 Task: Research Airbnb properties in Puente de Ixtla, Mexico from 1st December, 2023 to 3rd December, 2023 for 1 adult. Place can be private room with 1  bedroom having 1 bed and 1 bathroom. Property type can be hotel.
Action: Mouse moved to (450, 64)
Screenshot: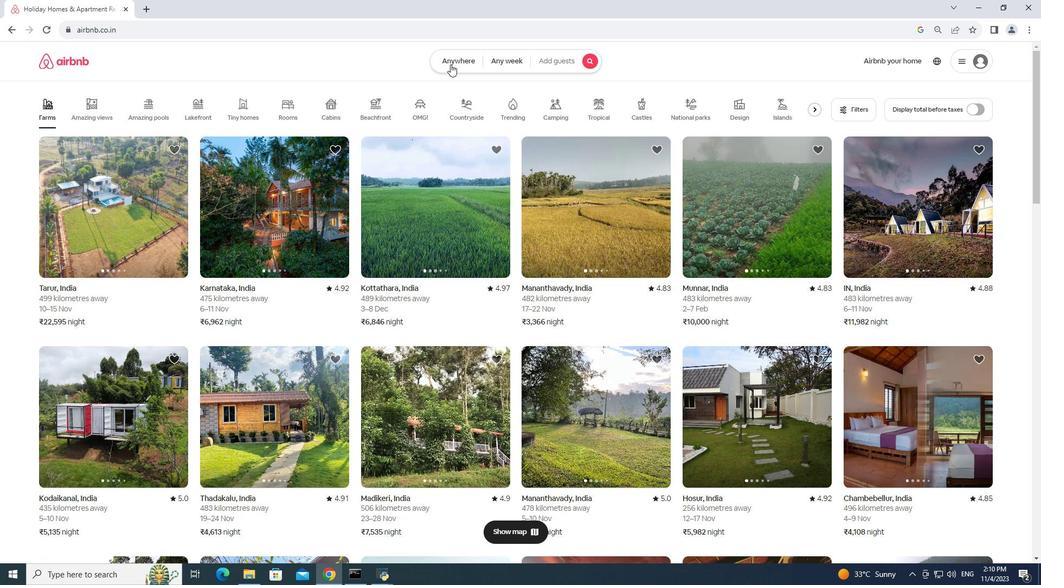 
Action: Mouse pressed left at (450, 64)
Screenshot: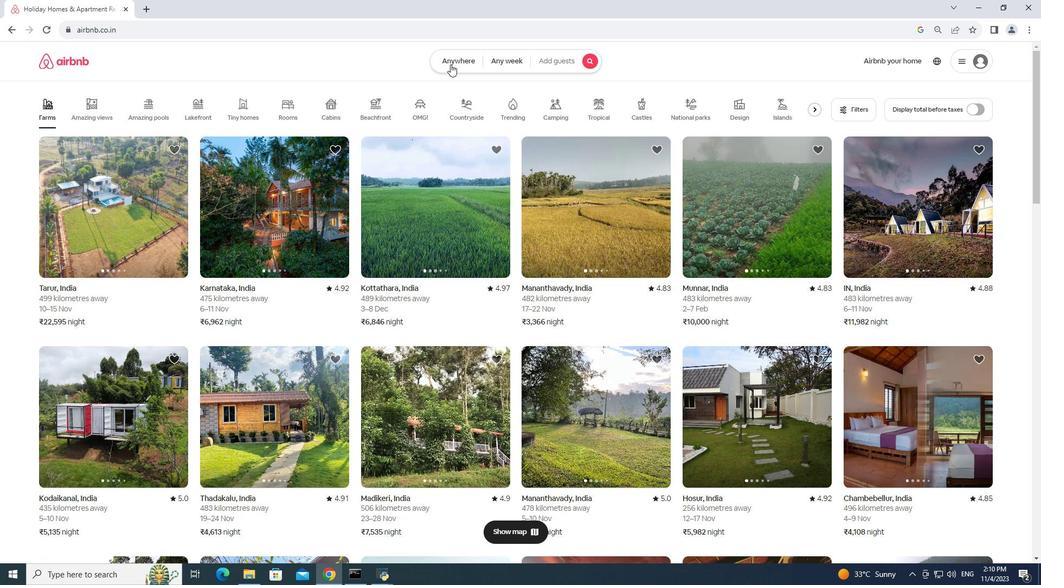 
Action: Mouse moved to (405, 94)
Screenshot: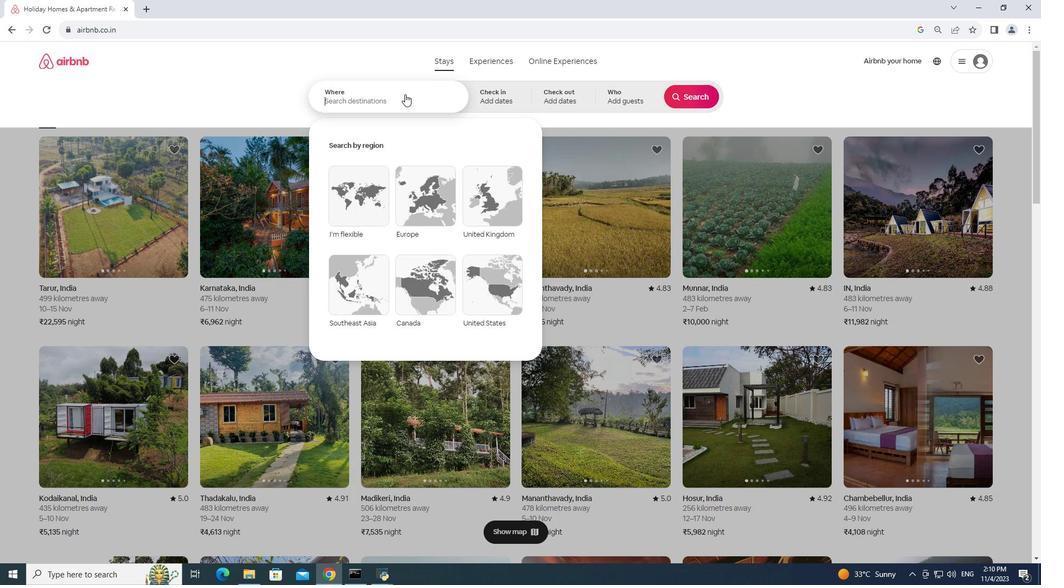 
Action: Mouse pressed left at (405, 94)
Screenshot: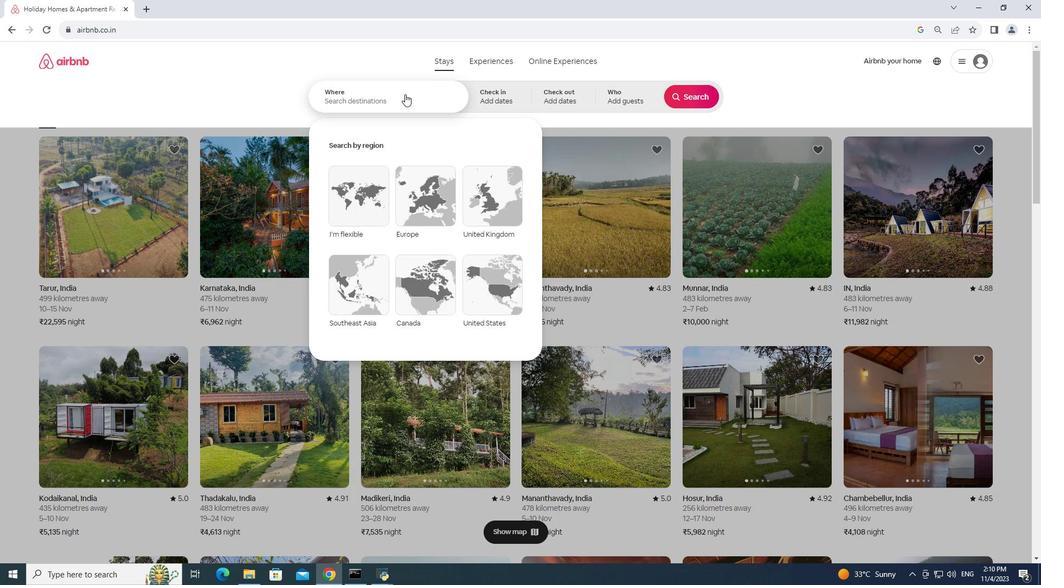 
Action: Mouse moved to (404, 94)
Screenshot: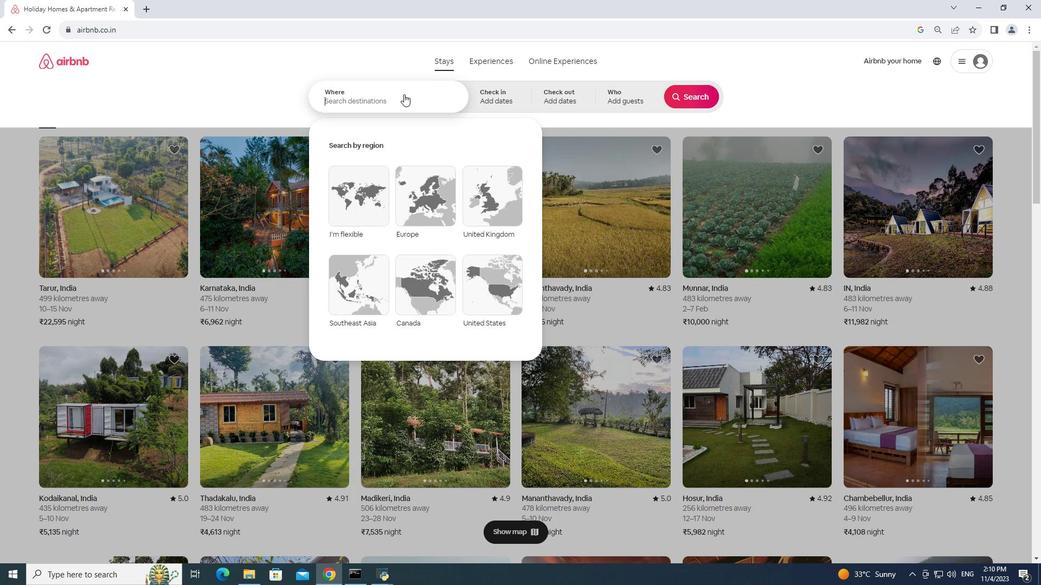 
Action: Key pressed pueny<Key.backspace>te<Key.space>de<Key.space>ixtla,mexico
Screenshot: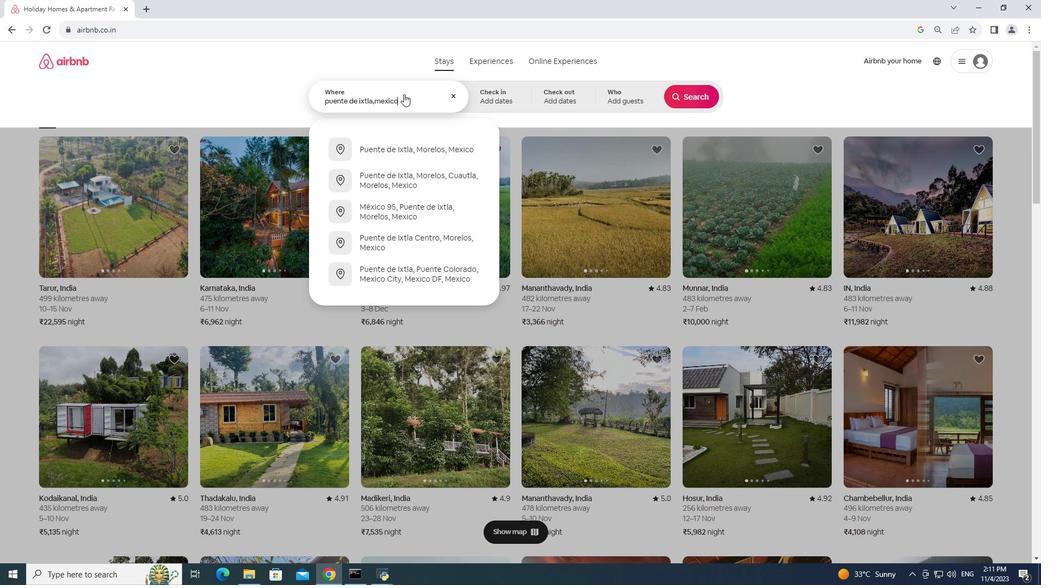 
Action: Mouse moved to (501, 99)
Screenshot: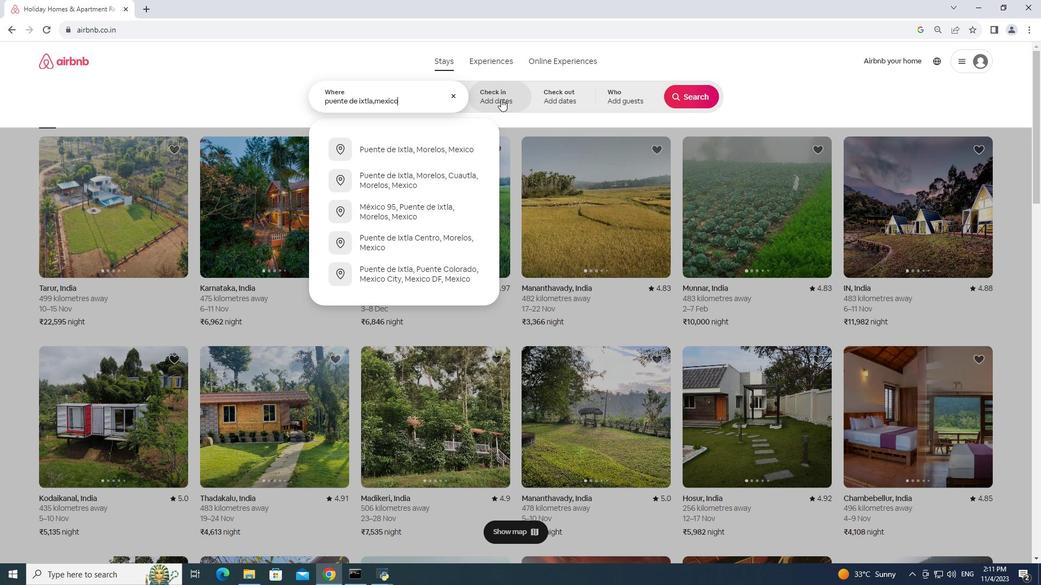 
Action: Mouse pressed left at (501, 99)
Screenshot: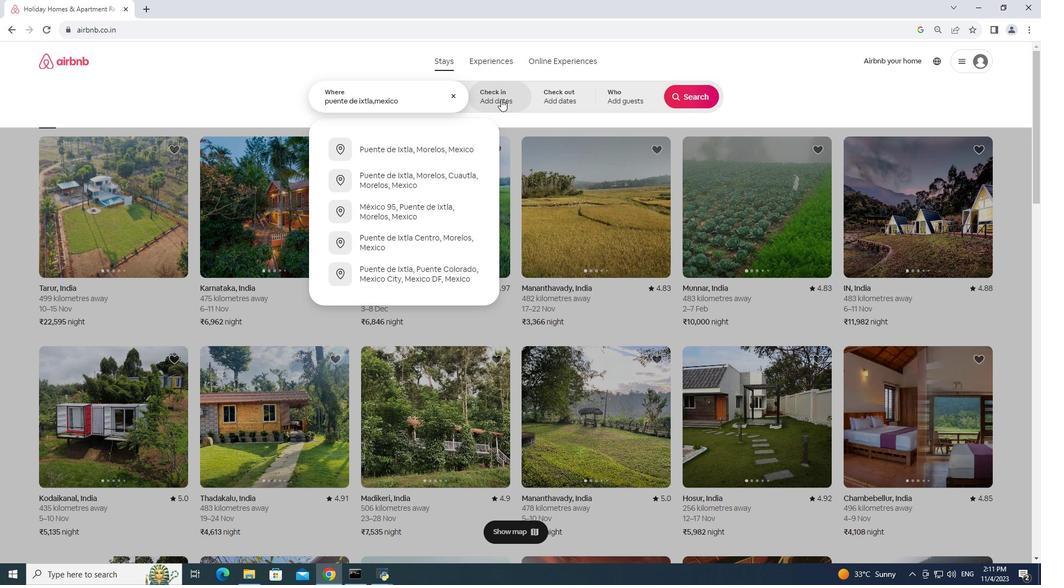 
Action: Mouse moved to (656, 222)
Screenshot: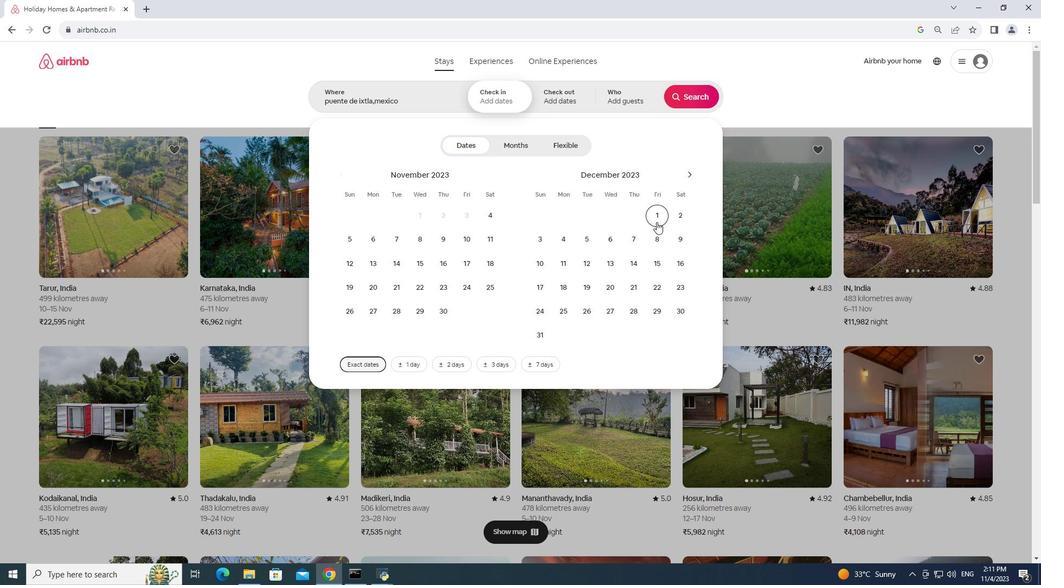 
Action: Mouse pressed left at (656, 222)
Screenshot: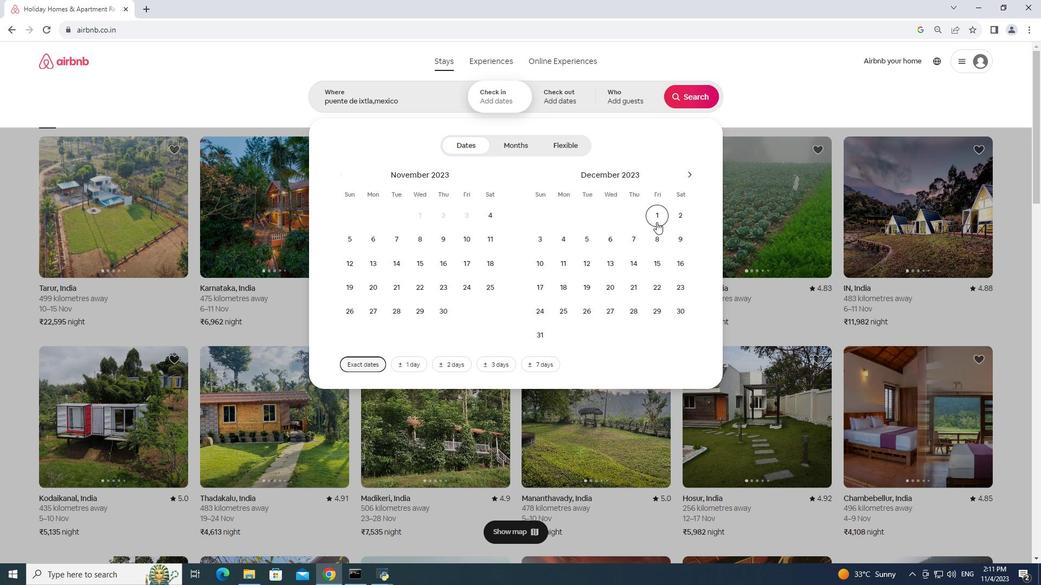 
Action: Mouse moved to (535, 235)
Screenshot: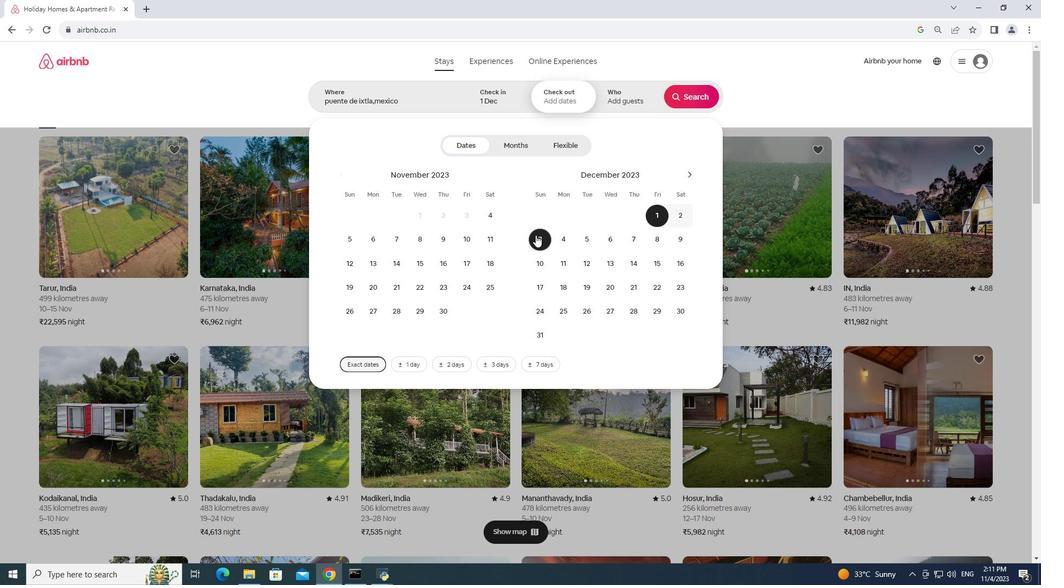 
Action: Mouse pressed left at (535, 235)
Screenshot: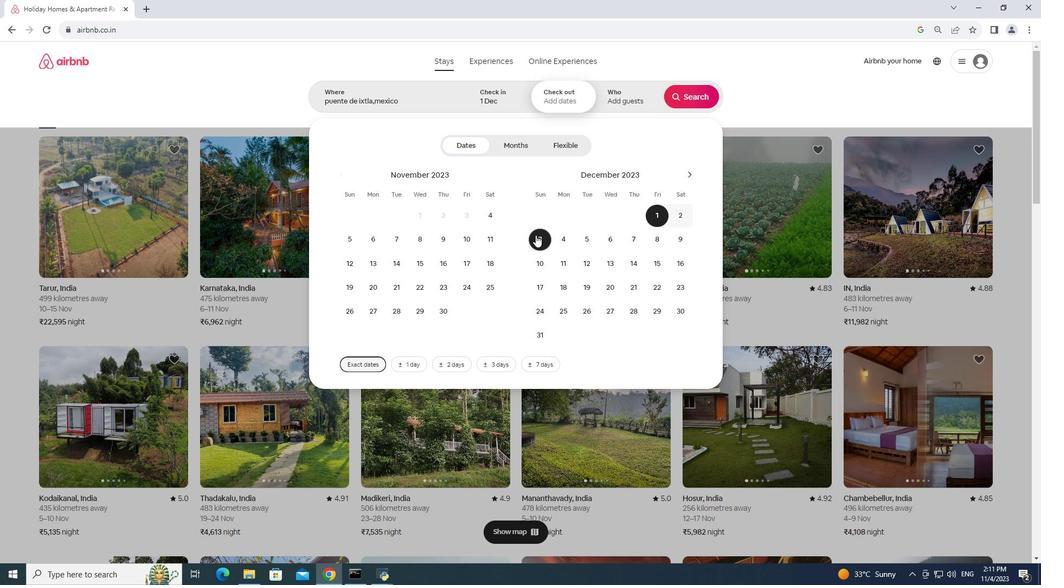 
Action: Mouse moved to (629, 92)
Screenshot: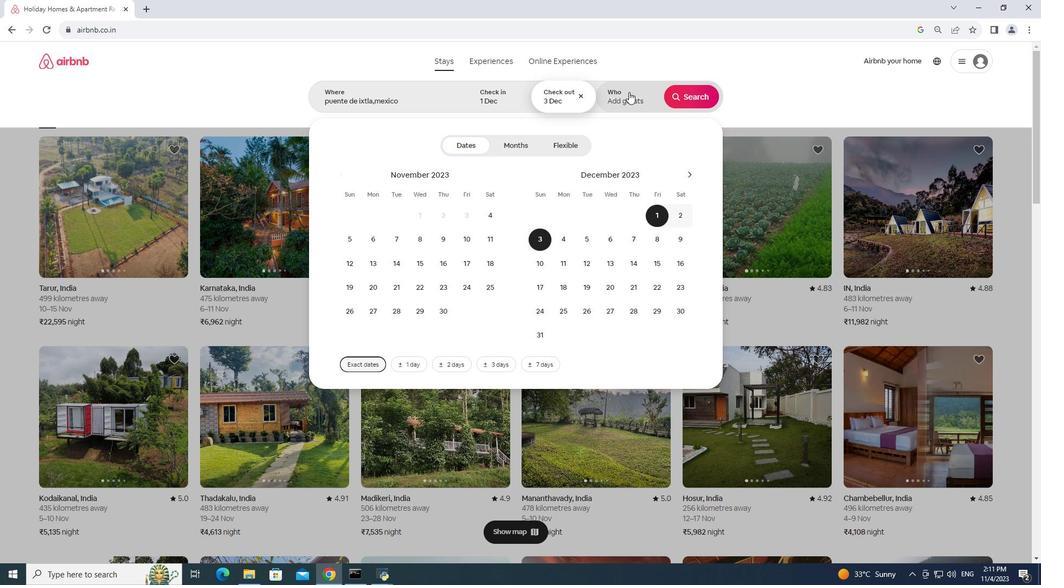 
Action: Mouse pressed left at (629, 92)
Screenshot: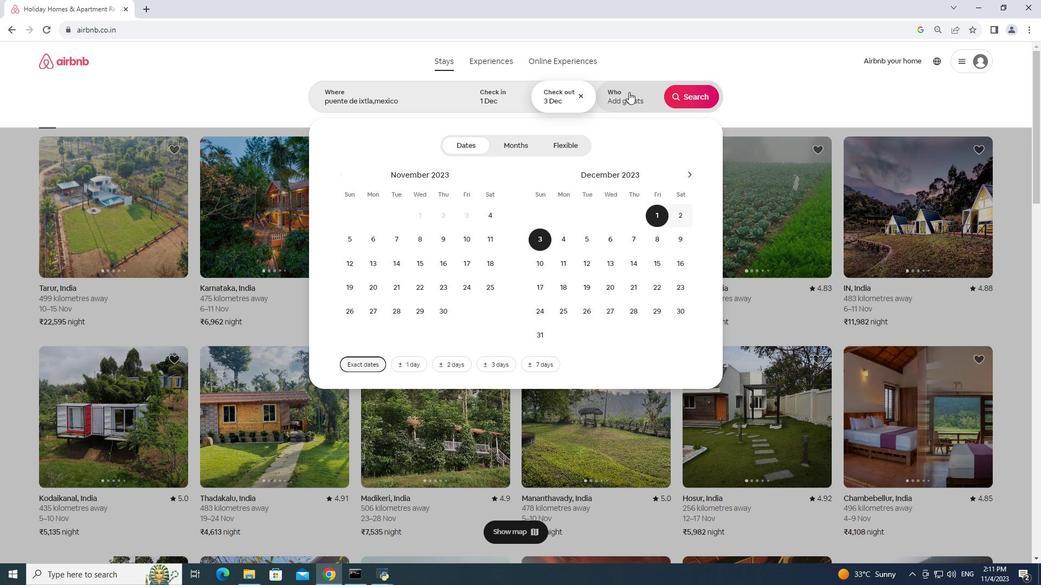 
Action: Mouse moved to (695, 147)
Screenshot: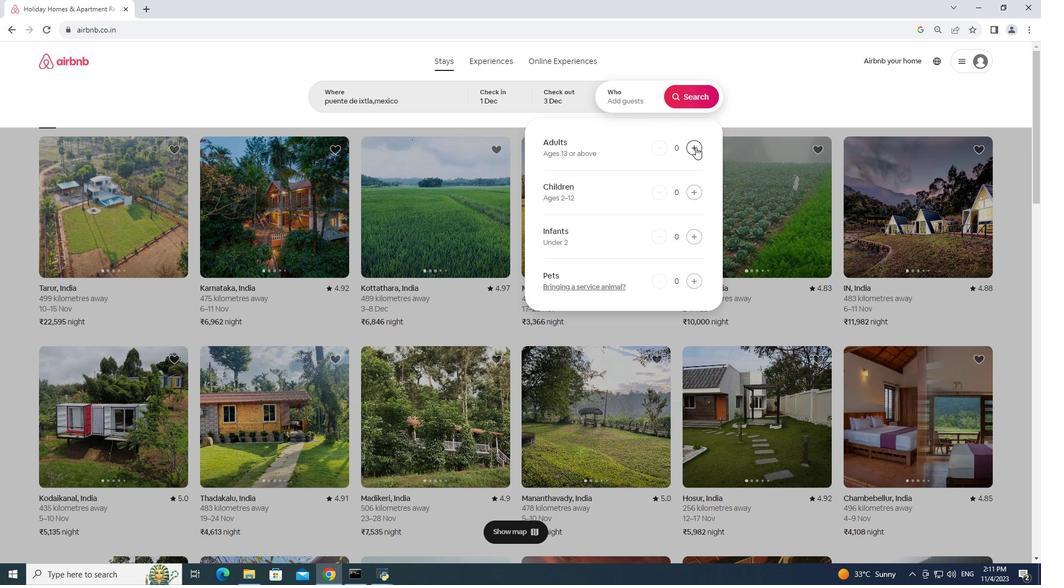 
Action: Mouse pressed left at (695, 147)
Screenshot: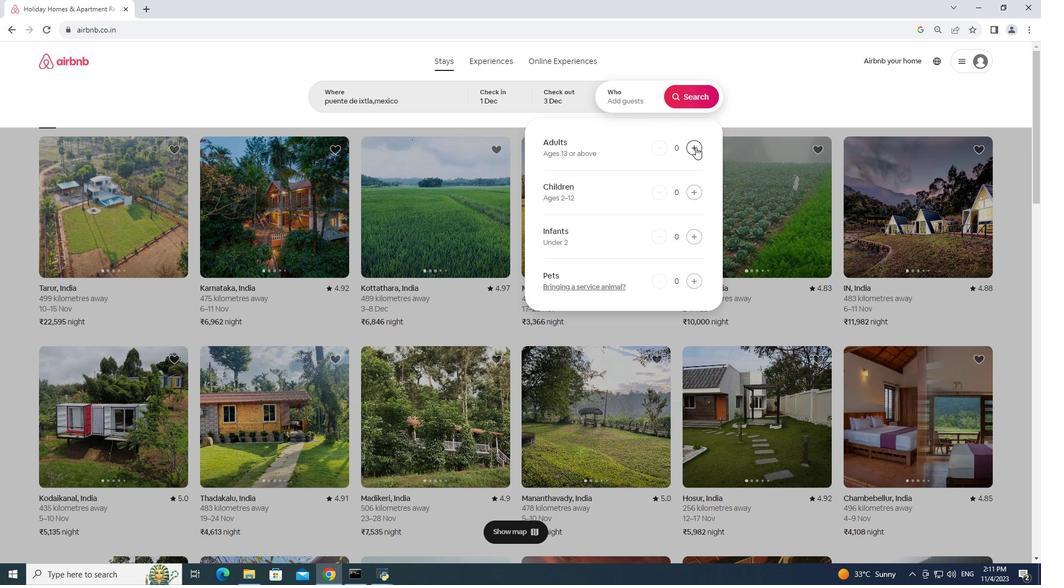 
Action: Mouse moved to (685, 95)
Screenshot: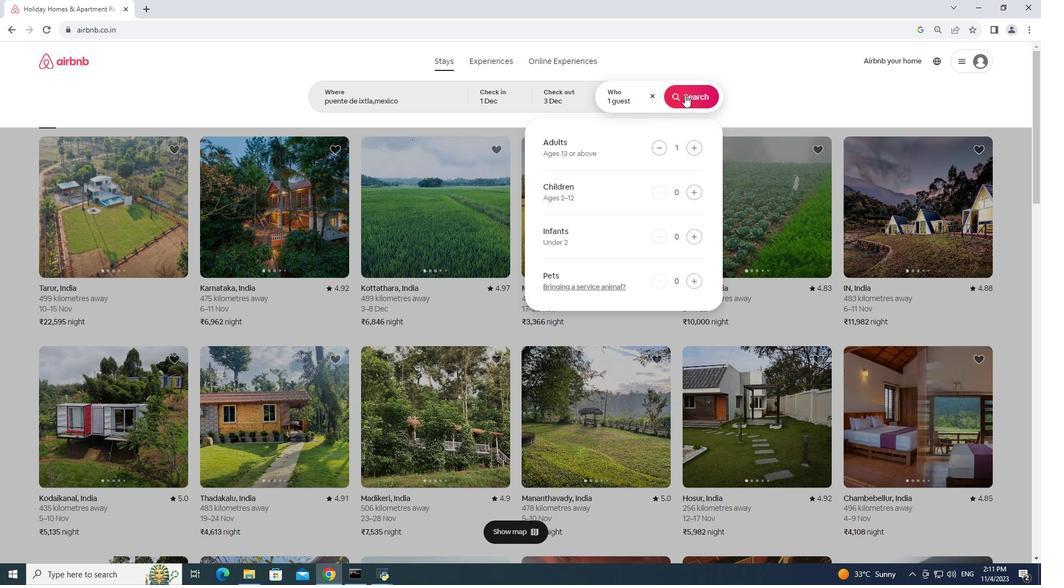 
Action: Mouse pressed left at (685, 95)
Screenshot: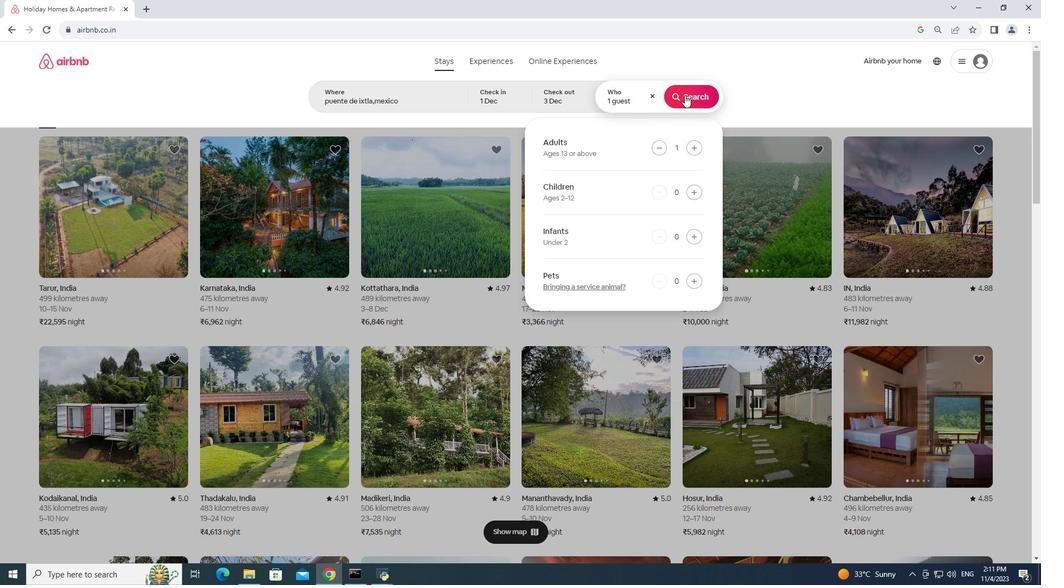 
Action: Mouse moved to (875, 104)
Screenshot: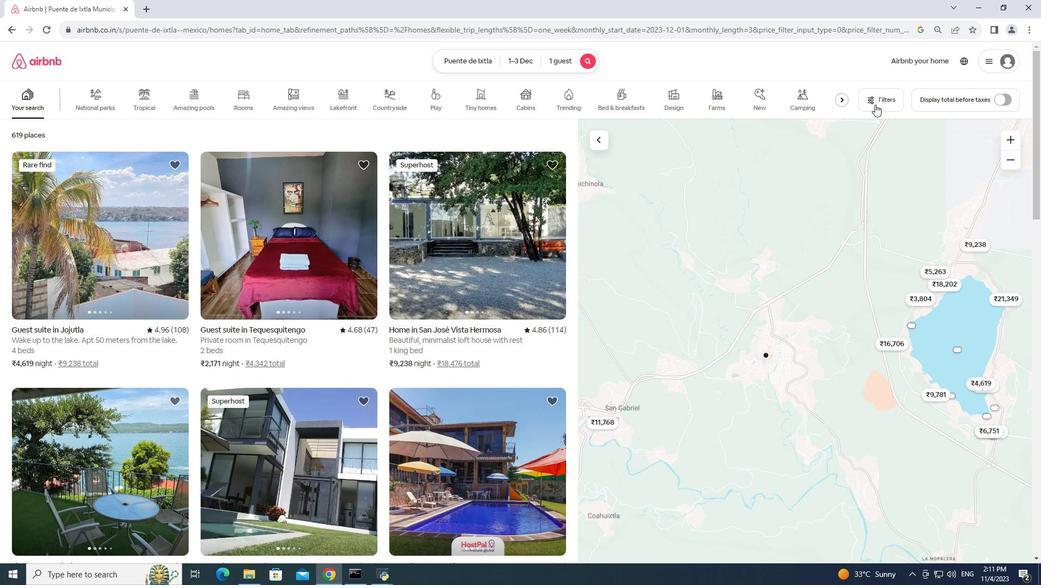 
Action: Mouse pressed left at (875, 104)
Screenshot: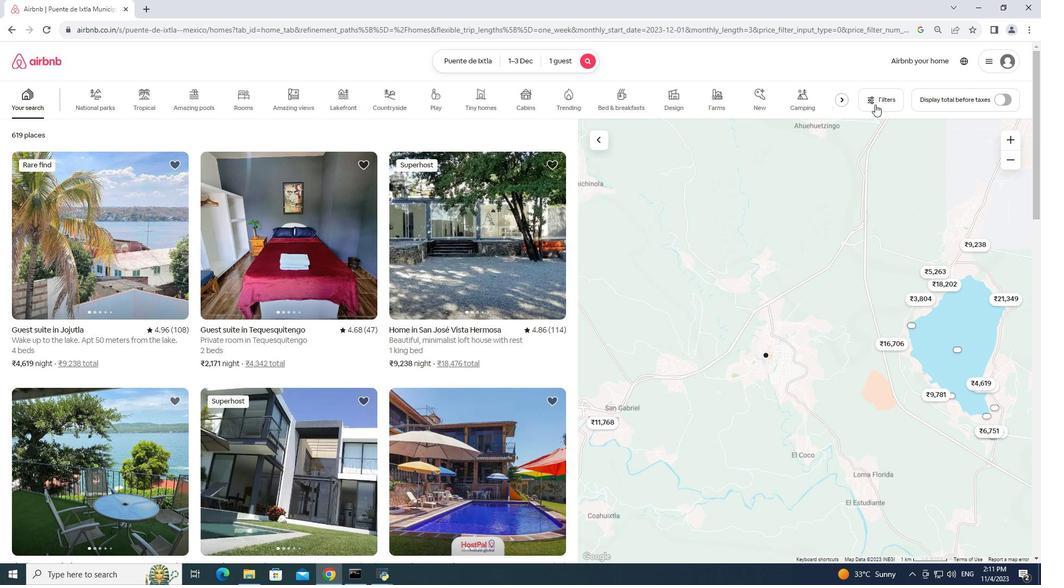 
Action: Mouse moved to (406, 406)
Screenshot: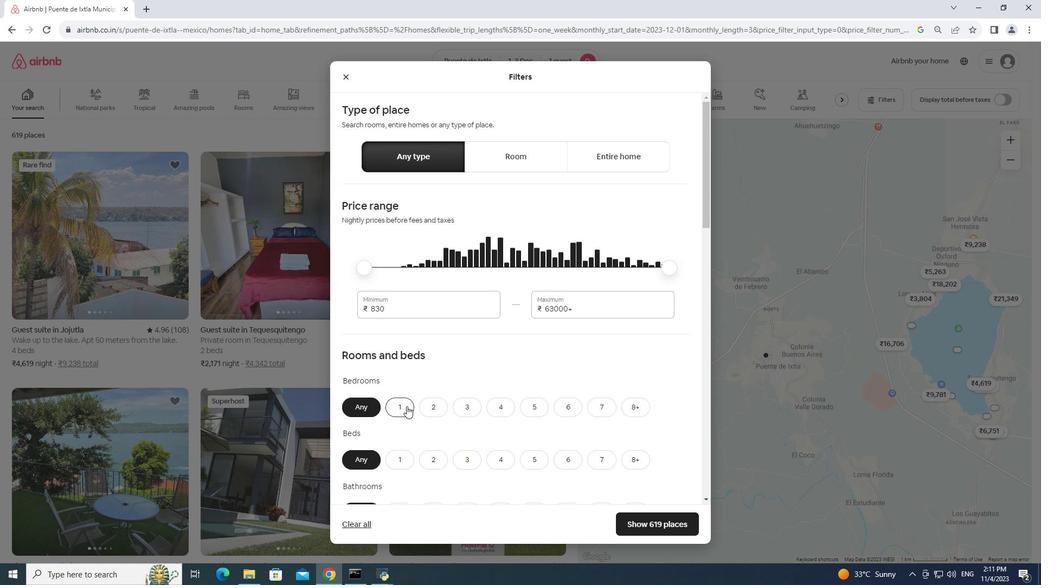 
Action: Mouse pressed left at (406, 406)
Screenshot: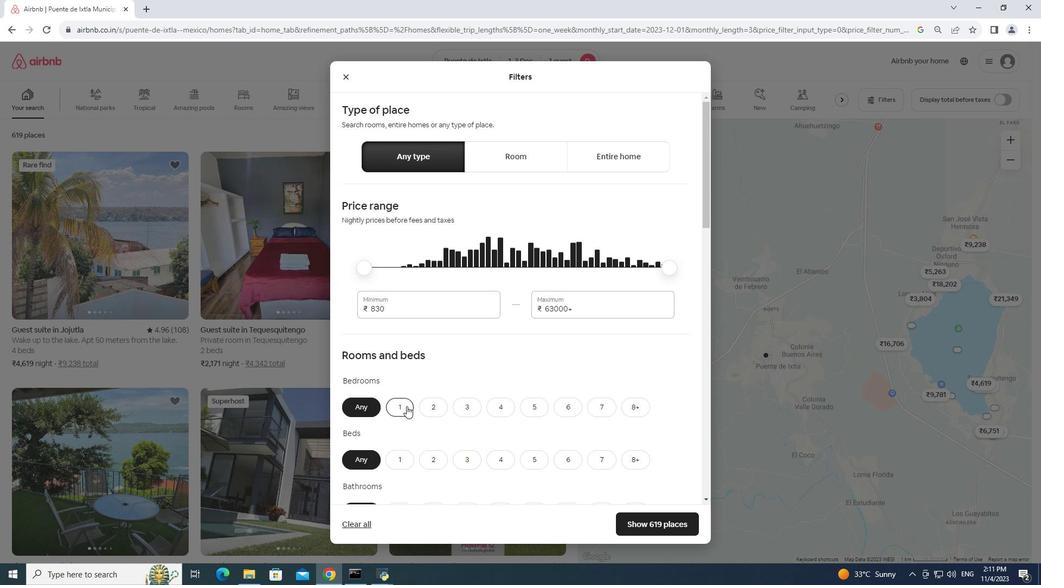 
Action: Mouse moved to (406, 406)
Screenshot: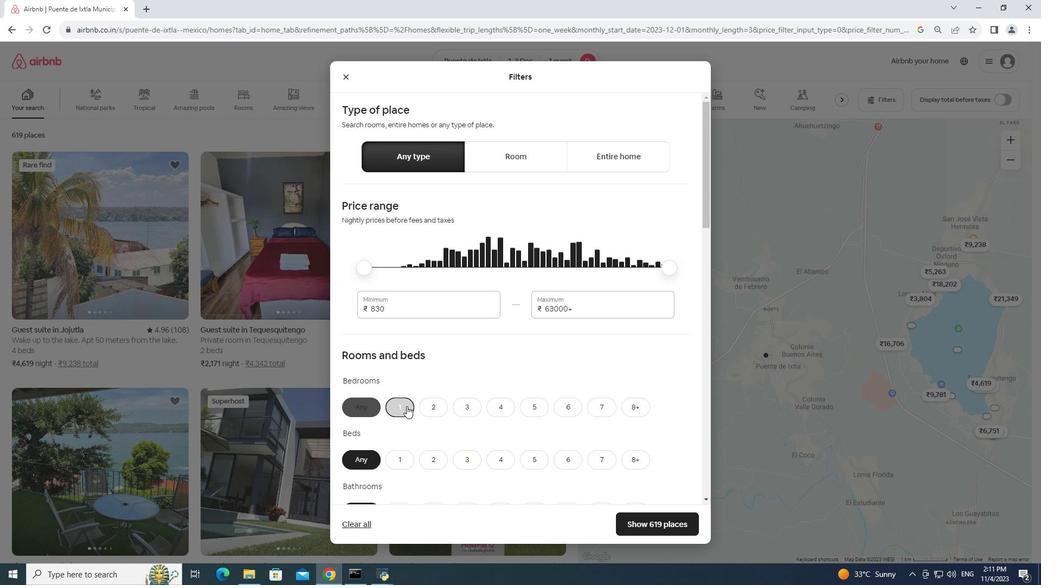 
Action: Mouse scrolled (406, 406) with delta (0, 0)
Screenshot: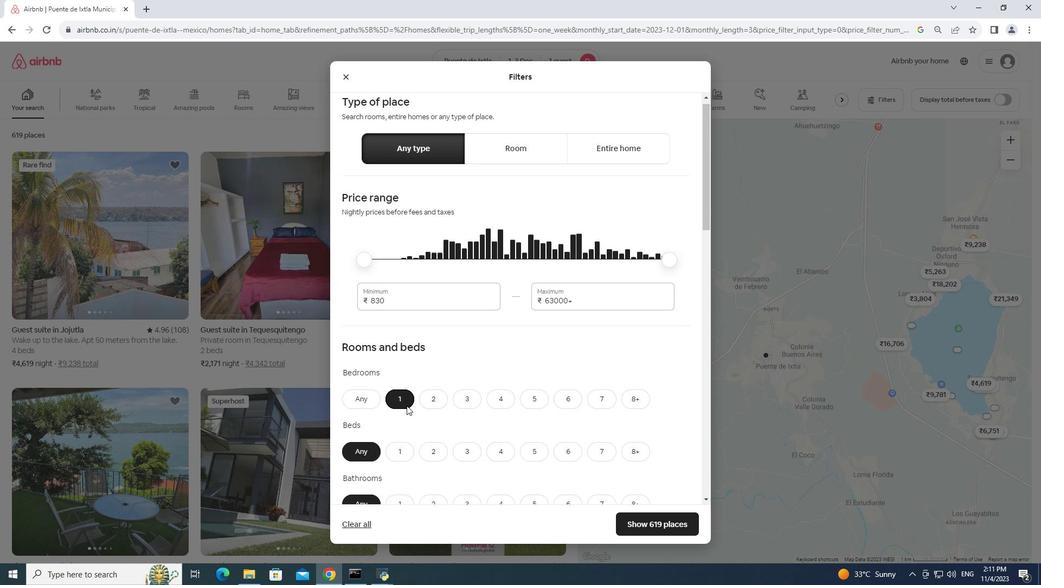 
Action: Mouse scrolled (406, 406) with delta (0, 0)
Screenshot: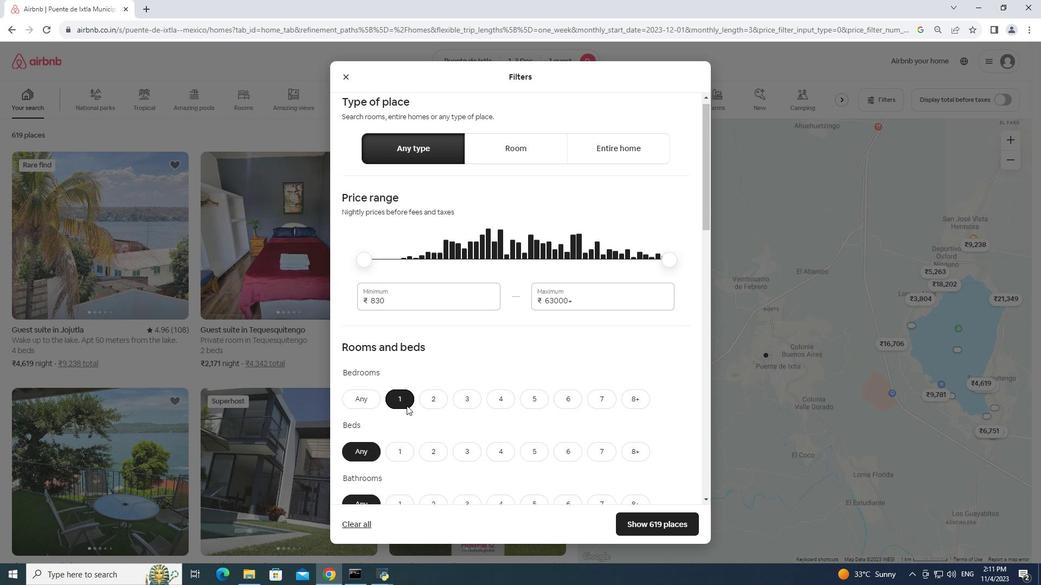 
Action: Mouse scrolled (406, 406) with delta (0, 0)
Screenshot: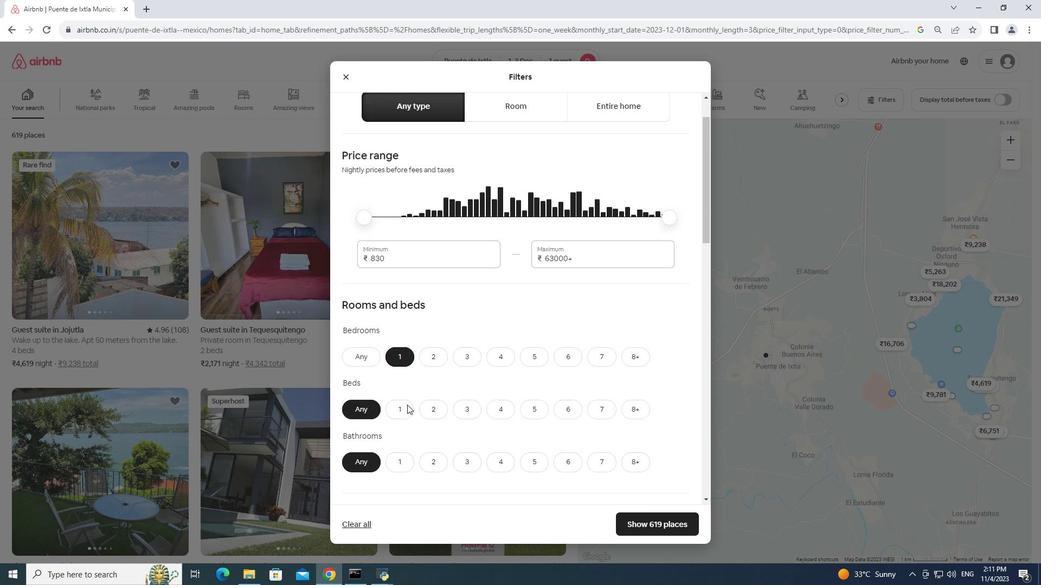 
Action: Mouse moved to (406, 406)
Screenshot: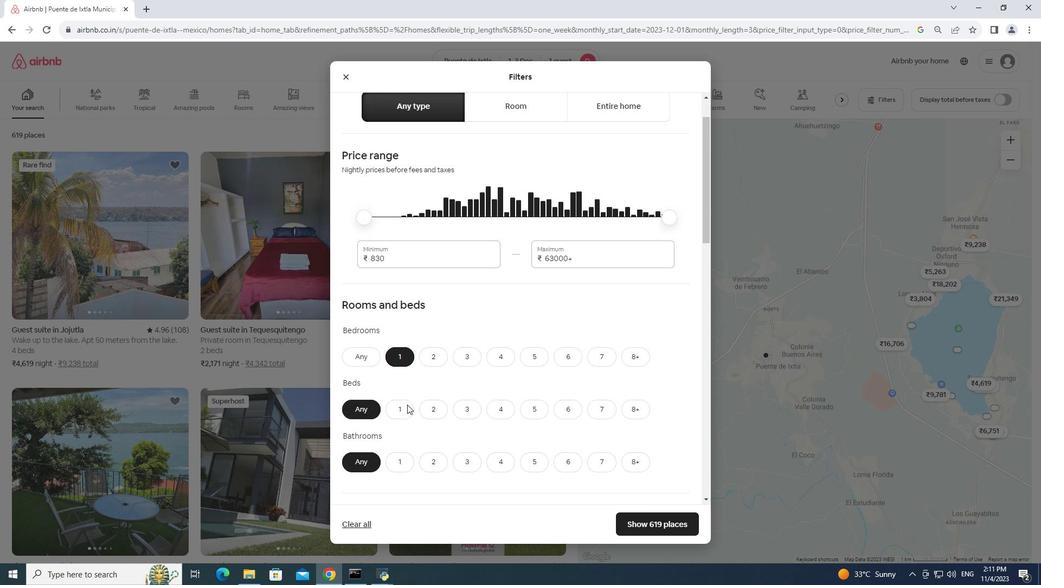 
Action: Mouse scrolled (406, 405) with delta (0, 0)
Screenshot: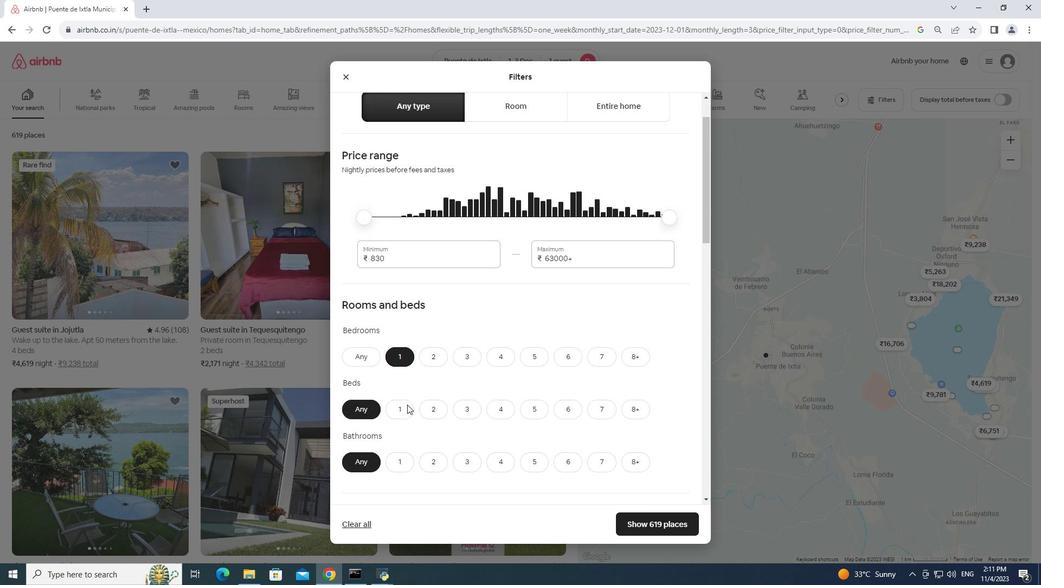 
Action: Mouse moved to (385, 245)
Screenshot: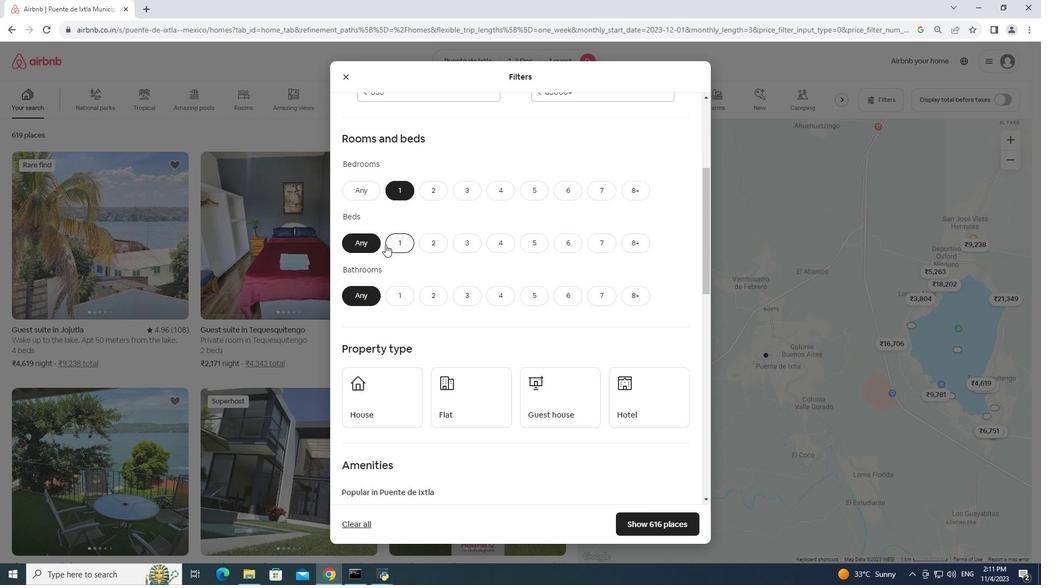 
Action: Mouse pressed left at (385, 245)
Screenshot: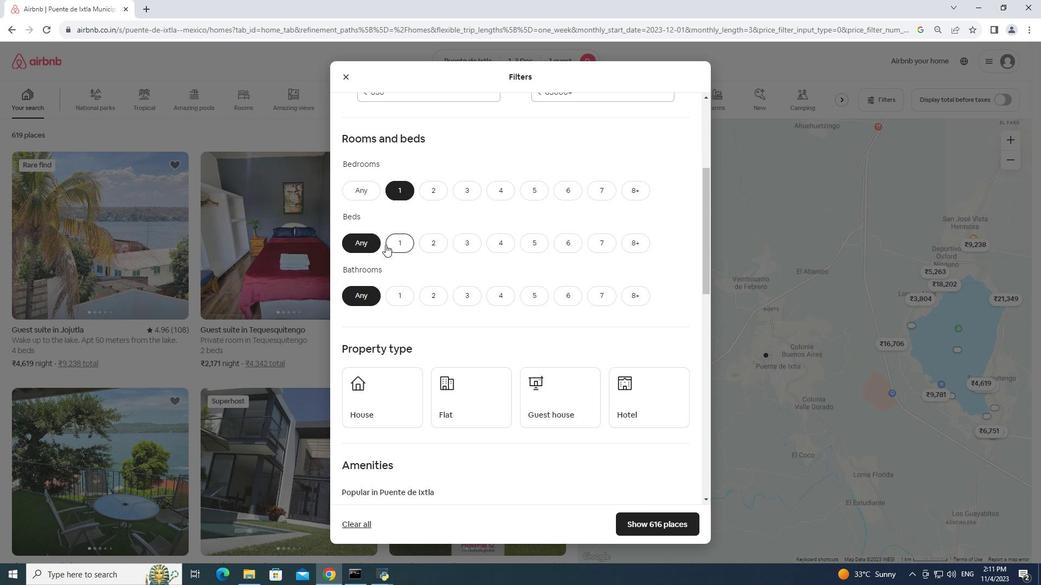 
Action: Mouse moved to (403, 298)
Screenshot: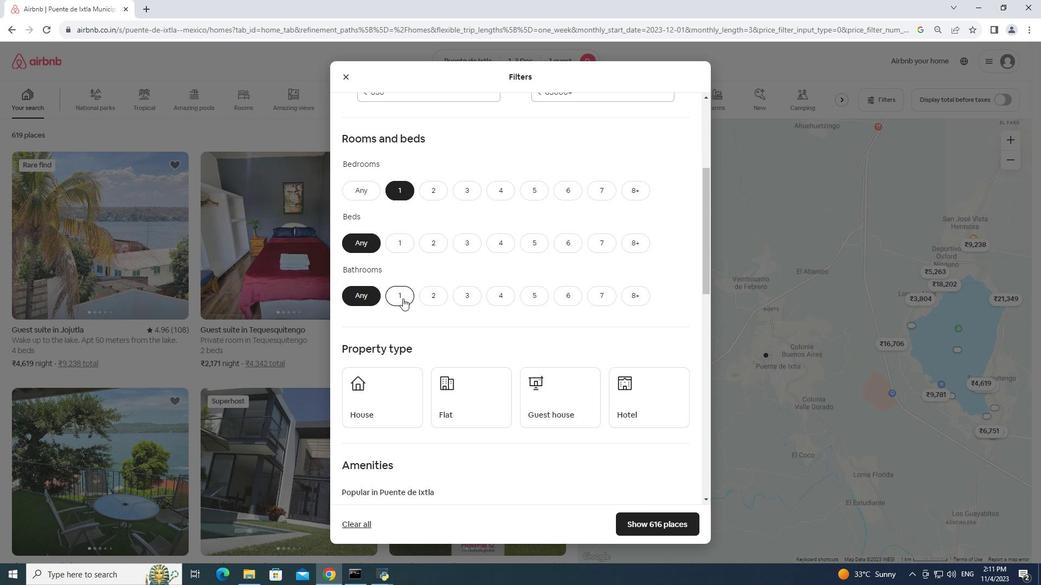 
Action: Mouse pressed left at (403, 298)
Screenshot: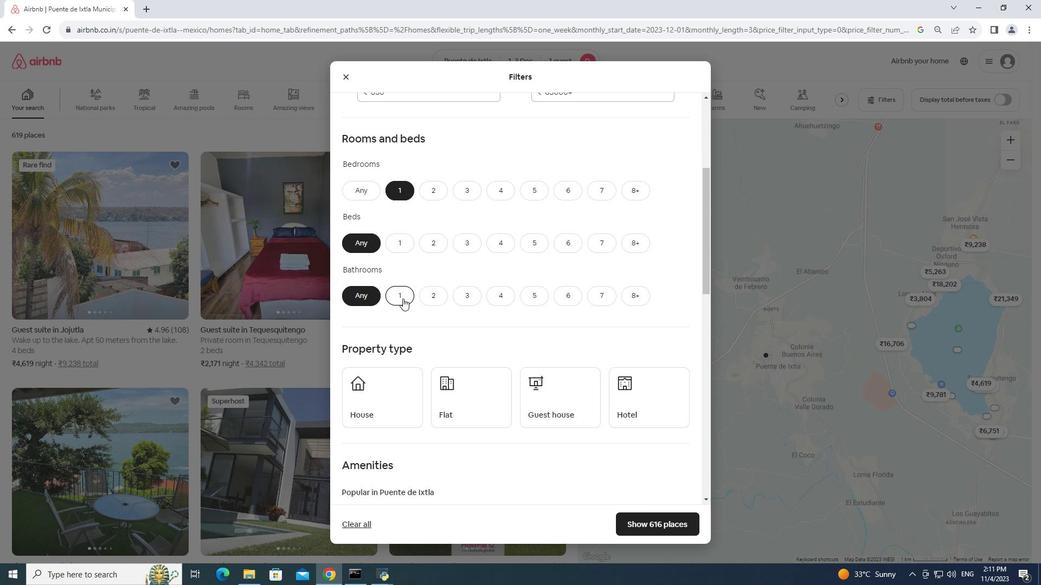 
Action: Mouse moved to (403, 240)
Screenshot: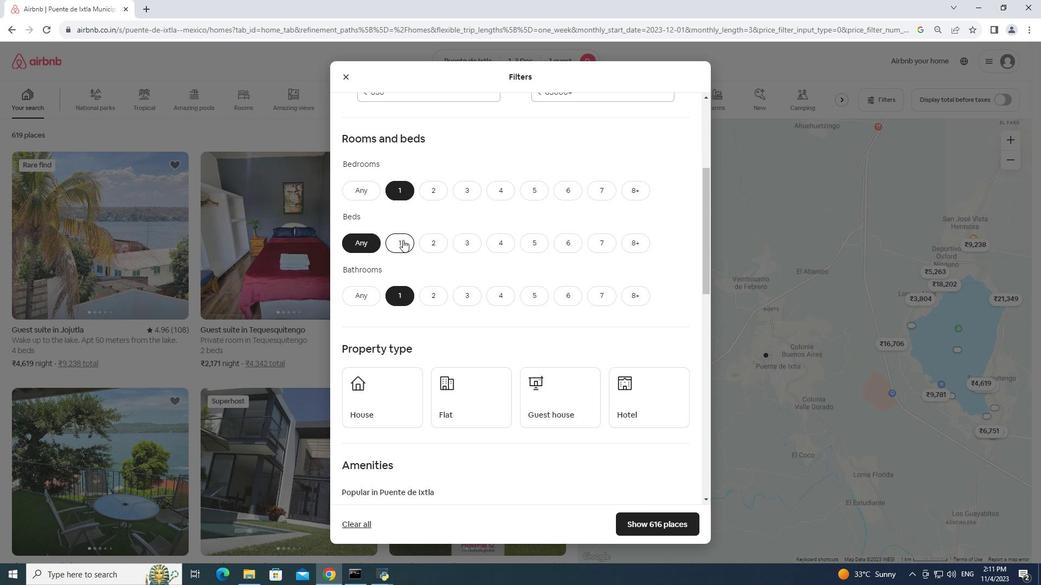 
Action: Mouse pressed left at (403, 240)
Screenshot: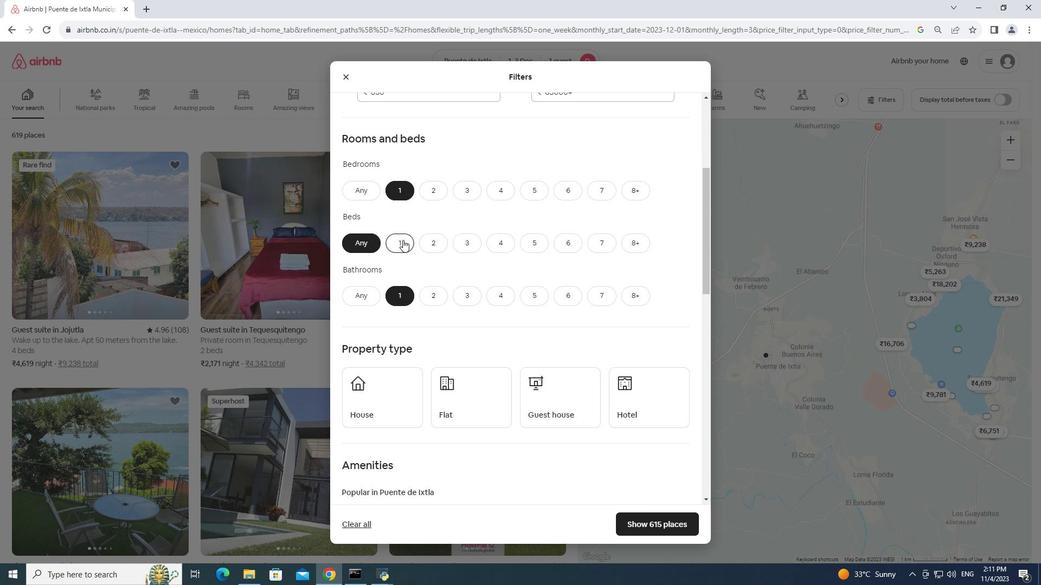 
Action: Mouse moved to (621, 400)
Screenshot: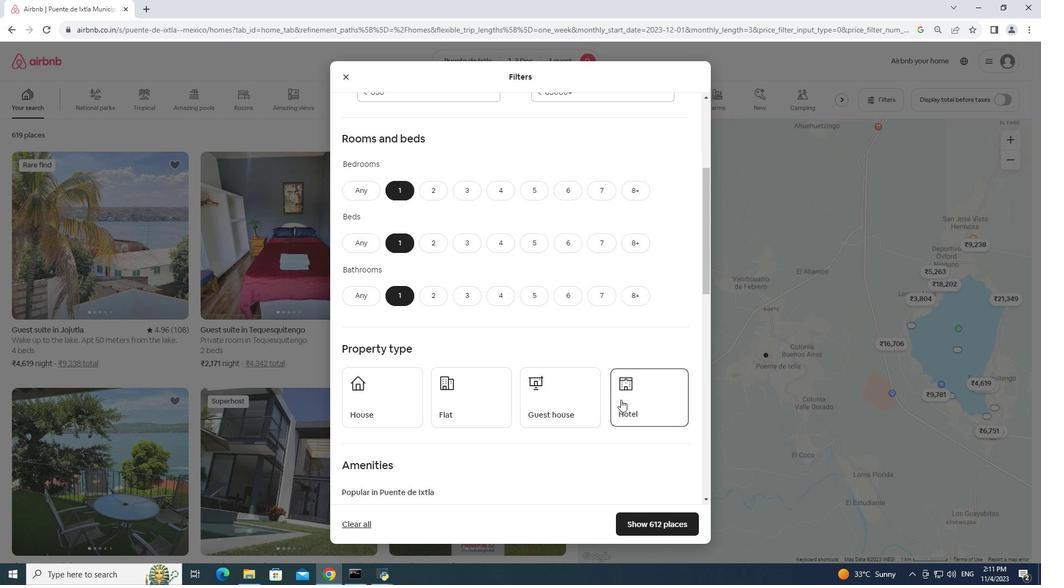 
Action: Mouse pressed left at (621, 400)
Screenshot: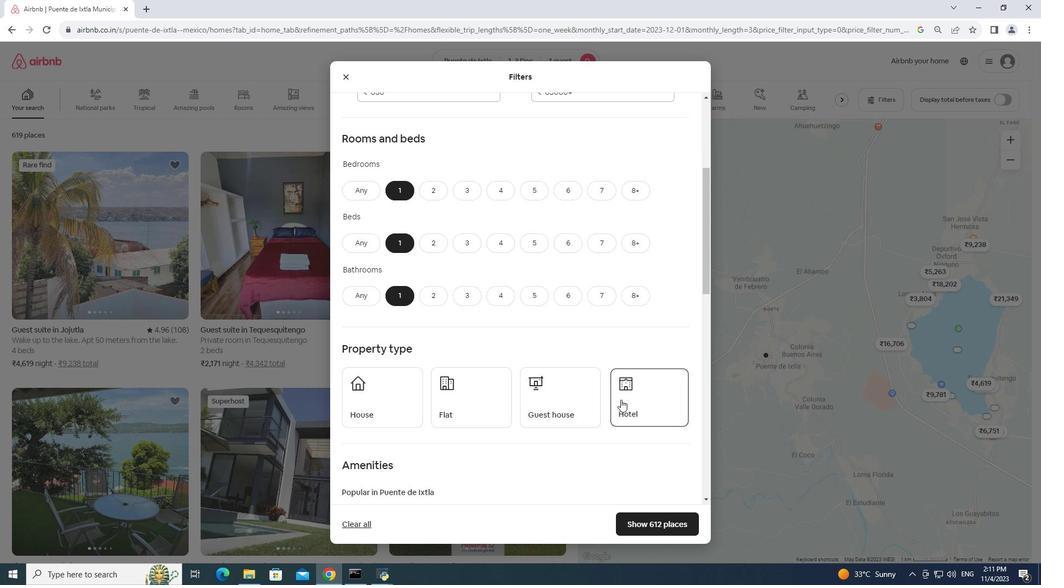 
Action: Mouse moved to (655, 527)
Screenshot: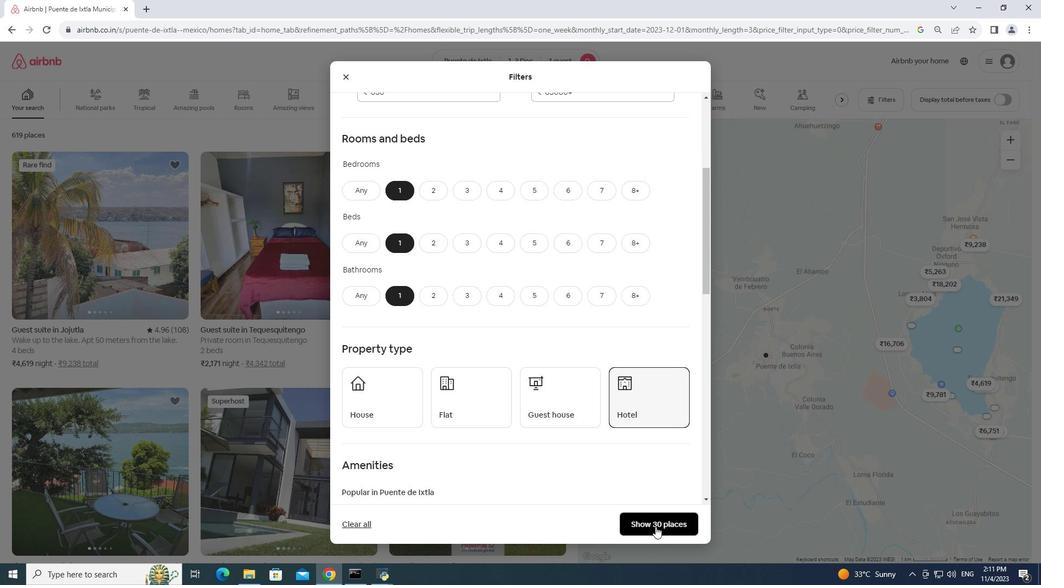 
Action: Mouse pressed left at (655, 527)
Screenshot: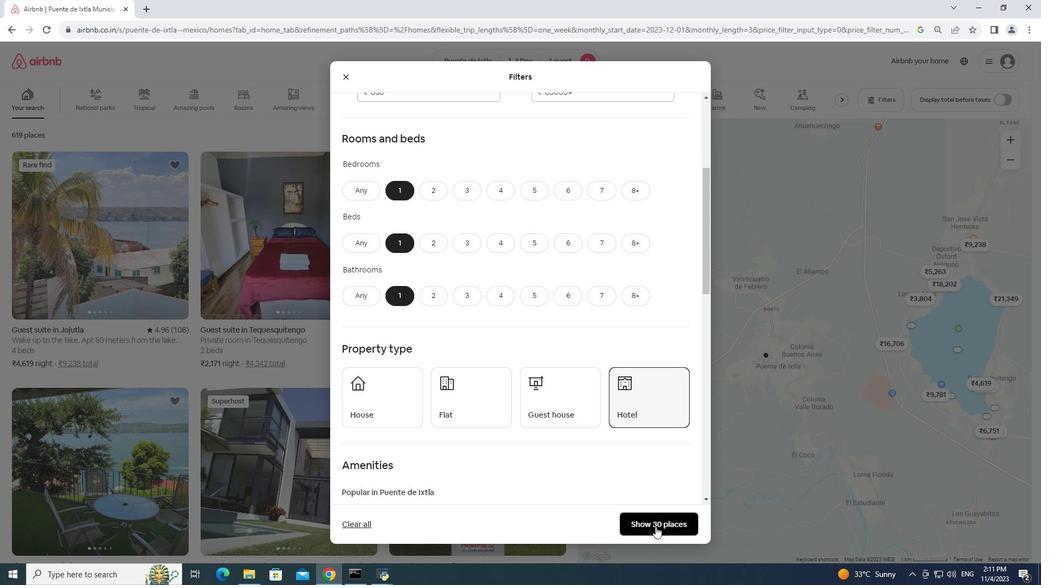 
Action: Mouse moved to (108, 281)
Screenshot: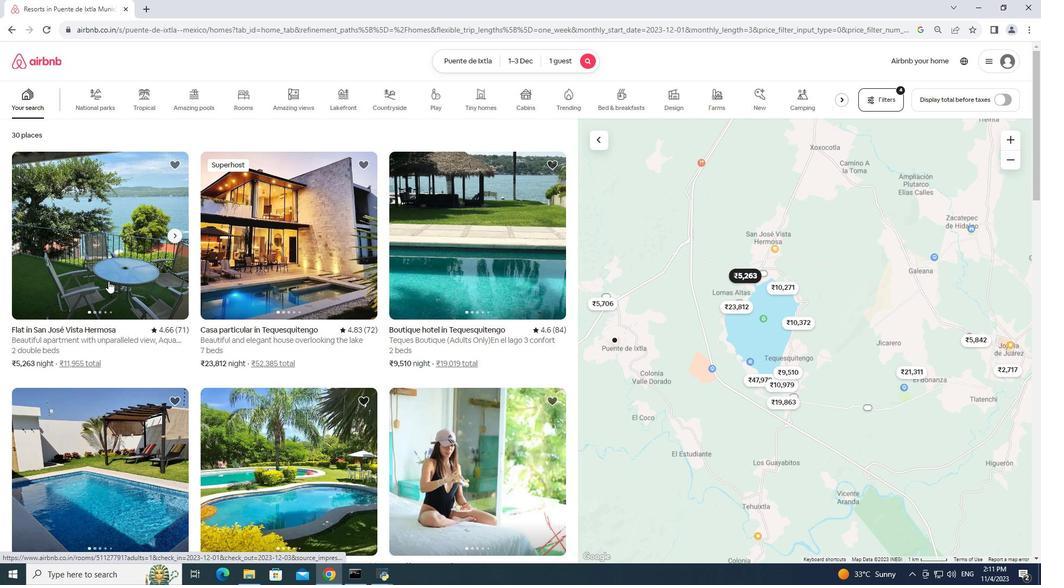 
Action: Mouse pressed left at (108, 281)
Screenshot: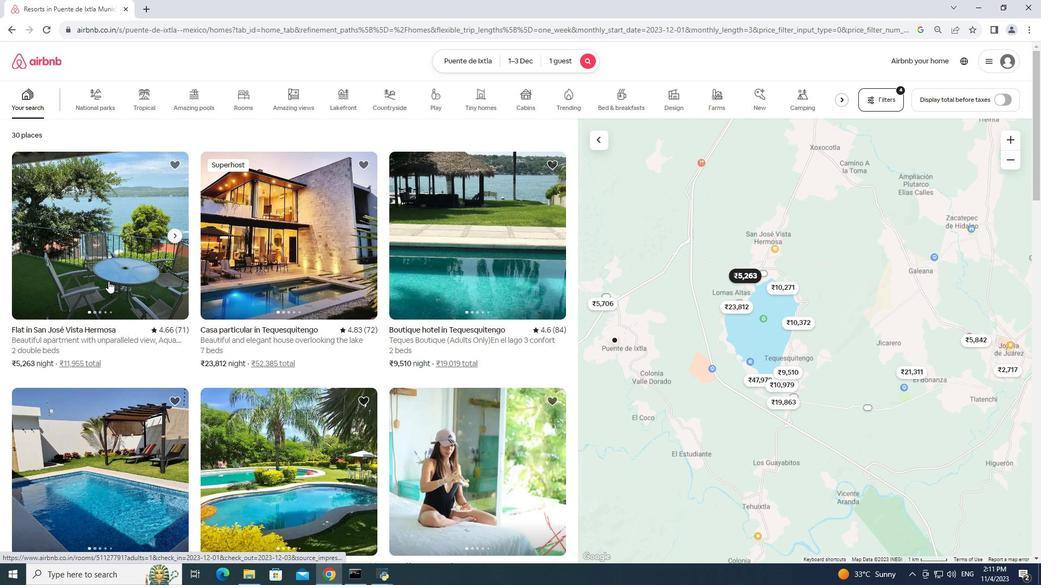 
Action: Mouse pressed left at (108, 281)
Screenshot: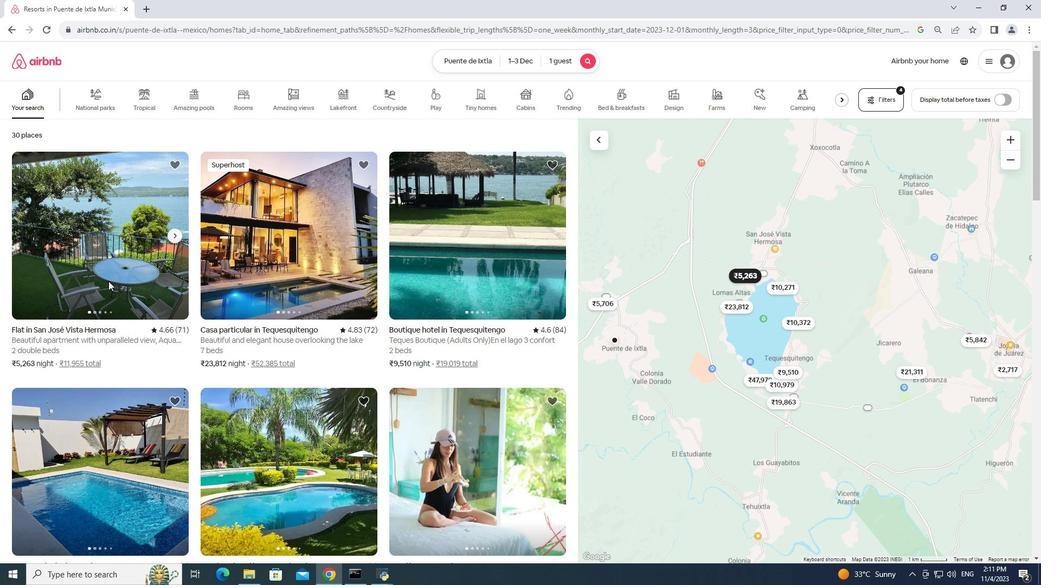 
Action: Mouse moved to (257, 10)
Screenshot: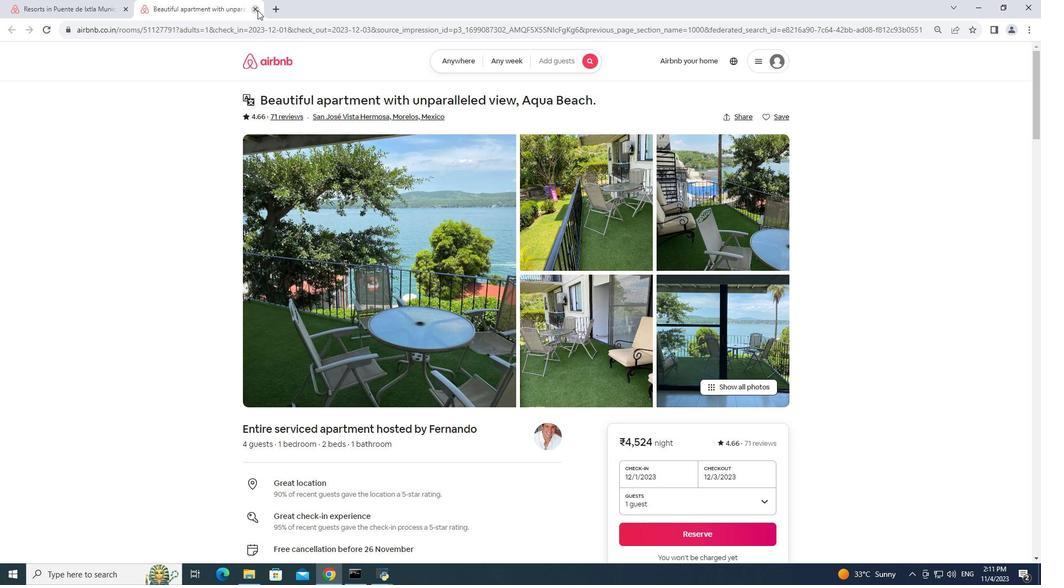 
Action: Mouse pressed left at (257, 10)
Screenshot: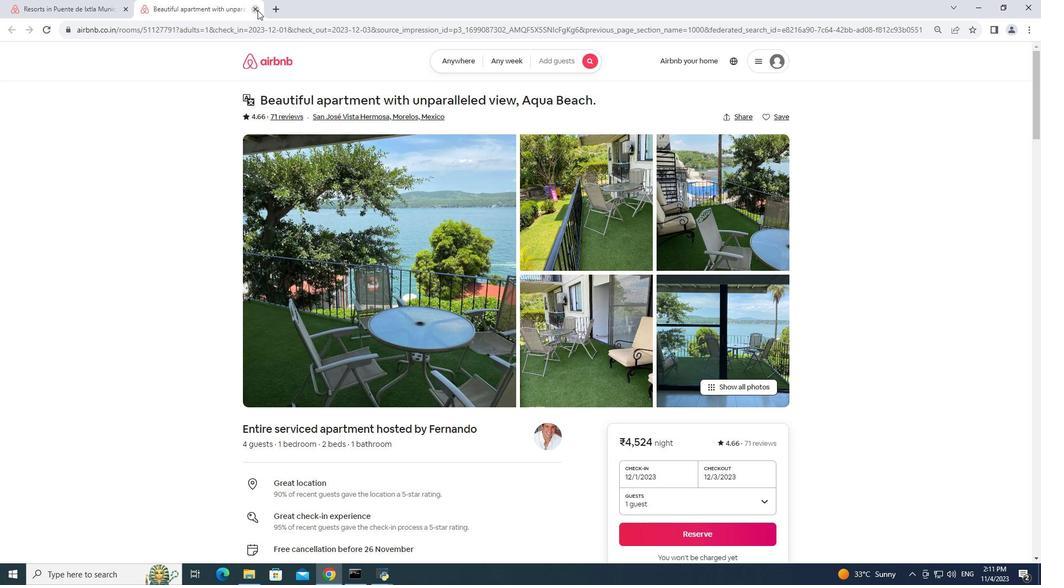 
Action: Mouse moved to (315, 295)
Screenshot: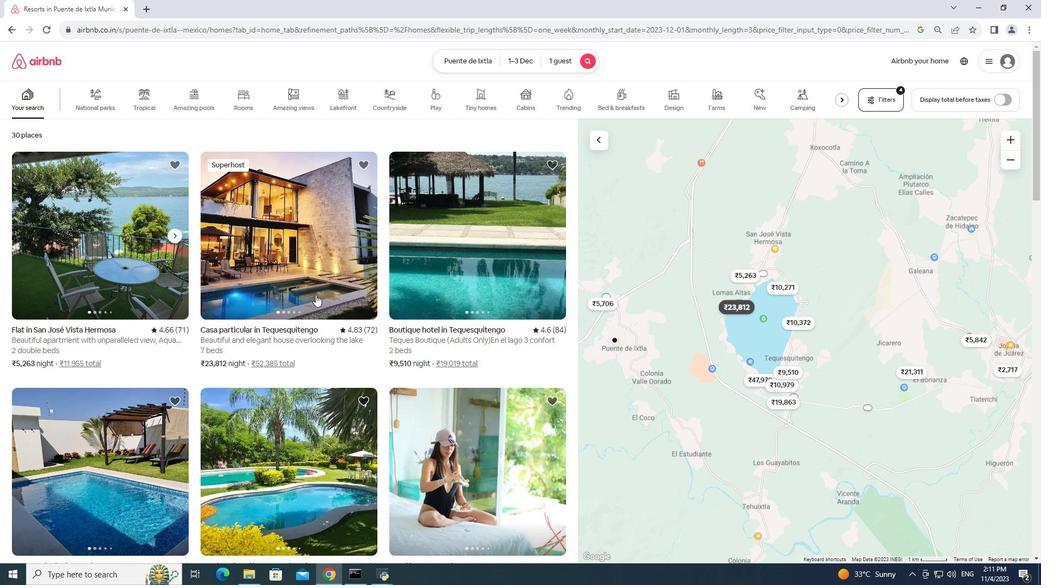 
Action: Mouse pressed left at (315, 295)
Screenshot: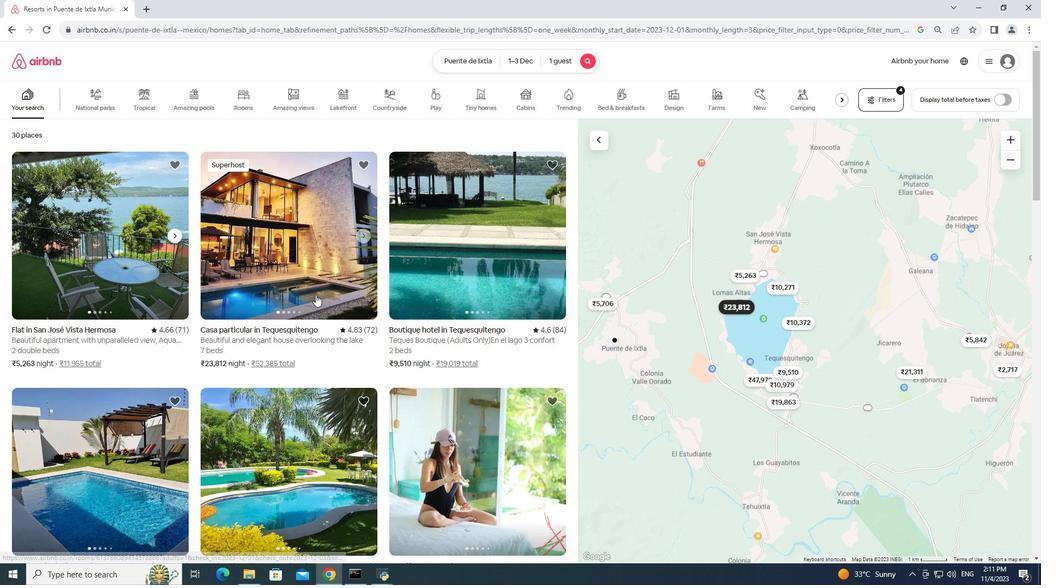 
Action: Mouse pressed left at (315, 295)
Screenshot: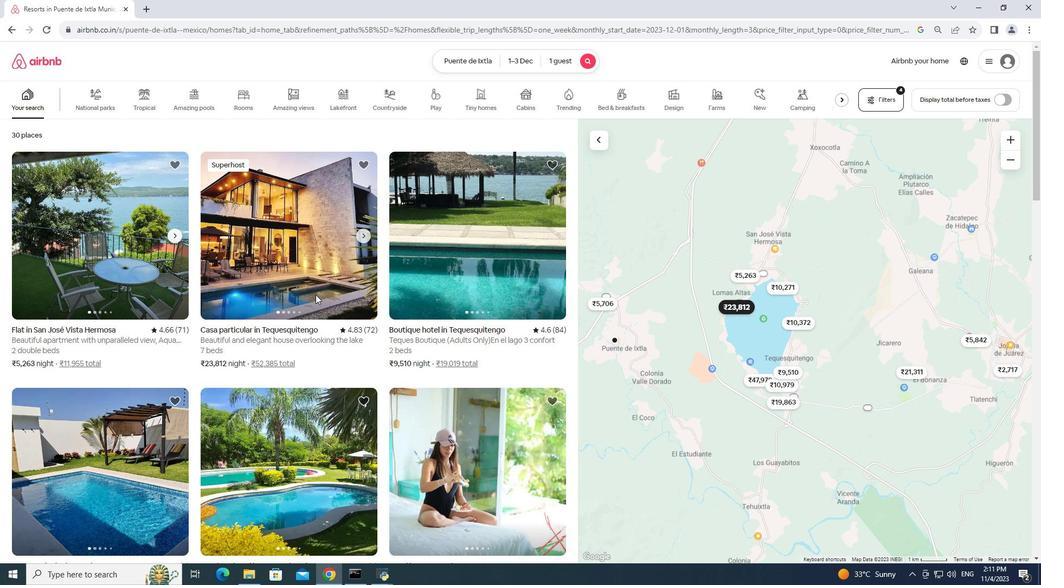
Action: Mouse moved to (256, 8)
Screenshot: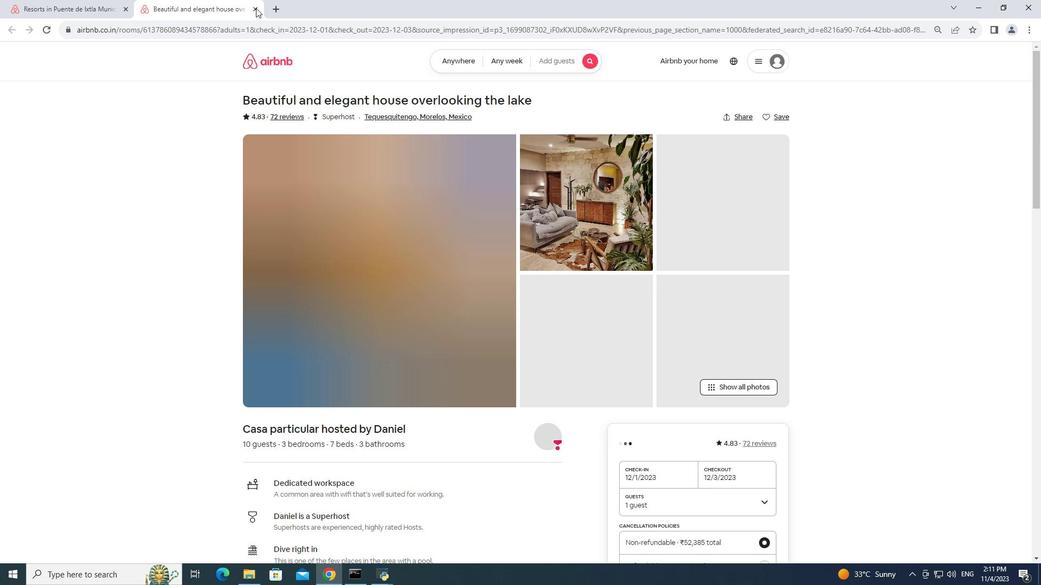 
Action: Mouse pressed left at (256, 8)
Screenshot: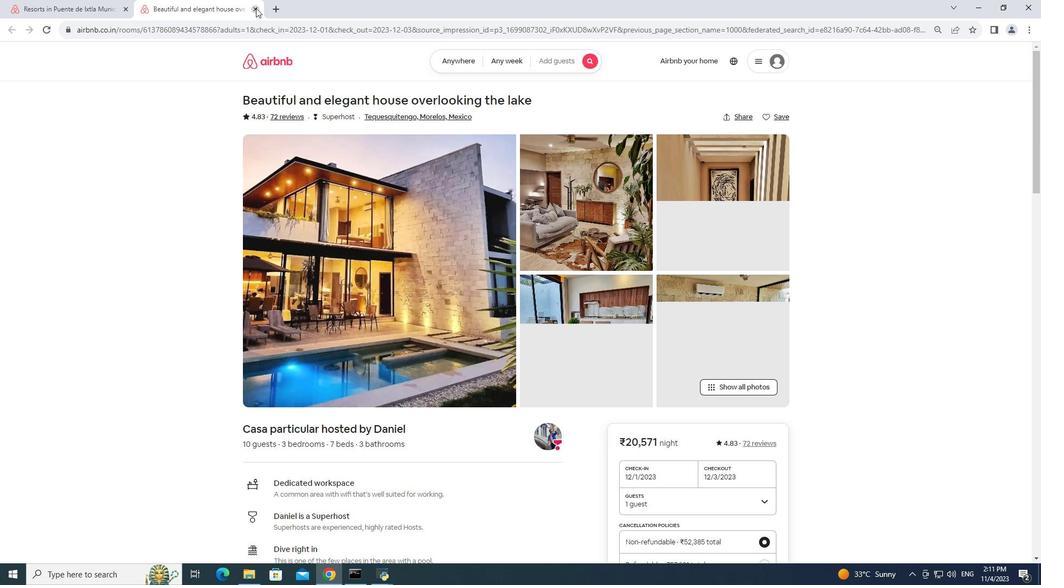 
Action: Mouse moved to (439, 263)
Screenshot: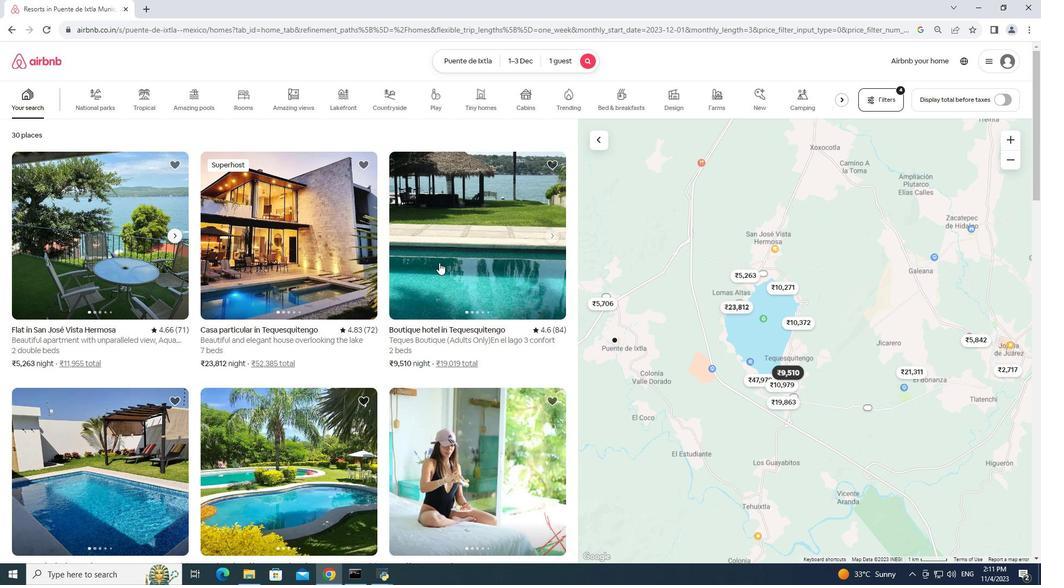 
Action: Mouse pressed left at (439, 263)
Screenshot: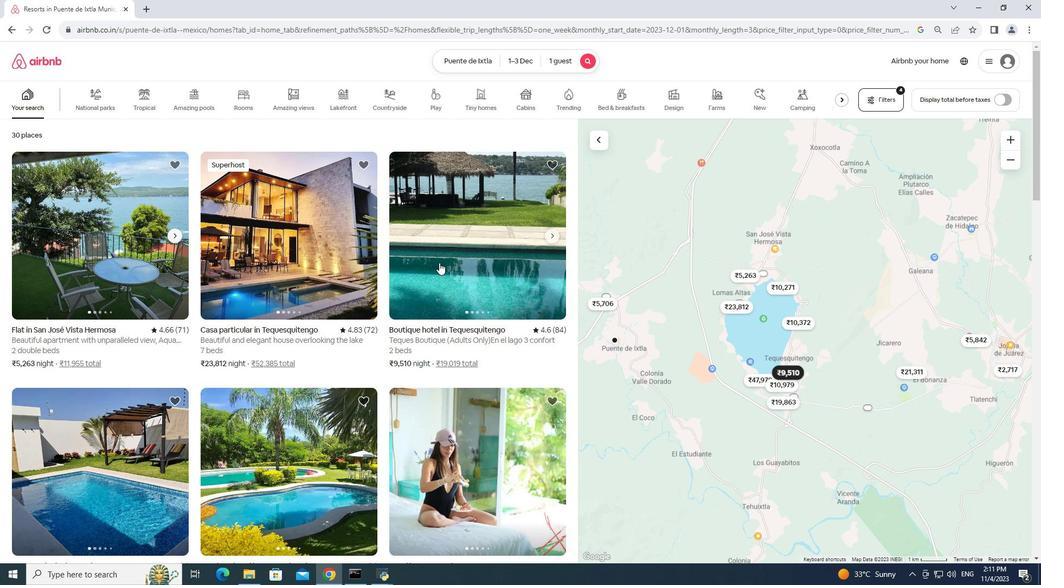 
Action: Mouse pressed left at (439, 263)
Screenshot: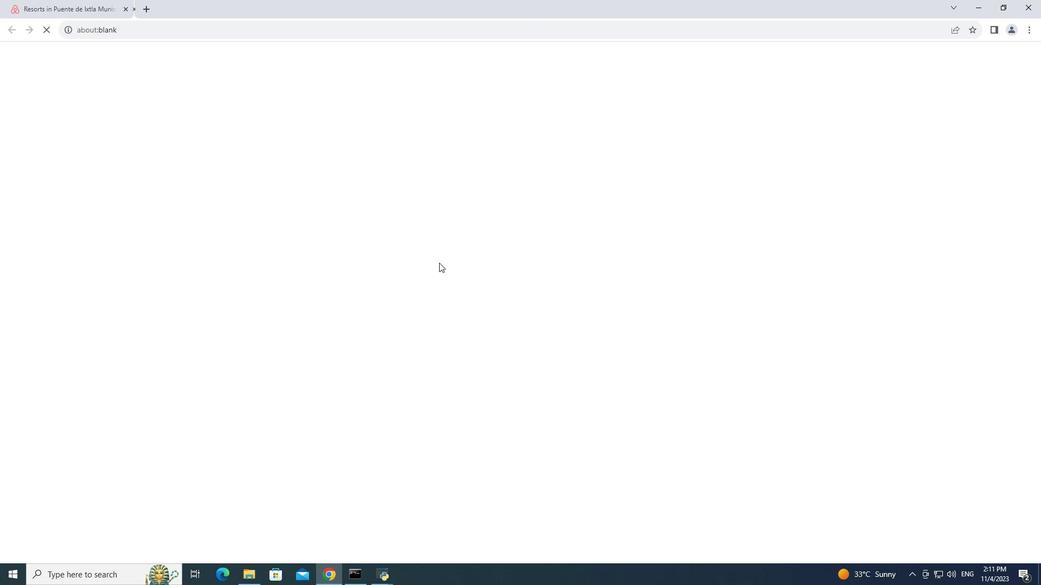 
Action: Mouse moved to (254, 9)
Screenshot: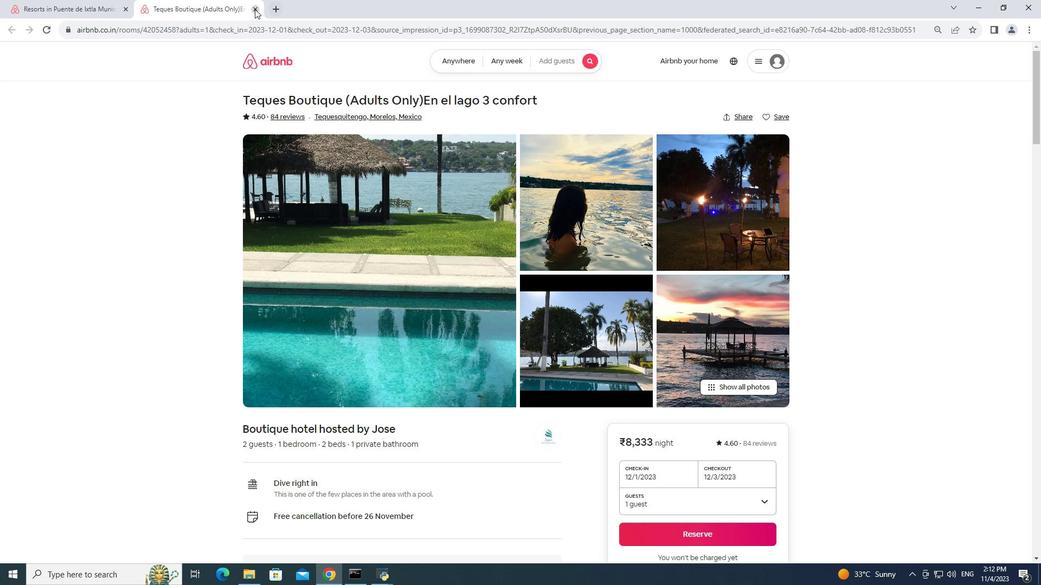 
Action: Mouse pressed left at (254, 9)
Screenshot: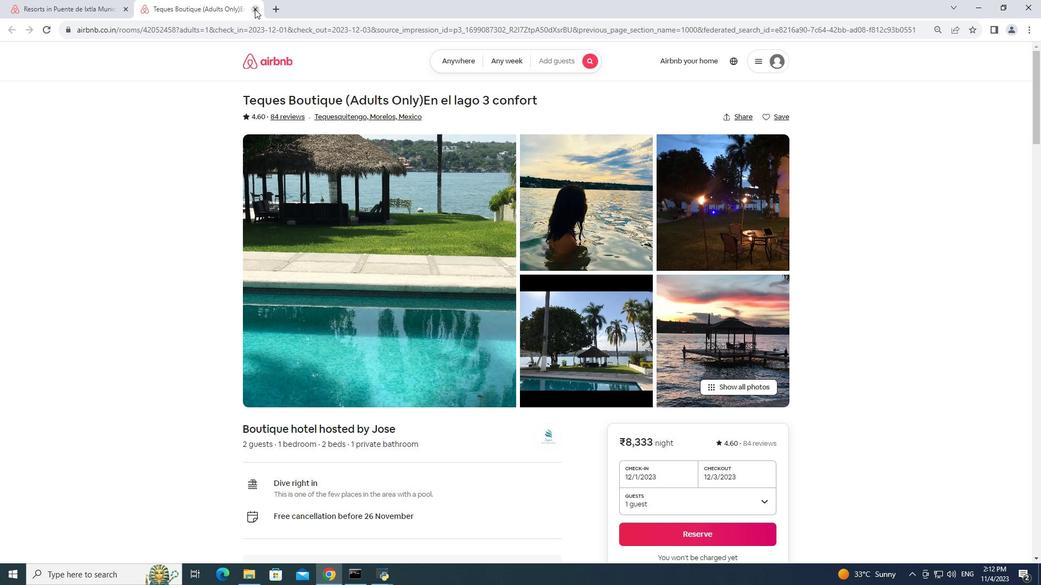 
Action: Mouse moved to (331, 288)
Screenshot: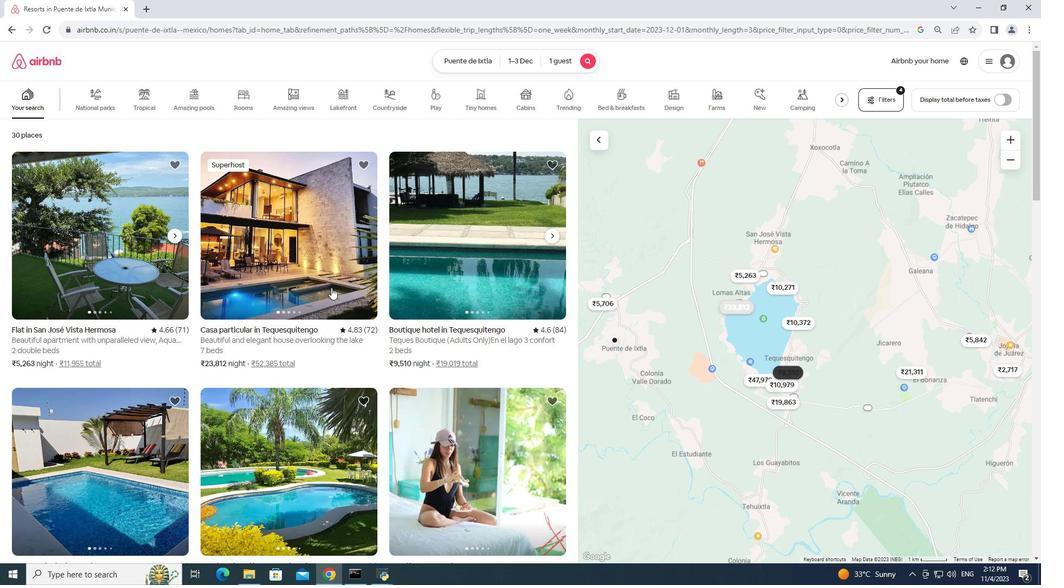 
Action: Mouse scrolled (331, 287) with delta (0, 0)
Screenshot: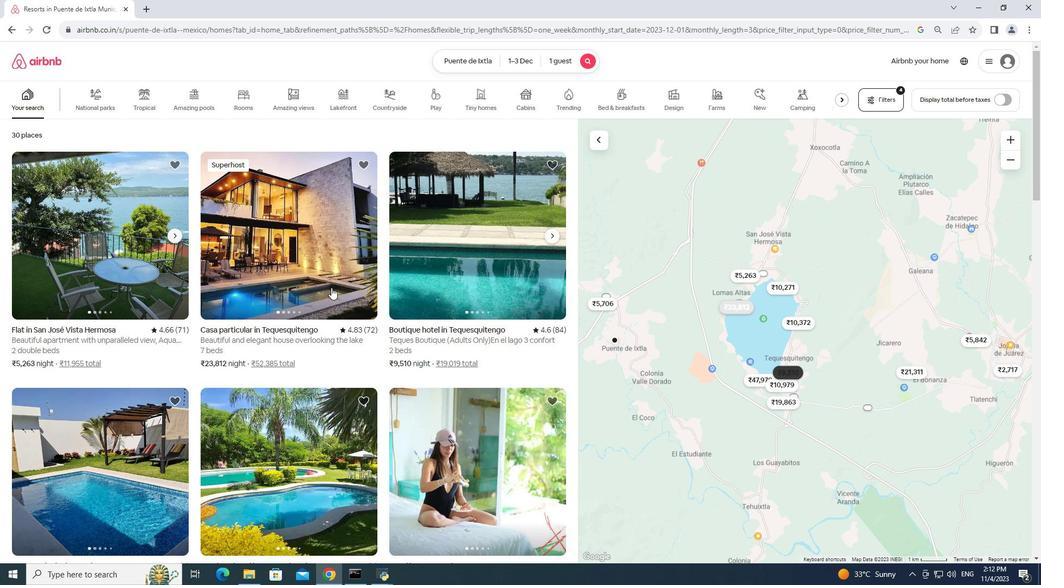 
Action: Mouse scrolled (331, 287) with delta (0, 0)
Screenshot: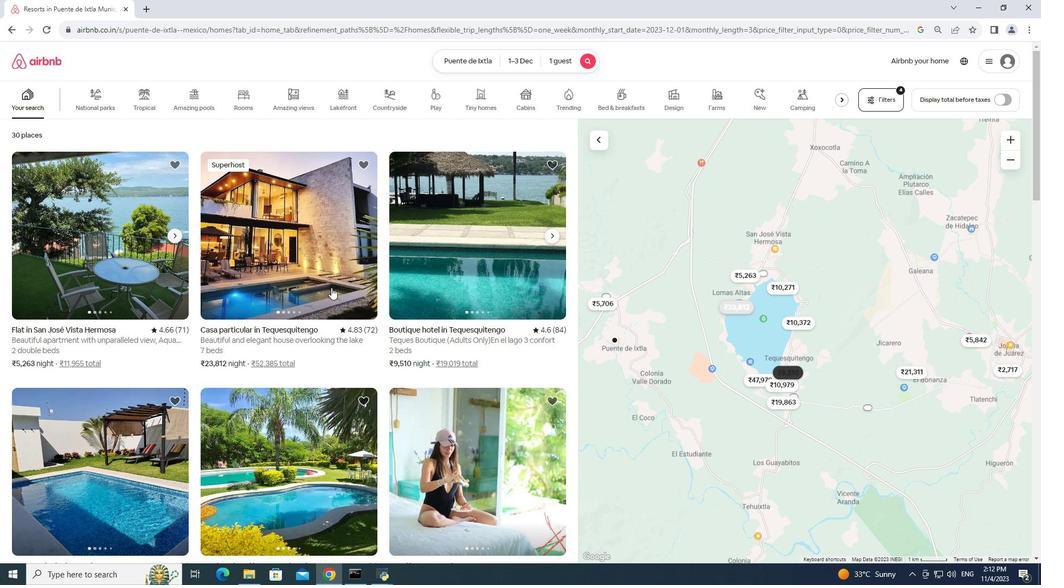 
Action: Mouse scrolled (331, 287) with delta (0, 0)
Screenshot: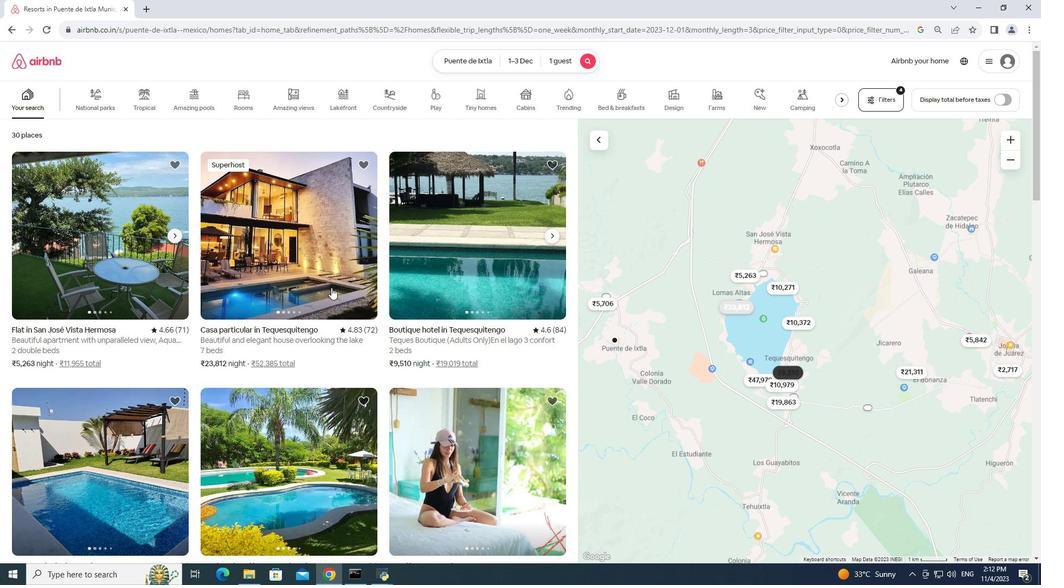 
Action: Mouse scrolled (331, 287) with delta (0, 0)
Screenshot: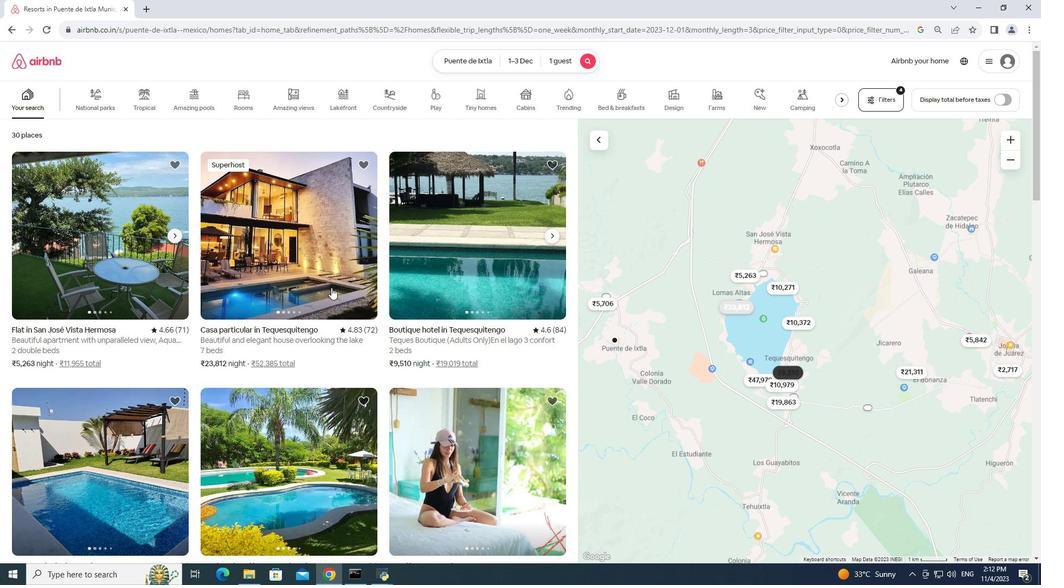 
Action: Mouse moved to (146, 273)
Screenshot: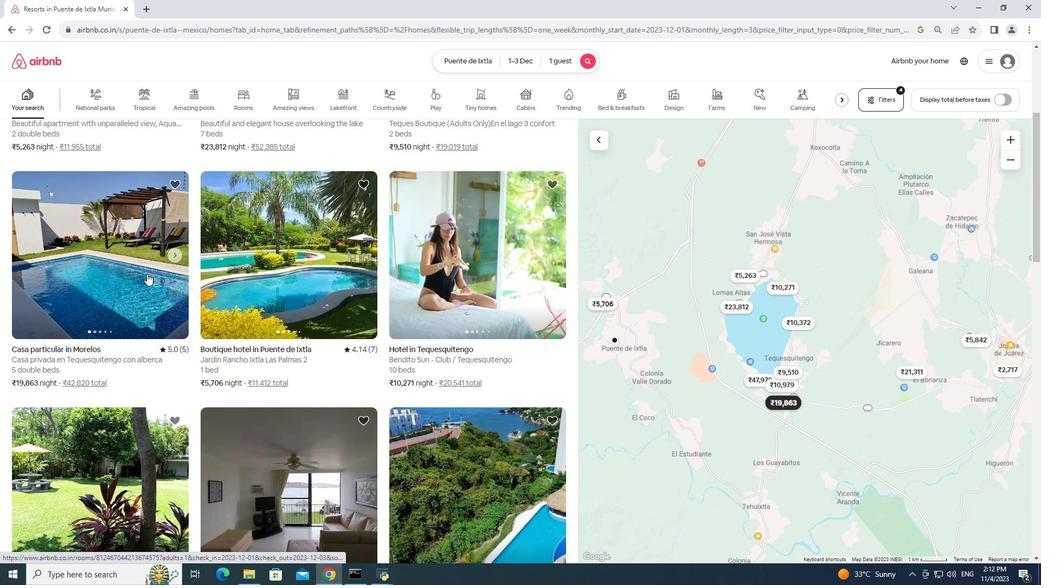 
Action: Mouse pressed left at (146, 273)
Screenshot: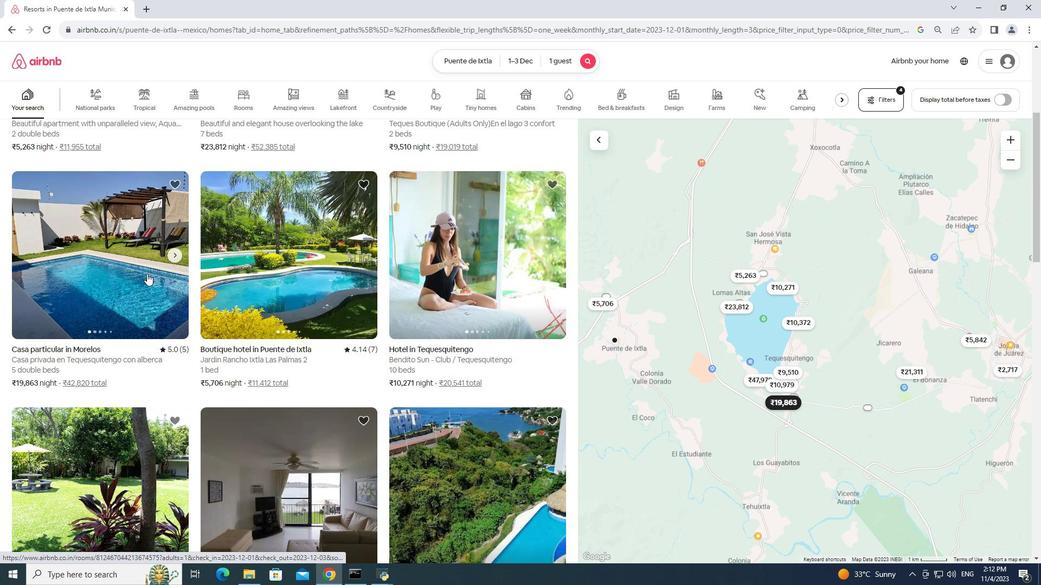 
Action: Mouse pressed left at (146, 273)
Screenshot: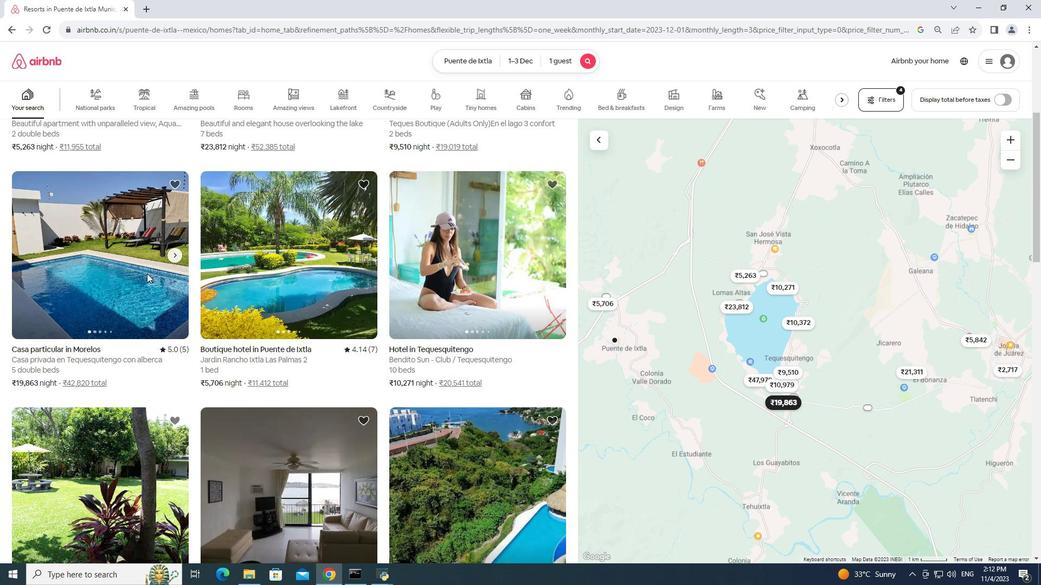 
Action: Mouse moved to (251, 8)
Screenshot: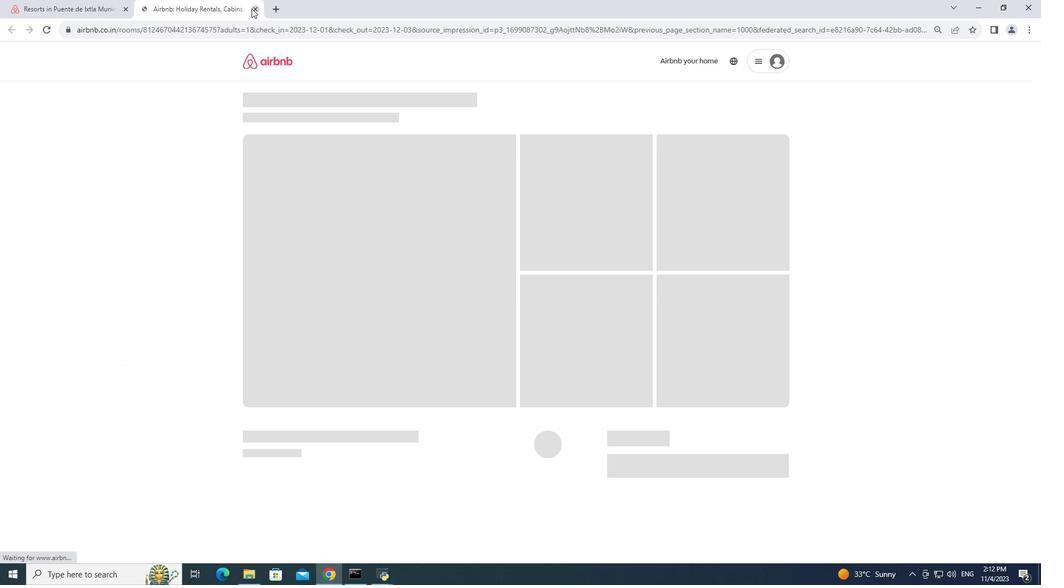 
Action: Mouse pressed left at (251, 8)
Screenshot: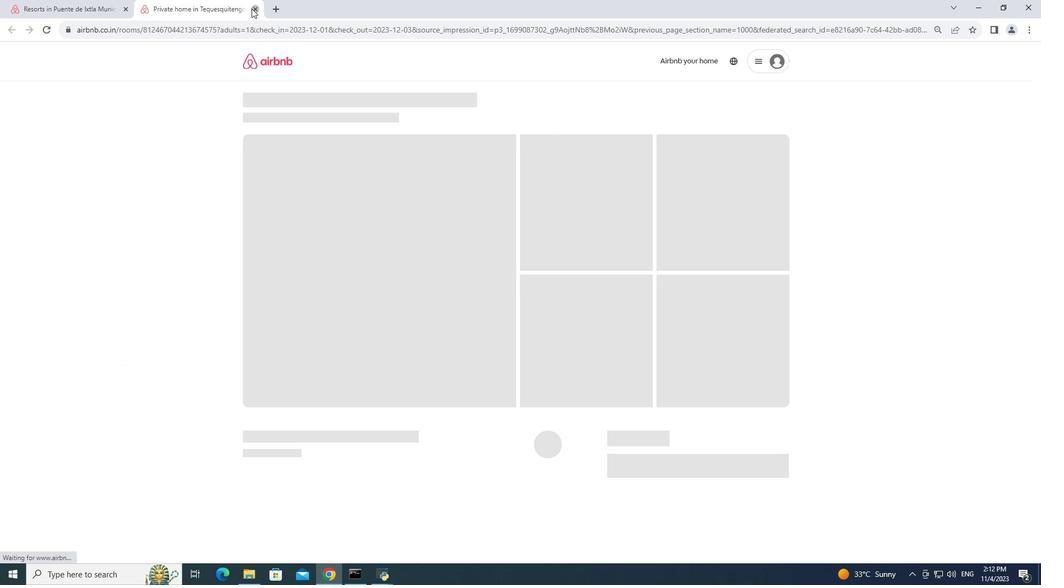 
Action: Mouse moved to (303, 340)
Screenshot: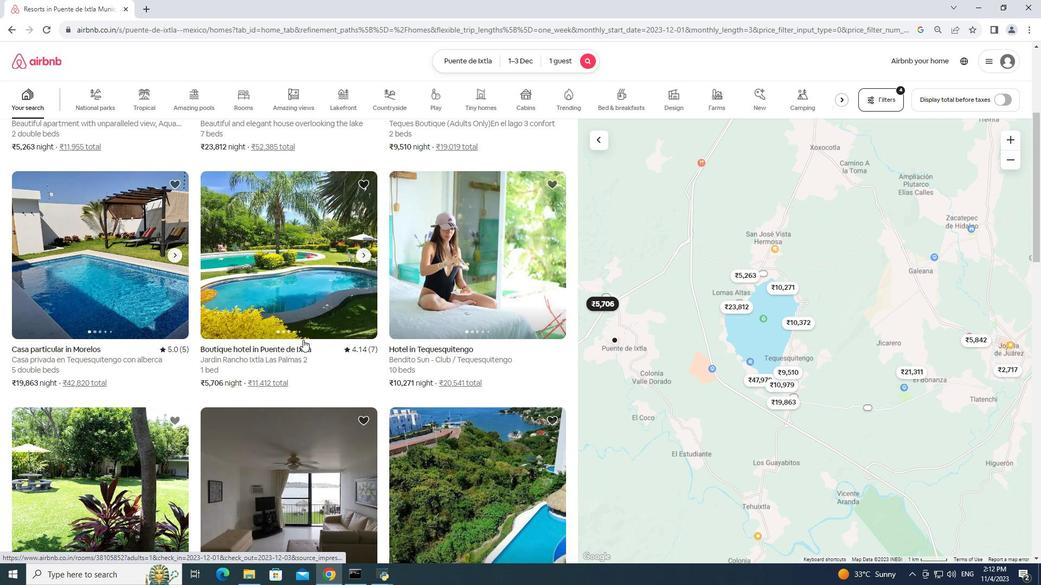 
Action: Mouse pressed left at (303, 340)
Screenshot: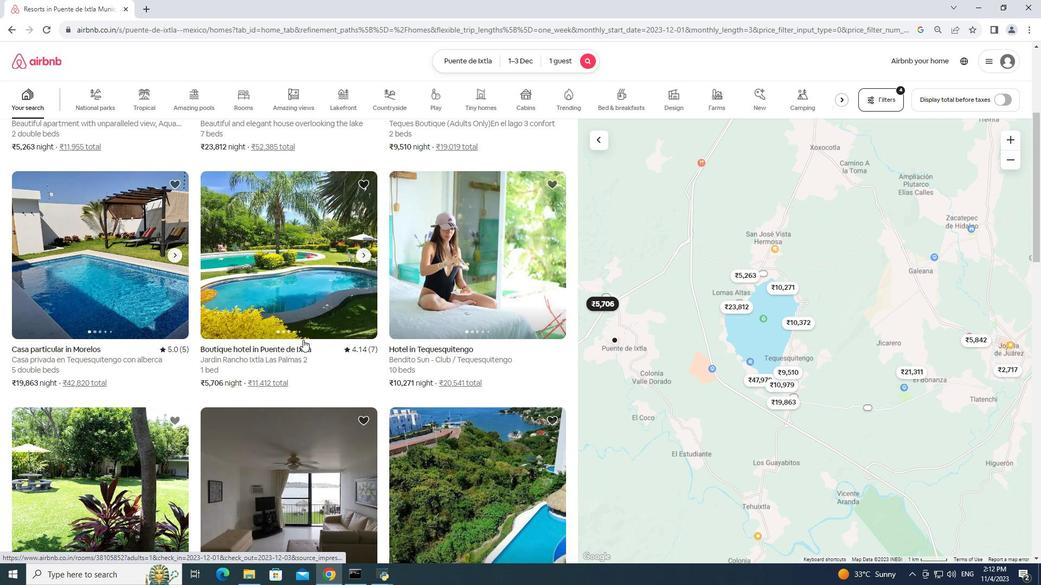 
Action: Mouse pressed left at (303, 340)
Screenshot: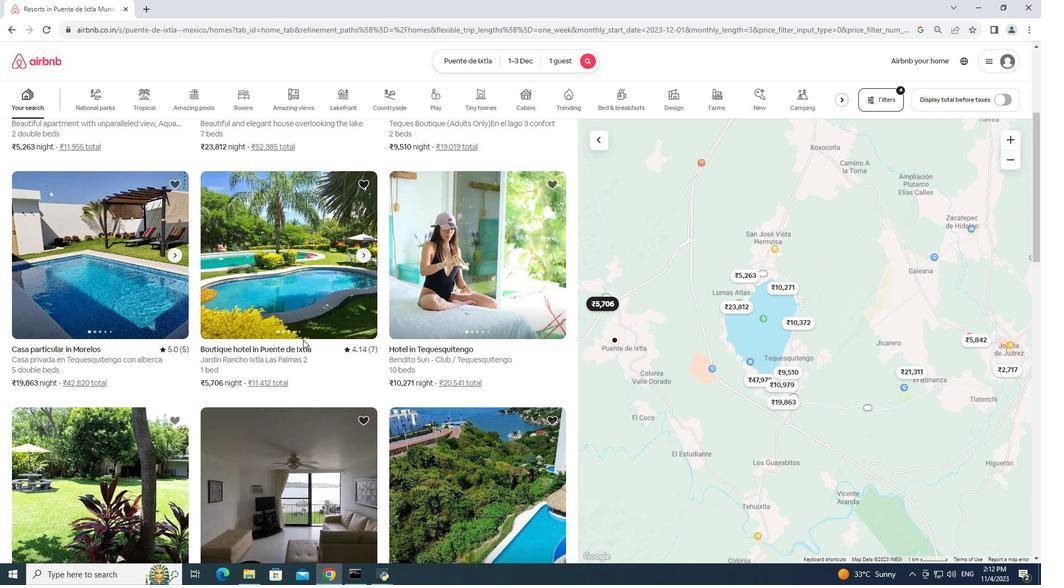 
Action: Mouse moved to (724, 387)
Screenshot: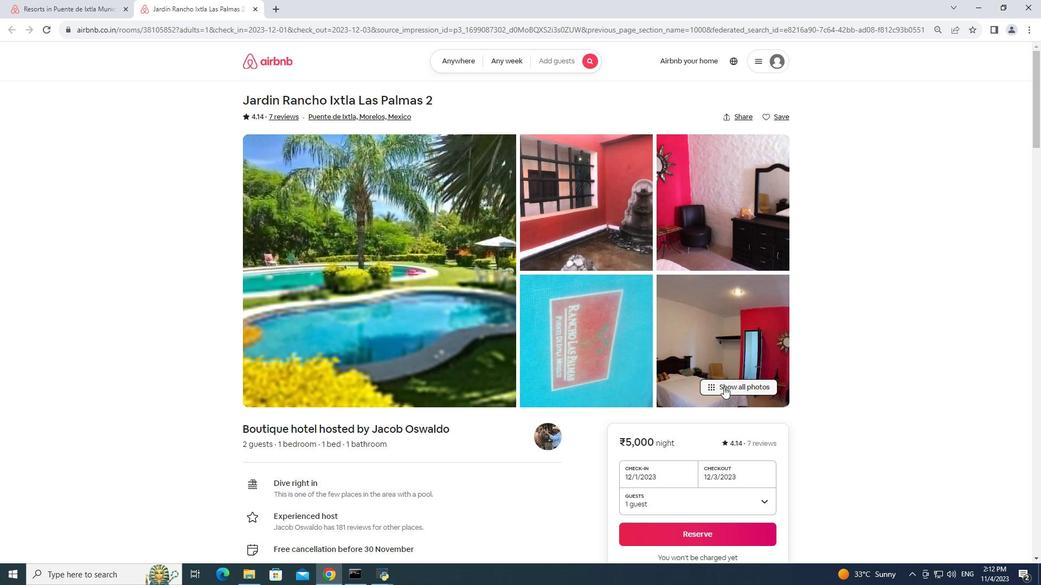 
Action: Mouse pressed left at (724, 387)
Screenshot: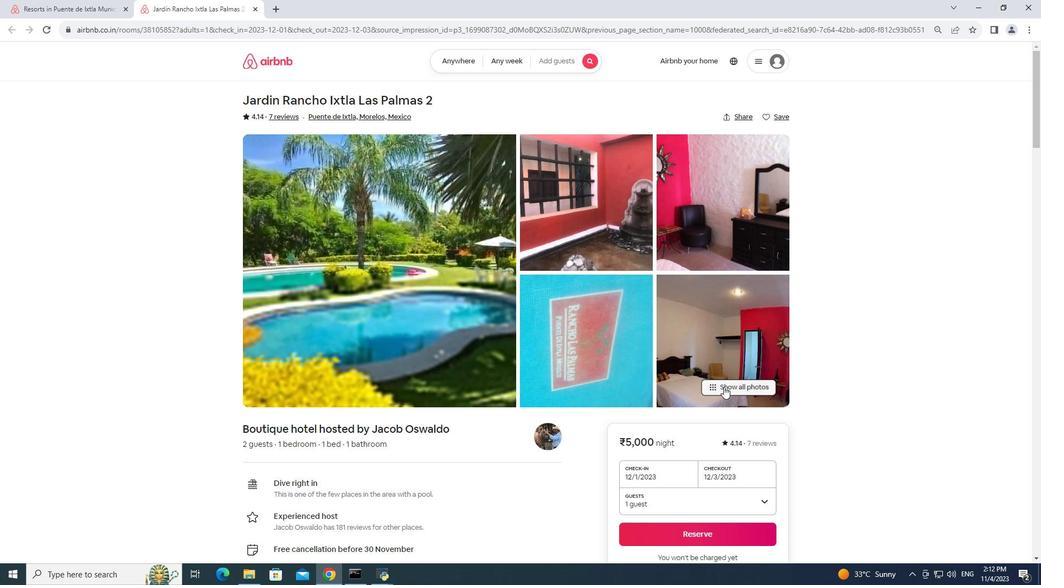 
Action: Mouse moved to (621, 368)
Screenshot: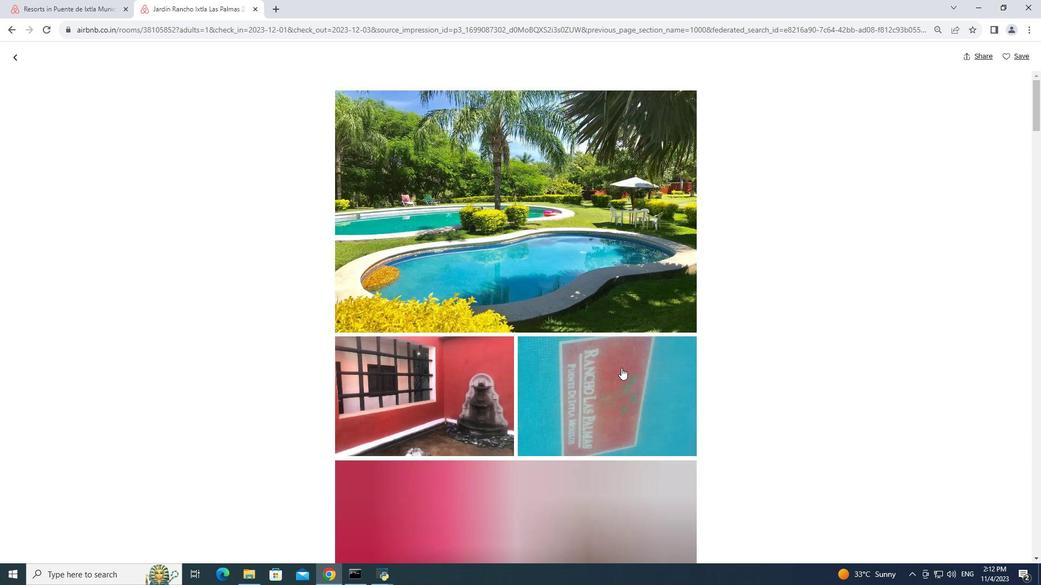 
Action: Mouse scrolled (621, 367) with delta (0, 0)
Screenshot: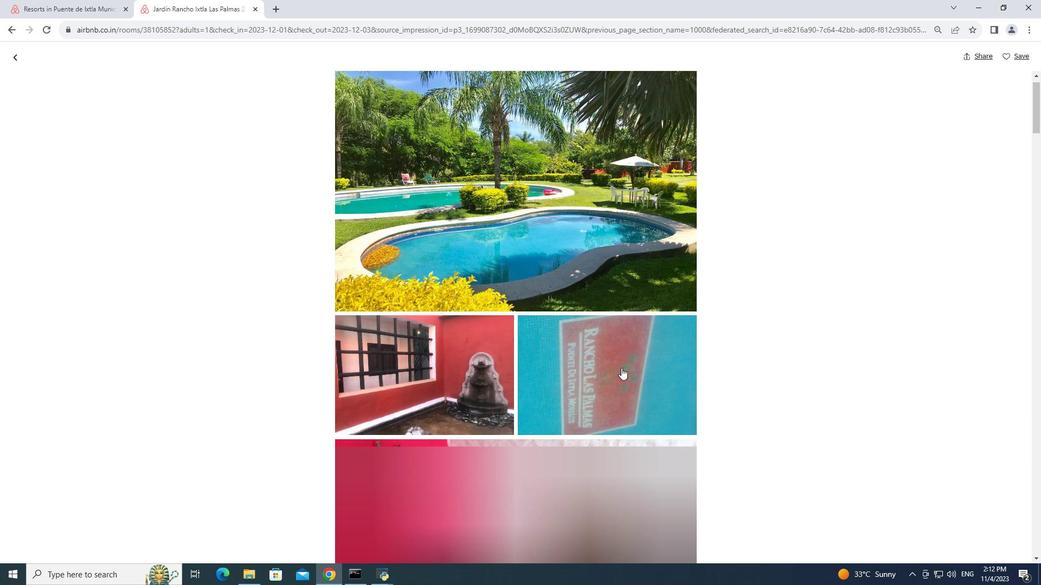 
Action: Mouse scrolled (621, 367) with delta (0, 0)
Screenshot: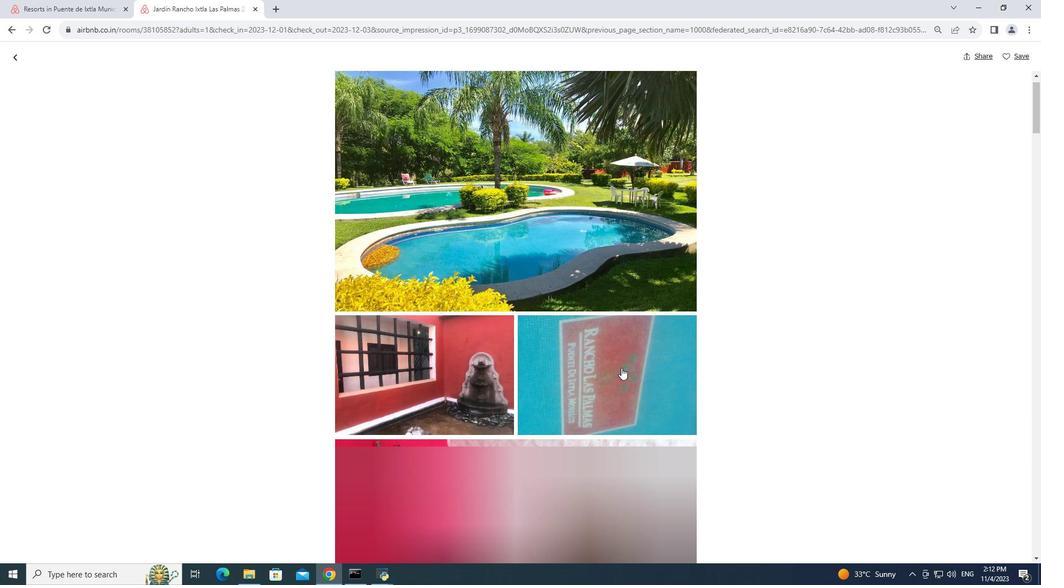 
Action: Mouse scrolled (621, 367) with delta (0, 0)
Screenshot: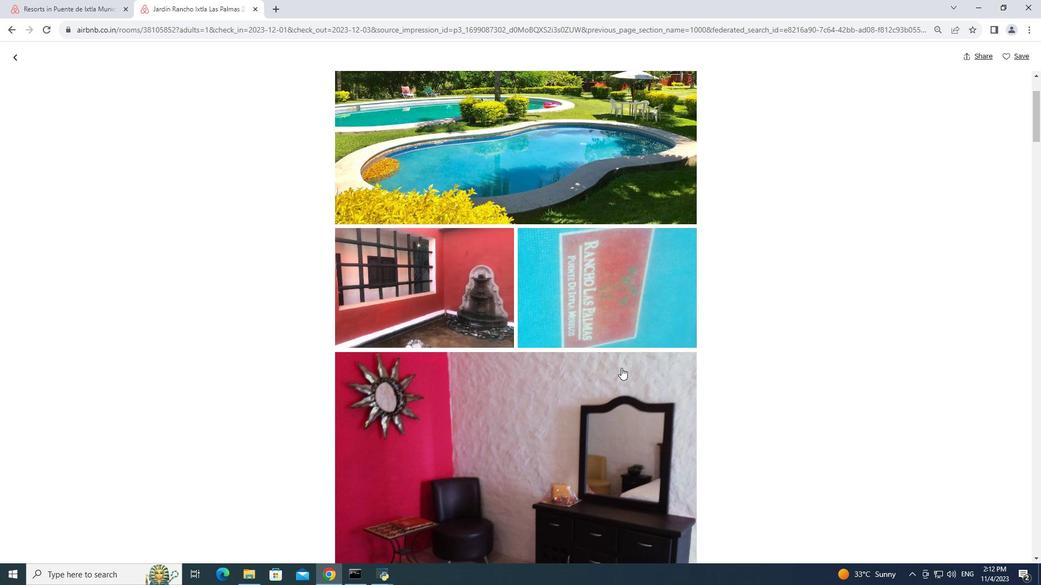 
Action: Mouse scrolled (621, 367) with delta (0, 0)
Screenshot: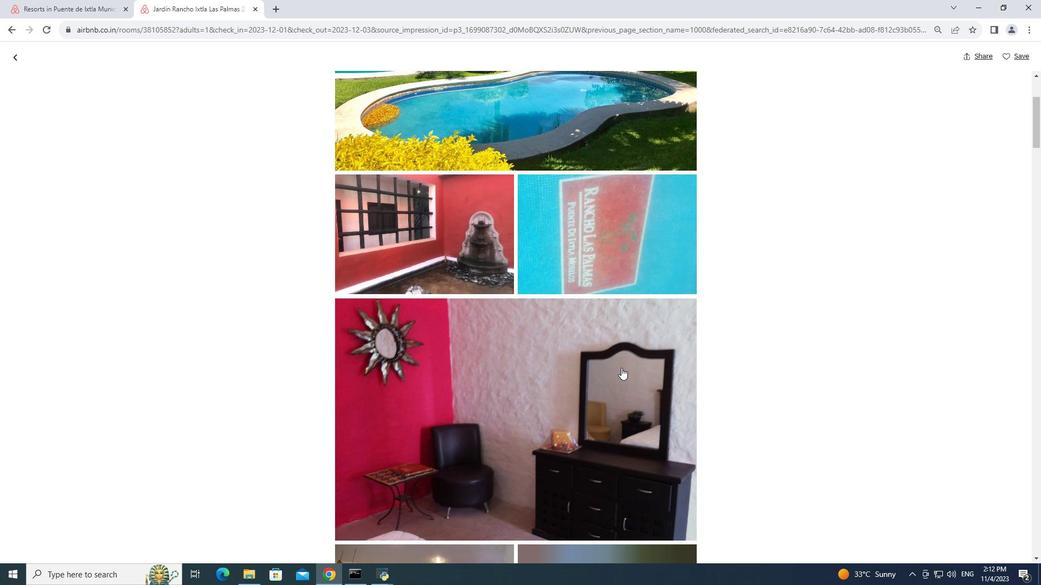 
Action: Mouse moved to (621, 368)
Screenshot: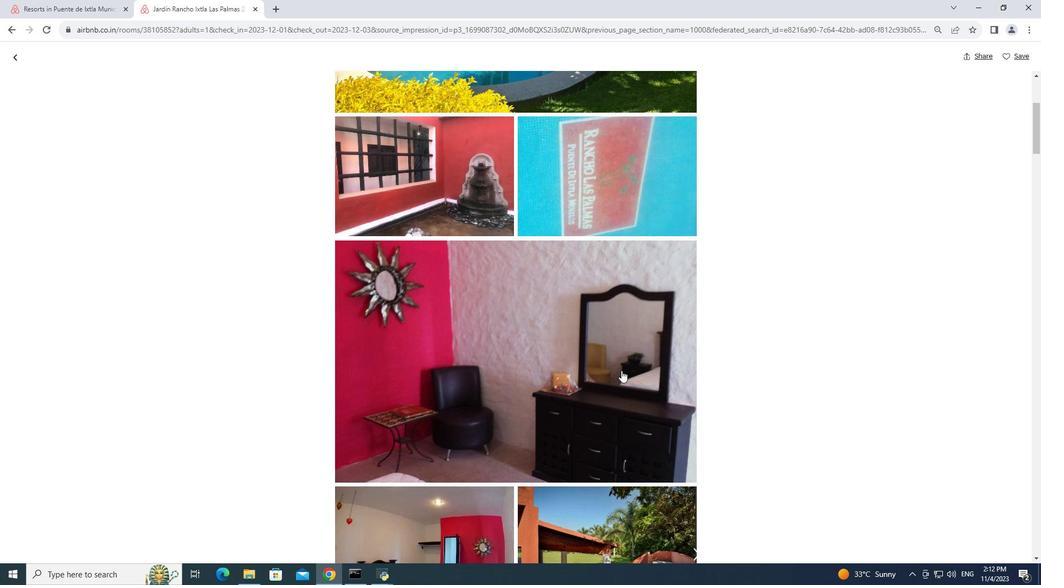 
Action: Mouse scrolled (621, 368) with delta (0, 0)
Screenshot: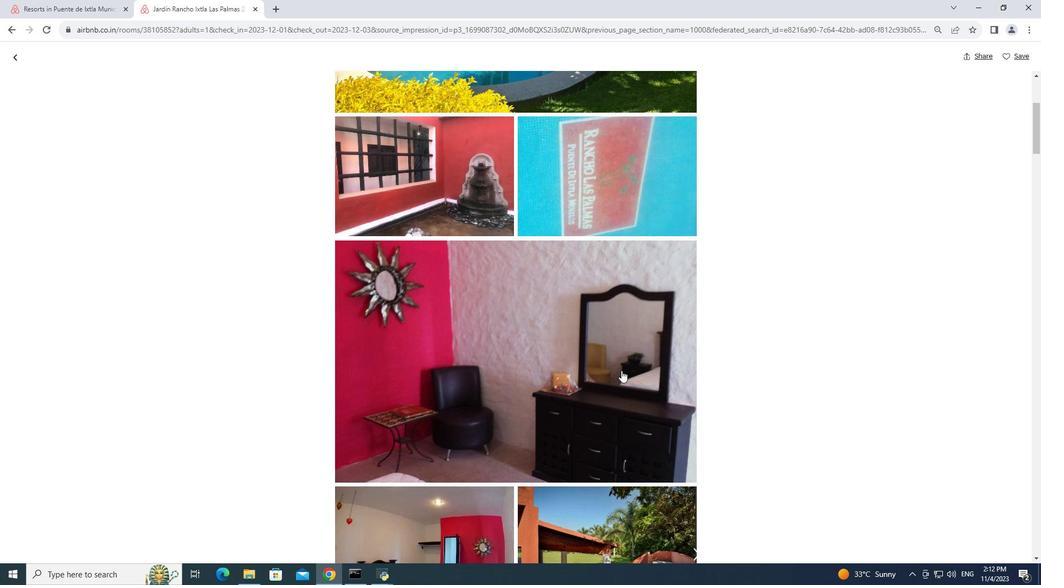 
Action: Mouse moved to (621, 371)
Screenshot: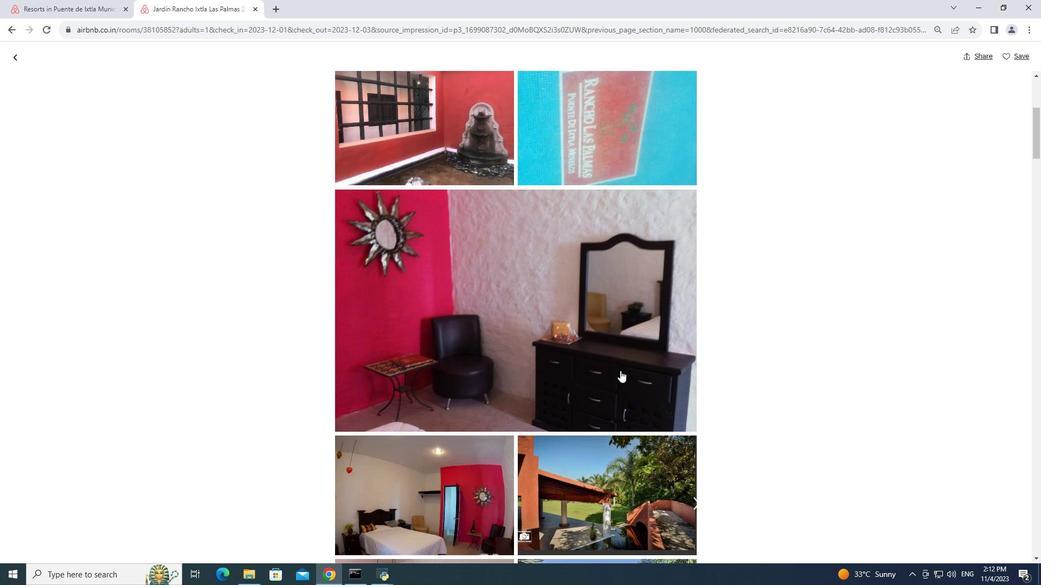 
Action: Mouse scrolled (621, 370) with delta (0, 0)
Screenshot: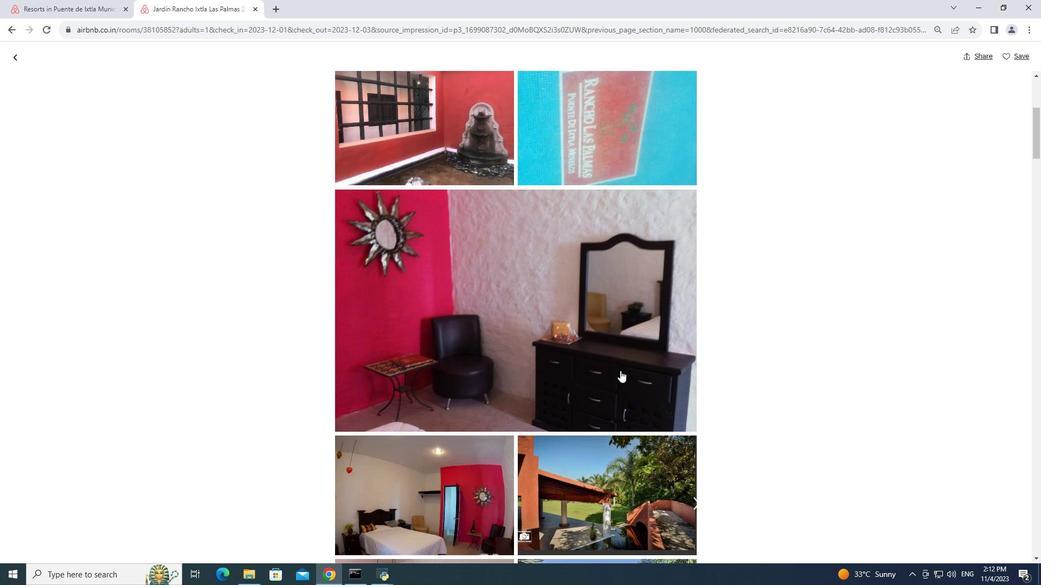 
Action: Mouse moved to (620, 371)
Screenshot: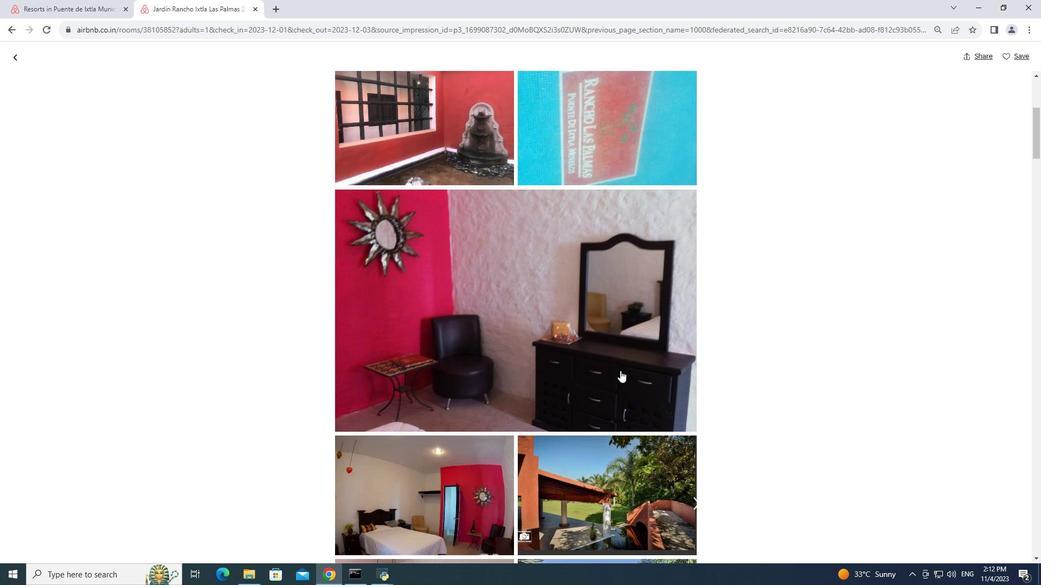 
Action: Mouse scrolled (620, 370) with delta (0, 0)
Screenshot: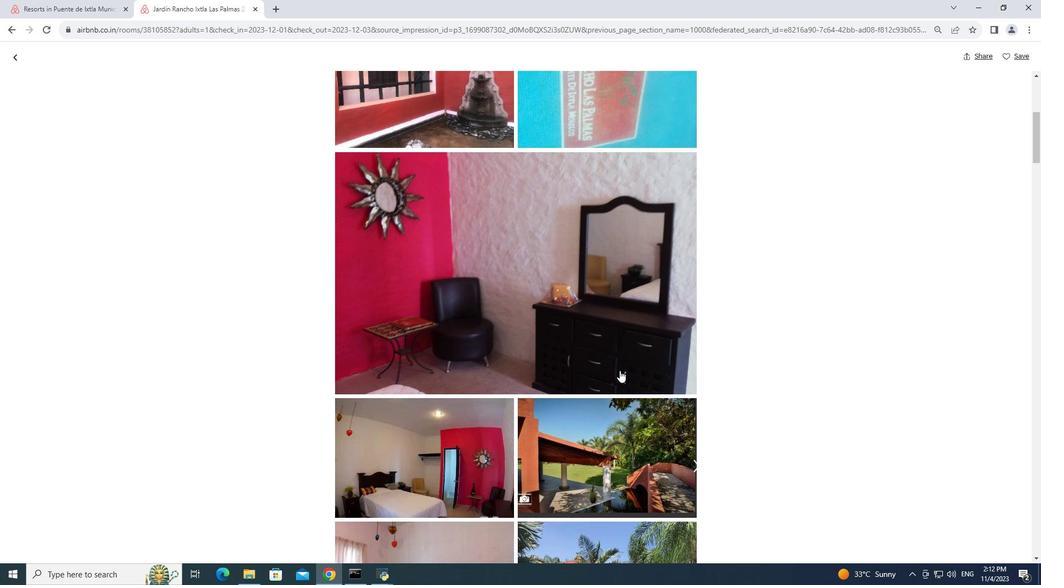 
Action: Mouse moved to (620, 371)
Screenshot: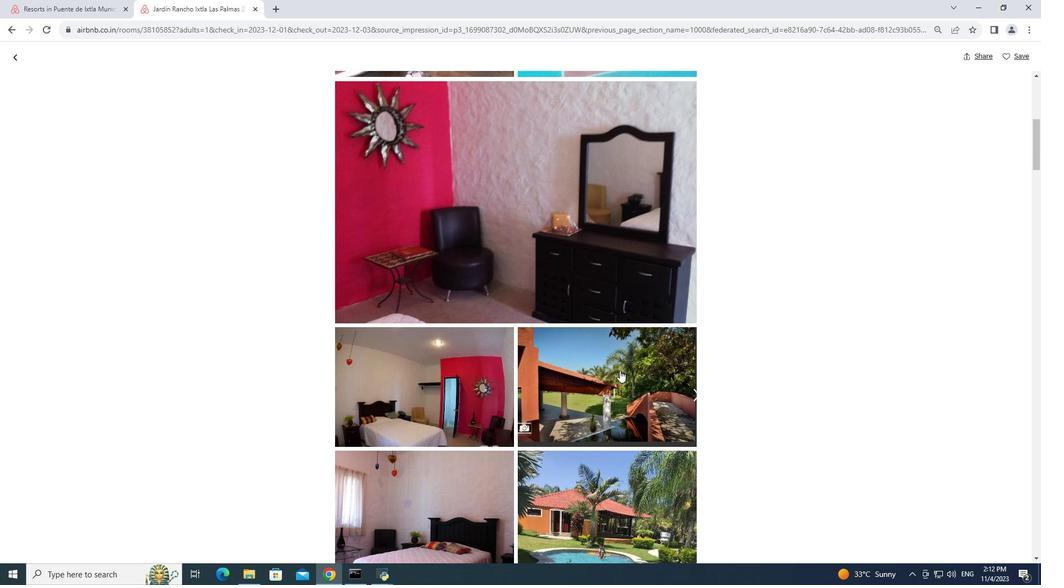 
Action: Mouse scrolled (620, 370) with delta (0, 0)
Screenshot: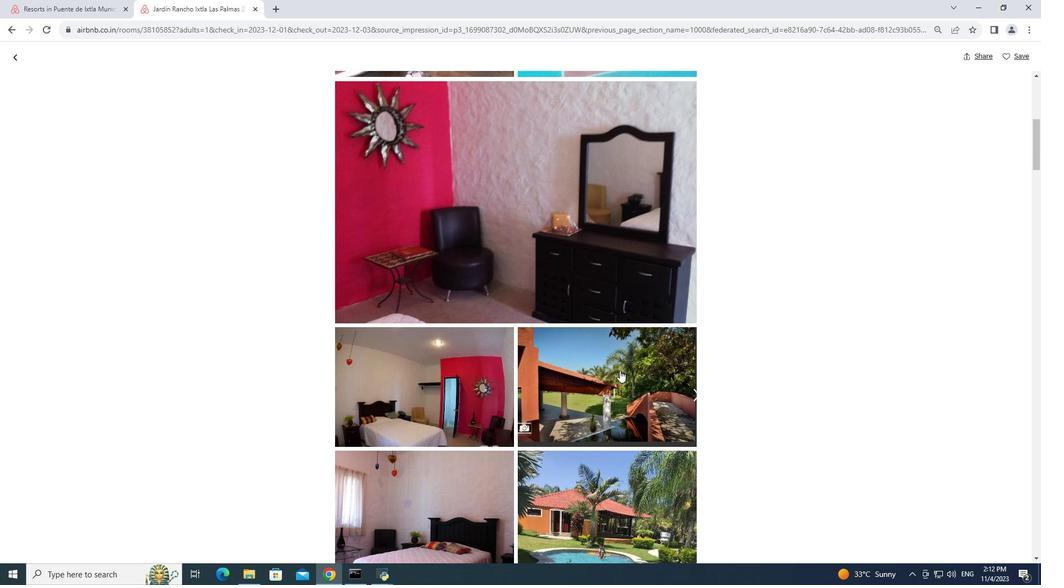 
Action: Mouse scrolled (620, 370) with delta (0, 0)
Screenshot: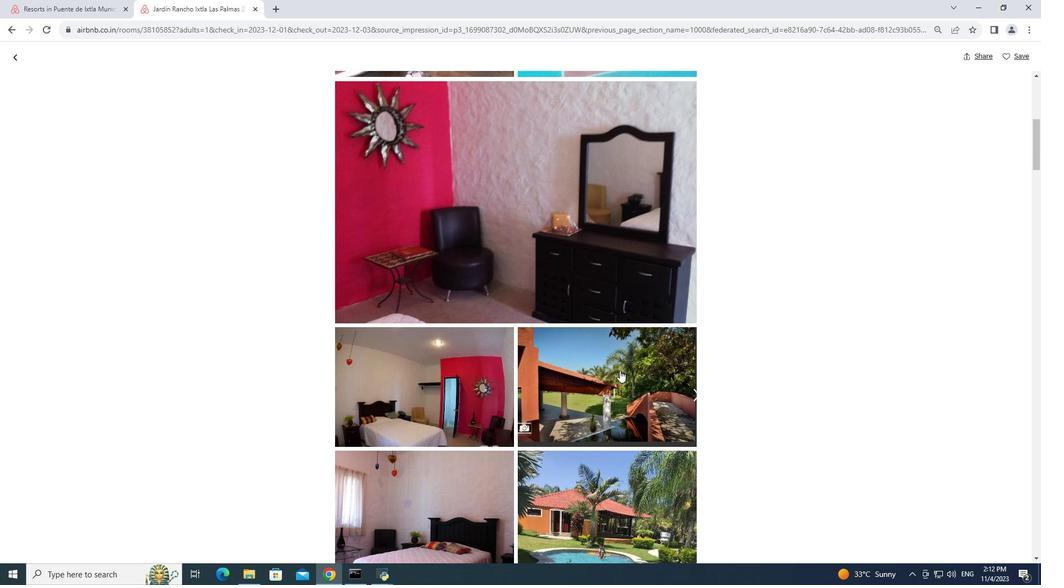
Action: Mouse moved to (618, 371)
Screenshot: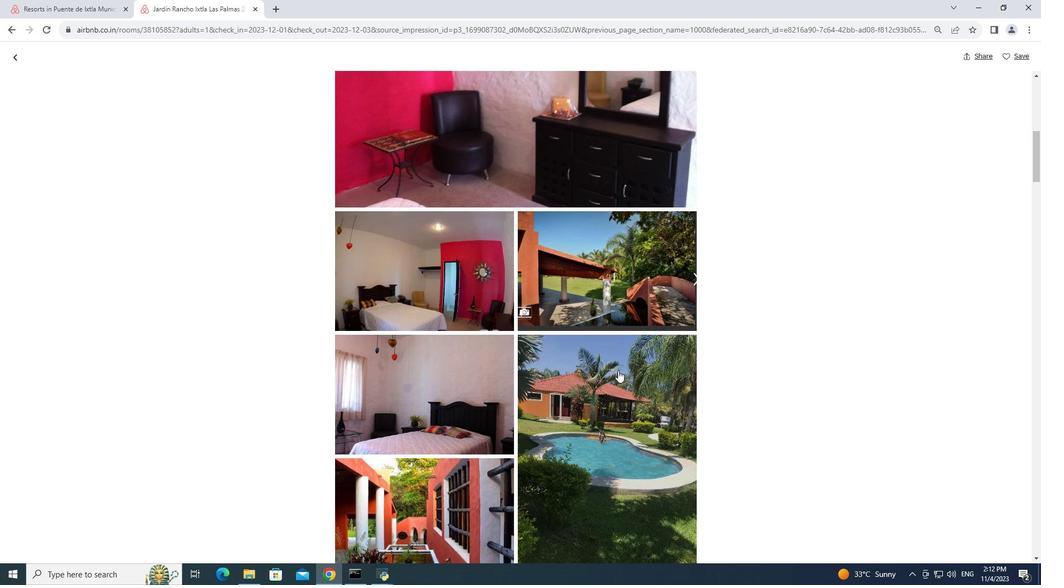 
Action: Mouse scrolled (618, 370) with delta (0, 0)
Screenshot: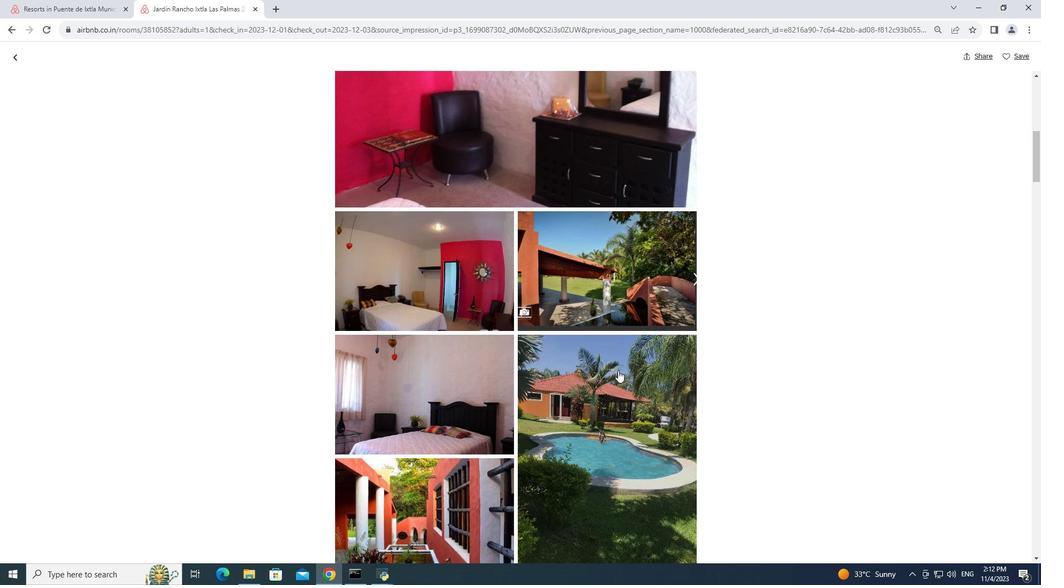 
Action: Mouse moved to (617, 371)
Screenshot: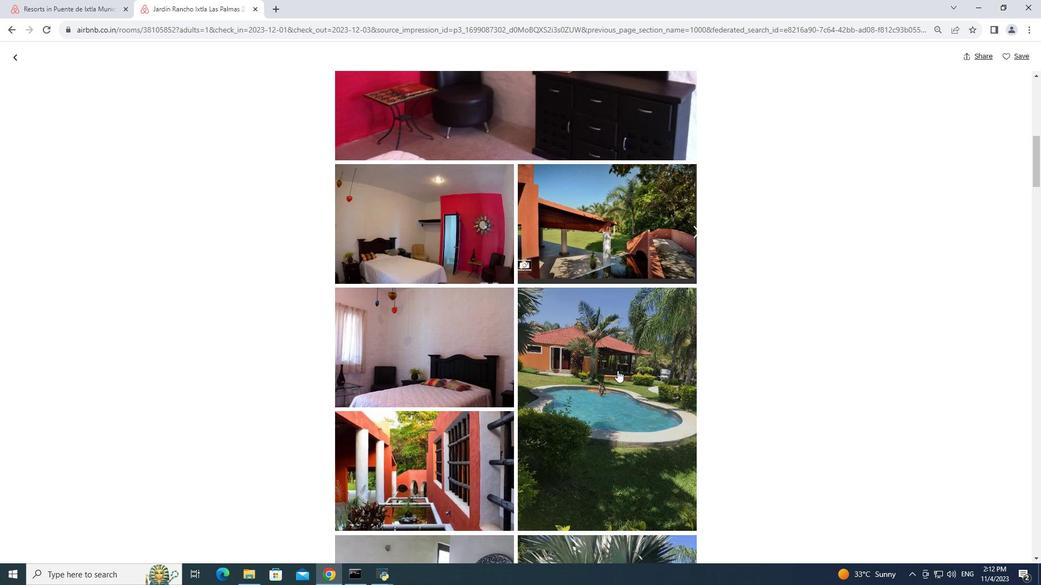 
Action: Mouse scrolled (617, 370) with delta (0, 0)
Screenshot: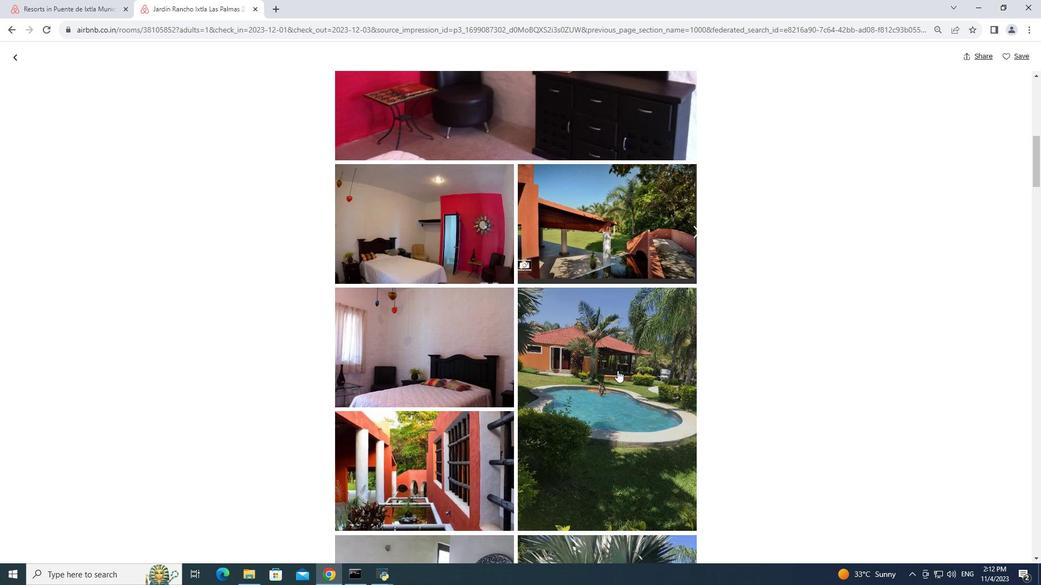 
Action: Mouse moved to (617, 371)
Screenshot: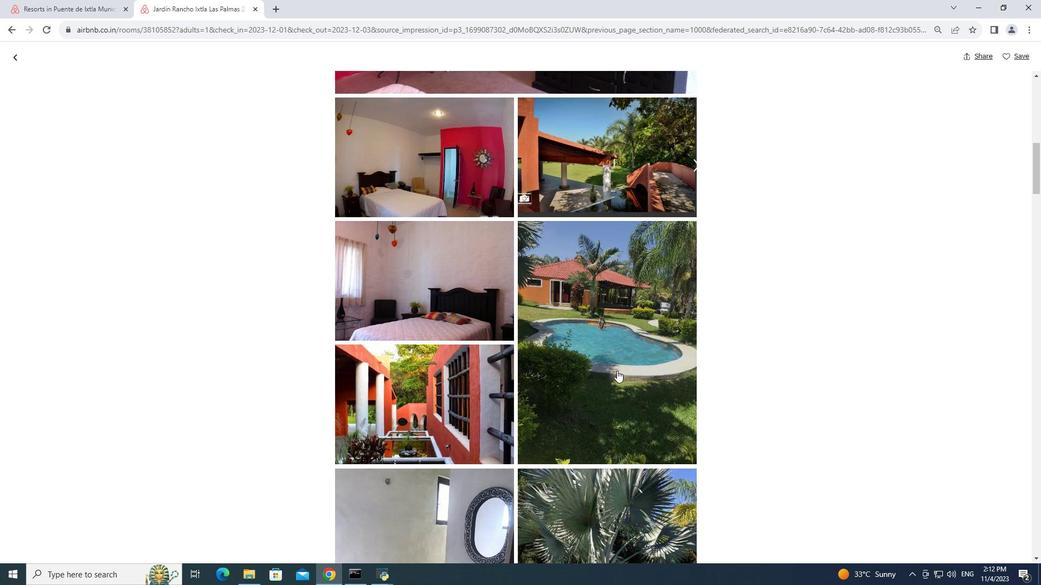 
Action: Mouse scrolled (617, 370) with delta (0, 0)
Screenshot: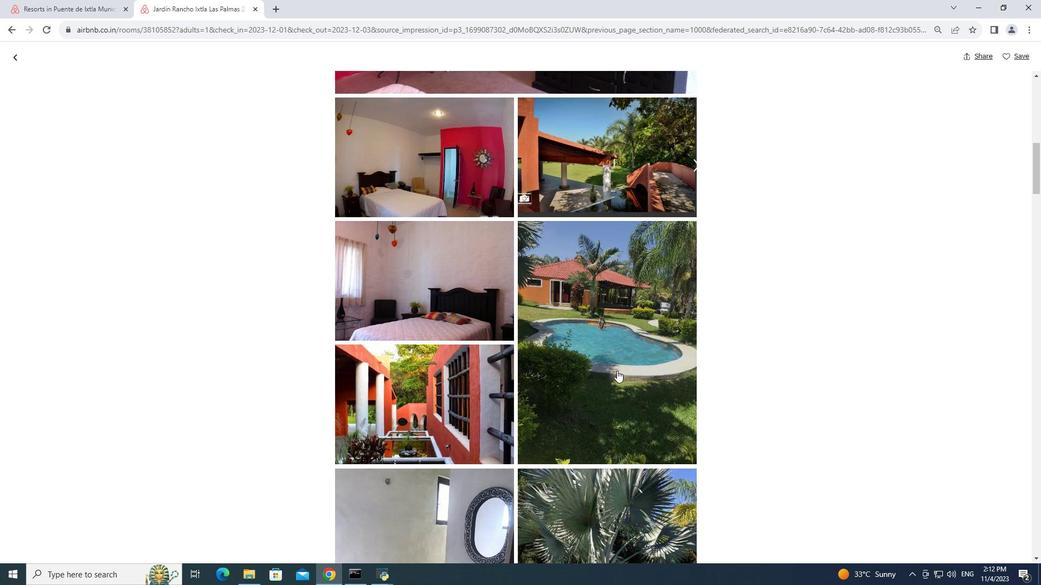 
Action: Mouse moved to (615, 370)
Screenshot: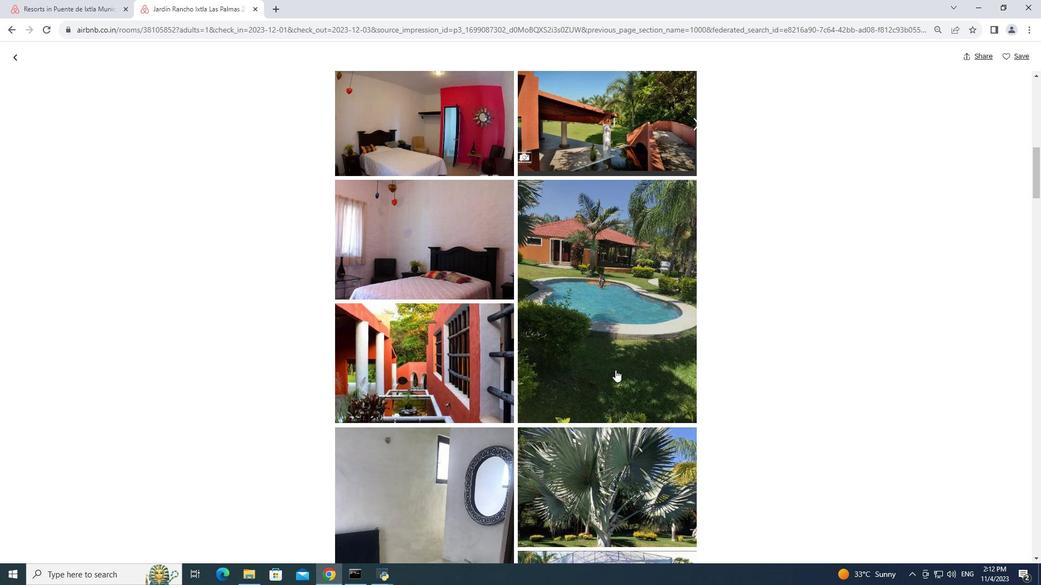 
Action: Mouse scrolled (615, 369) with delta (0, 0)
Screenshot: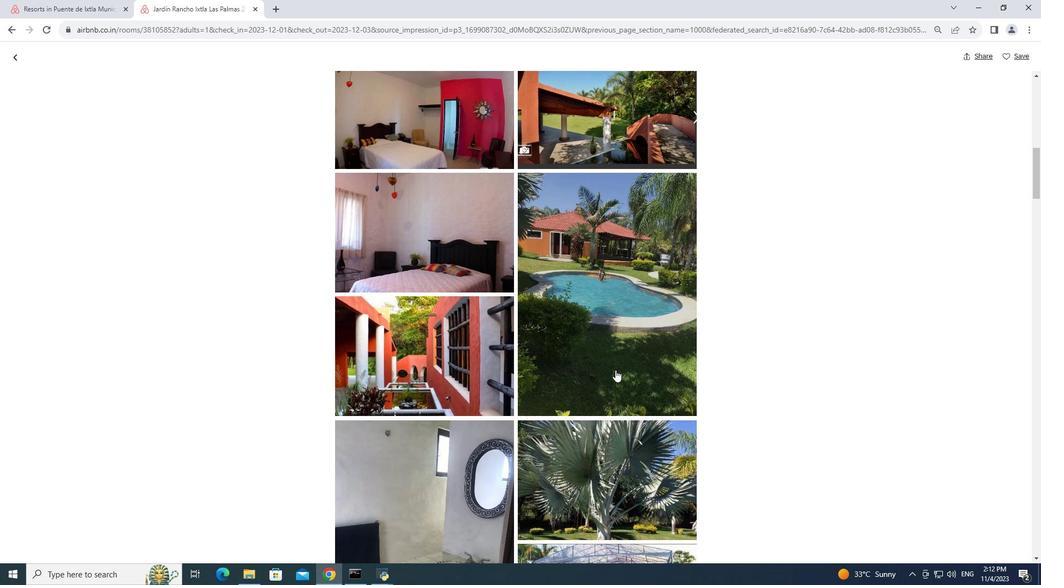 
Action: Mouse moved to (615, 370)
Screenshot: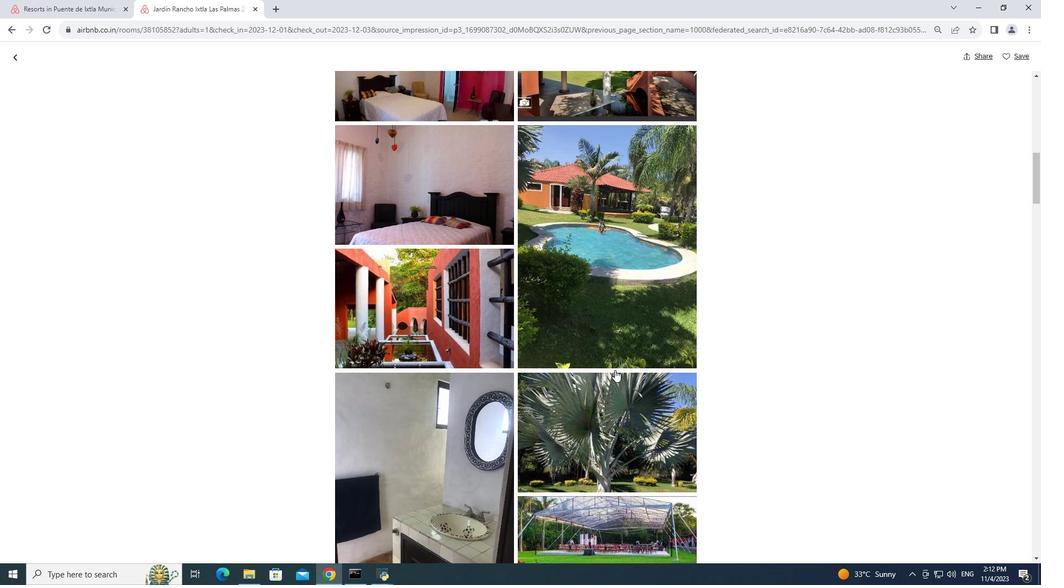 
Action: Mouse scrolled (615, 369) with delta (0, 0)
Screenshot: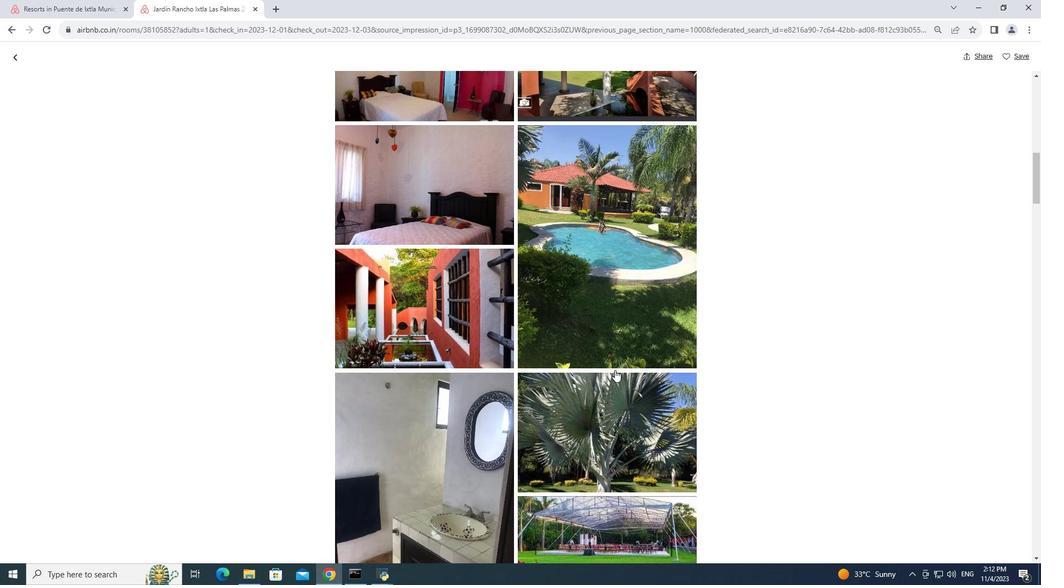 
Action: Mouse scrolled (615, 369) with delta (0, 0)
Screenshot: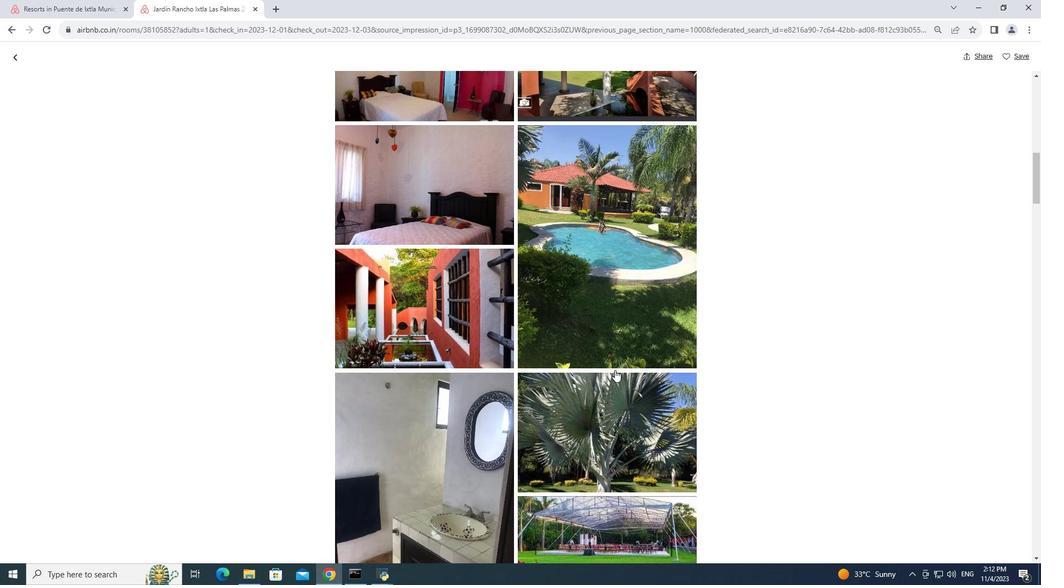 
Action: Mouse moved to (615, 369)
Screenshot: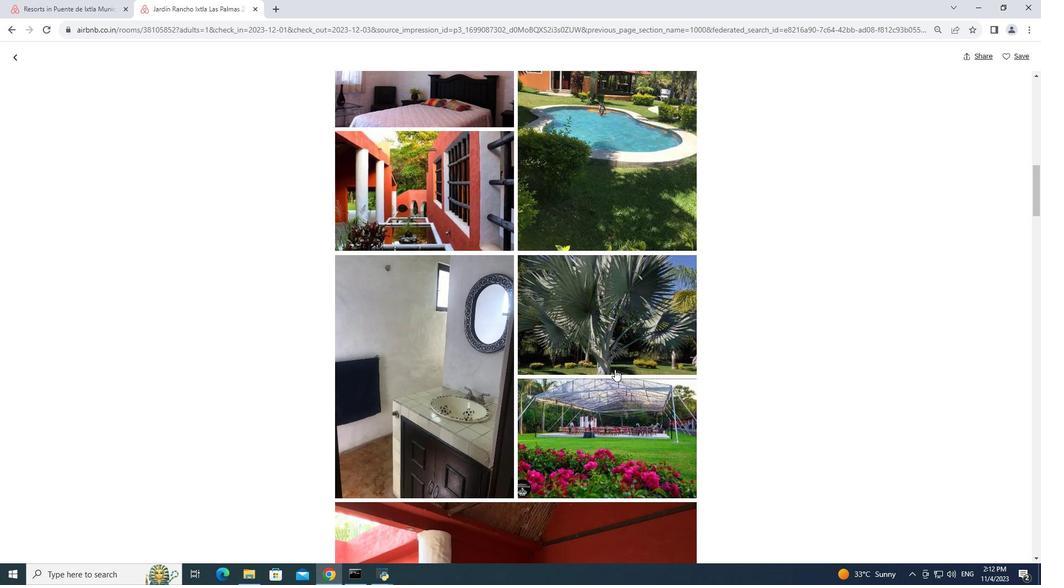 
Action: Mouse scrolled (615, 369) with delta (0, 0)
Screenshot: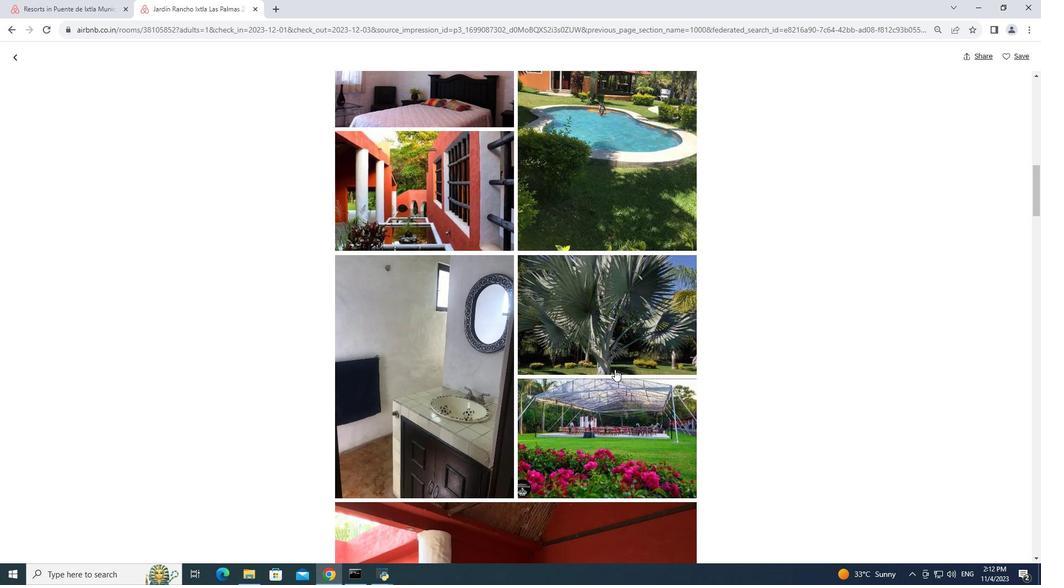 
Action: Mouse scrolled (615, 369) with delta (0, 0)
Screenshot: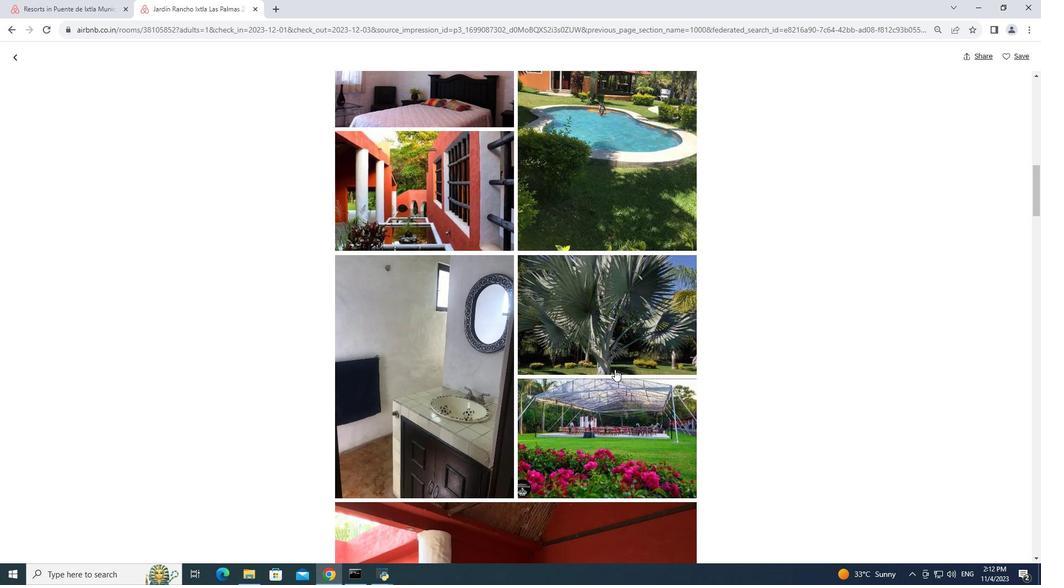 
Action: Mouse scrolled (615, 369) with delta (0, 0)
Screenshot: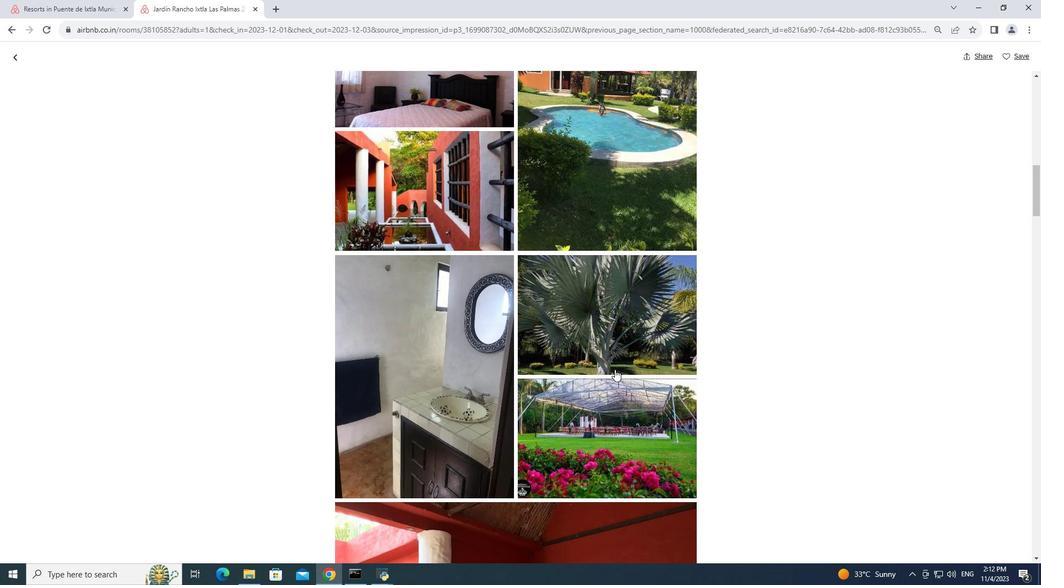 
Action: Mouse scrolled (615, 369) with delta (0, 0)
Screenshot: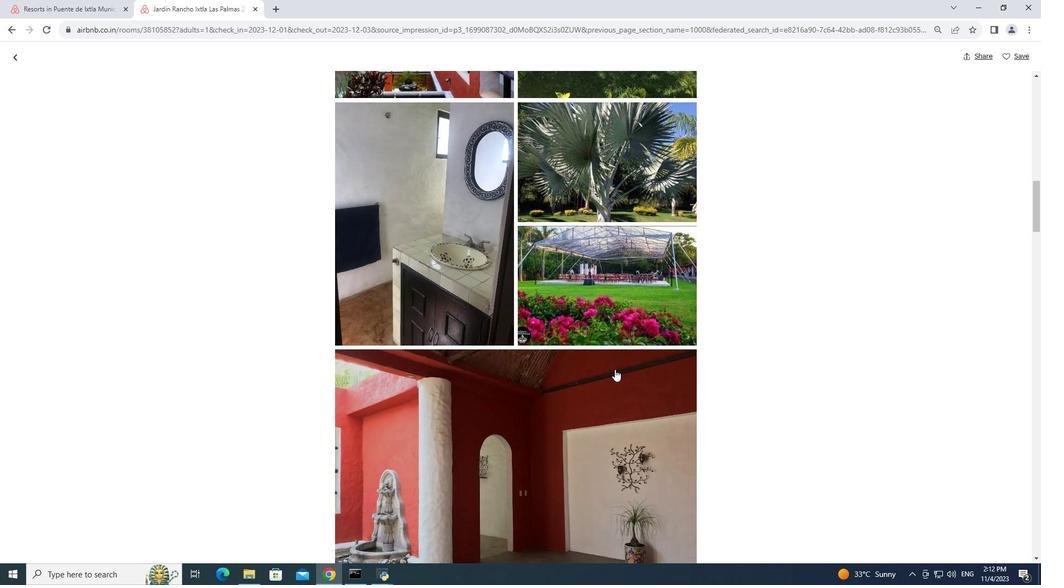 
Action: Mouse moved to (615, 369)
Screenshot: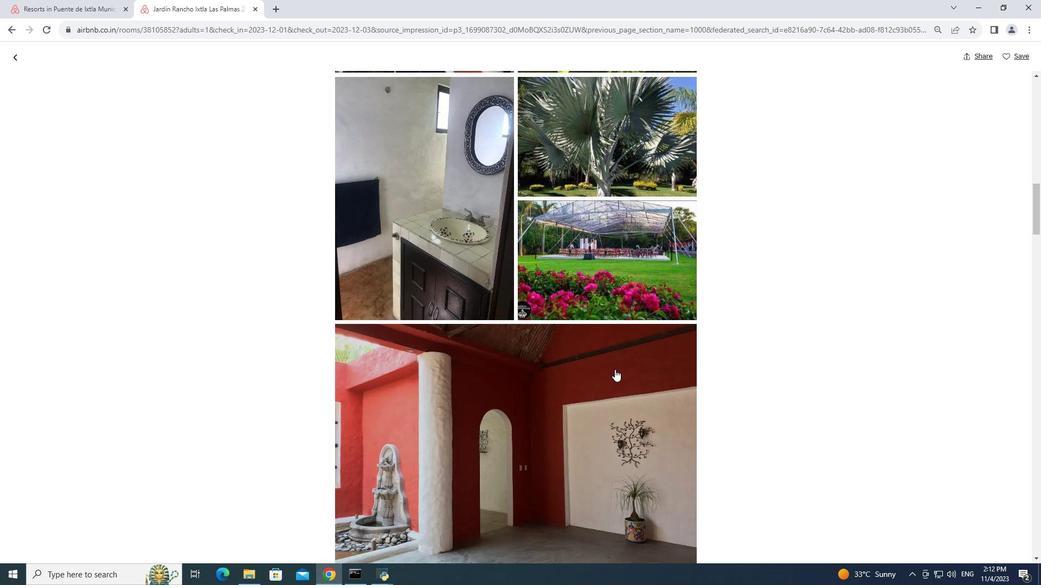 
Action: Mouse scrolled (615, 369) with delta (0, 0)
Screenshot: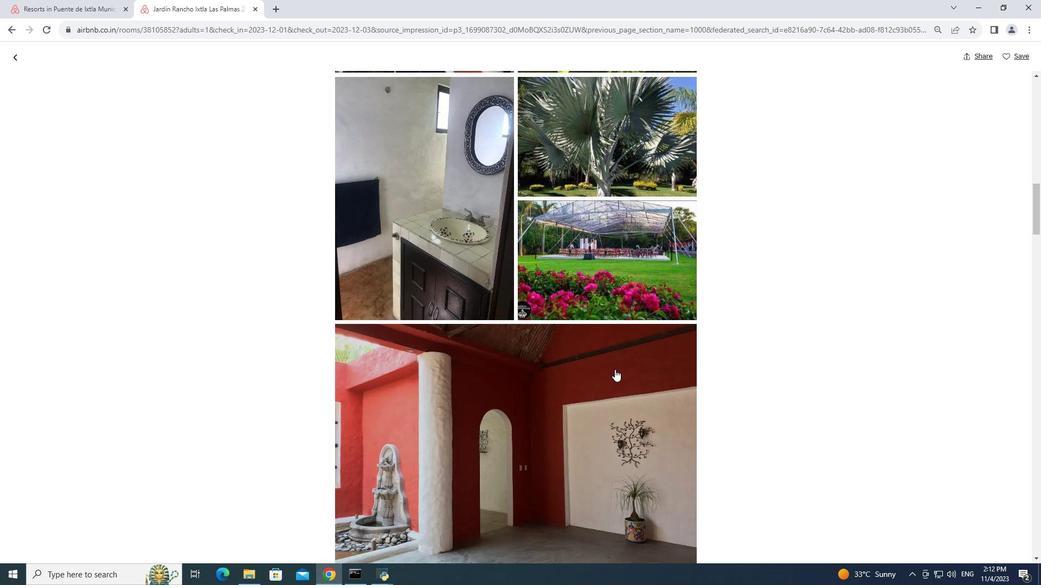
Action: Mouse scrolled (615, 369) with delta (0, 0)
Screenshot: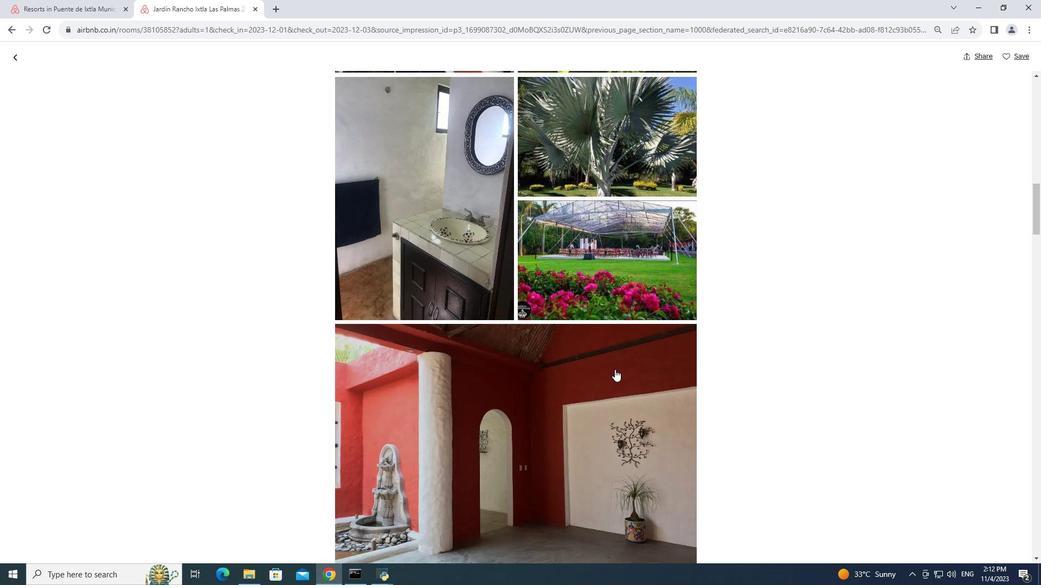 
Action: Mouse scrolled (615, 369) with delta (0, 0)
Screenshot: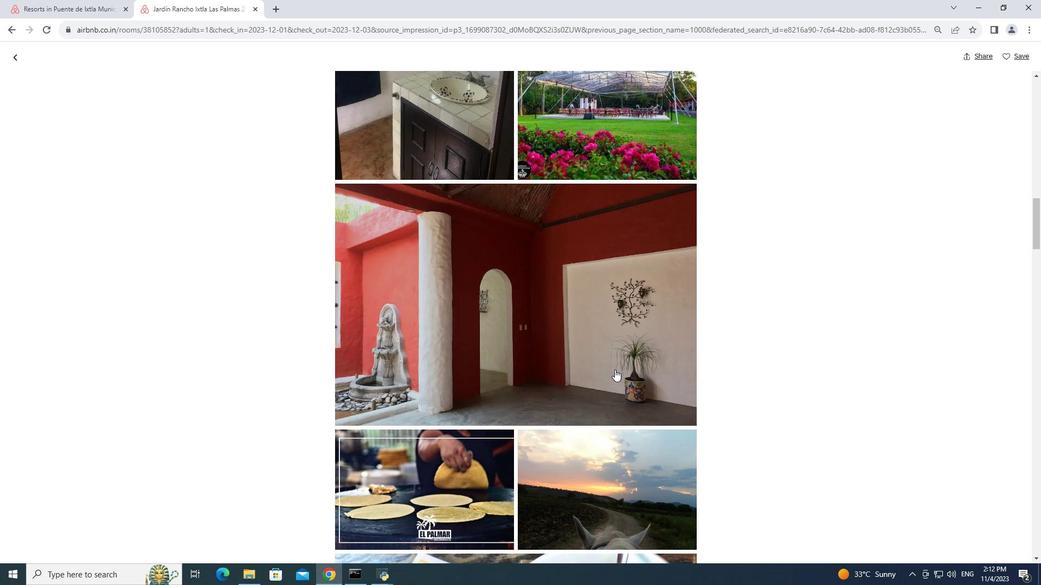 
Action: Mouse scrolled (615, 369) with delta (0, 0)
Screenshot: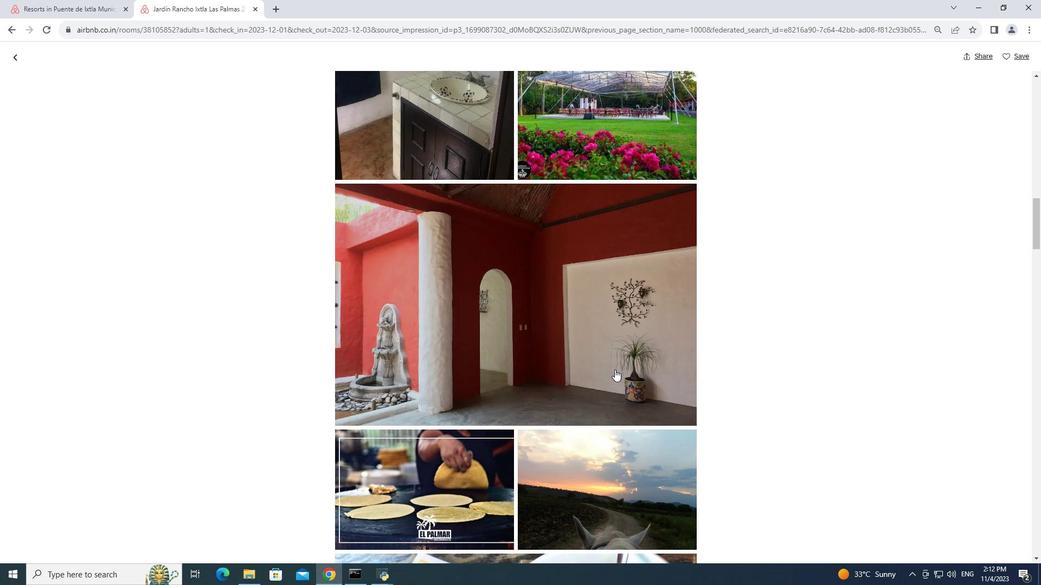 
Action: Mouse scrolled (615, 369) with delta (0, 0)
Screenshot: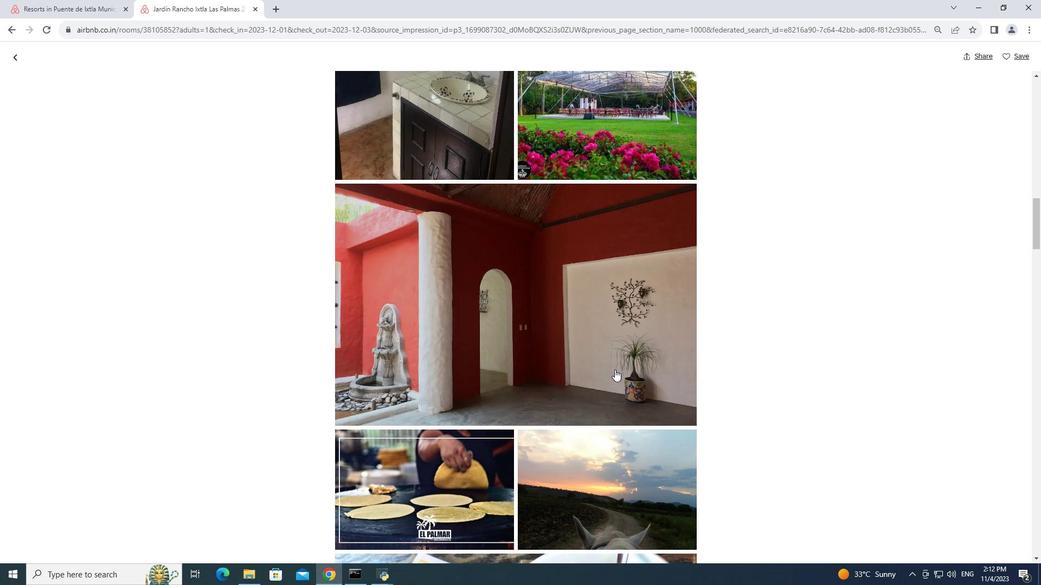 
Action: Mouse scrolled (615, 369) with delta (0, 0)
Screenshot: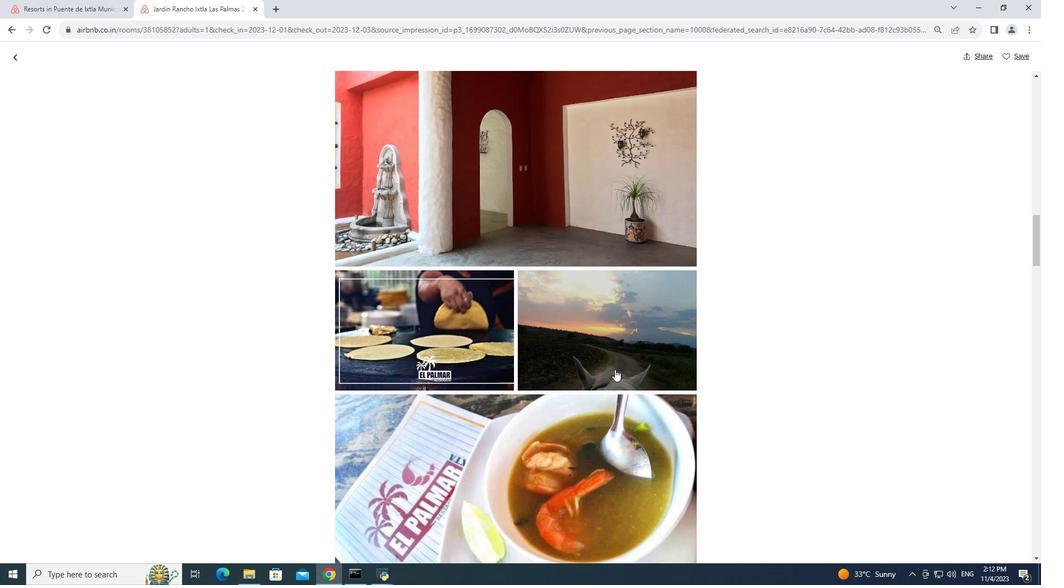 
Action: Mouse scrolled (615, 369) with delta (0, 0)
Screenshot: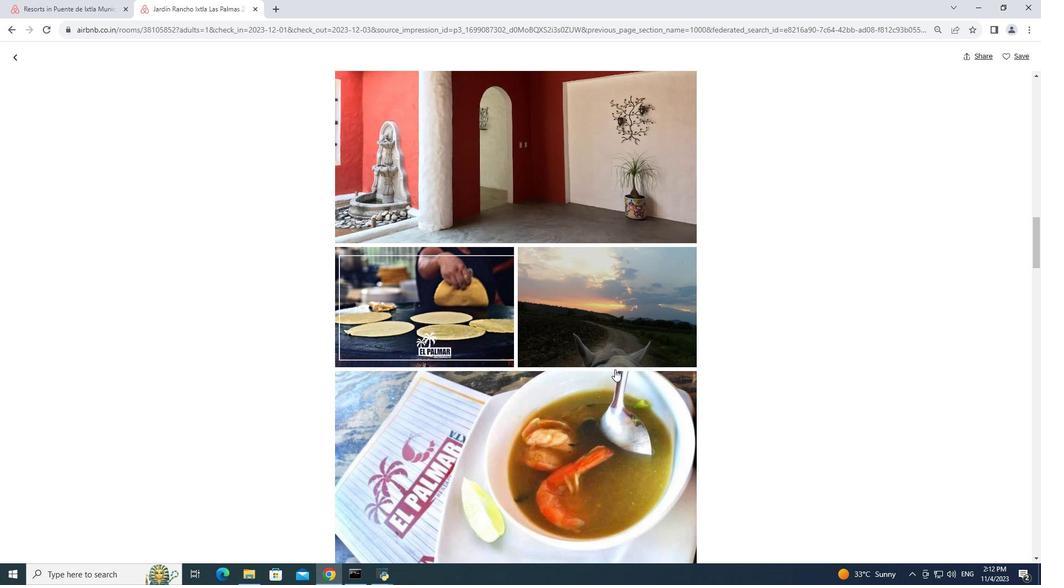 
Action: Mouse scrolled (615, 369) with delta (0, 0)
Screenshot: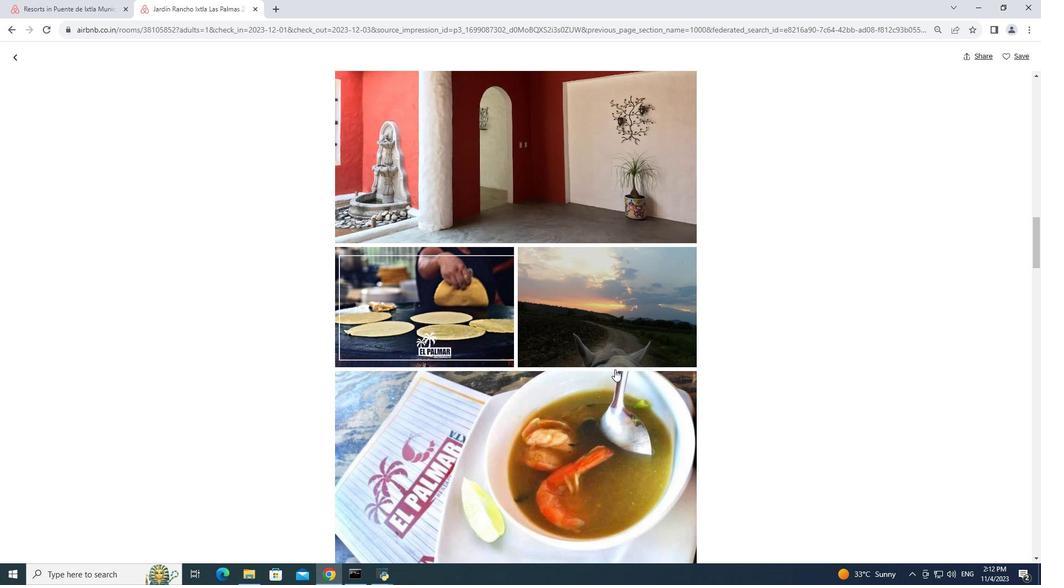 
Action: Mouse scrolled (615, 369) with delta (0, 0)
Screenshot: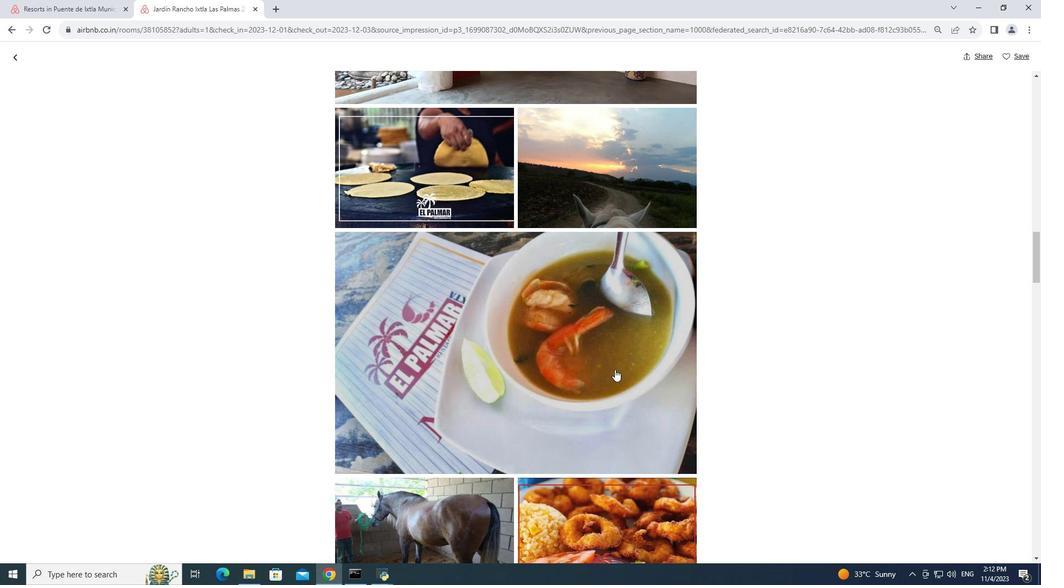 
Action: Mouse scrolled (615, 369) with delta (0, 0)
Screenshot: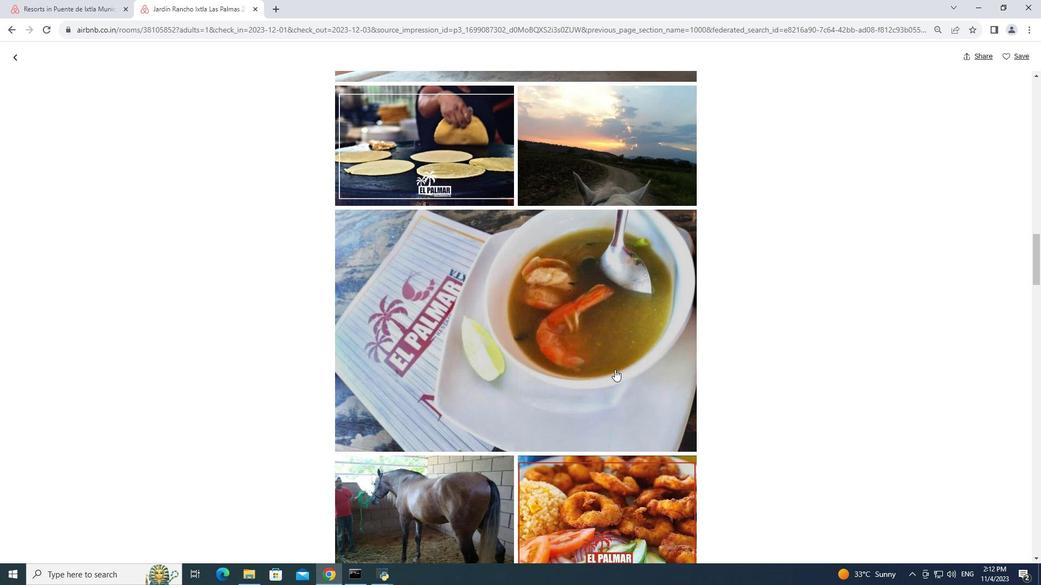 
Action: Mouse scrolled (615, 369) with delta (0, 0)
Screenshot: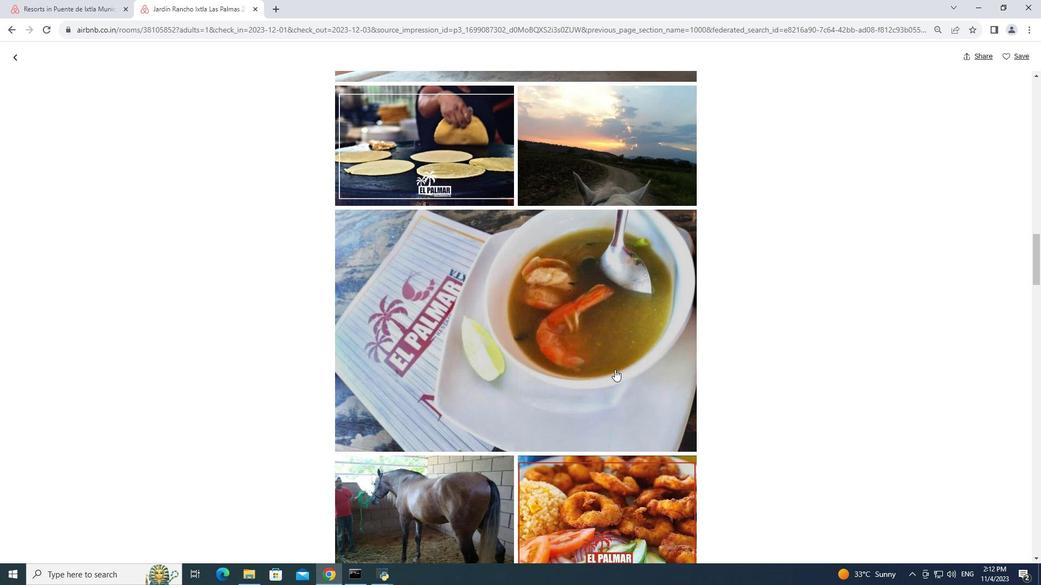 
Action: Mouse scrolled (615, 369) with delta (0, 0)
Screenshot: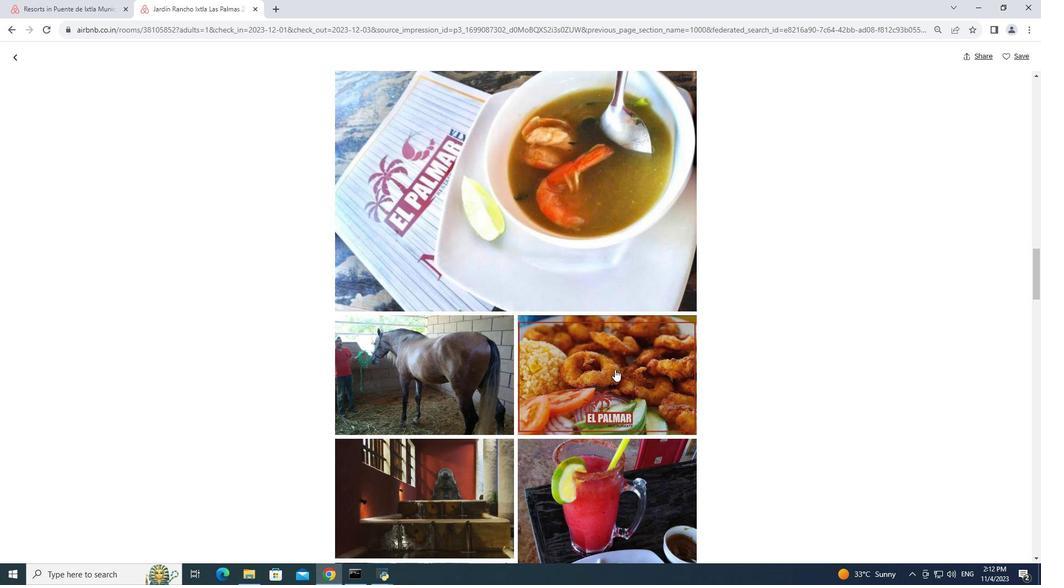 
Action: Mouse scrolled (615, 369) with delta (0, 0)
Screenshot: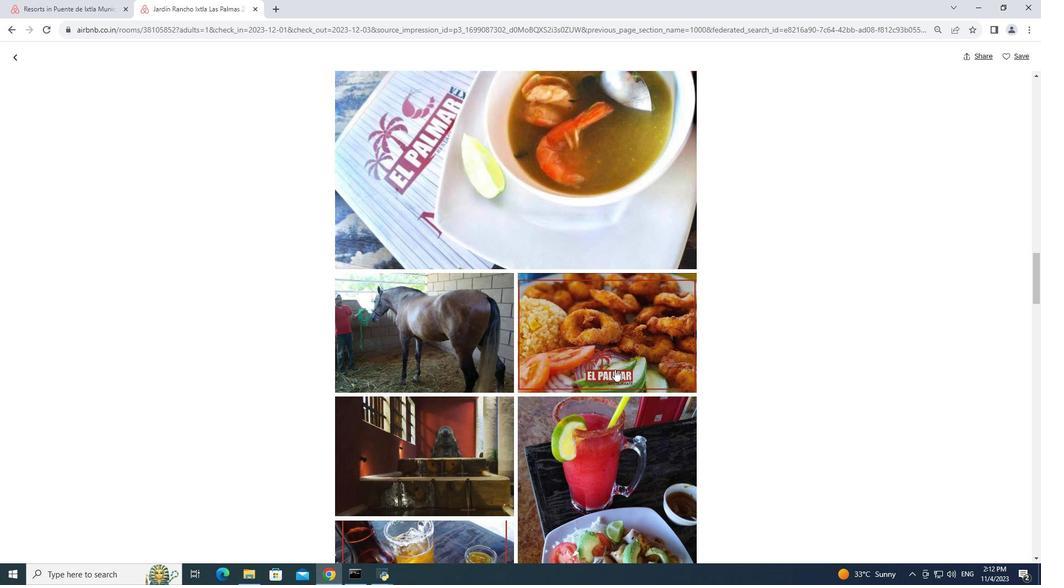 
Action: Mouse scrolled (615, 369) with delta (0, 0)
Screenshot: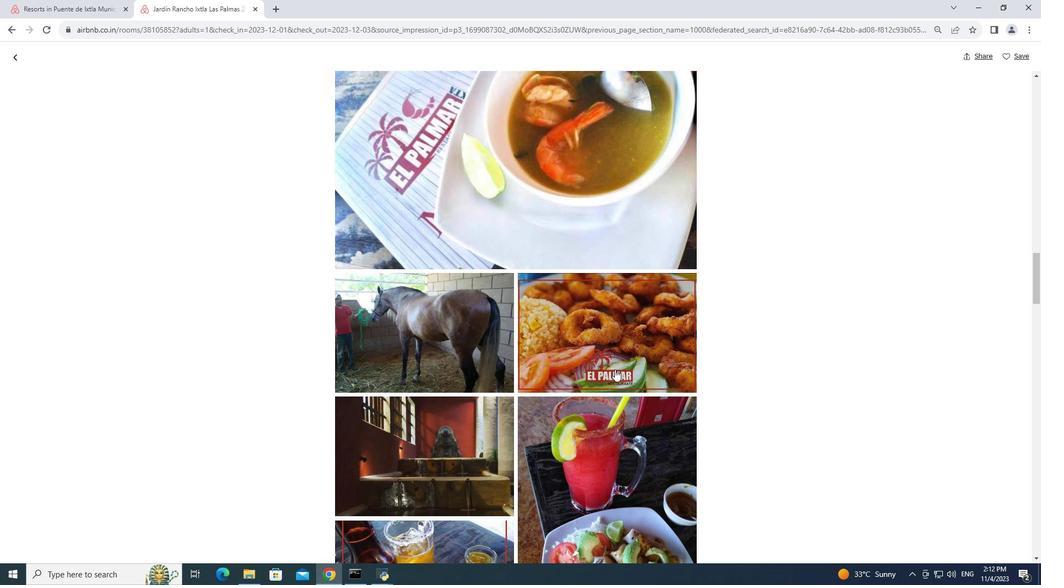 
Action: Mouse scrolled (615, 369) with delta (0, 0)
Screenshot: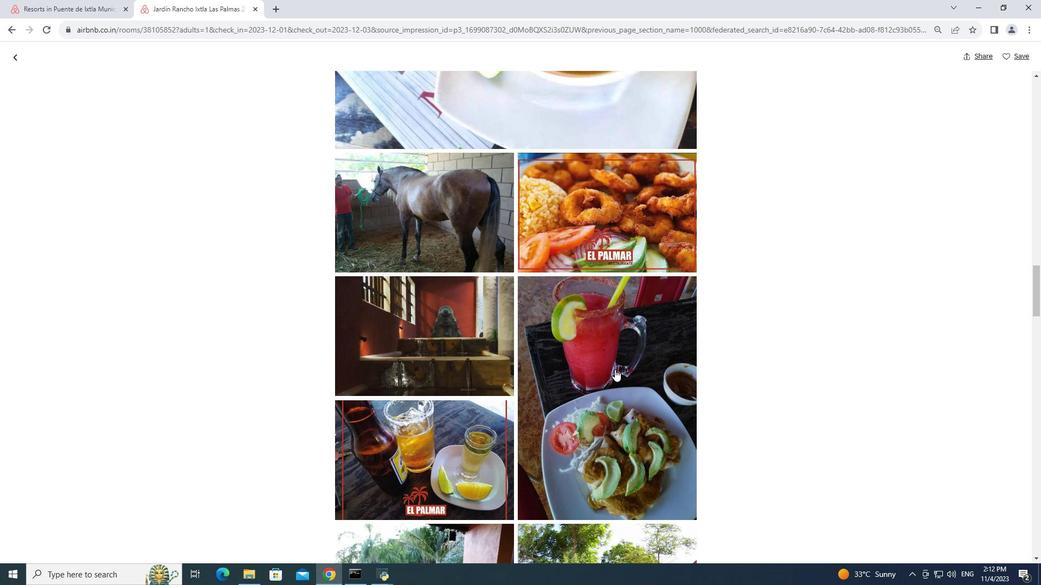 
Action: Mouse scrolled (615, 369) with delta (0, 0)
Screenshot: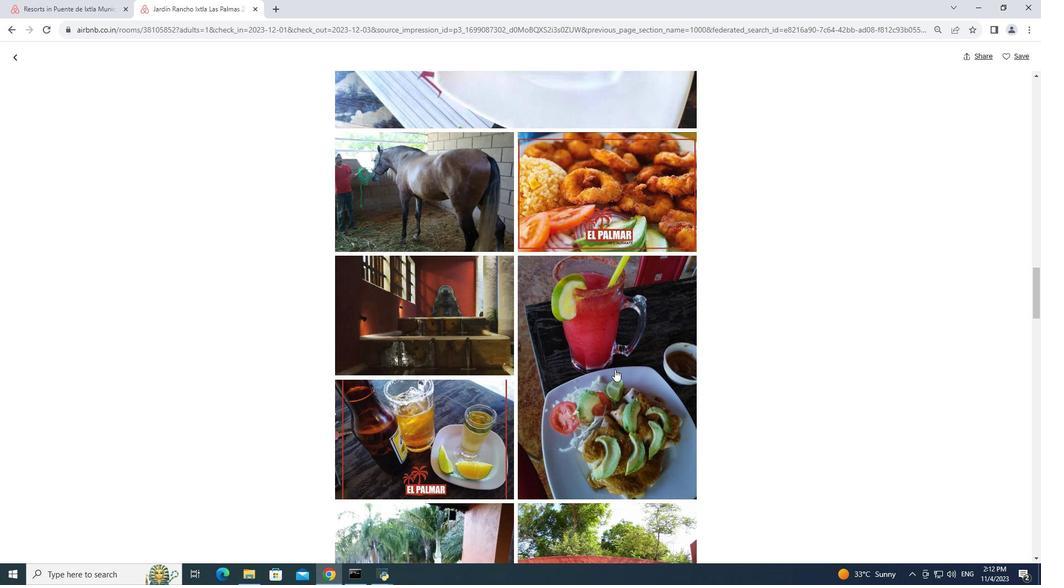 
Action: Mouse scrolled (615, 369) with delta (0, 0)
Screenshot: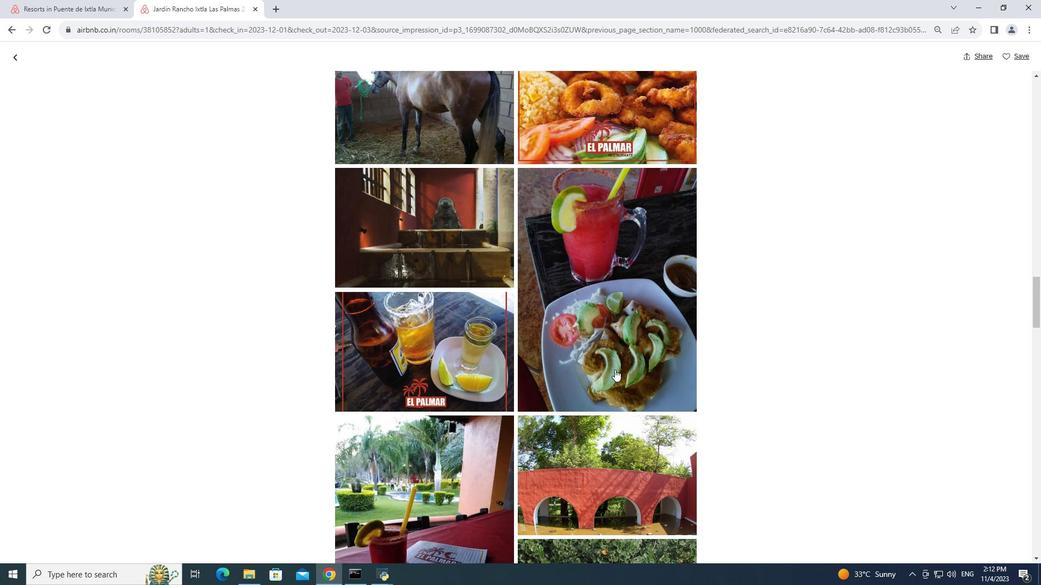 
Action: Mouse scrolled (615, 369) with delta (0, 0)
Screenshot: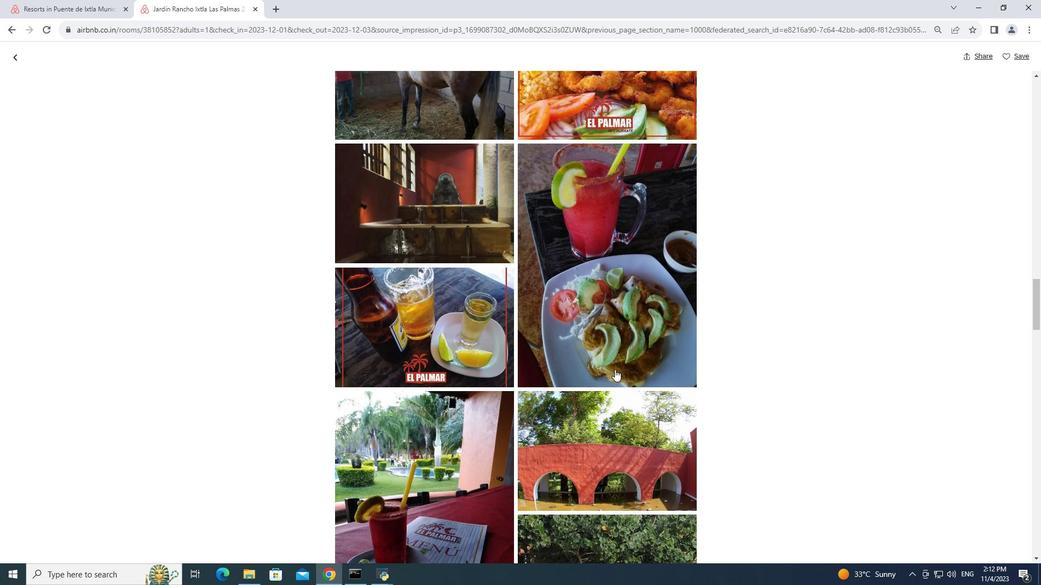 
Action: Mouse scrolled (615, 370) with delta (0, 0)
Screenshot: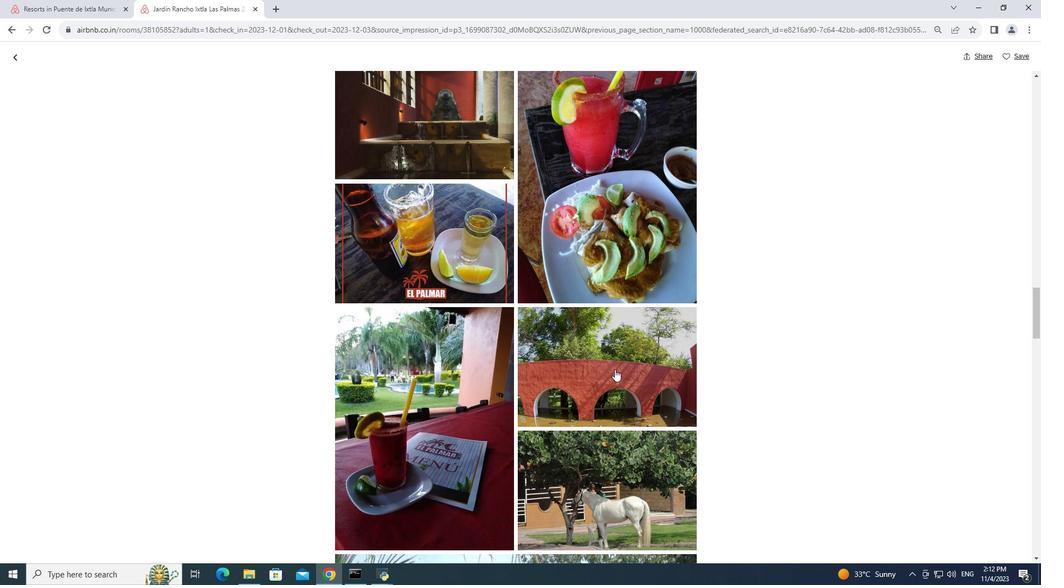 
Action: Mouse scrolled (615, 370) with delta (0, 0)
Screenshot: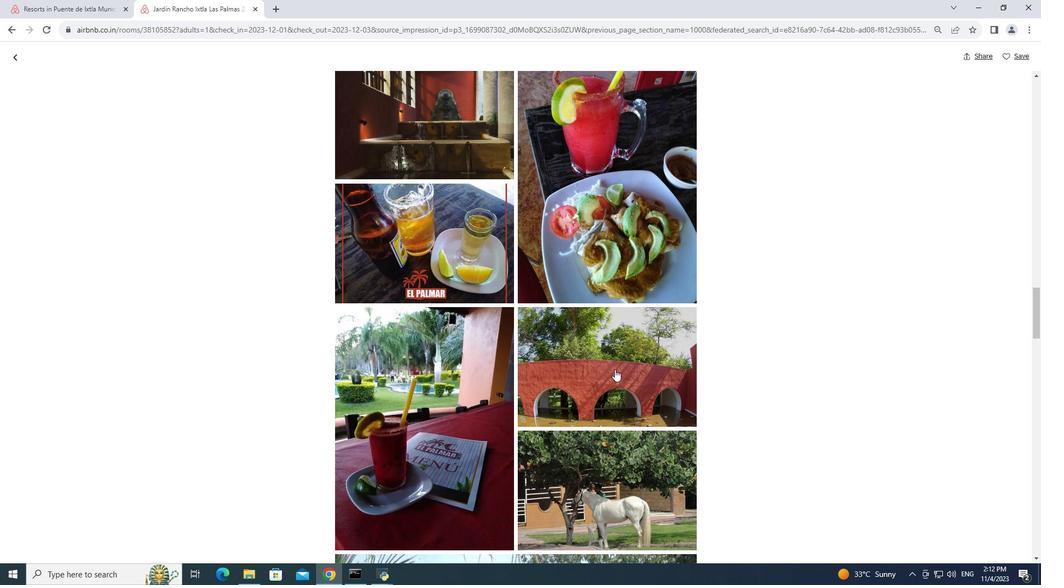 
Action: Mouse moved to (615, 368)
Screenshot: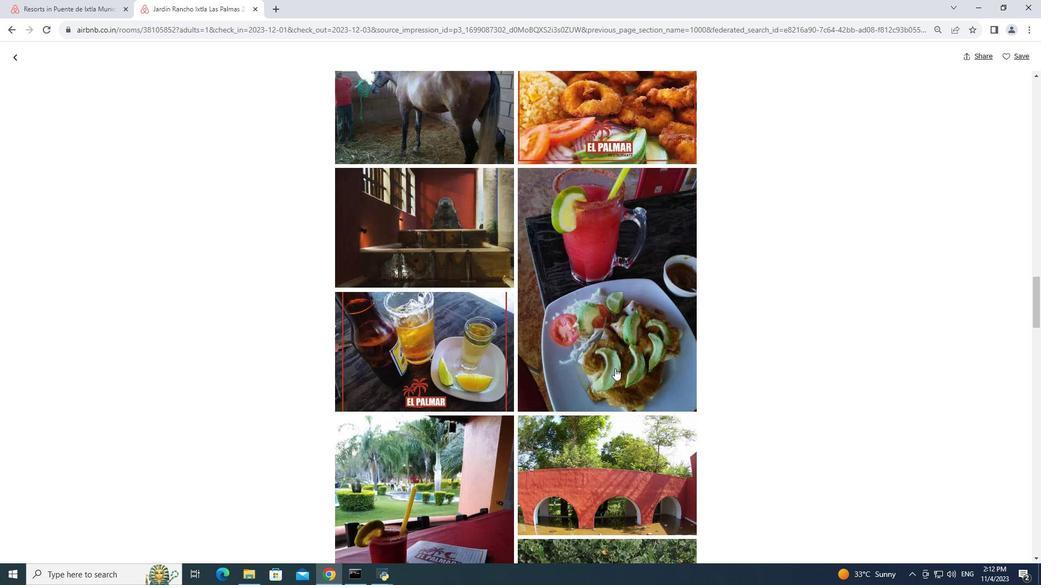 
Action: Mouse scrolled (615, 368) with delta (0, 0)
Screenshot: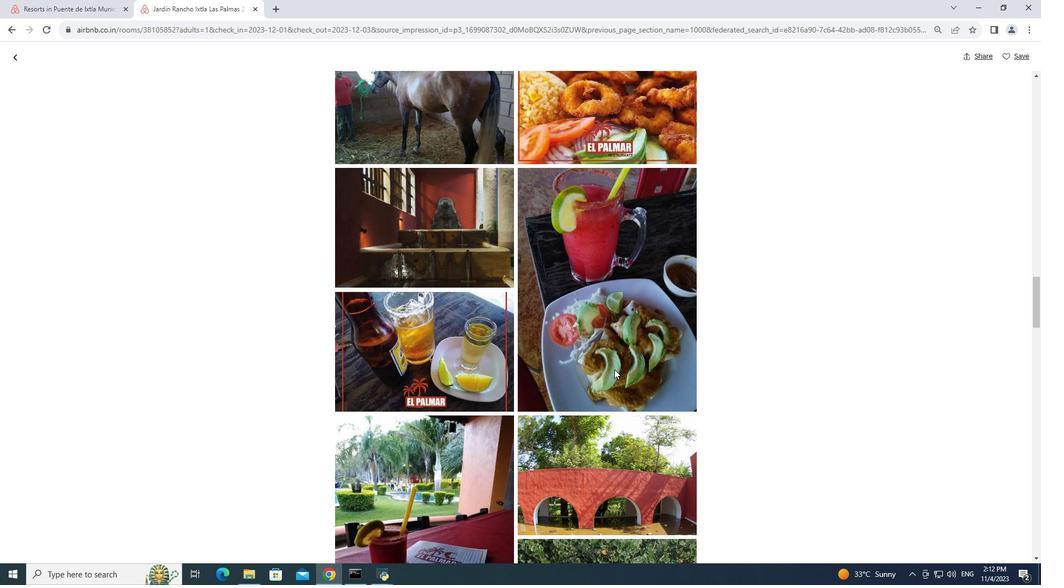 
Action: Mouse scrolled (615, 368) with delta (0, 0)
Screenshot: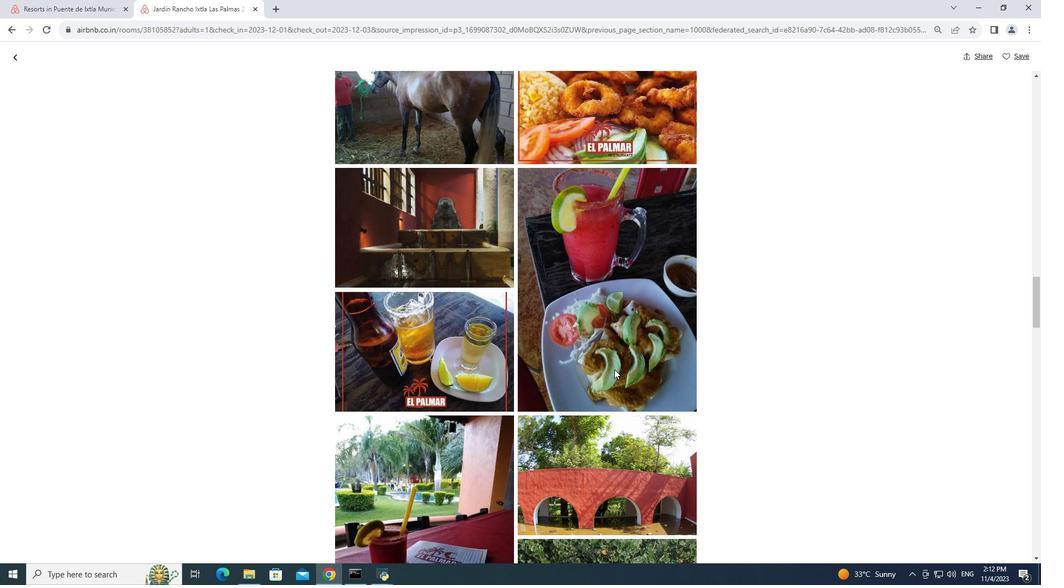 
Action: Mouse scrolled (615, 368) with delta (0, 0)
Screenshot: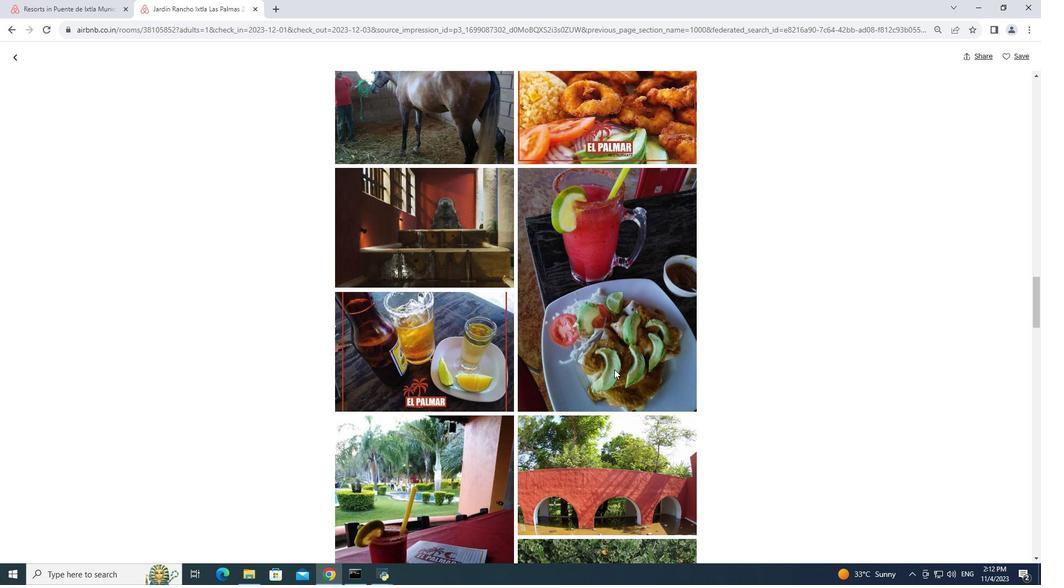 
Action: Mouse scrolled (615, 368) with delta (0, 0)
Screenshot: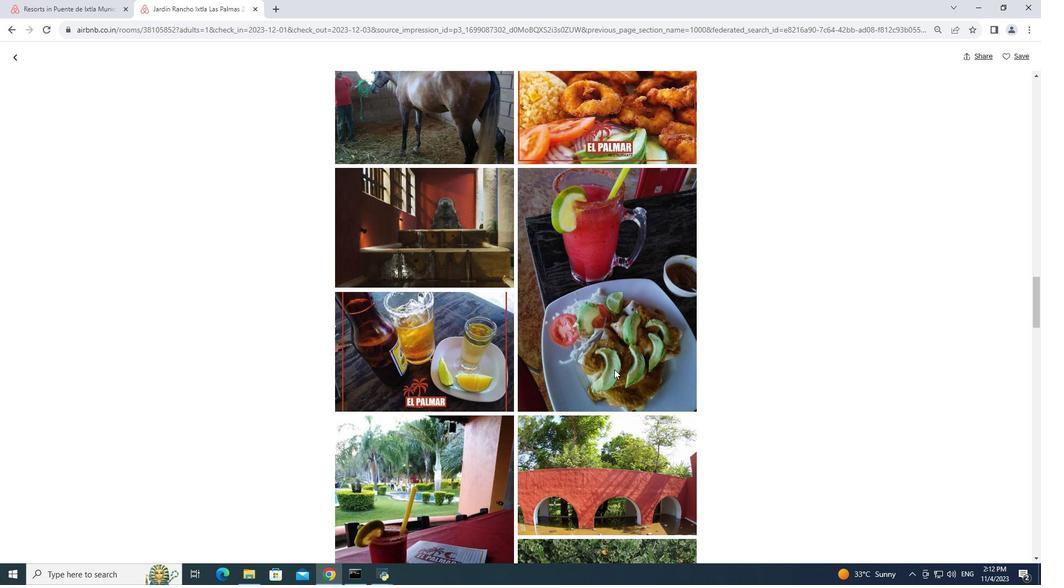 
Action: Mouse moved to (614, 367)
Screenshot: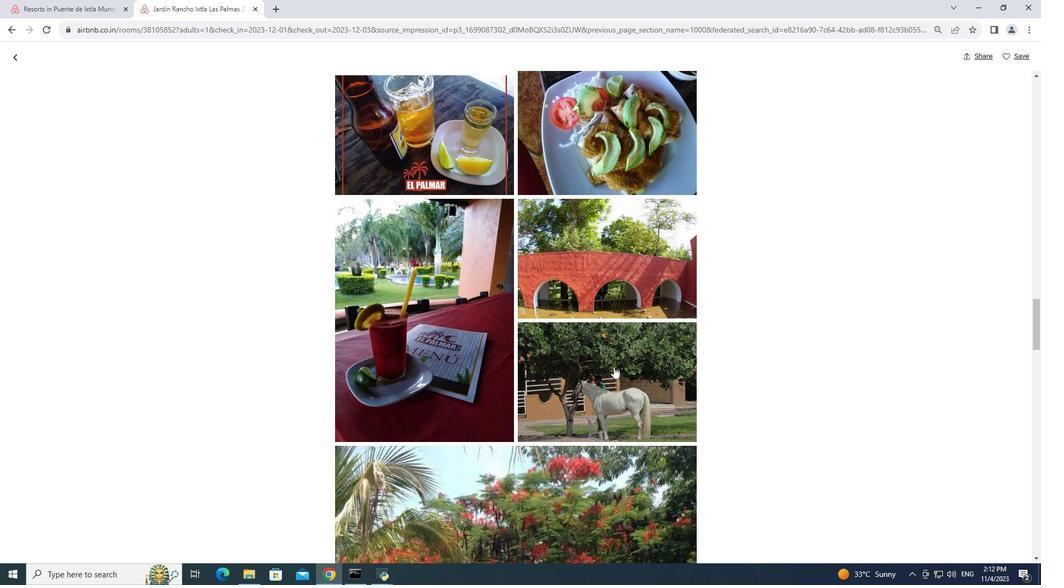 
Action: Mouse scrolled (614, 366) with delta (0, 0)
Screenshot: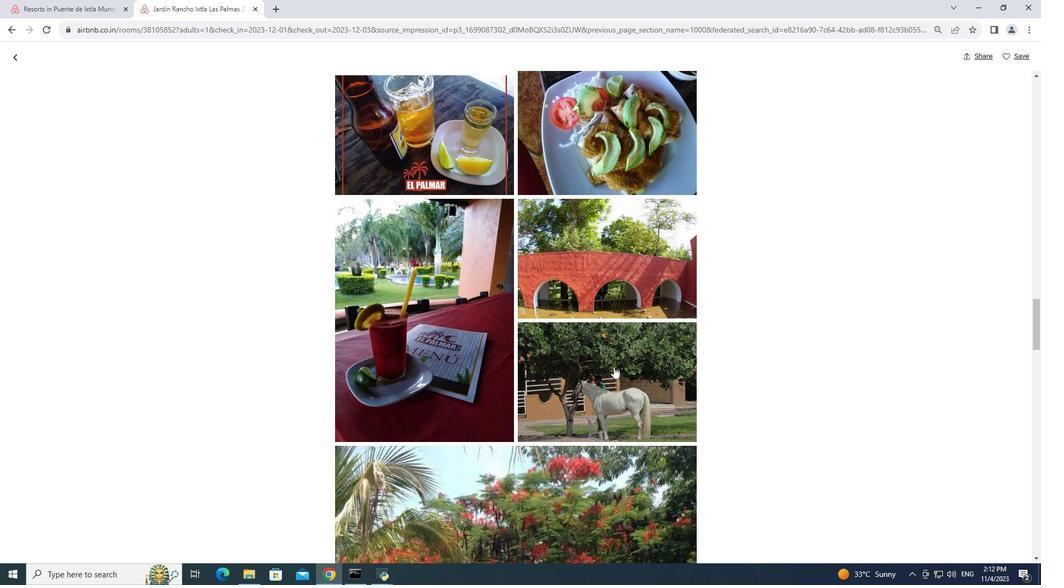 
Action: Mouse moved to (614, 367)
Screenshot: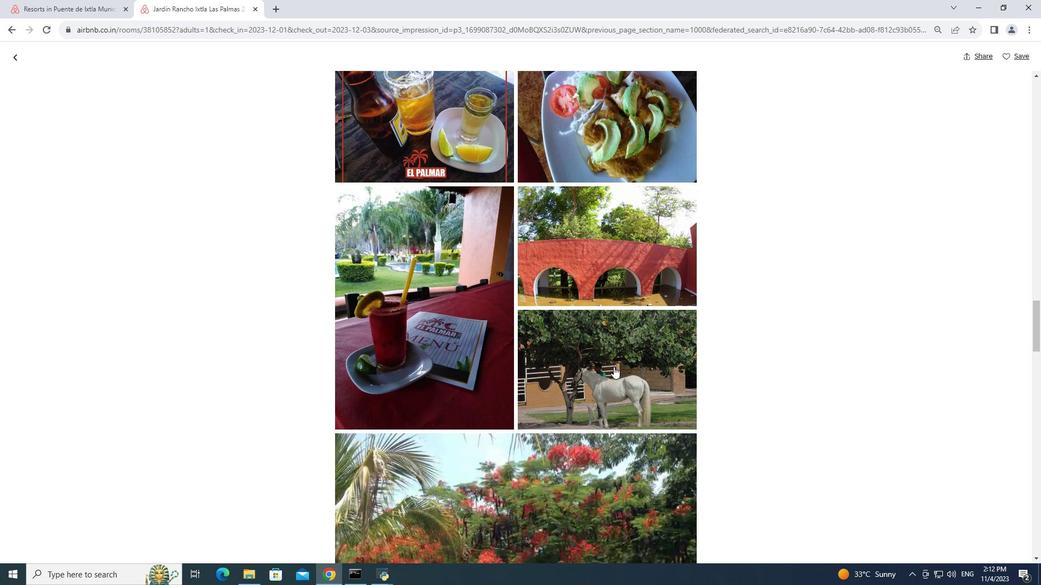 
Action: Mouse scrolled (614, 366) with delta (0, 0)
Screenshot: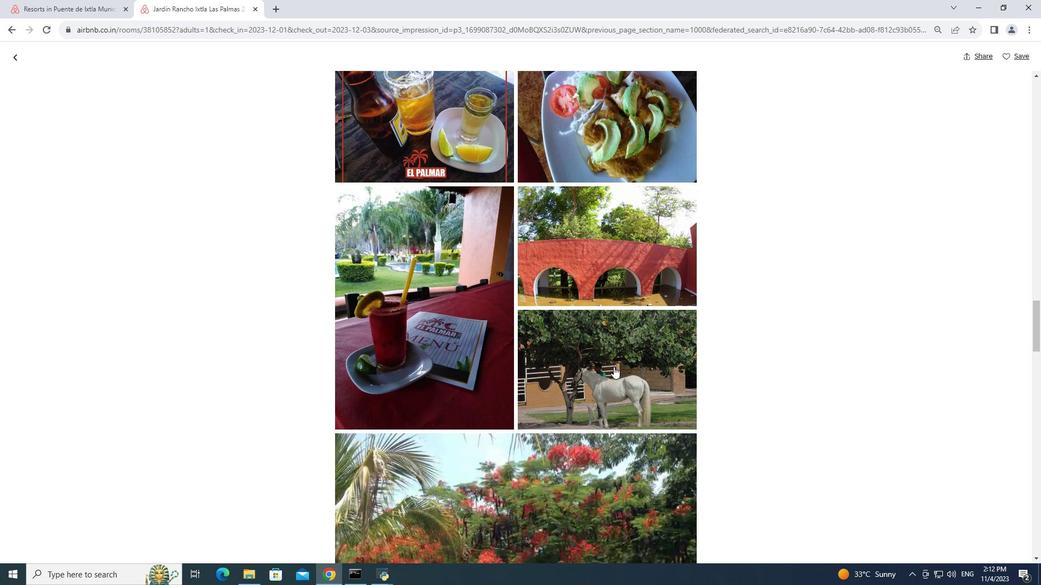 
Action: Mouse scrolled (614, 366) with delta (0, 0)
Screenshot: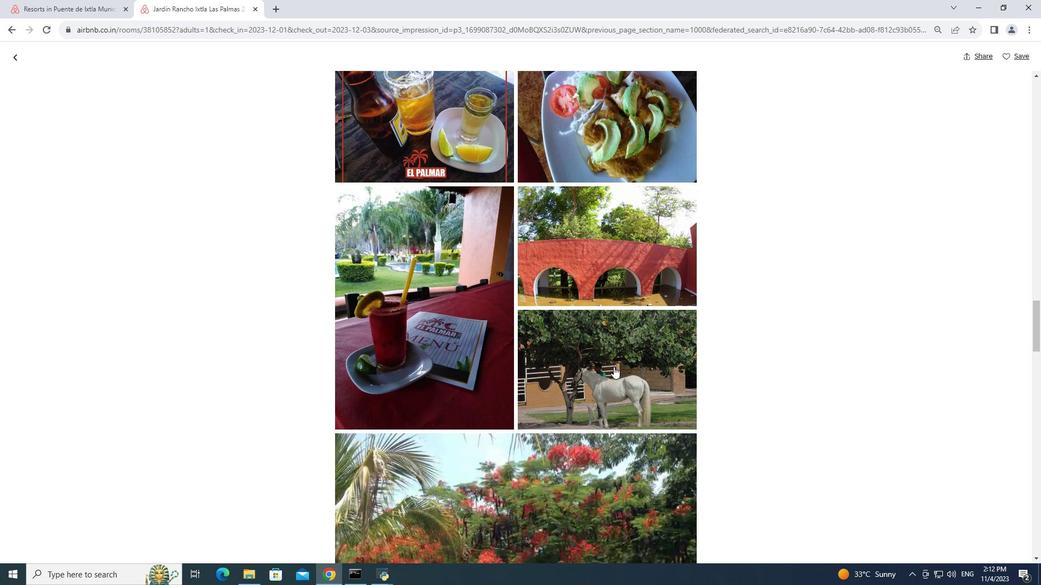 
Action: Mouse moved to (614, 365)
Screenshot: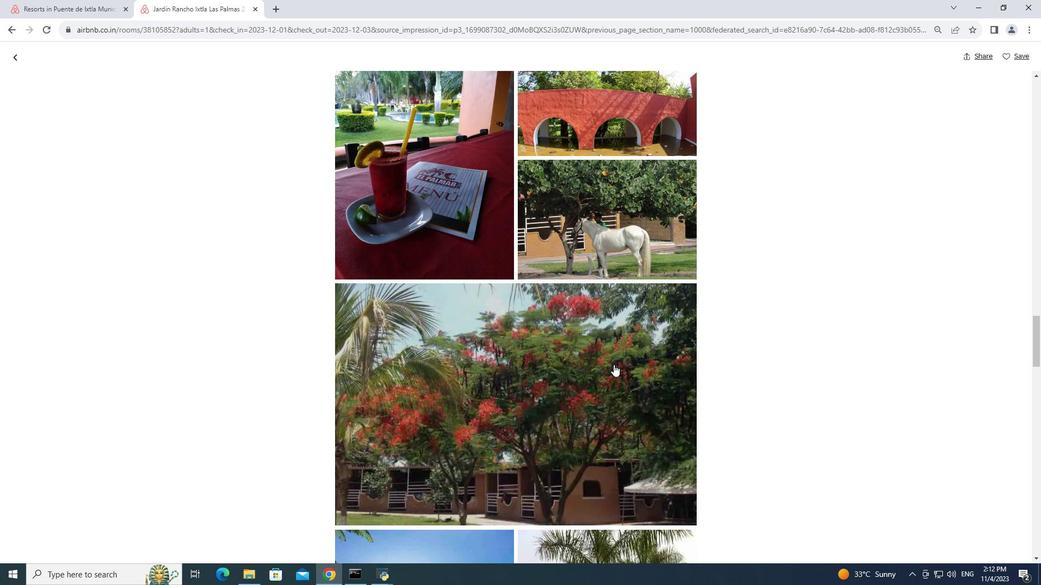 
Action: Mouse scrolled (614, 364) with delta (0, 0)
Screenshot: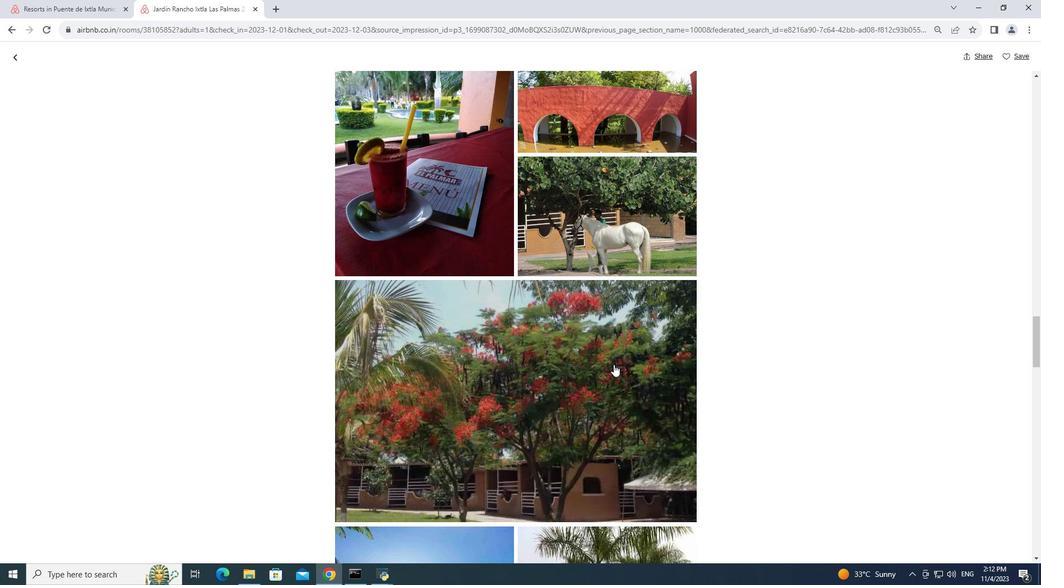 
Action: Mouse scrolled (614, 364) with delta (0, 0)
Screenshot: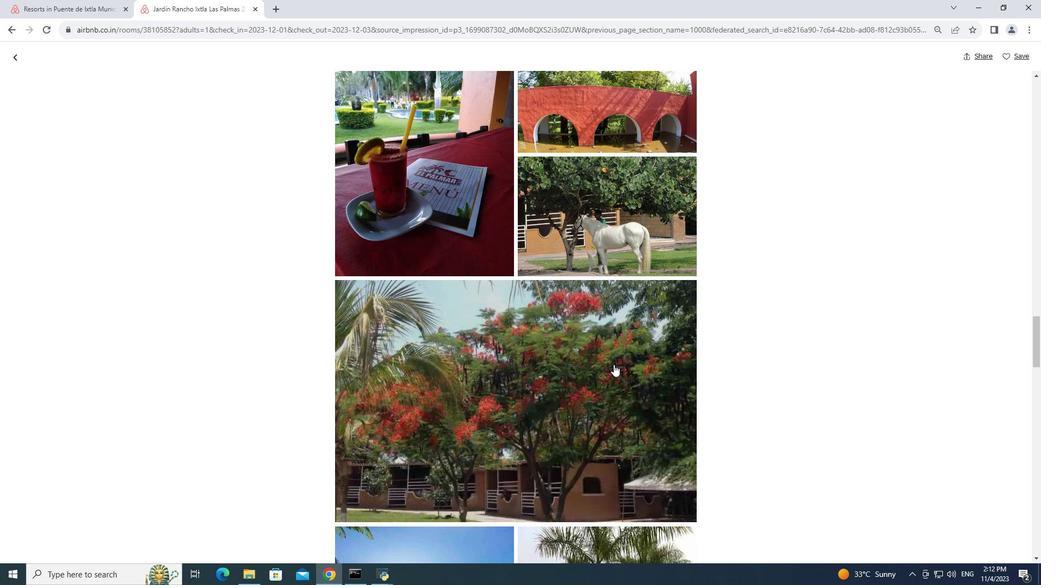 
Action: Mouse scrolled (614, 364) with delta (0, 0)
Screenshot: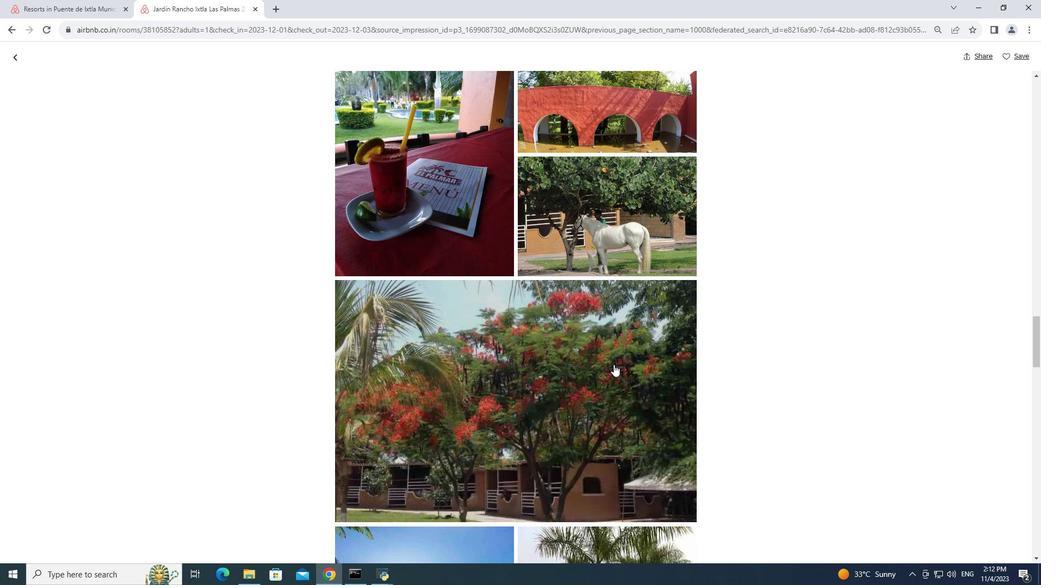 
Action: Mouse scrolled (614, 365) with delta (0, 0)
Screenshot: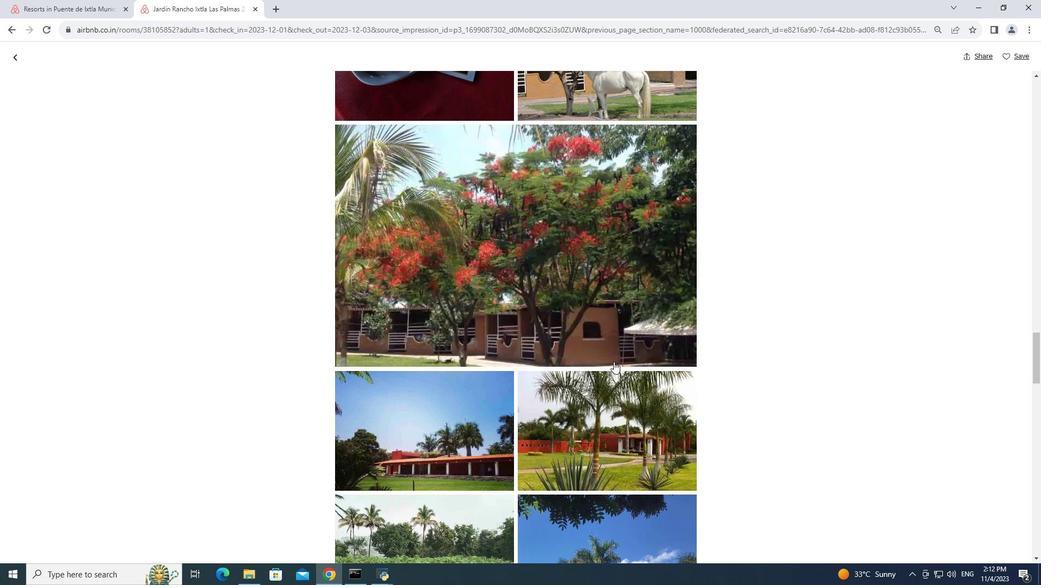 
Action: Mouse scrolled (614, 365) with delta (0, 0)
Screenshot: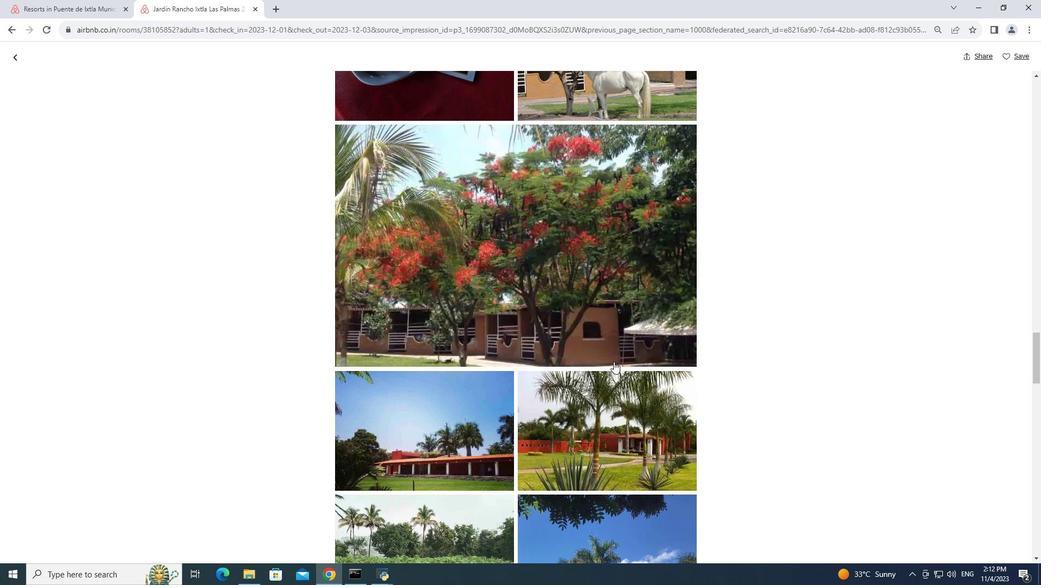 
Action: Mouse moved to (614, 362)
Screenshot: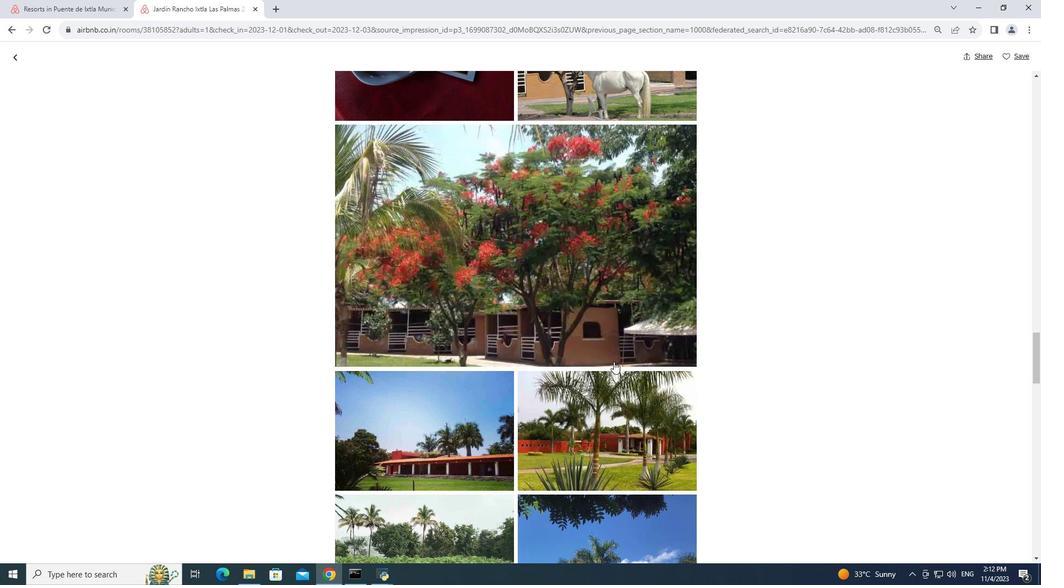 
Action: Mouse scrolled (614, 361) with delta (0, 0)
Screenshot: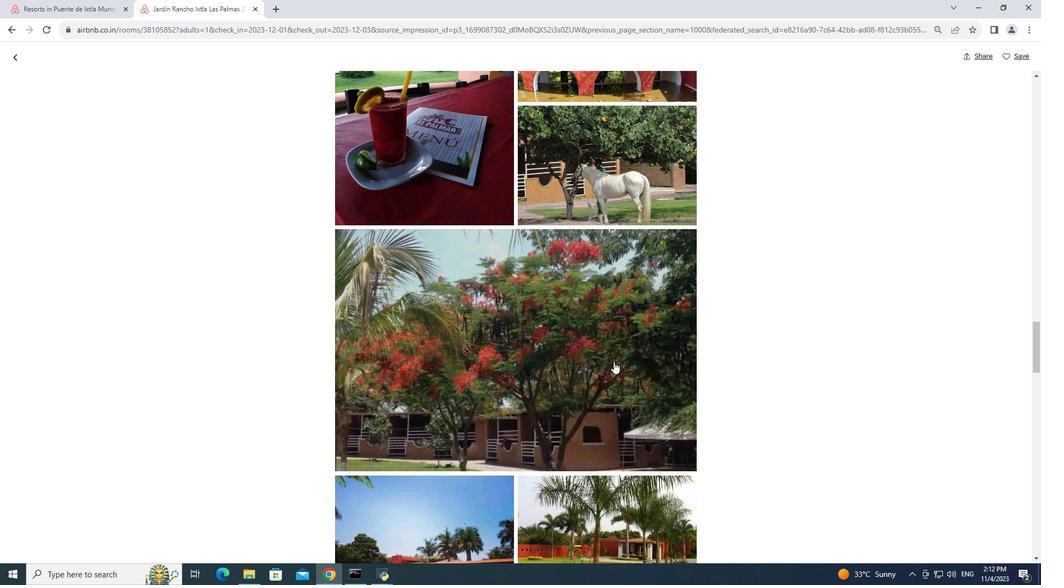 
Action: Mouse scrolled (614, 361) with delta (0, 0)
Screenshot: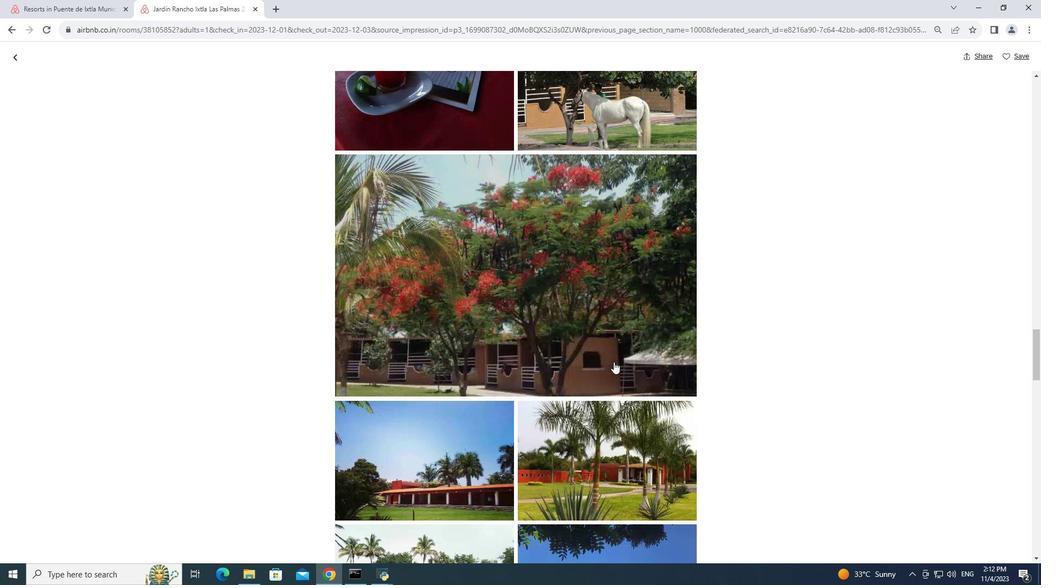
Action: Mouse scrolled (614, 361) with delta (0, 0)
Screenshot: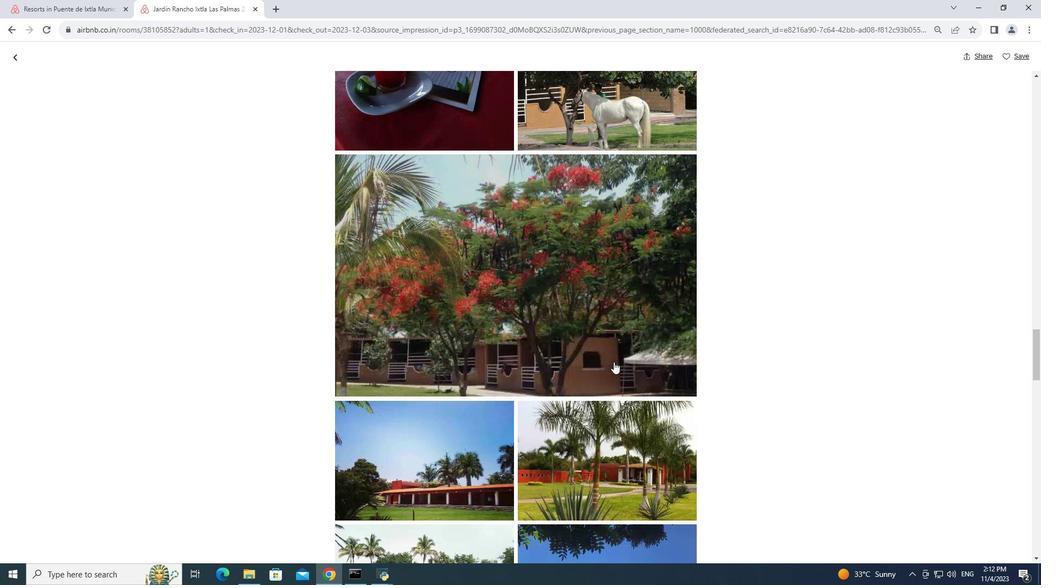 
Action: Mouse scrolled (614, 361) with delta (0, 0)
Screenshot: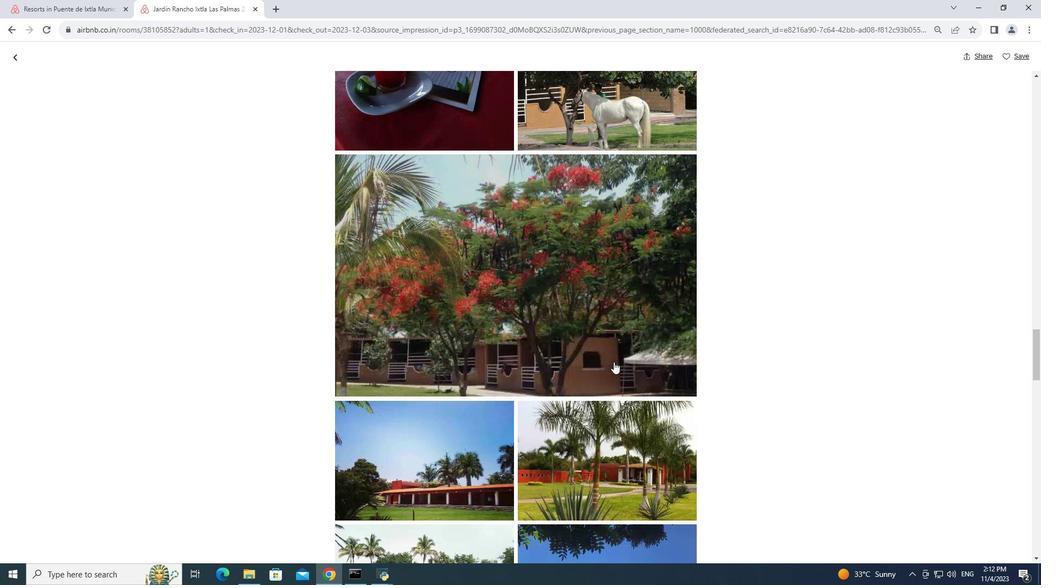 
Action: Mouse moved to (614, 362)
Screenshot: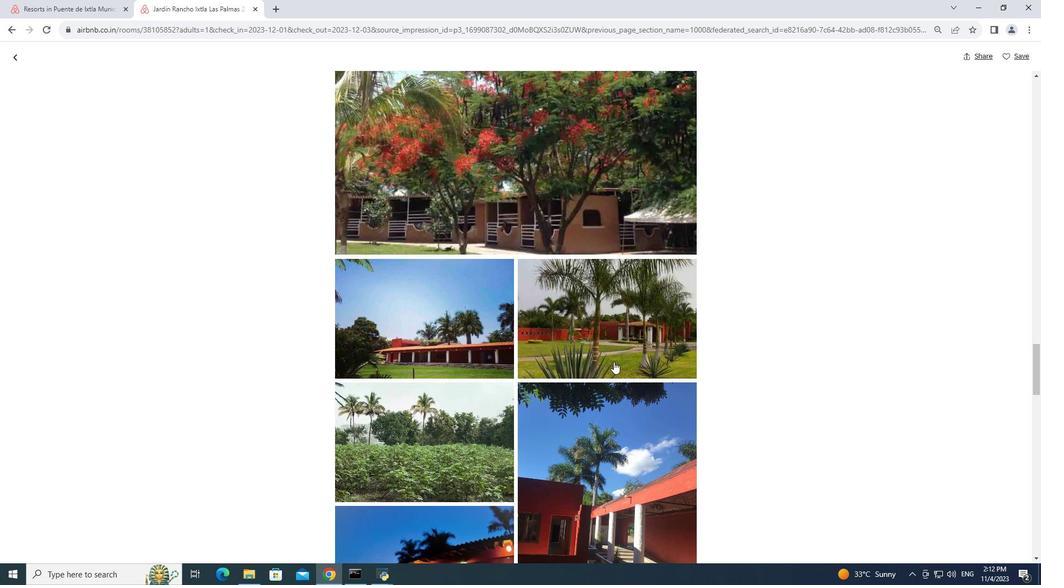 
Action: Mouse scrolled (614, 361) with delta (0, 0)
Screenshot: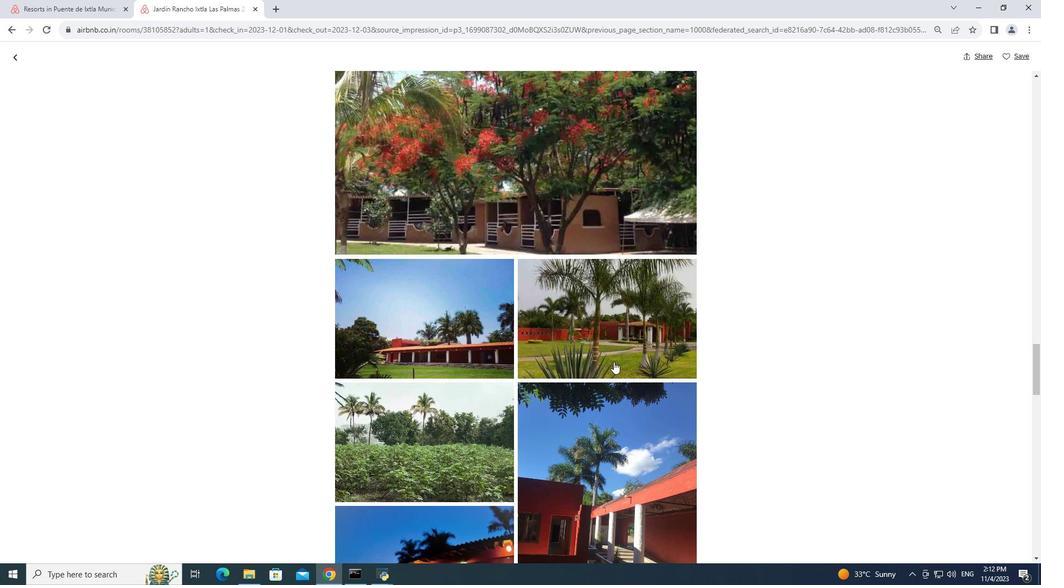
Action: Mouse moved to (614, 362)
Screenshot: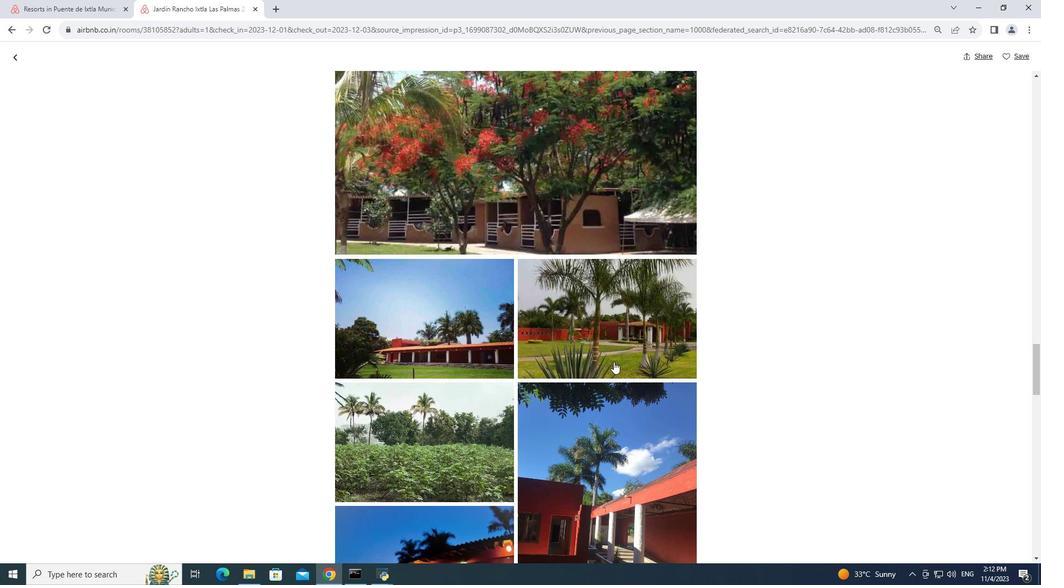 
Action: Mouse scrolled (614, 361) with delta (0, 0)
Screenshot: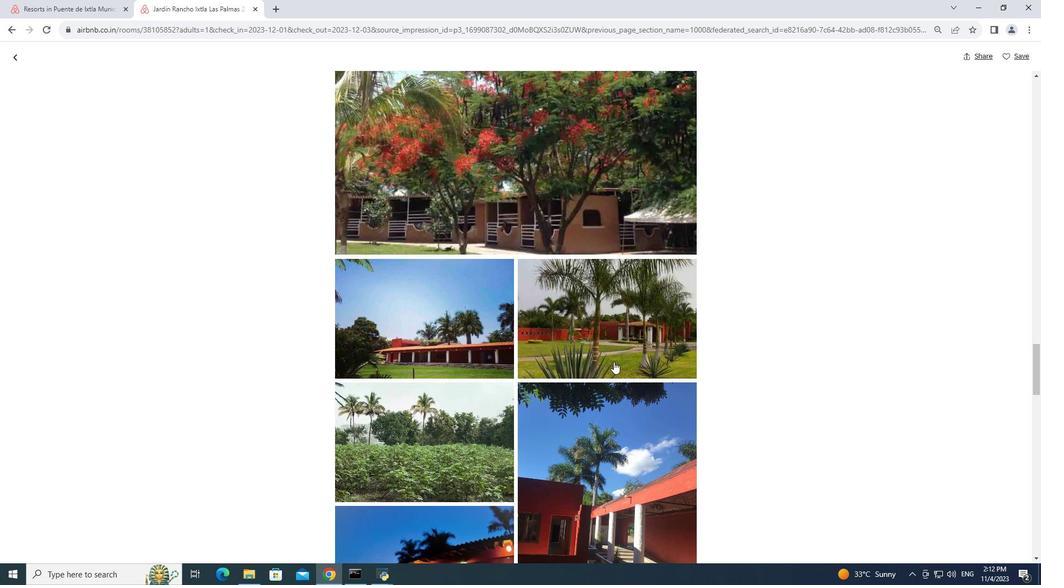 
Action: Mouse scrolled (614, 361) with delta (0, 0)
Screenshot: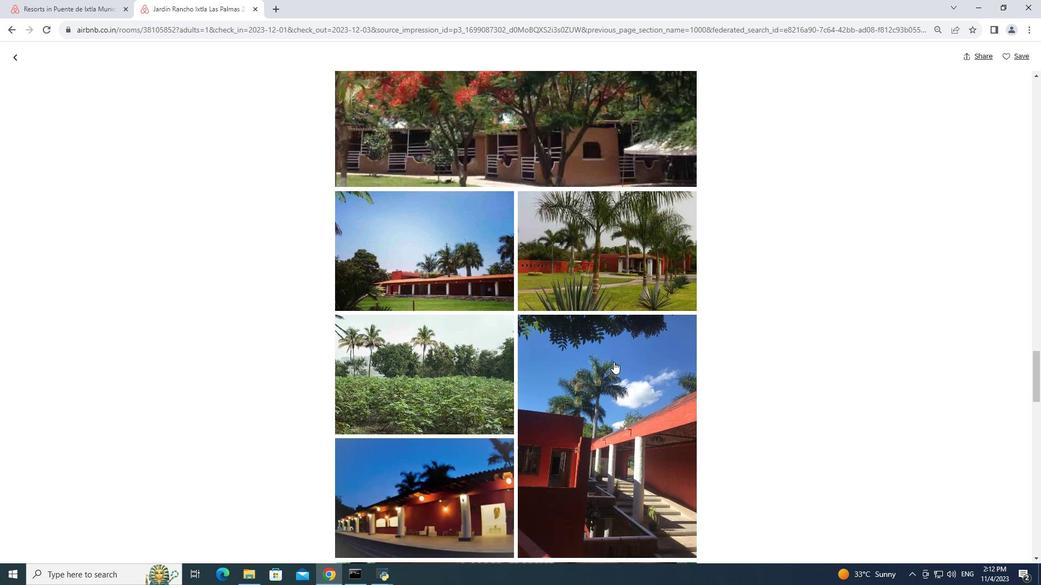 
Action: Mouse scrolled (614, 361) with delta (0, 0)
Screenshot: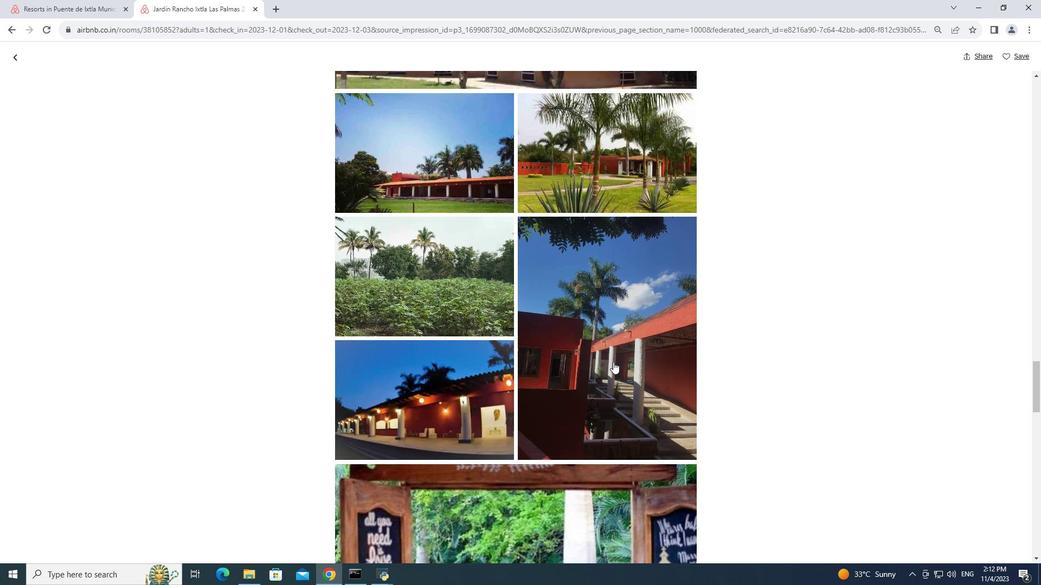 
Action: Mouse scrolled (614, 361) with delta (0, 0)
Screenshot: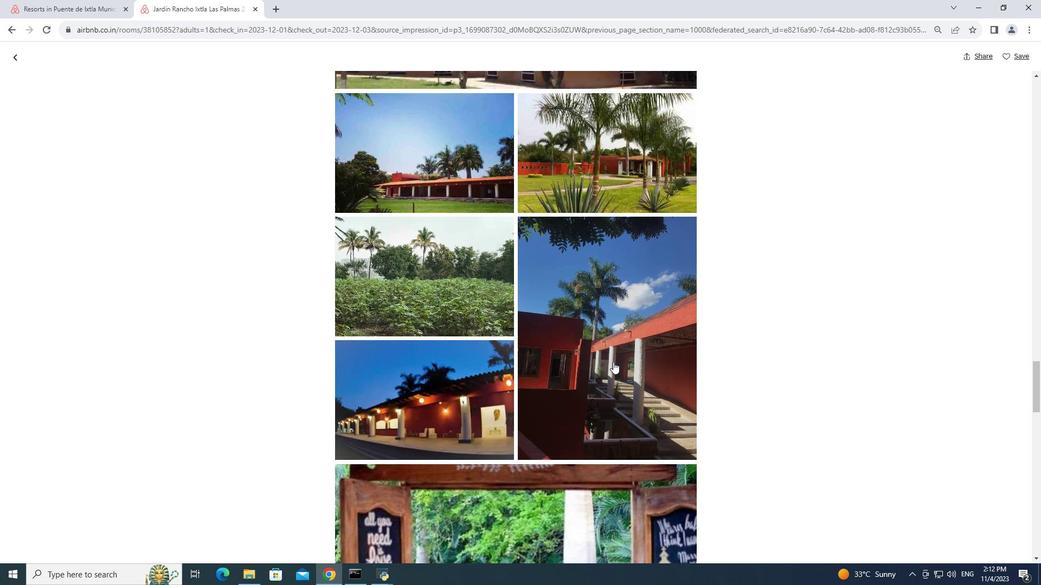 
Action: Mouse moved to (613, 362)
Screenshot: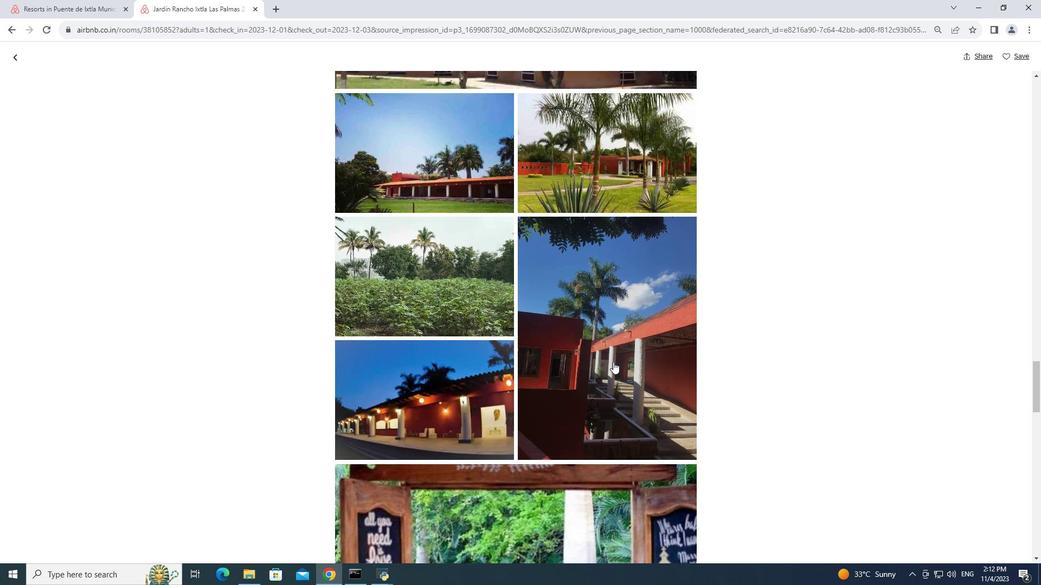 
Action: Mouse scrolled (613, 361) with delta (0, 0)
Screenshot: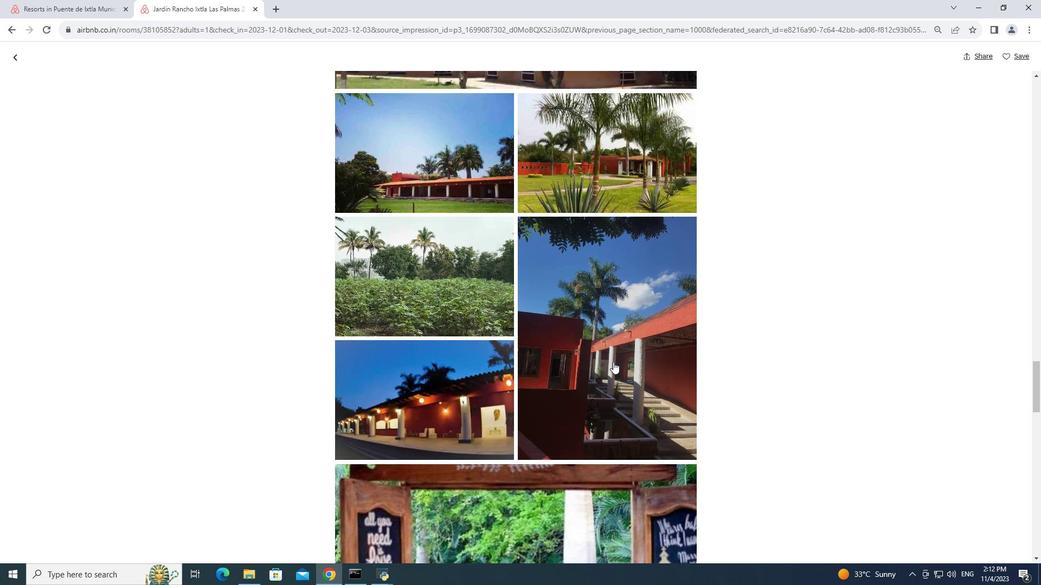
Action: Mouse scrolled (613, 361) with delta (0, 0)
Screenshot: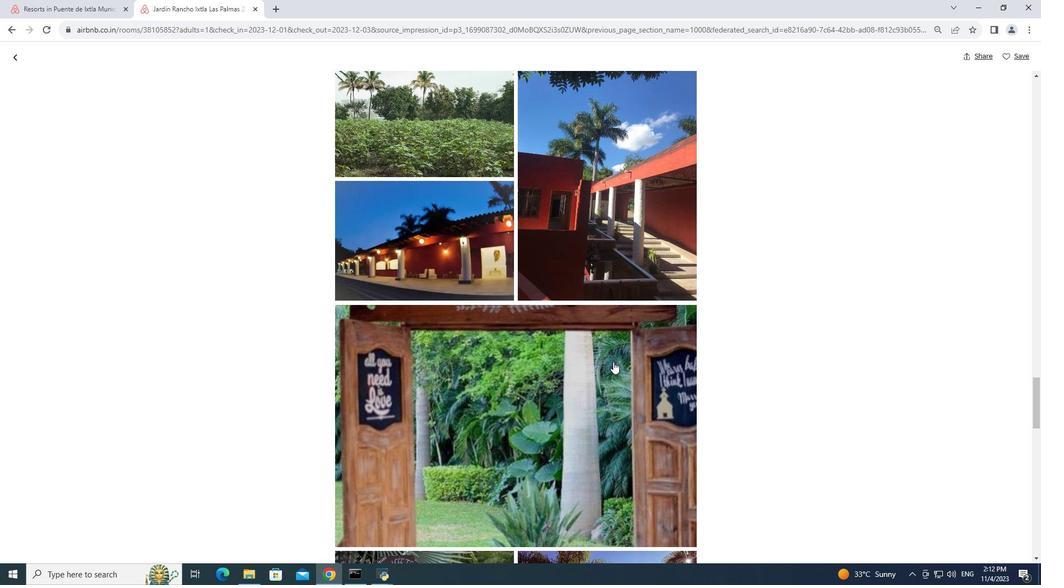 
Action: Mouse scrolled (613, 361) with delta (0, 0)
Screenshot: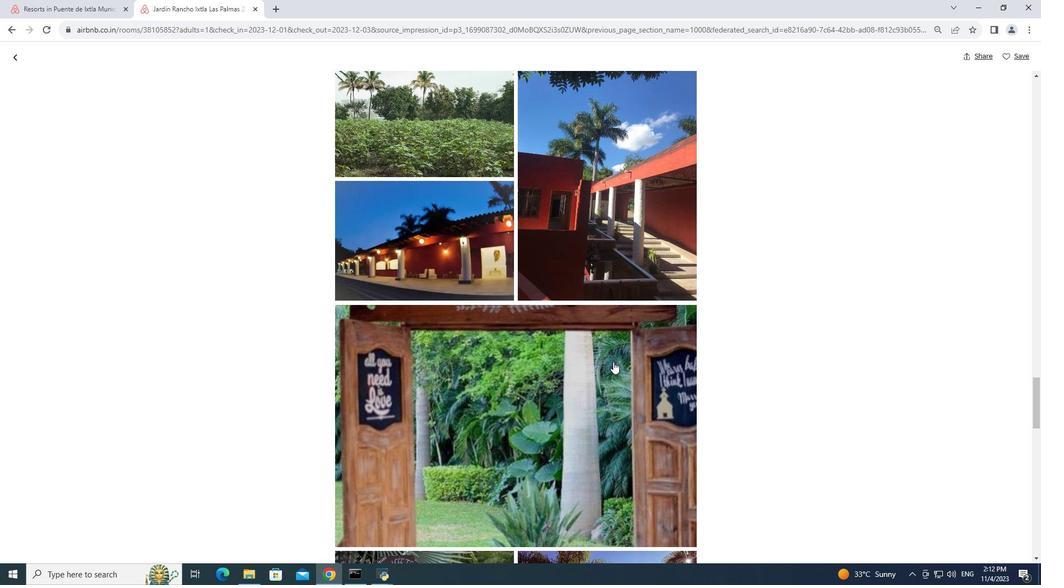 
Action: Mouse scrolled (613, 361) with delta (0, 0)
Screenshot: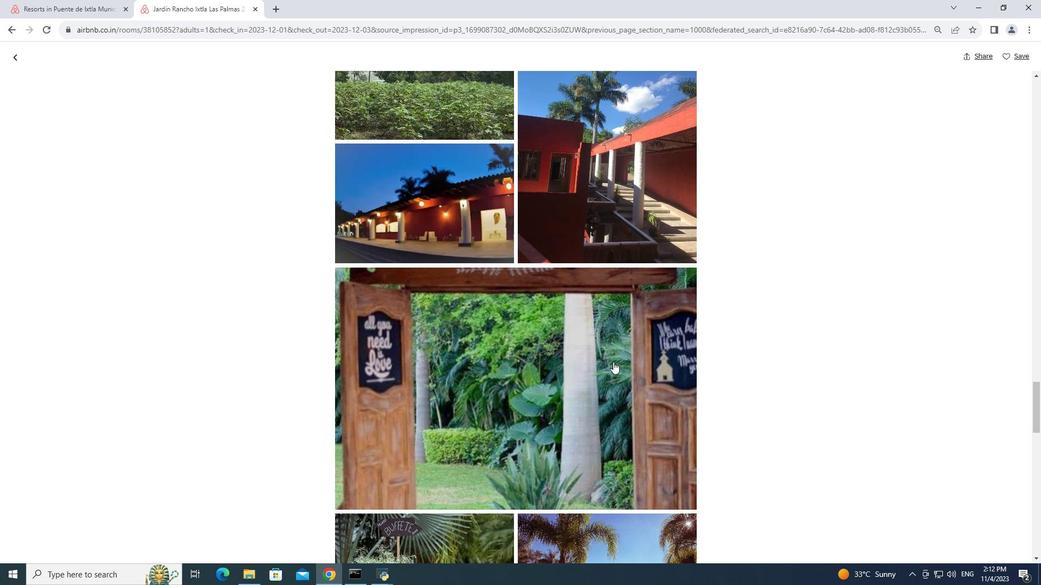 
Action: Mouse moved to (613, 362)
Screenshot: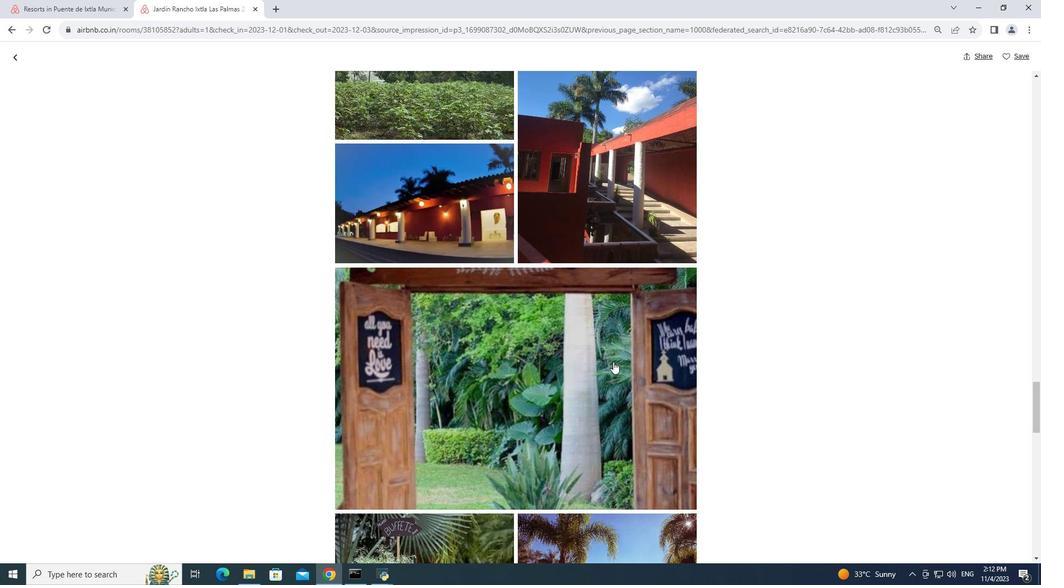 
Action: Mouse scrolled (613, 361) with delta (0, 0)
Screenshot: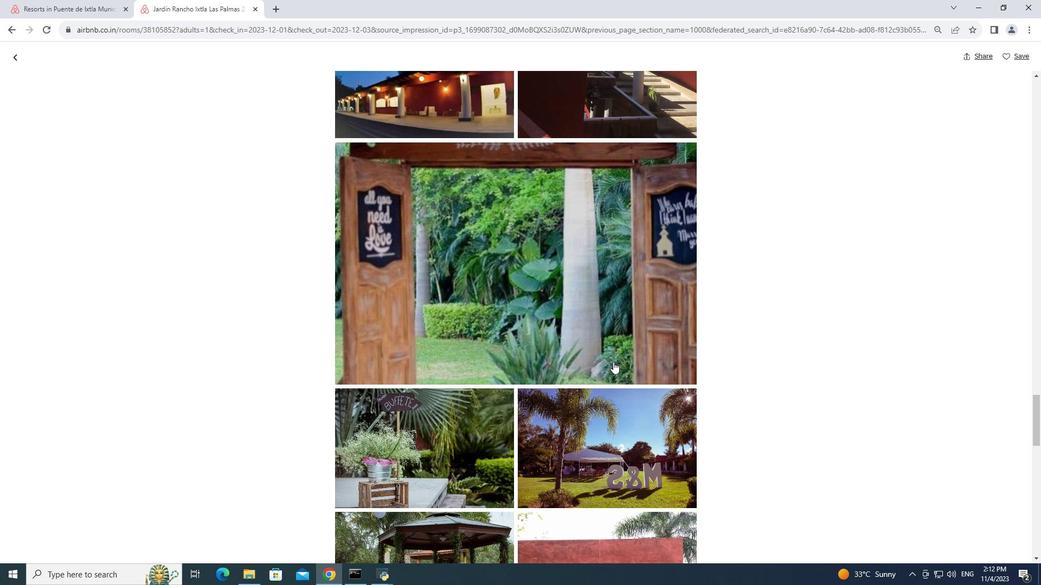 
Action: Mouse scrolled (613, 361) with delta (0, 0)
Screenshot: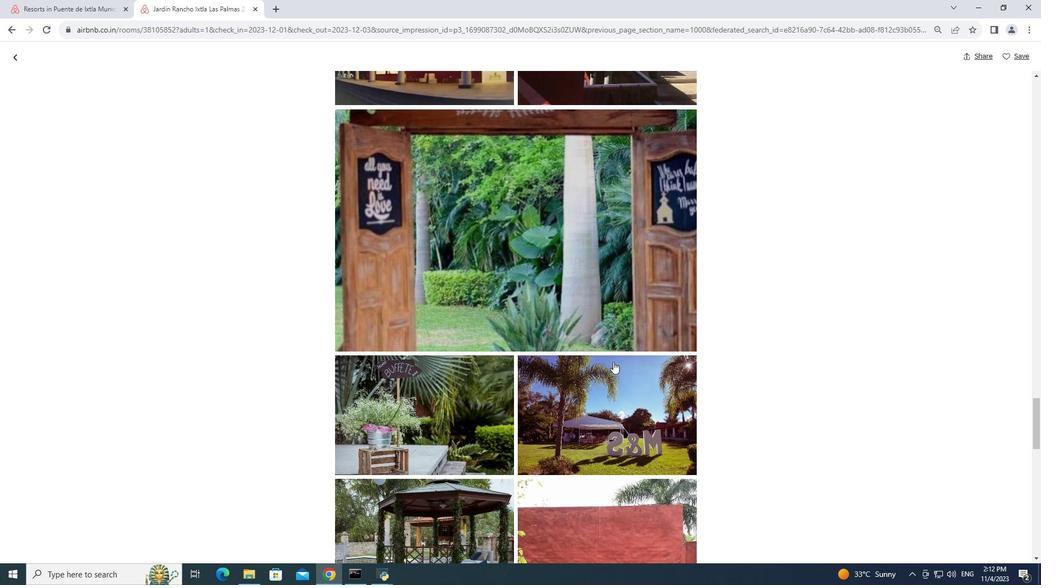 
Action: Mouse moved to (612, 362)
Screenshot: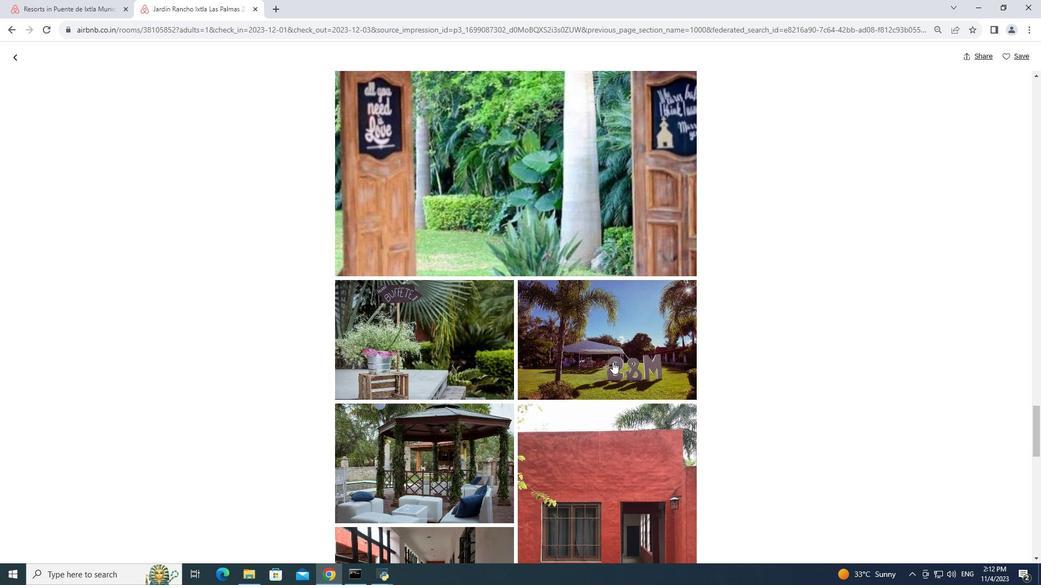 
Action: Mouse scrolled (612, 361) with delta (0, 0)
Screenshot: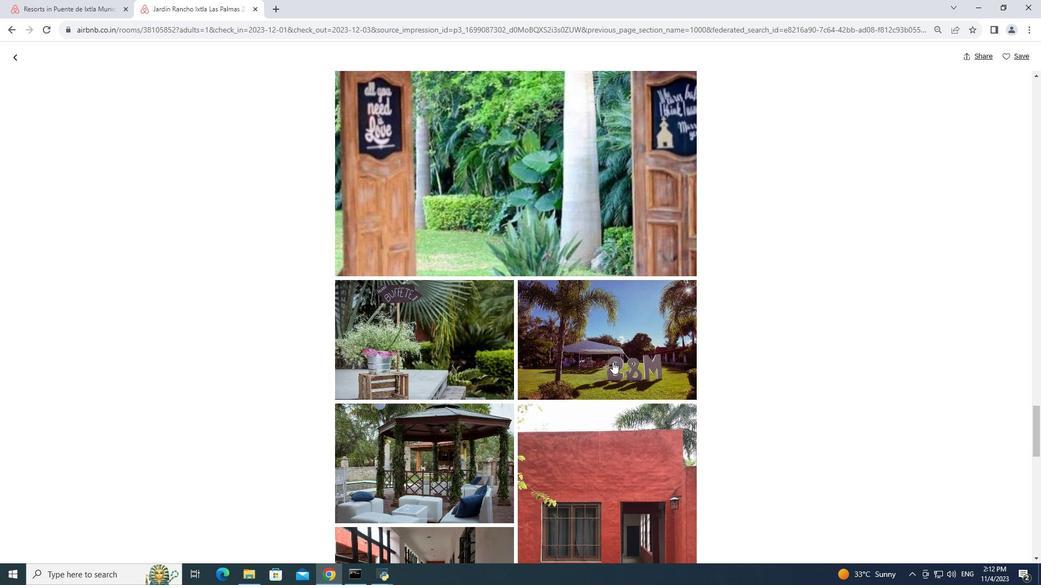 
Action: Mouse scrolled (612, 361) with delta (0, 0)
Screenshot: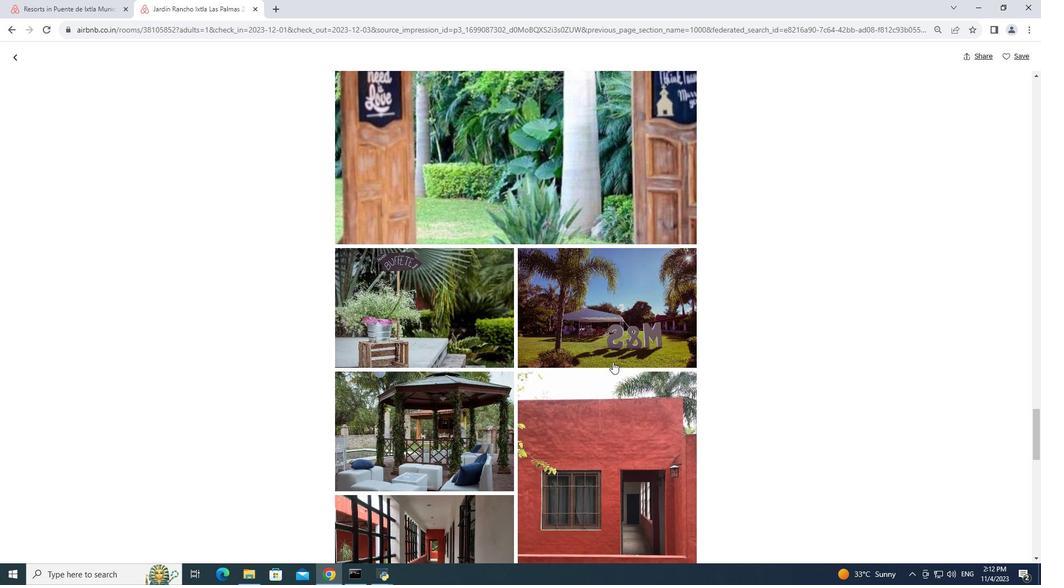 
Action: Mouse scrolled (612, 361) with delta (0, 0)
Screenshot: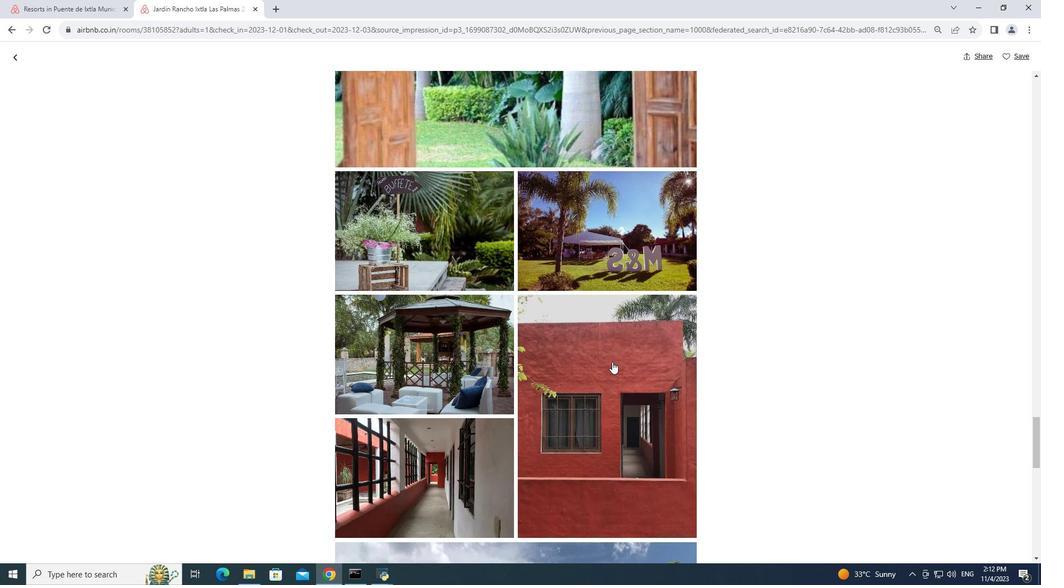 
Action: Mouse moved to (612, 362)
Screenshot: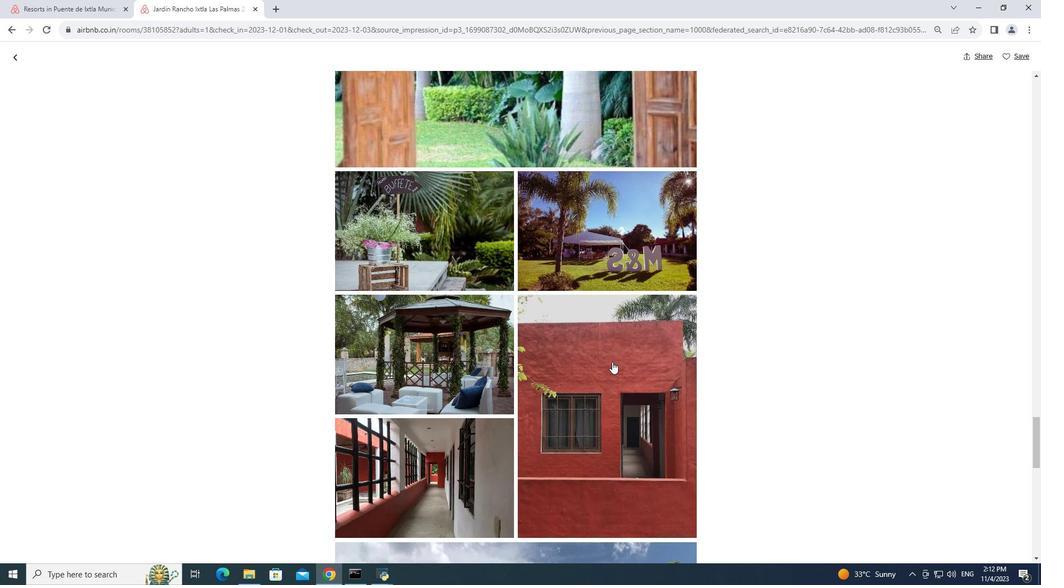 
Action: Mouse scrolled (612, 361) with delta (0, 0)
Screenshot: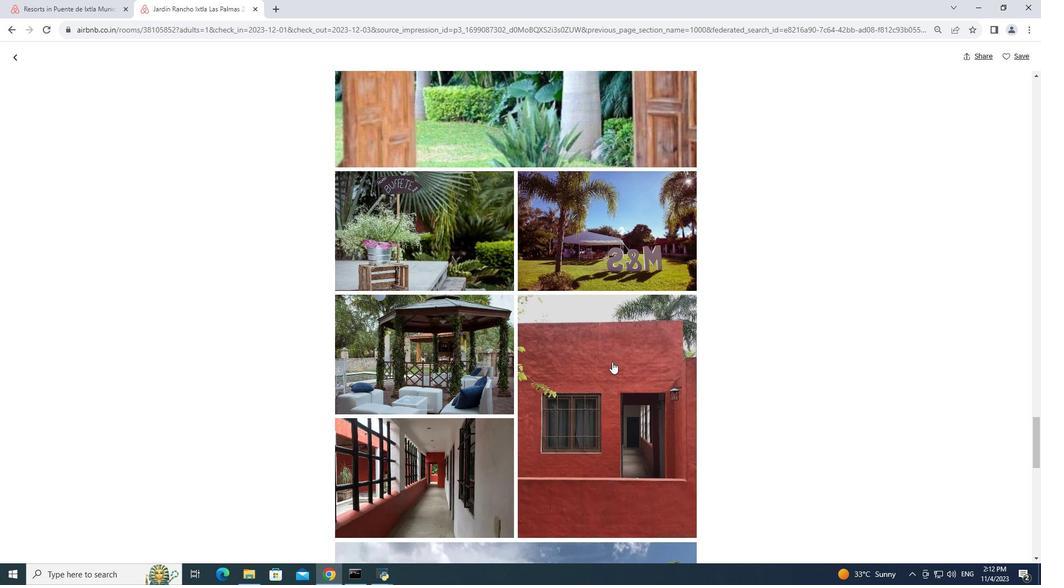 
Action: Mouse scrolled (612, 361) with delta (0, 0)
Screenshot: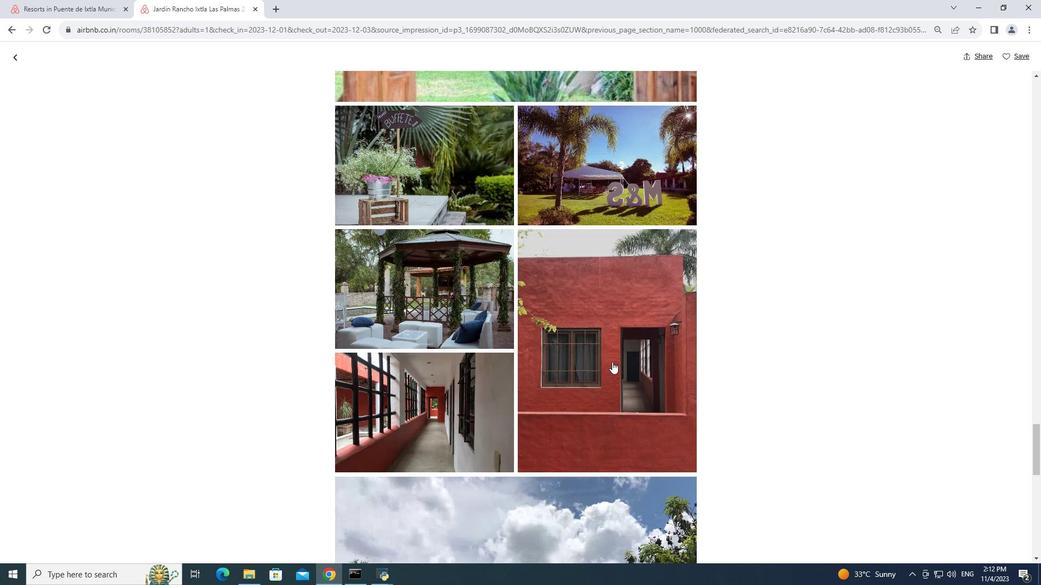 
Action: Mouse scrolled (612, 361) with delta (0, 0)
Screenshot: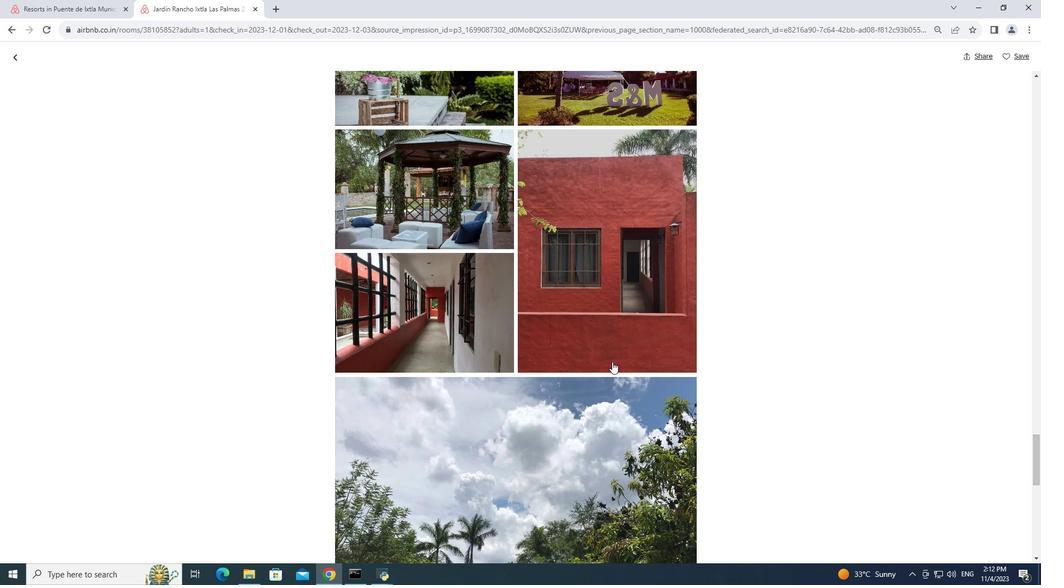 
Action: Mouse scrolled (612, 361) with delta (0, 0)
Screenshot: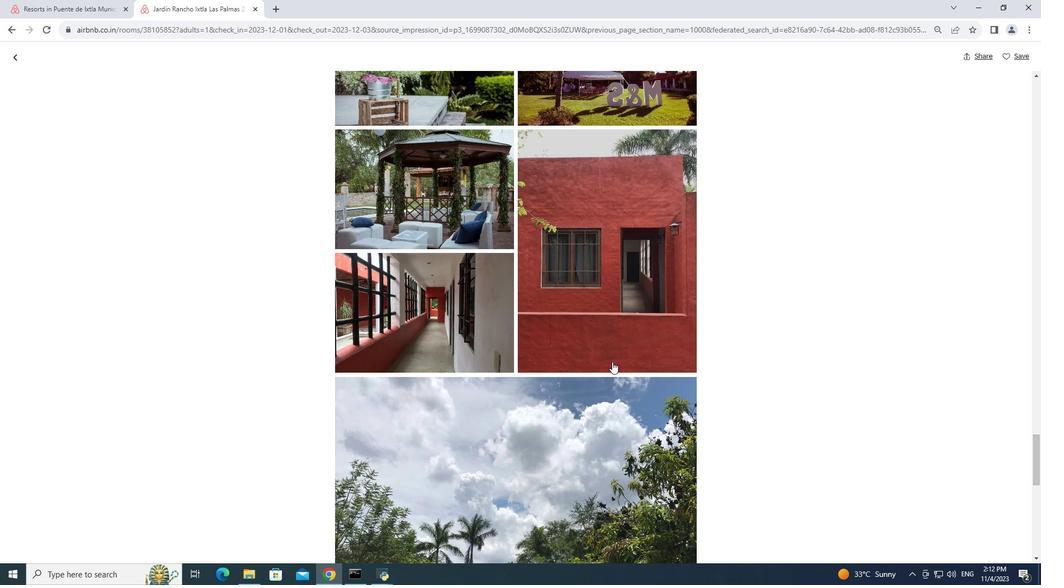 
Action: Mouse scrolled (612, 361) with delta (0, 0)
Screenshot: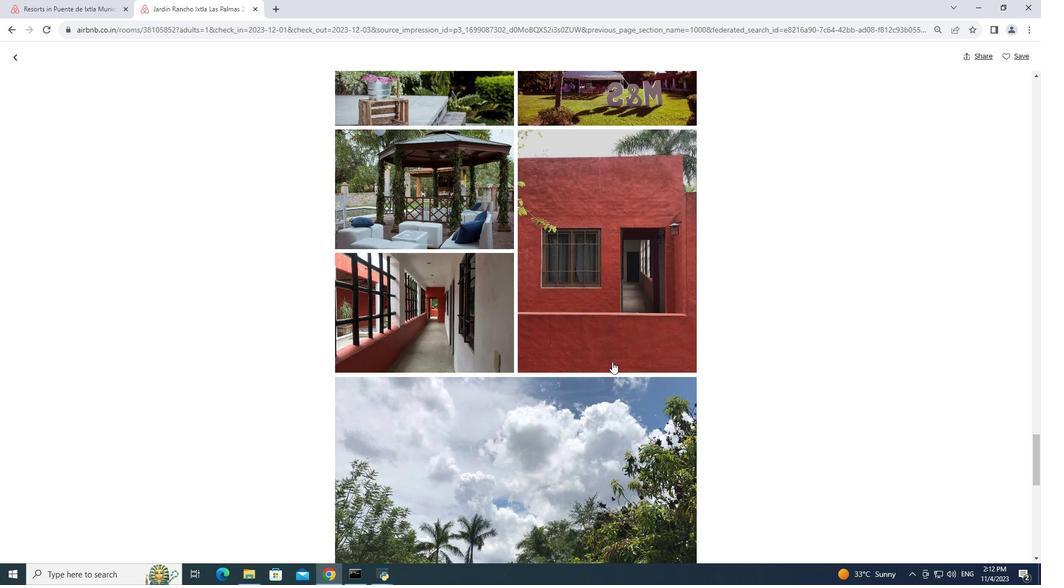 
Action: Mouse scrolled (612, 361) with delta (0, 0)
Screenshot: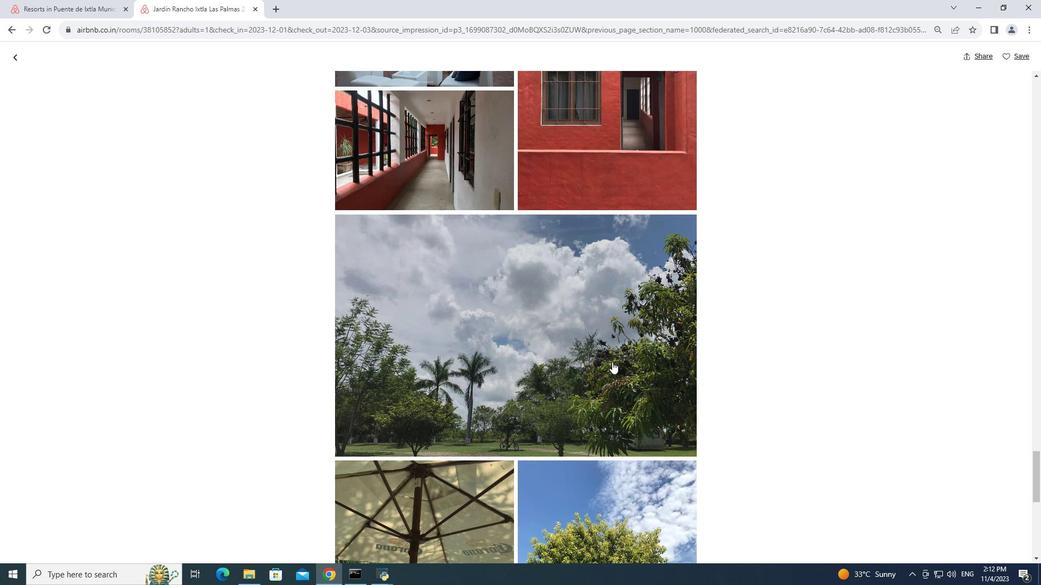 
Action: Mouse scrolled (612, 361) with delta (0, 0)
Screenshot: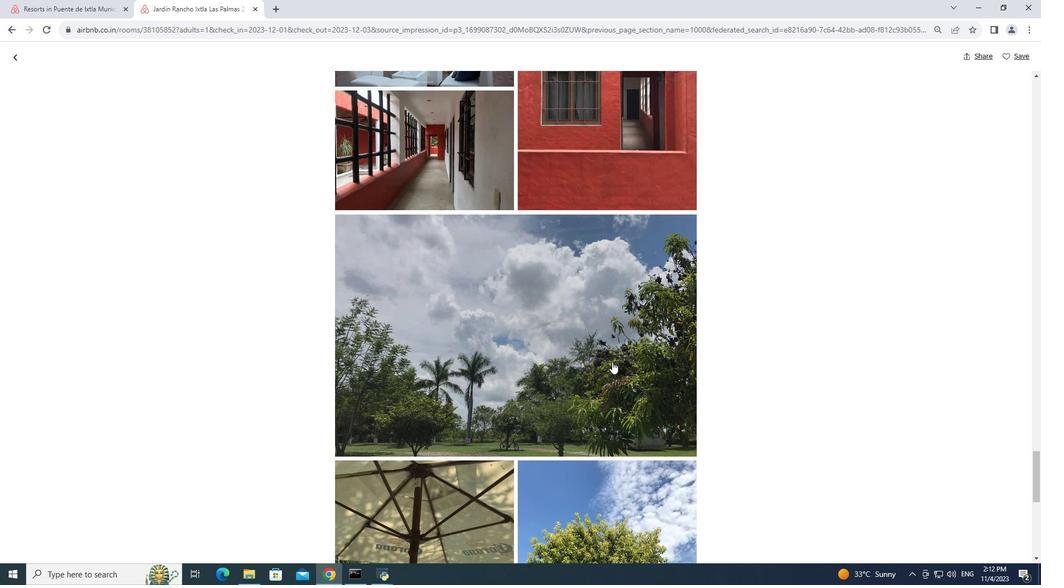 
Action: Mouse scrolled (612, 361) with delta (0, 0)
Screenshot: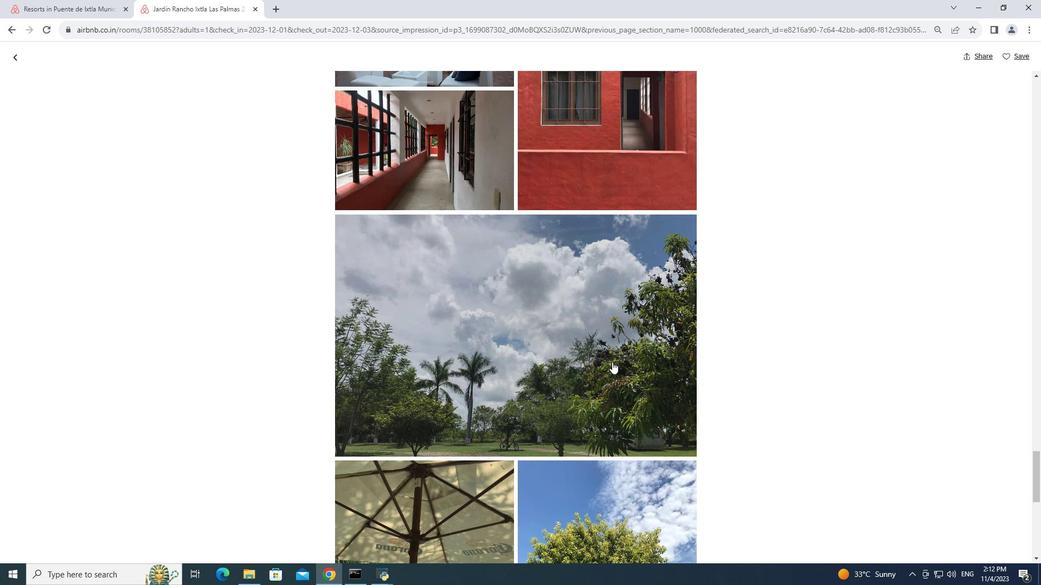 
Action: Mouse scrolled (612, 361) with delta (0, 0)
Screenshot: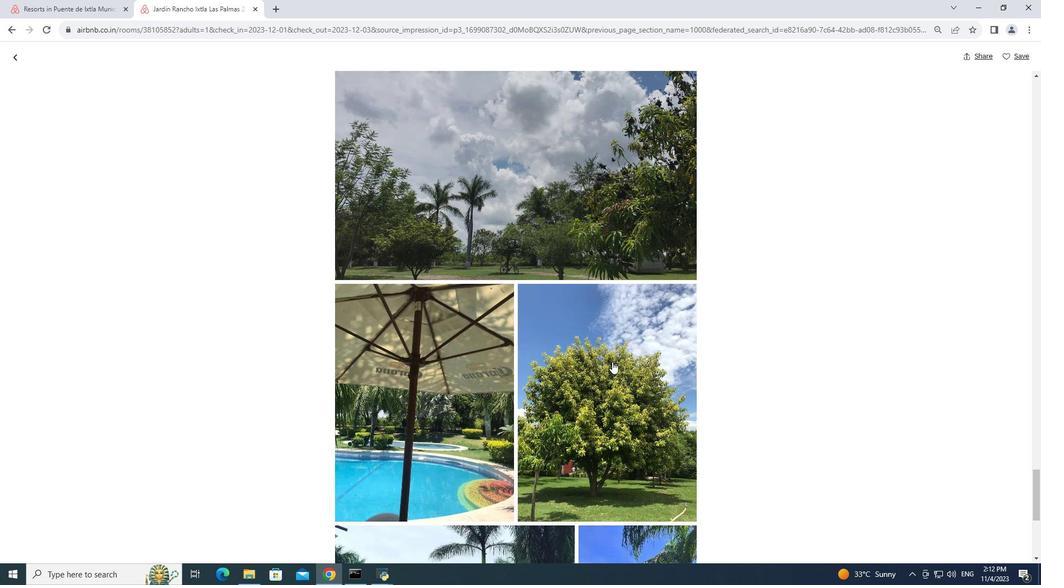 
Action: Mouse scrolled (612, 361) with delta (0, 0)
Screenshot: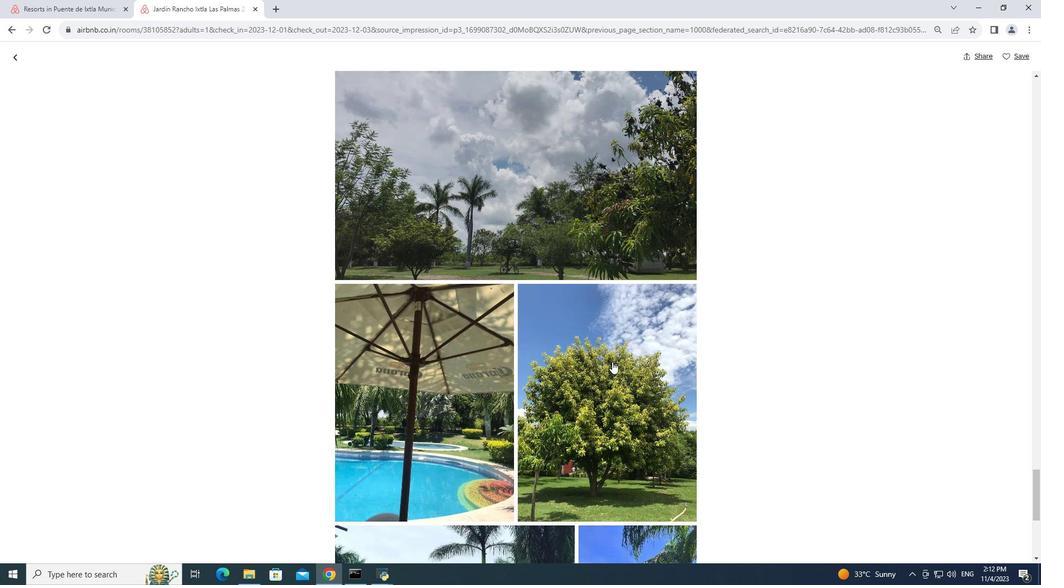 
Action: Mouse scrolled (612, 361) with delta (0, 0)
Screenshot: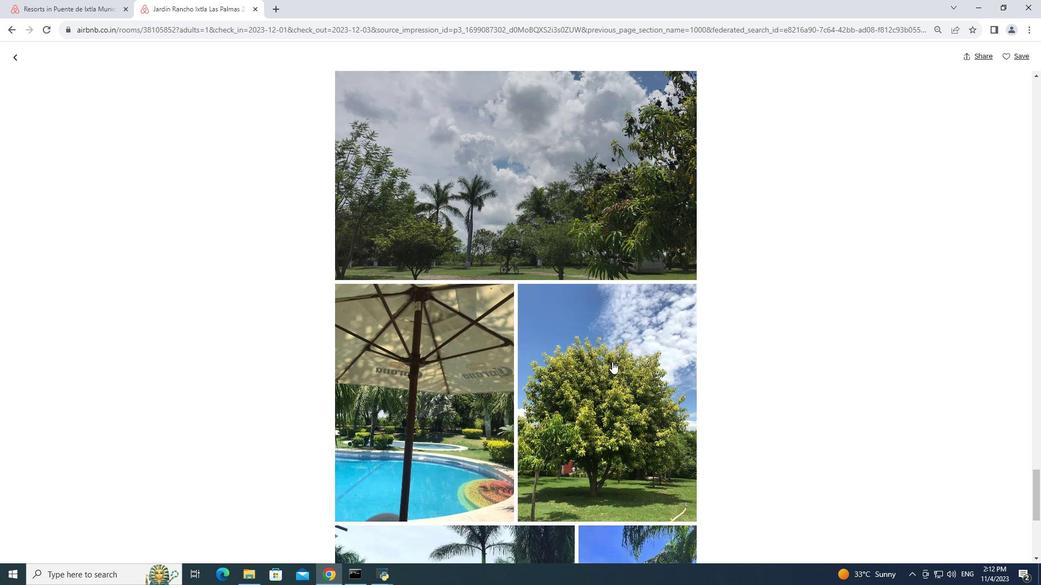 
Action: Mouse moved to (611, 362)
Screenshot: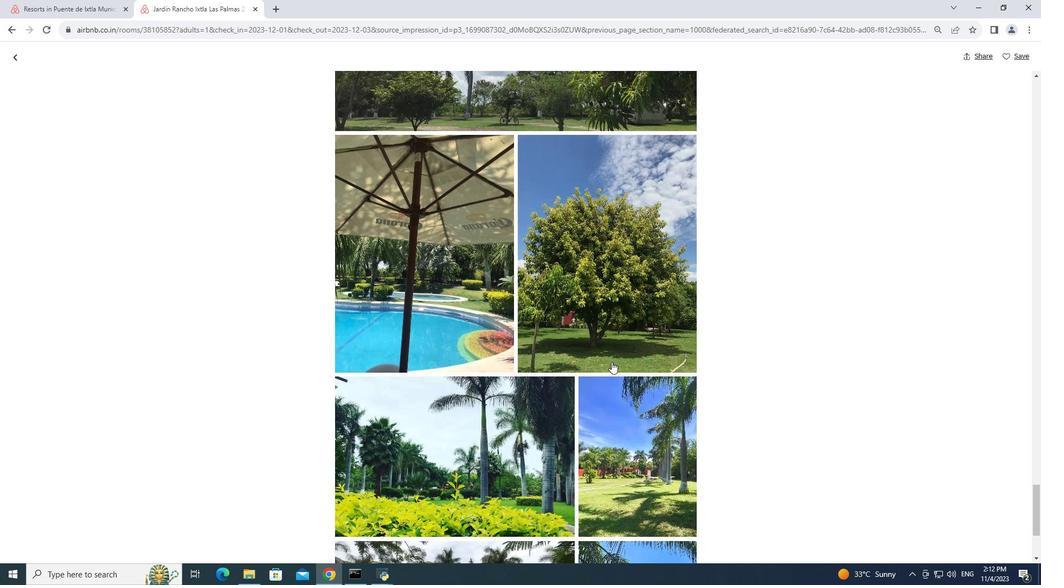 
Action: Mouse scrolled (611, 361) with delta (0, 0)
Screenshot: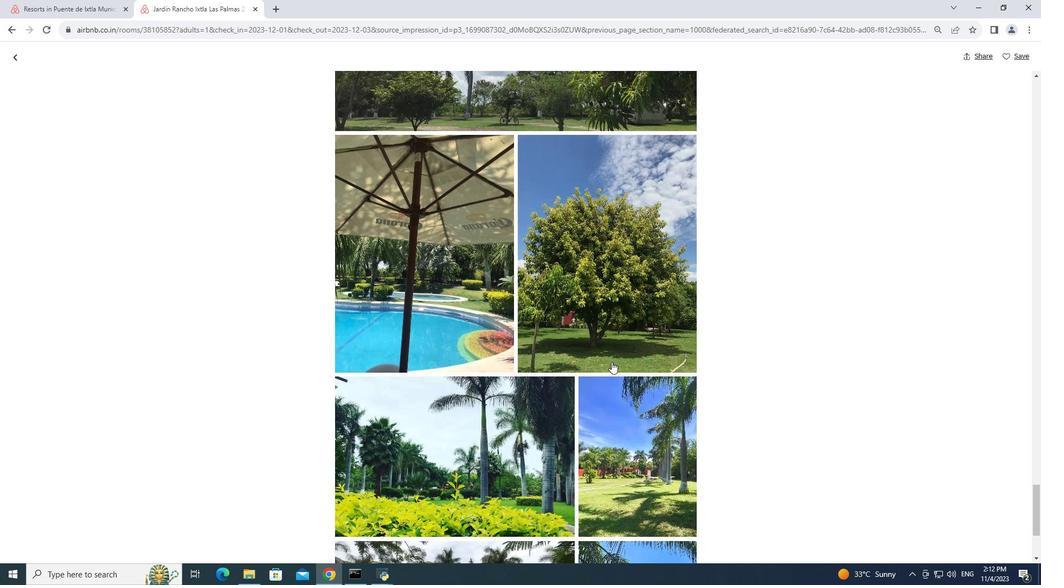 
Action: Mouse scrolled (611, 361) with delta (0, 0)
Screenshot: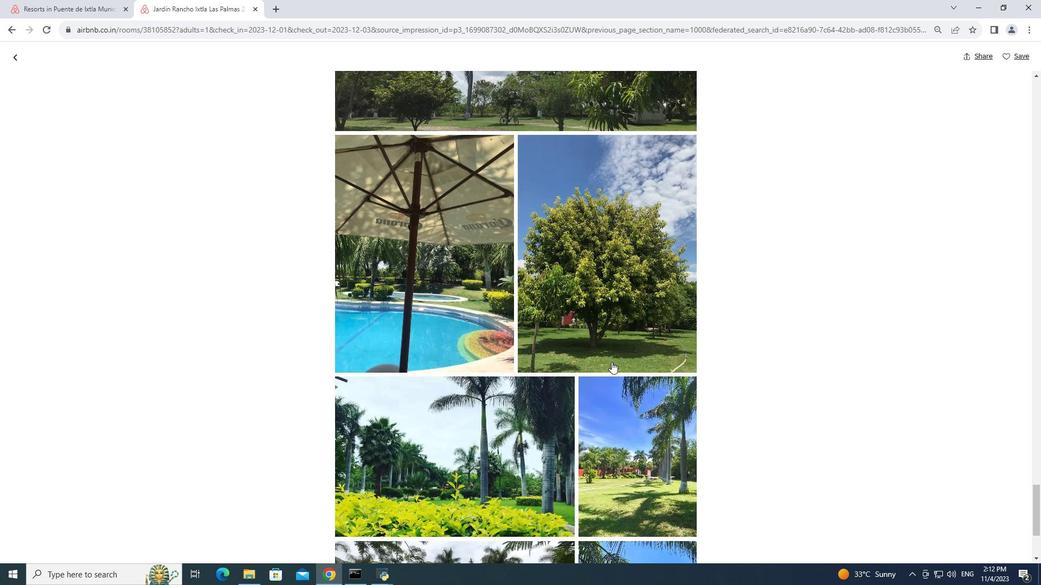 
Action: Mouse scrolled (611, 361) with delta (0, 0)
Screenshot: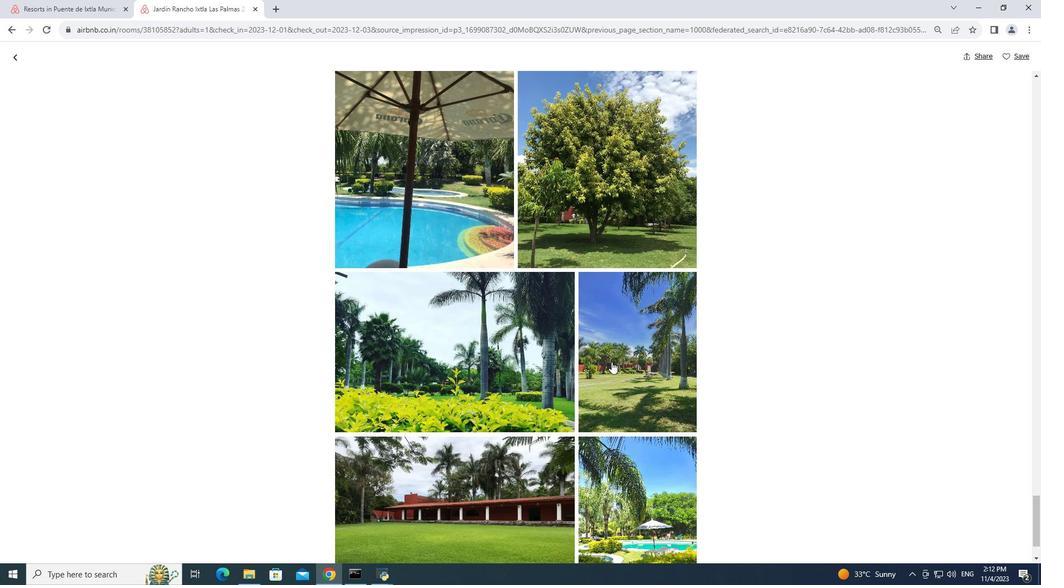 
Action: Mouse scrolled (611, 361) with delta (0, 0)
Screenshot: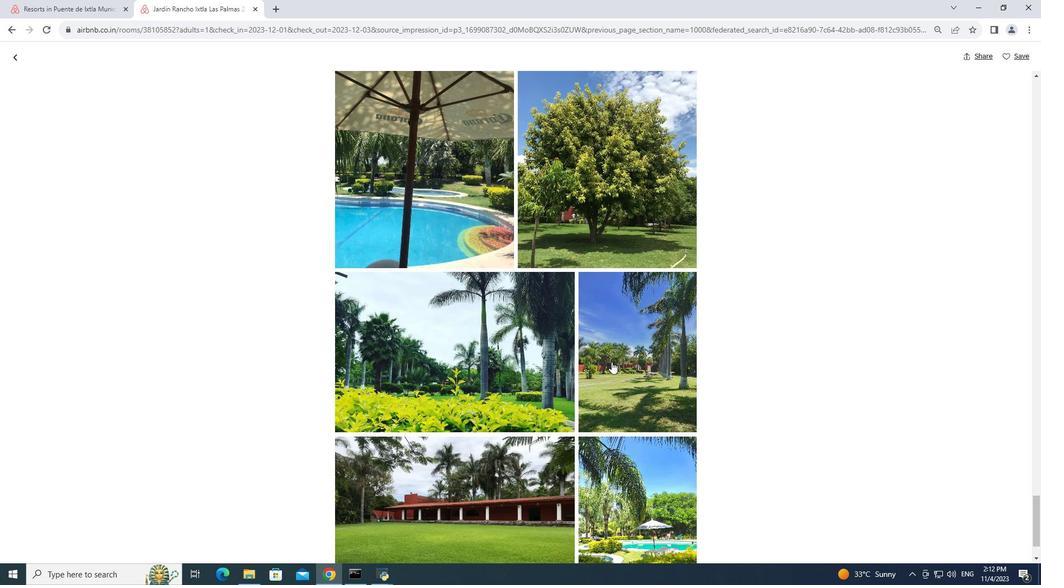 
Action: Mouse scrolled (611, 361) with delta (0, 0)
Screenshot: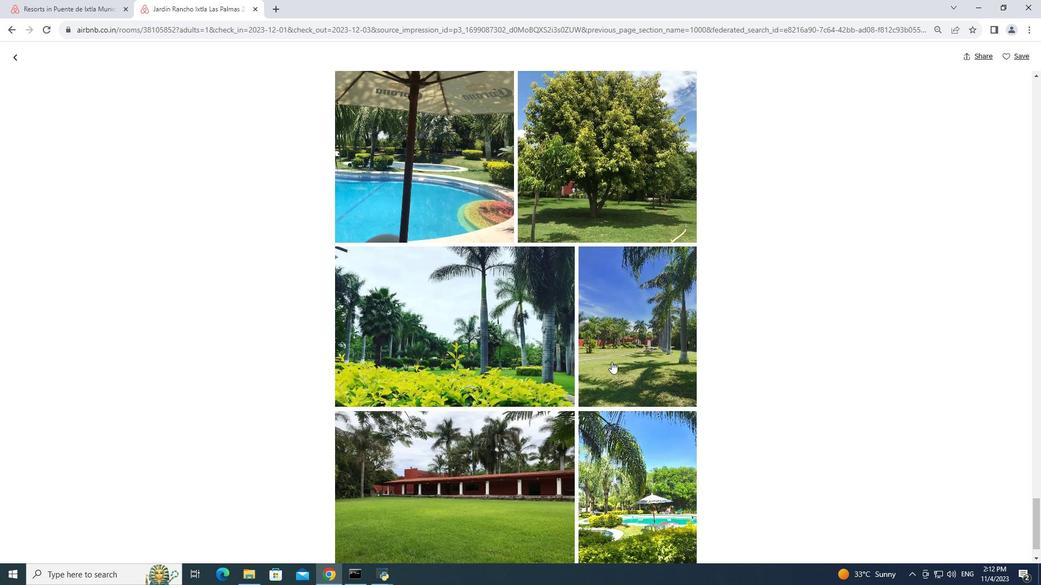 
Action: Mouse scrolled (611, 361) with delta (0, 0)
Screenshot: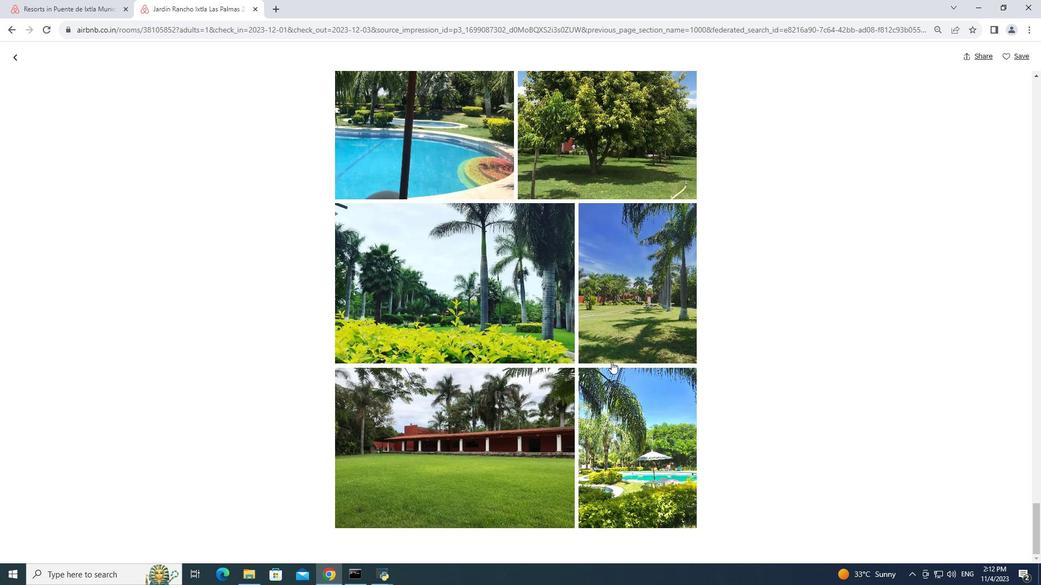 
Action: Mouse scrolled (611, 361) with delta (0, 0)
Screenshot: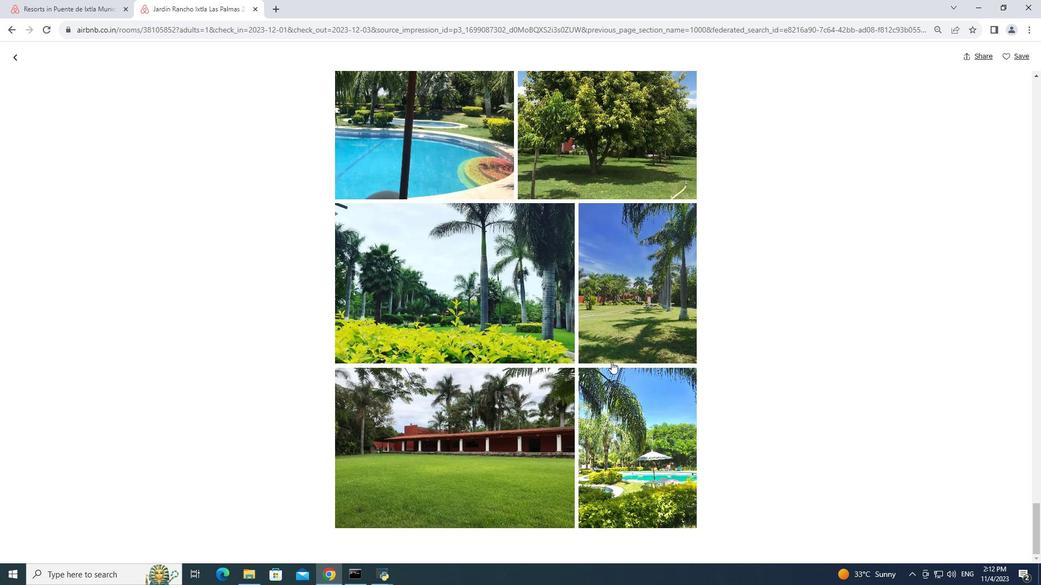 
Action: Mouse scrolled (611, 361) with delta (0, 0)
Screenshot: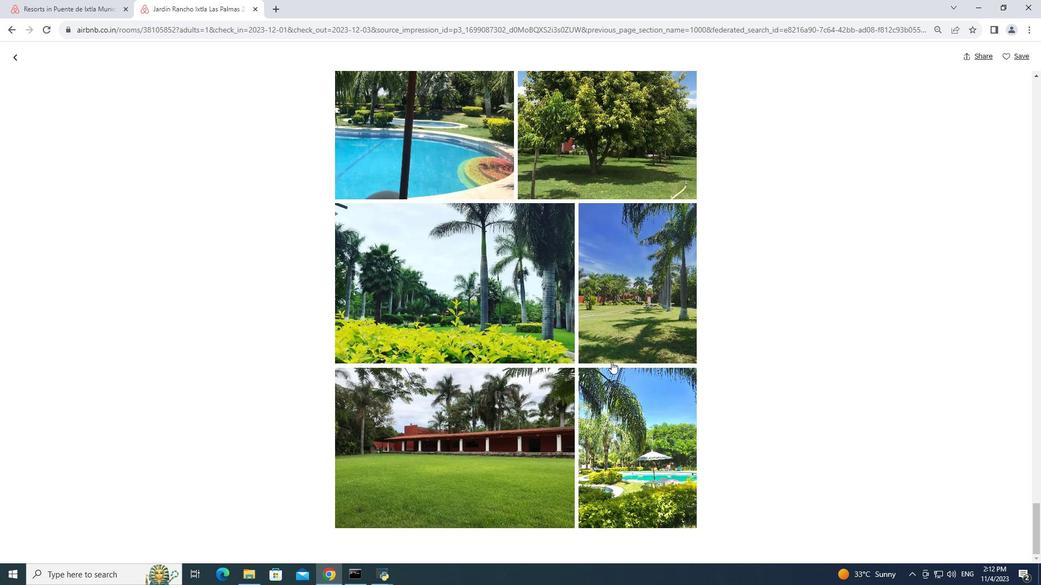 
Action: Mouse moved to (611, 362)
Screenshot: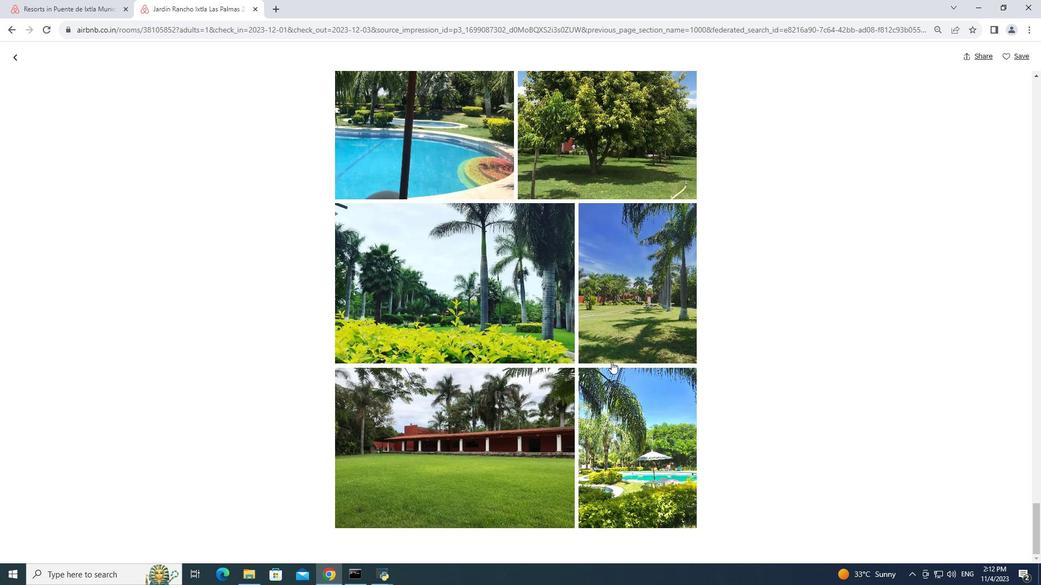 
Action: Mouse scrolled (611, 361) with delta (0, 0)
Screenshot: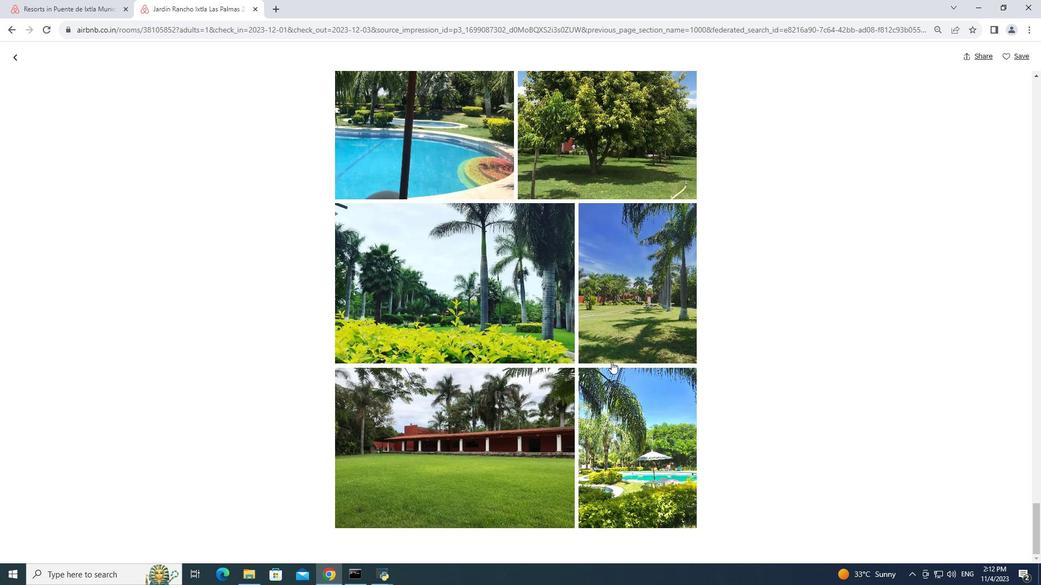 
Action: Mouse moved to (13, 56)
Screenshot: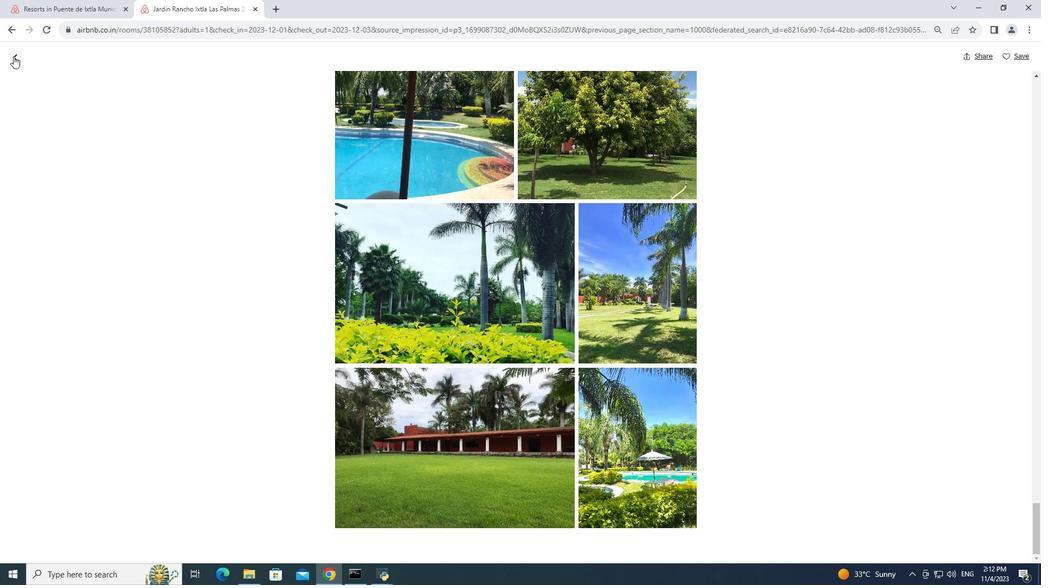
Action: Mouse pressed left at (13, 56)
Screenshot: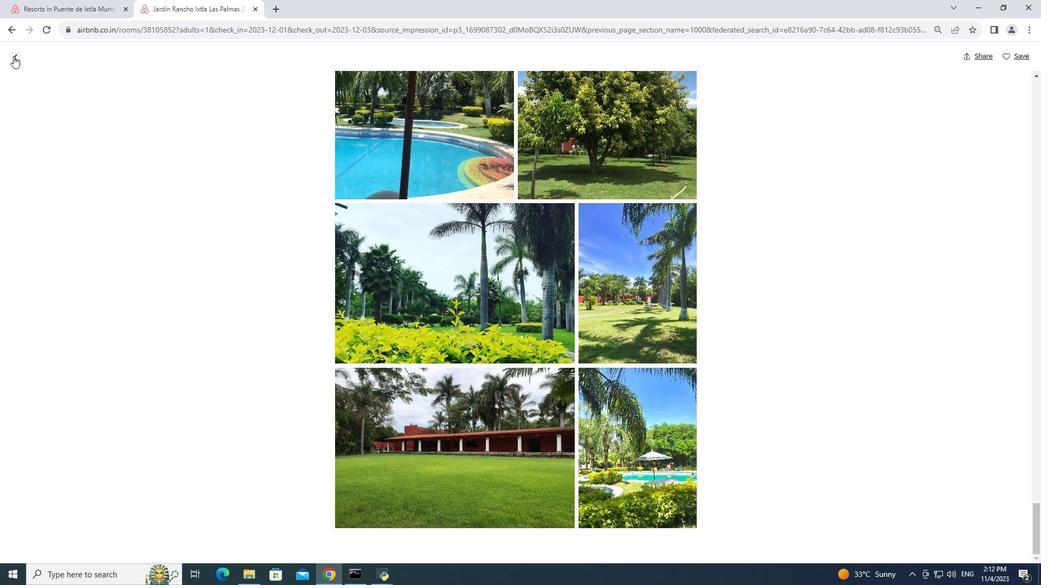 
Action: Mouse moved to (287, 295)
Screenshot: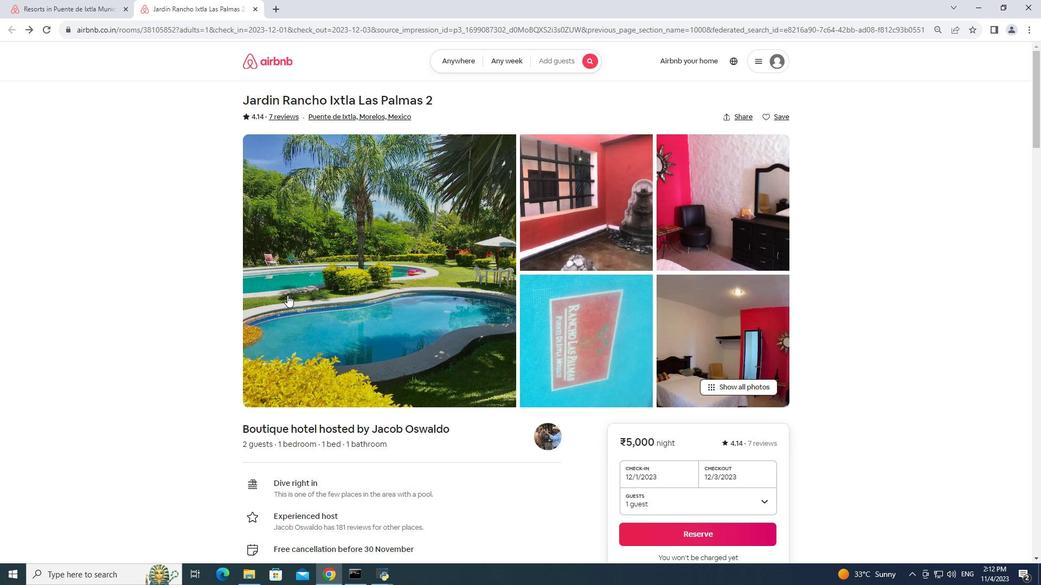 
Action: Mouse pressed middle at (287, 295)
Screenshot: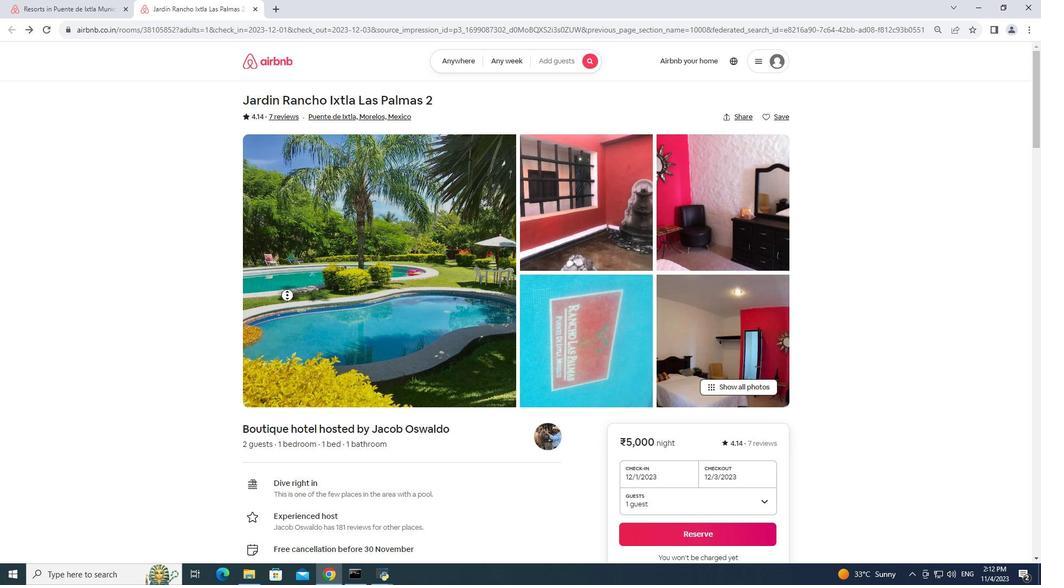 
Action: Mouse scrolled (287, 295) with delta (0, 0)
Screenshot: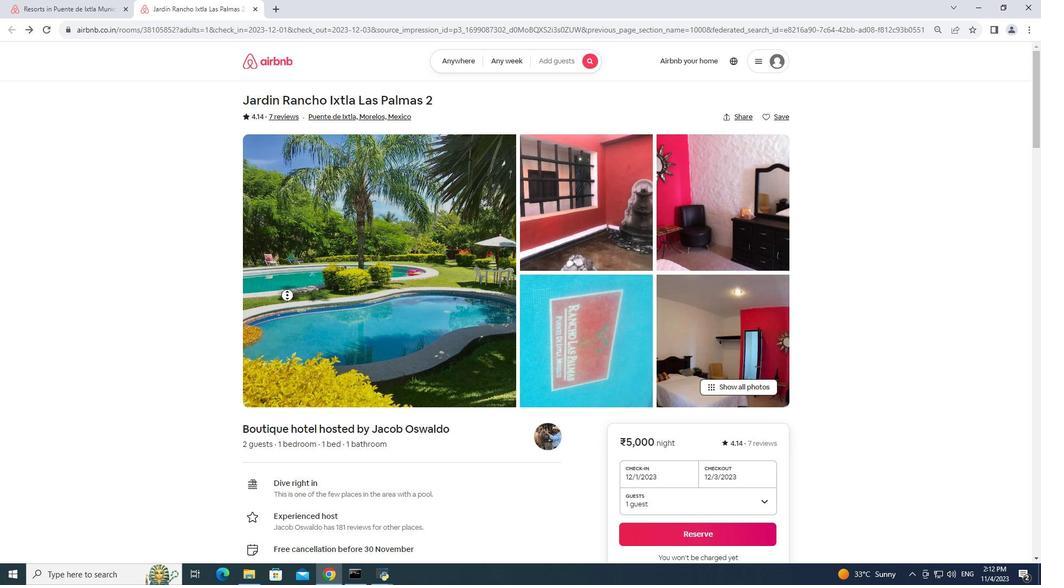 
Action: Mouse scrolled (287, 295) with delta (0, 0)
Screenshot: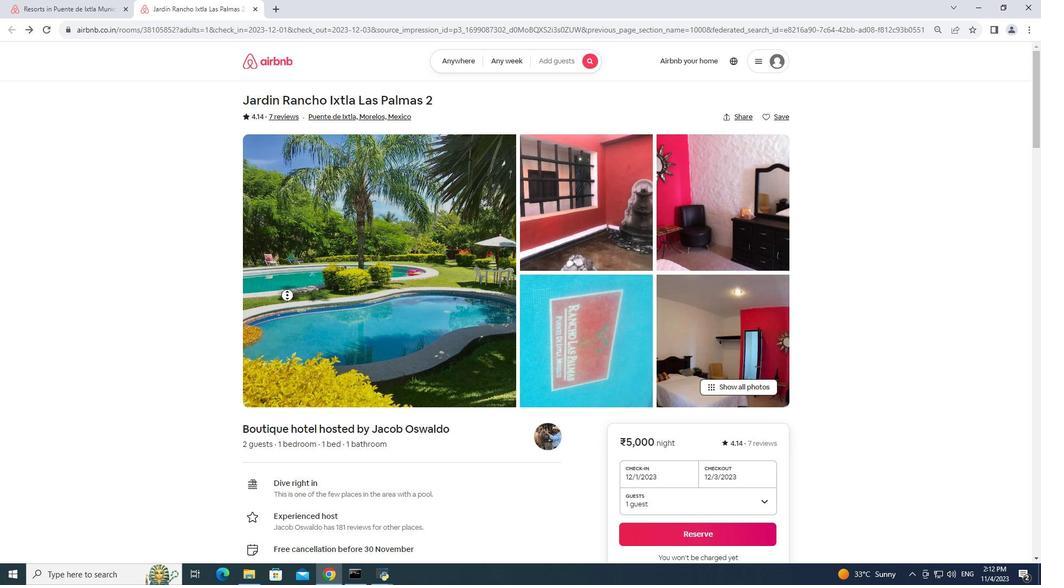 
Action: Mouse scrolled (287, 295) with delta (0, 0)
Screenshot: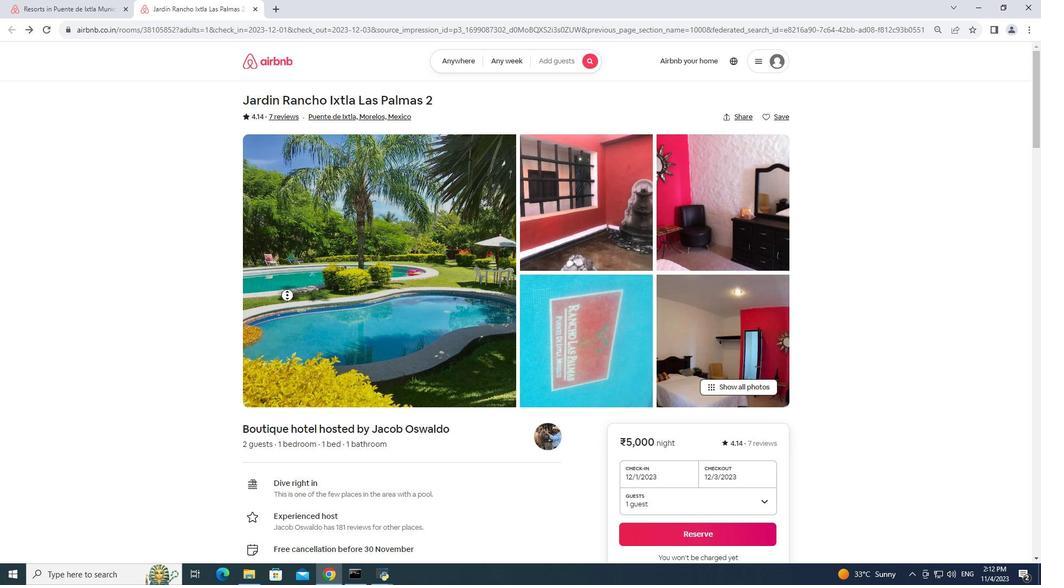 
Action: Mouse moved to (77, 270)
Screenshot: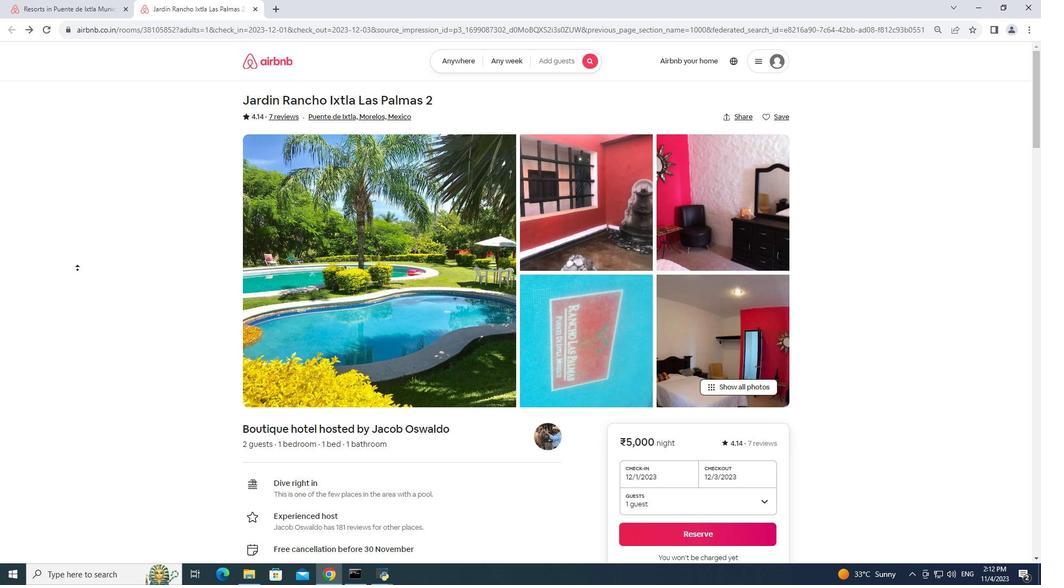 
Action: Mouse pressed left at (77, 270)
Screenshot: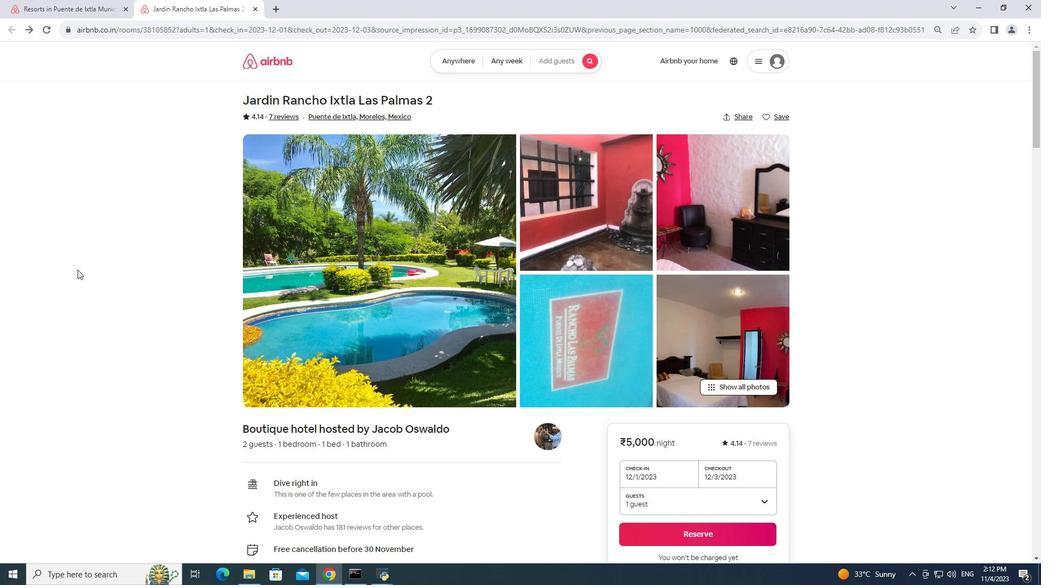 
Action: Mouse moved to (91, 269)
Screenshot: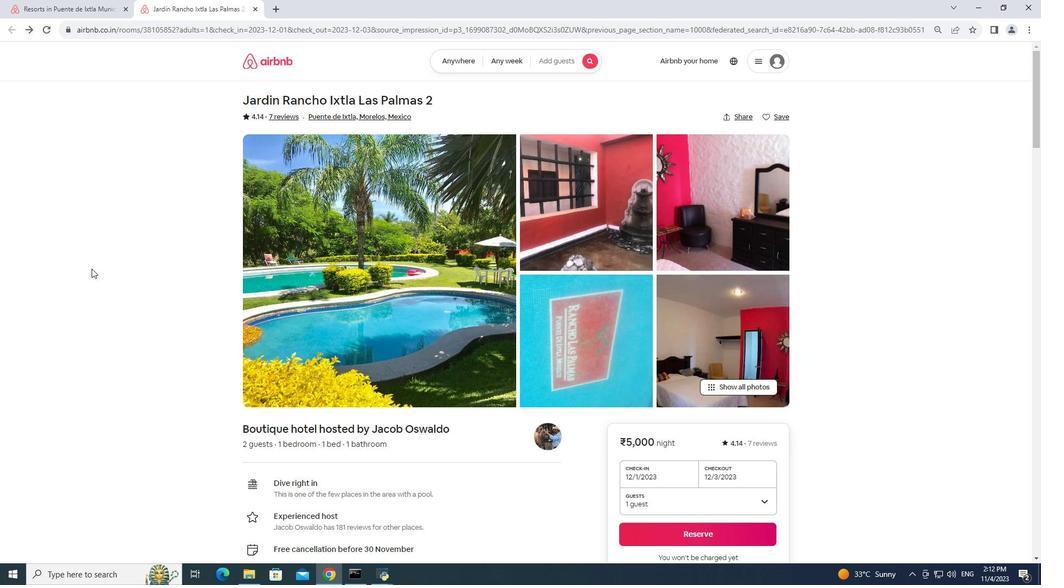 
Action: Mouse scrolled (91, 268) with delta (0, 0)
Screenshot: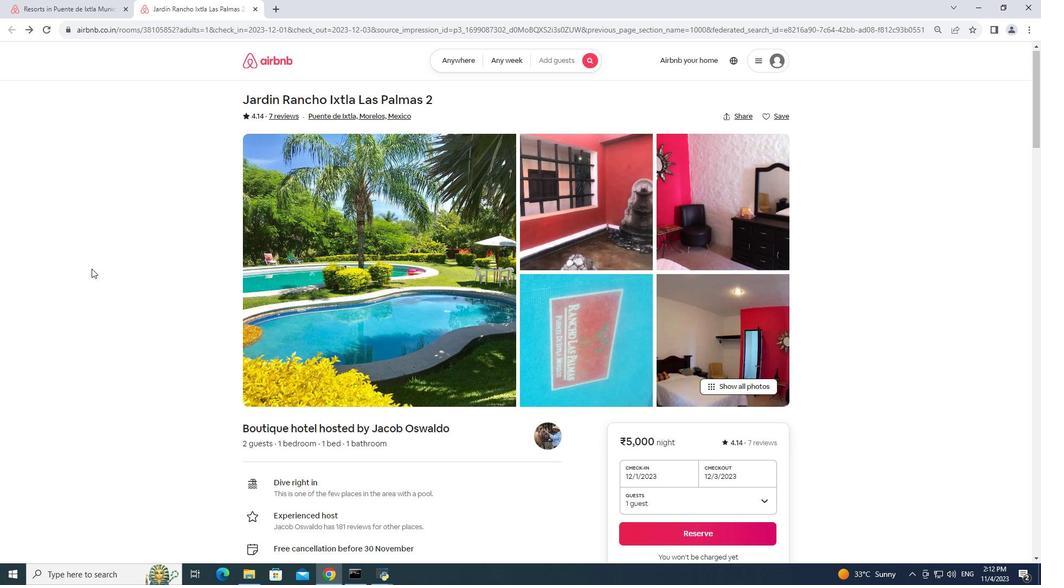 
Action: Mouse scrolled (91, 268) with delta (0, 0)
Screenshot: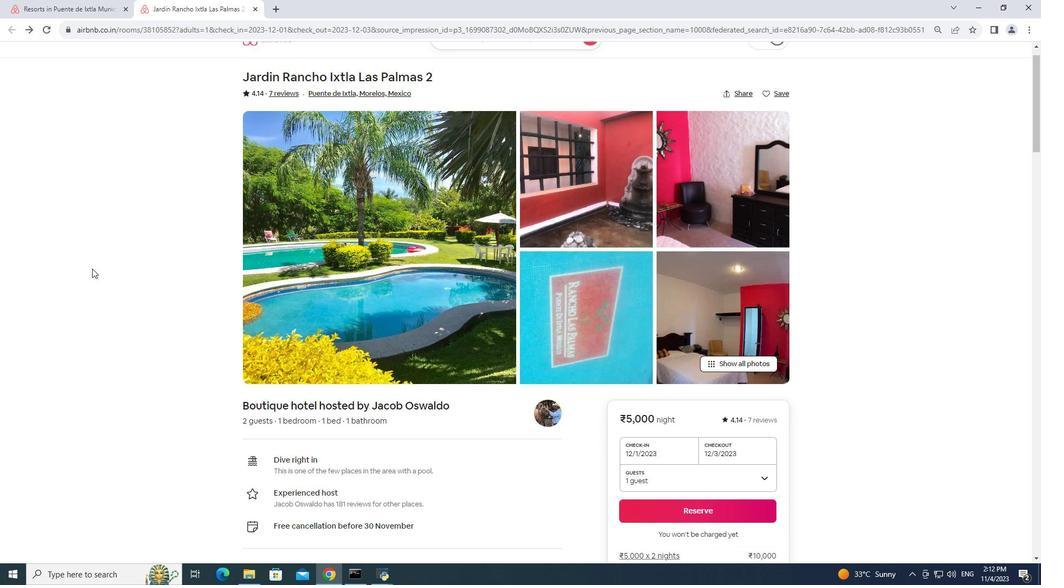 
Action: Mouse scrolled (91, 268) with delta (0, 0)
Screenshot: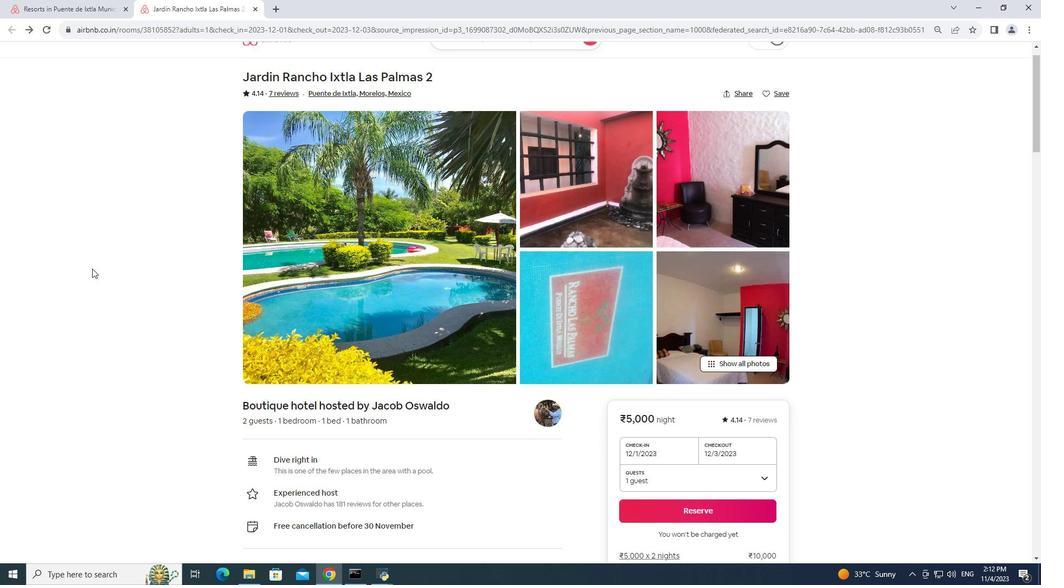 
Action: Mouse moved to (93, 267)
Screenshot: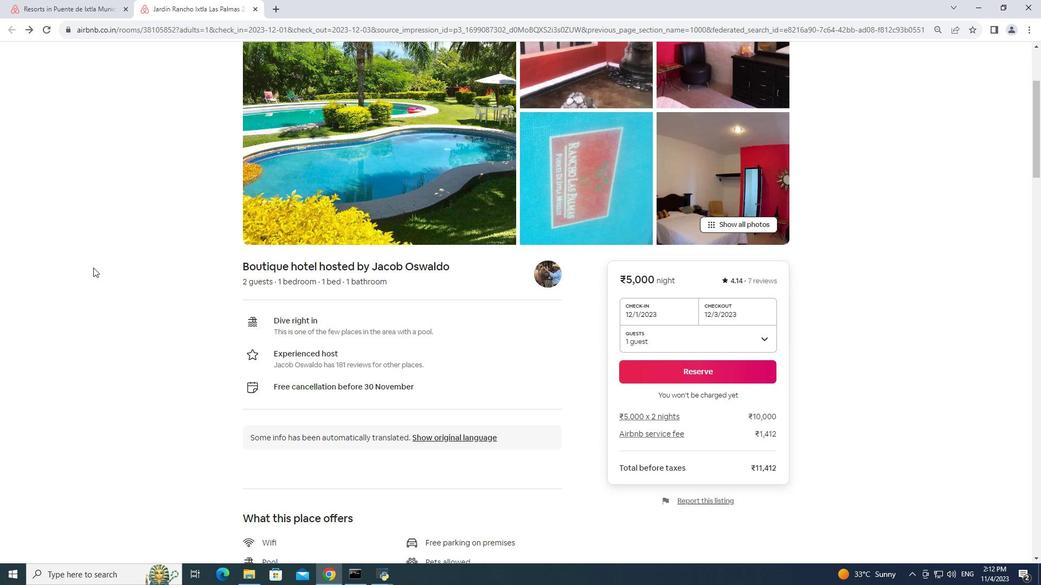 
Action: Mouse scrolled (93, 267) with delta (0, 0)
Screenshot: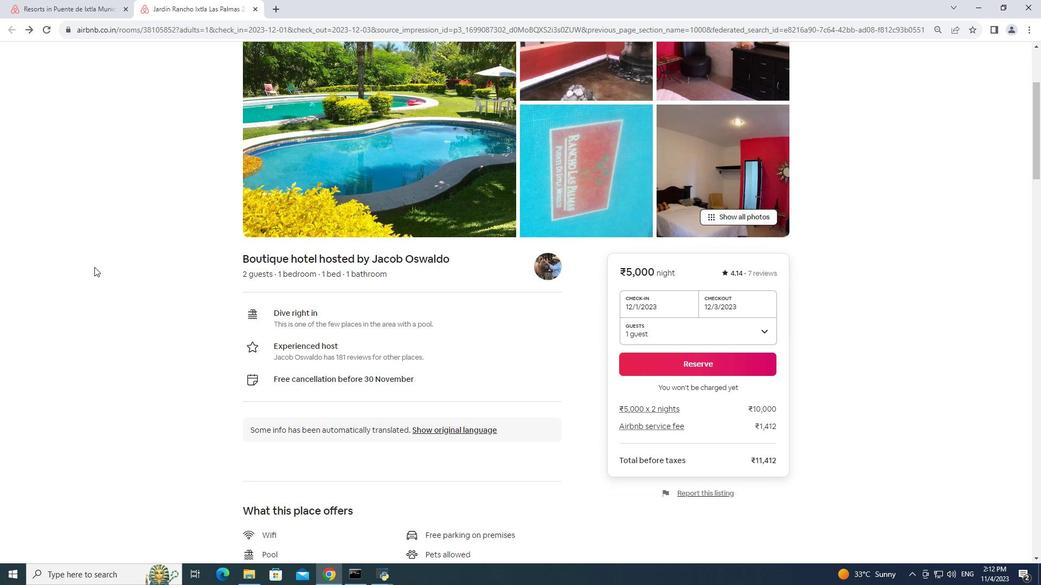 
Action: Mouse scrolled (93, 267) with delta (0, 0)
Screenshot: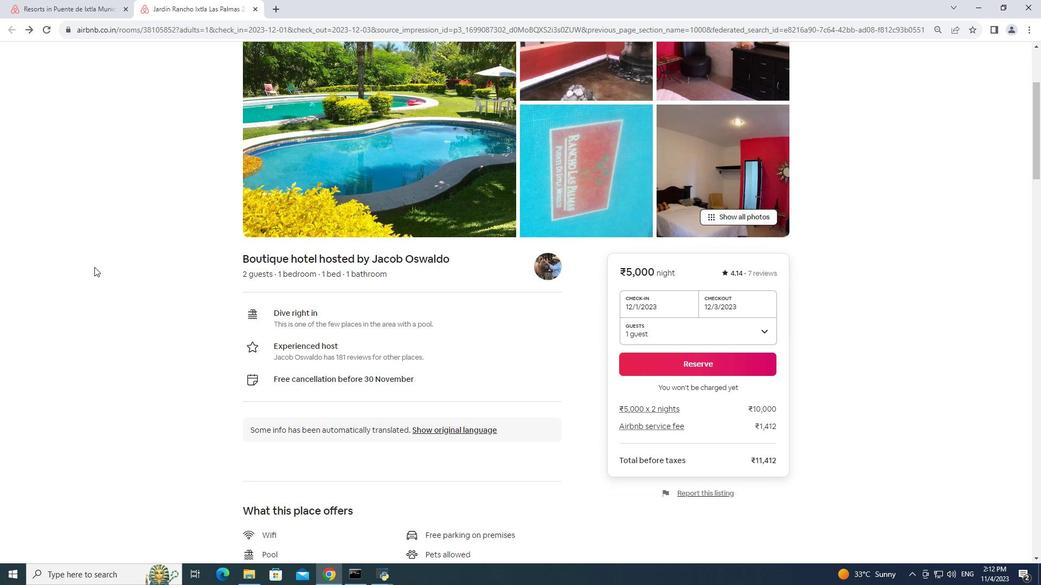 
Action: Mouse scrolled (93, 267) with delta (0, 0)
Screenshot: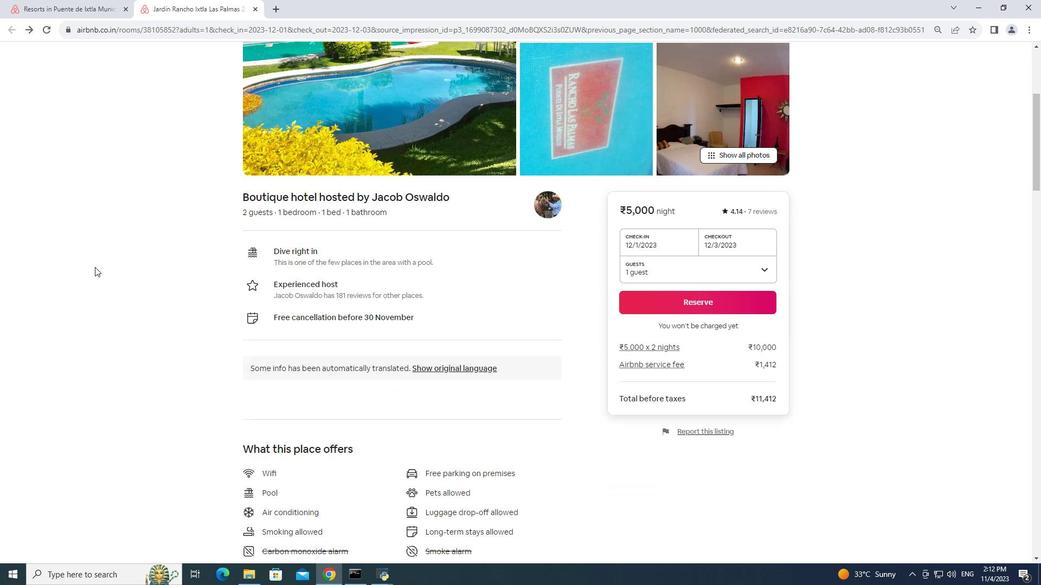 
Action: Mouse moved to (324, 502)
Screenshot: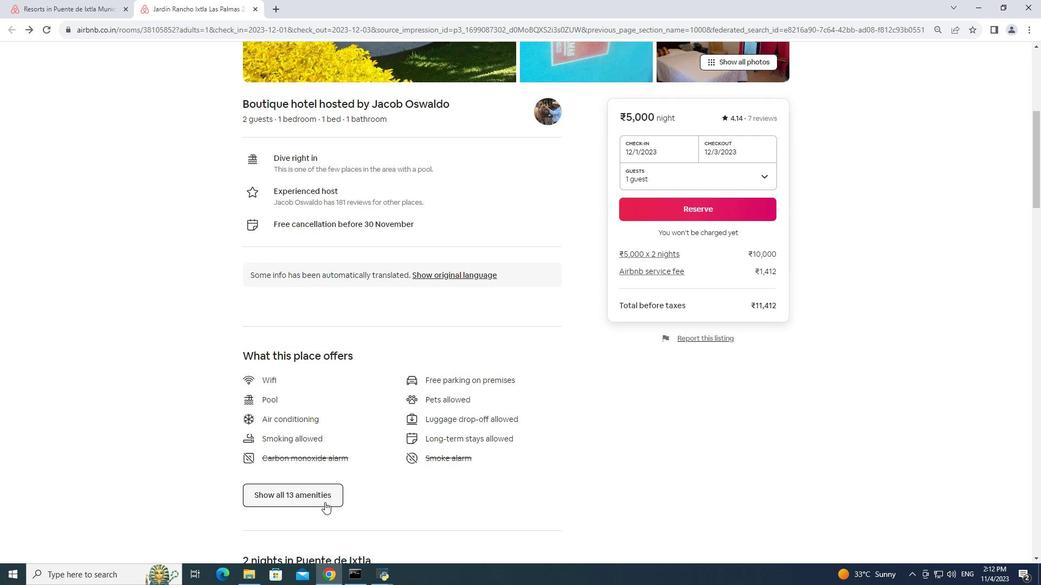
Action: Mouse pressed left at (324, 502)
Screenshot: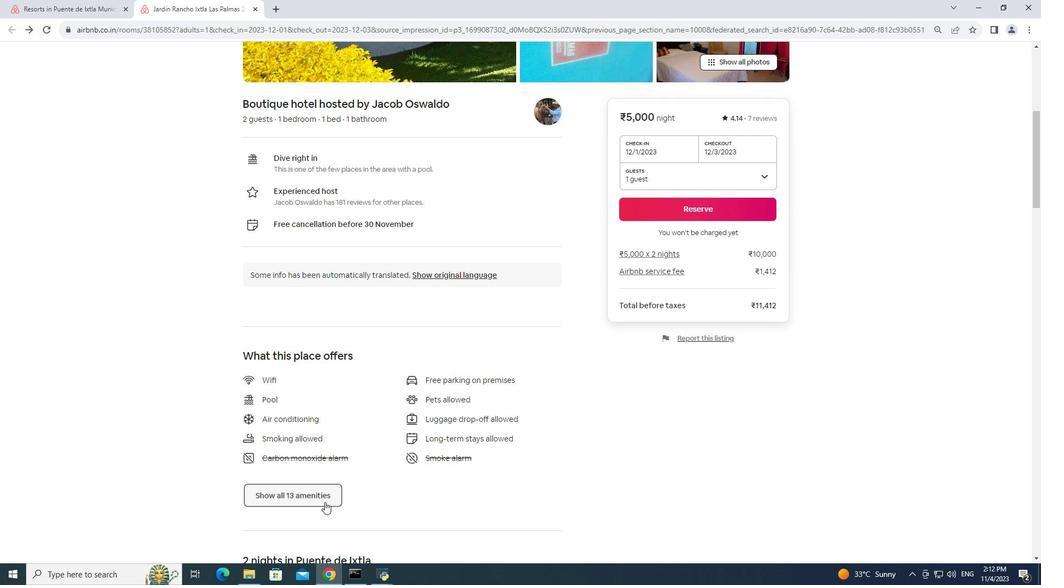 
Action: Mouse moved to (409, 448)
Screenshot: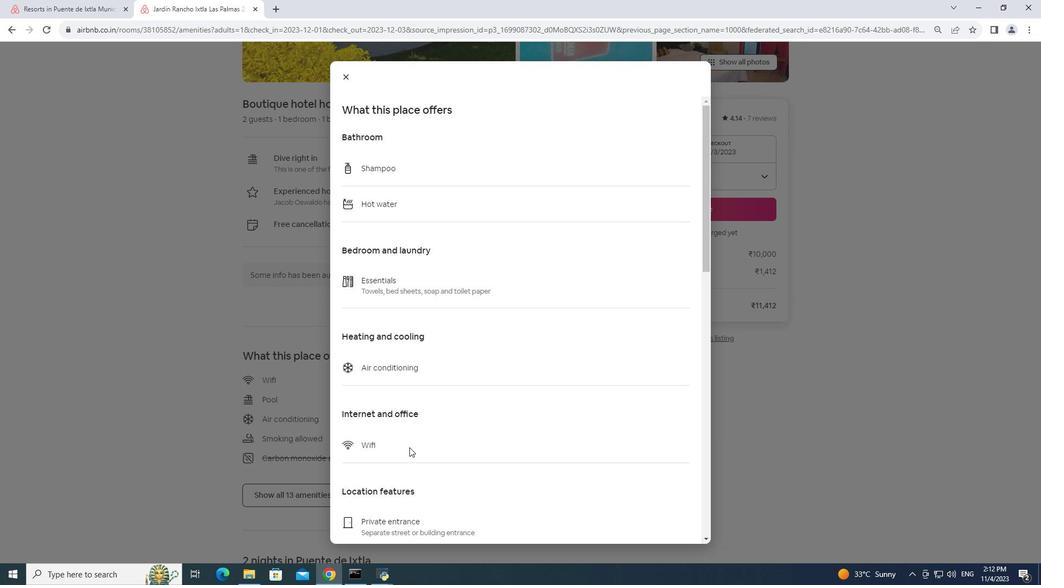 
Action: Mouse scrolled (409, 447) with delta (0, 0)
Screenshot: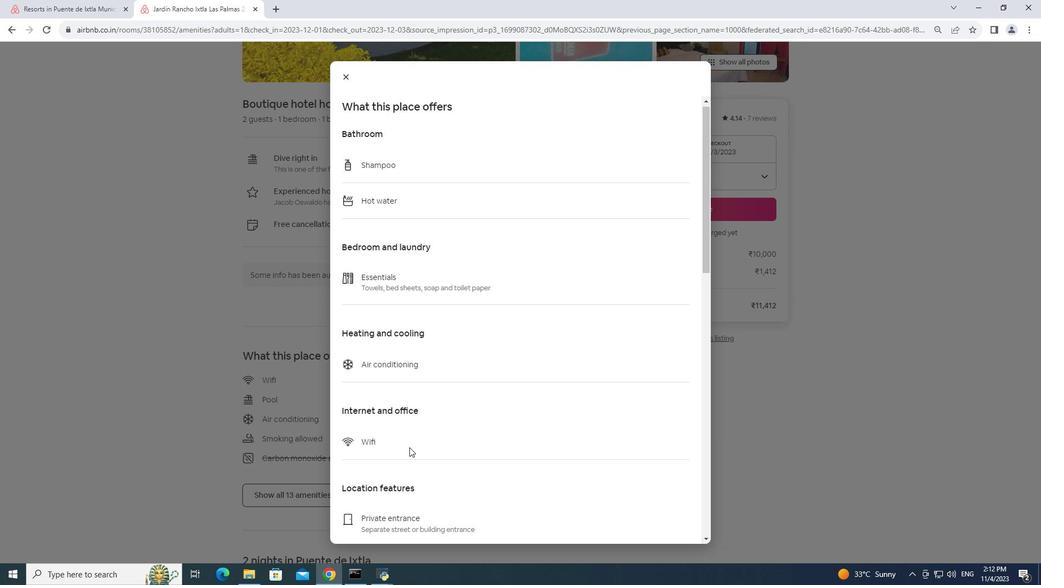 
Action: Mouse scrolled (409, 447) with delta (0, 0)
Screenshot: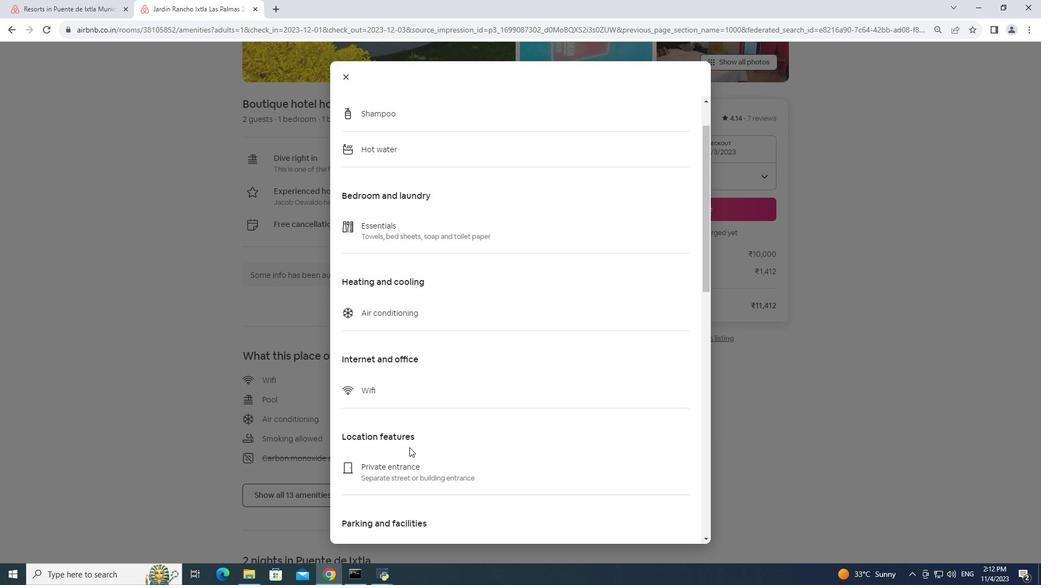 
Action: Mouse scrolled (409, 447) with delta (0, 0)
Screenshot: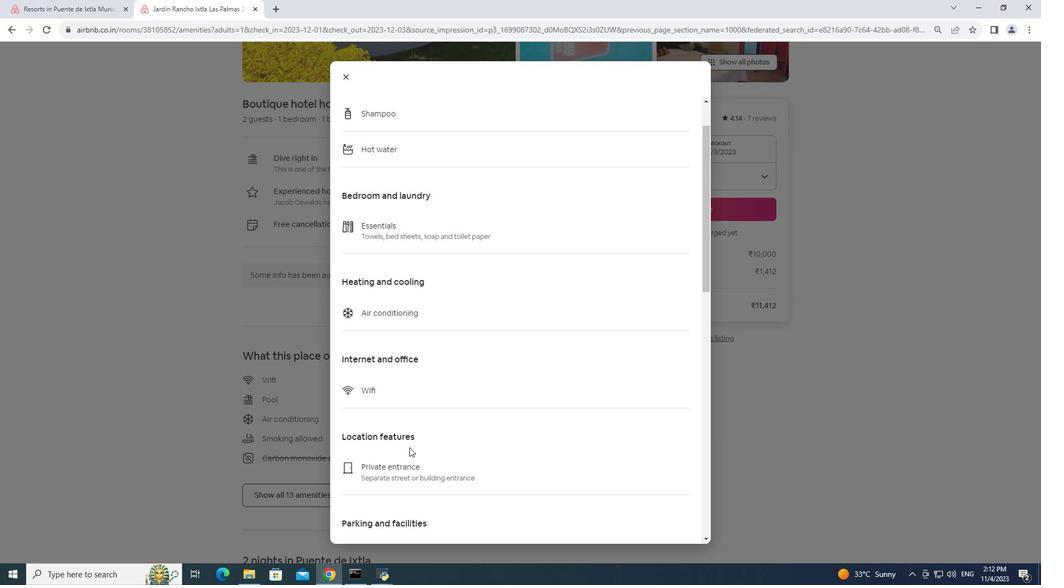 
Action: Mouse scrolled (409, 447) with delta (0, 0)
Screenshot: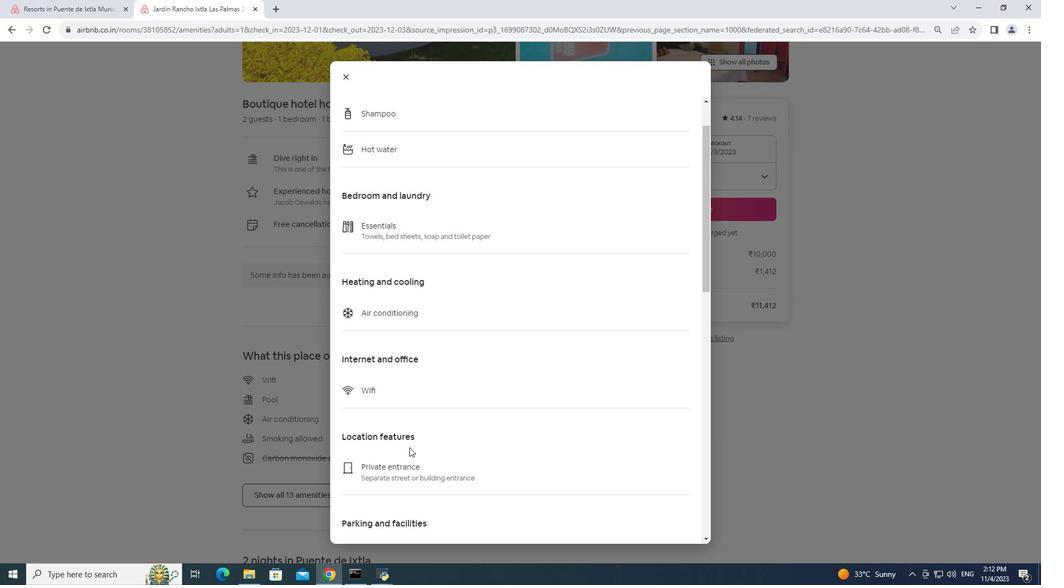 
Action: Mouse scrolled (409, 447) with delta (0, 0)
Screenshot: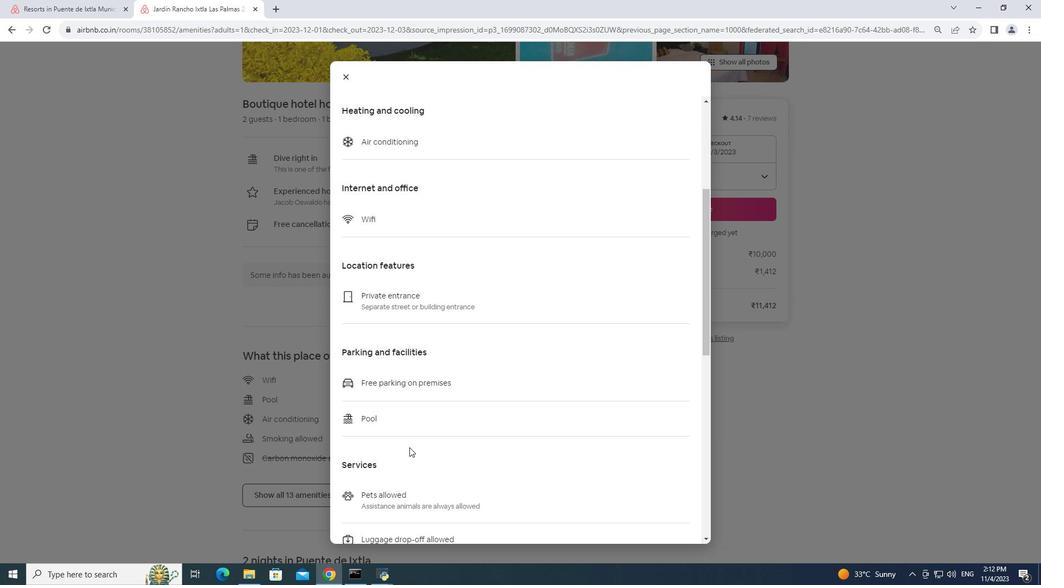 
Action: Mouse scrolled (409, 447) with delta (0, 0)
Screenshot: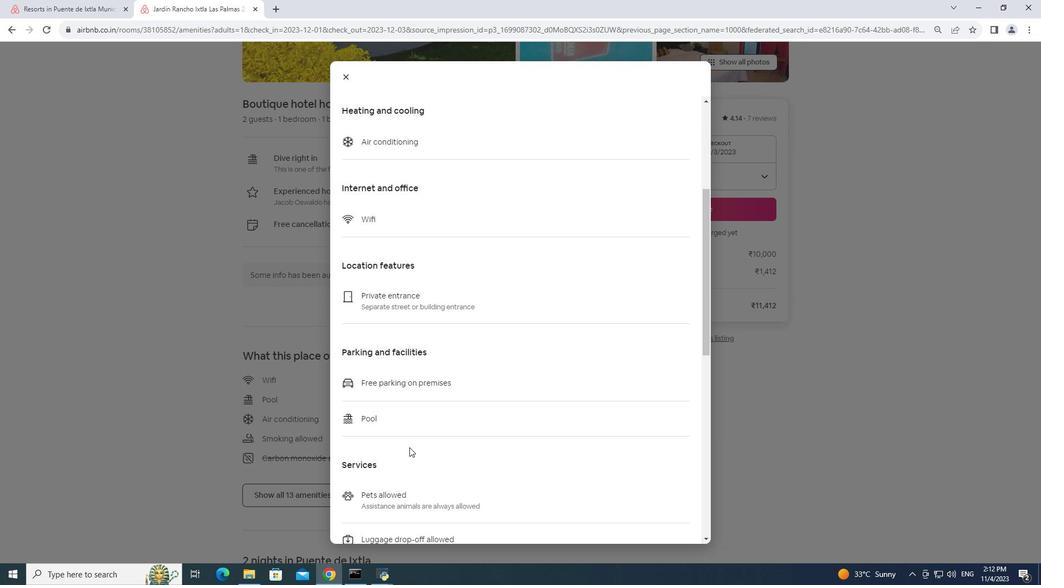 
Action: Mouse scrolled (409, 447) with delta (0, 0)
Screenshot: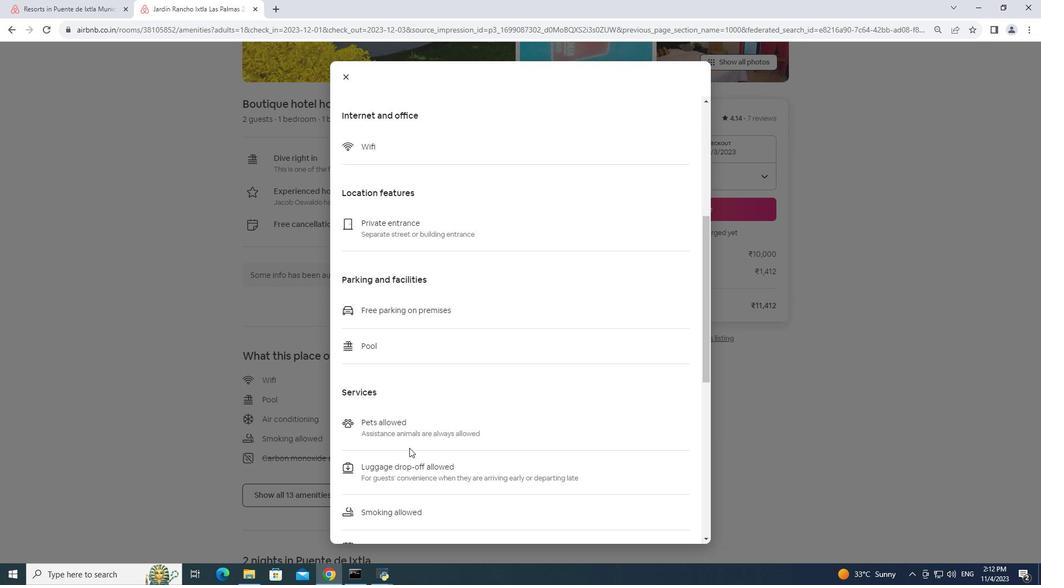 
Action: Mouse scrolled (409, 447) with delta (0, 0)
Screenshot: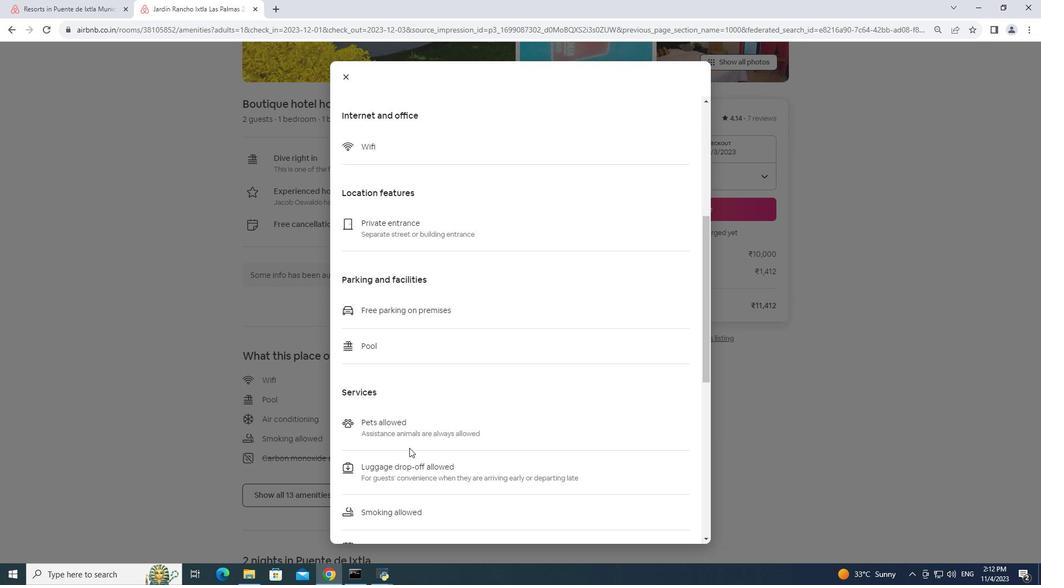 
Action: Mouse moved to (409, 449)
Screenshot: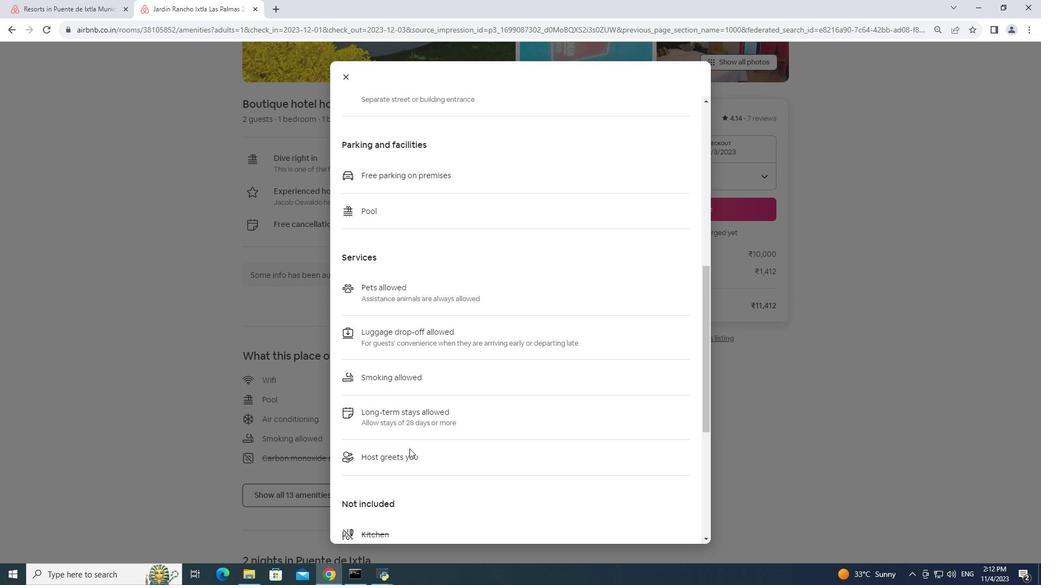 
Action: Mouse scrolled (409, 448) with delta (0, 0)
Screenshot: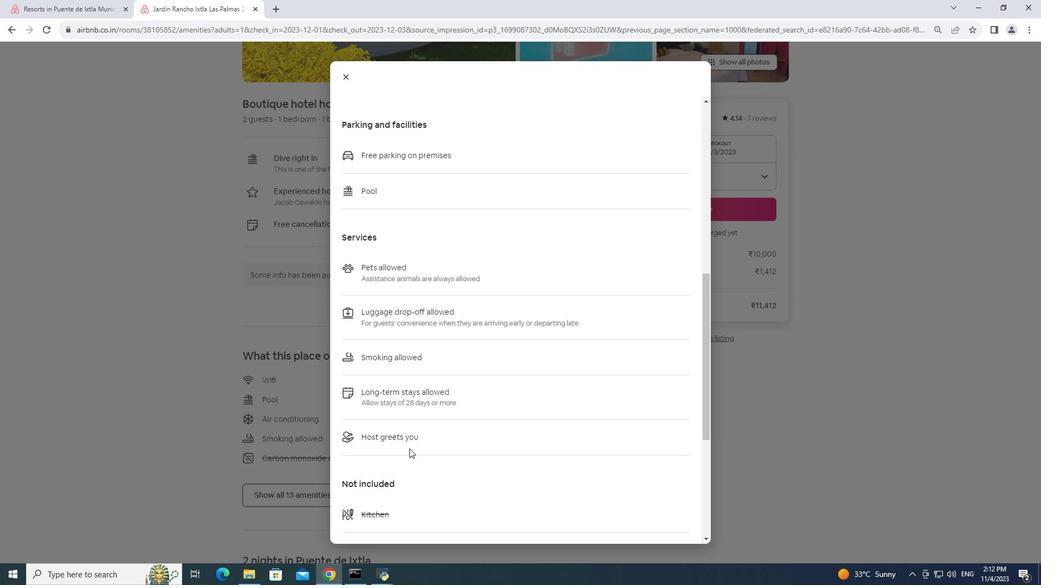 
Action: Mouse scrolled (409, 448) with delta (0, 0)
Screenshot: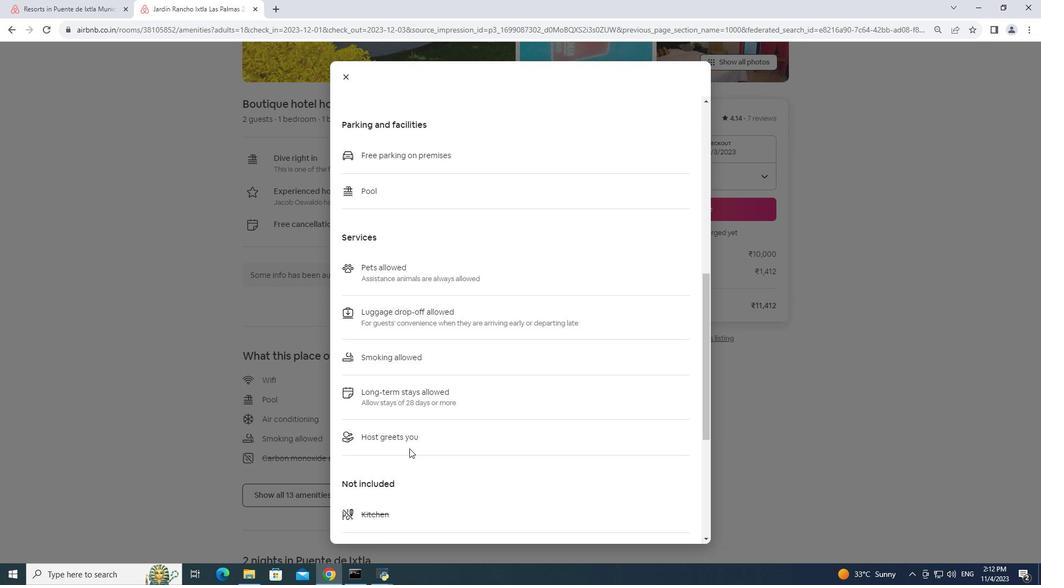 
Action: Mouse scrolled (409, 448) with delta (0, 0)
Screenshot: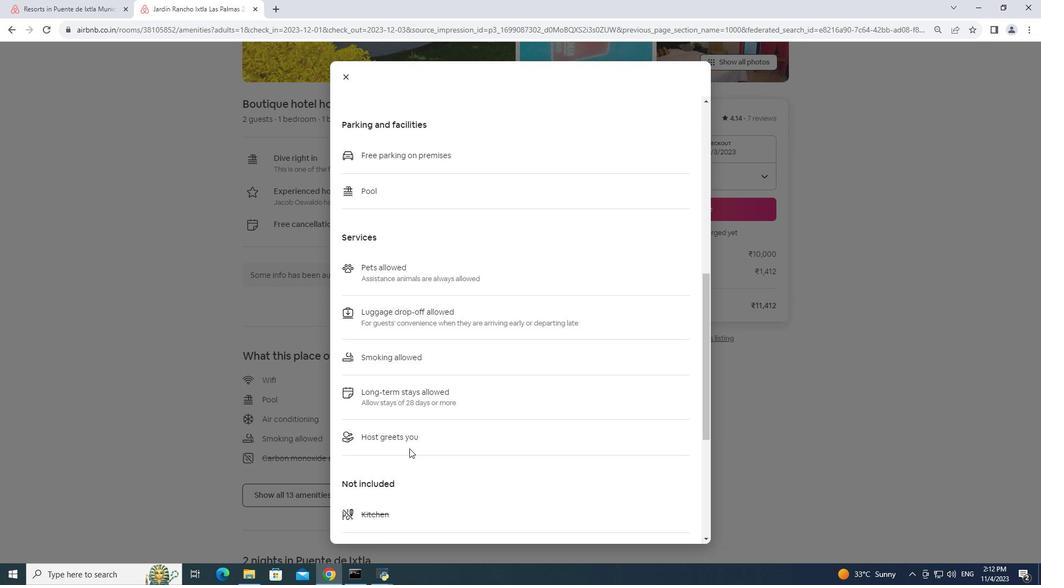 
Action: Mouse moved to (408, 449)
Screenshot: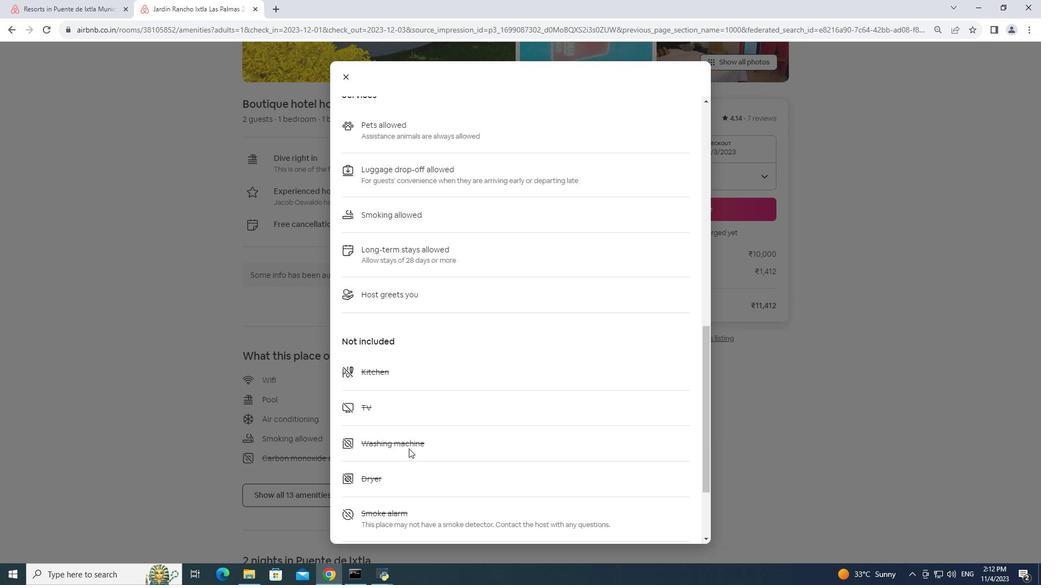 
Action: Mouse scrolled (408, 448) with delta (0, 0)
Screenshot: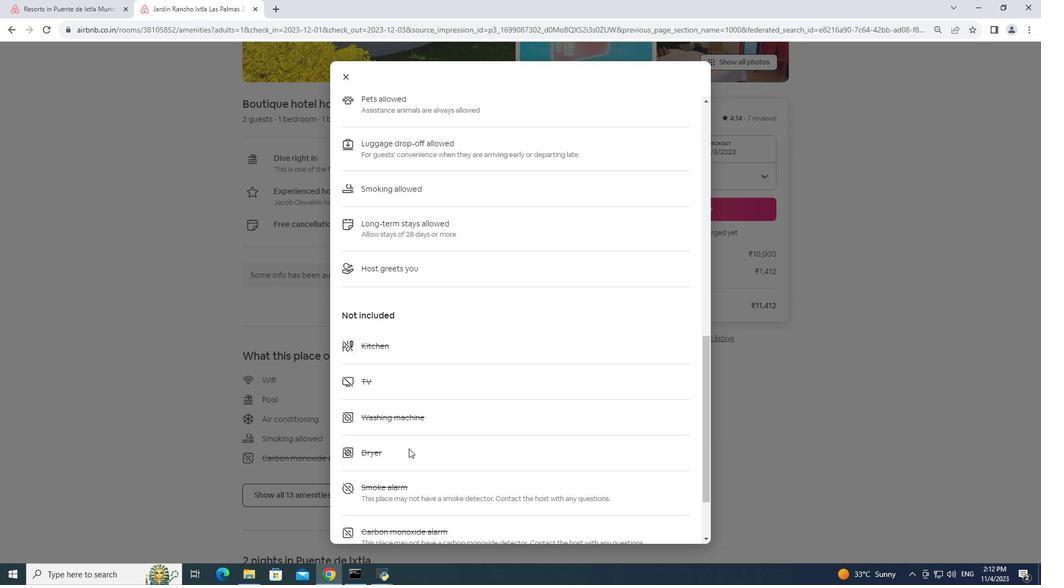 
Action: Mouse scrolled (408, 448) with delta (0, 0)
Screenshot: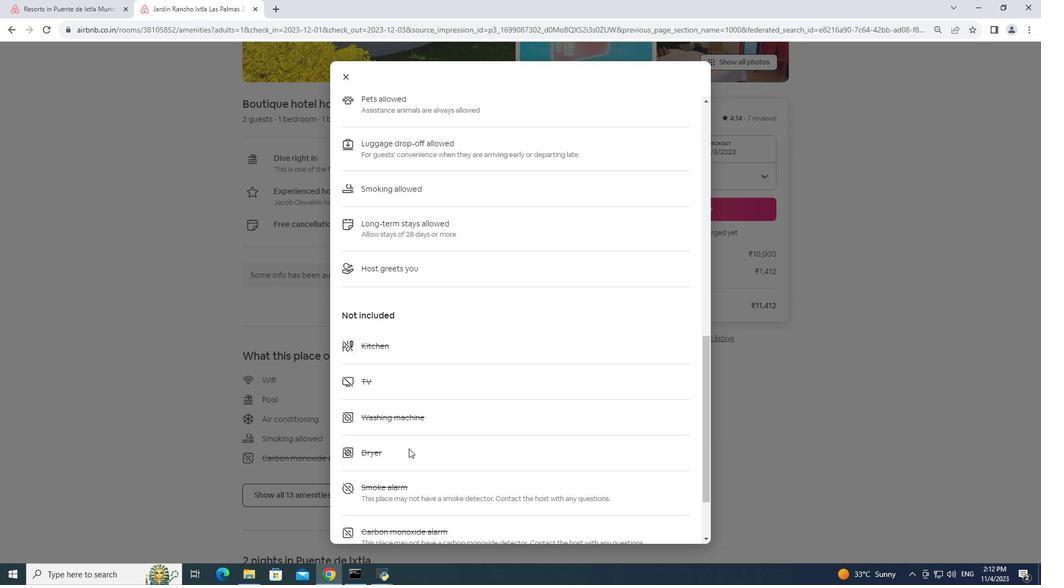 
Action: Mouse scrolled (408, 448) with delta (0, 0)
Screenshot: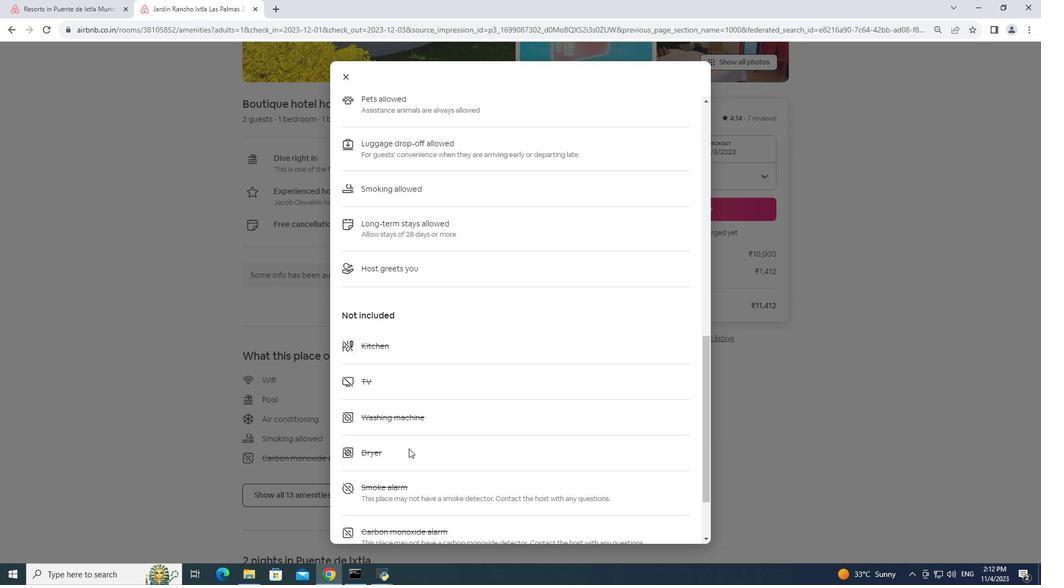 
Action: Mouse scrolled (408, 448) with delta (0, 0)
Screenshot: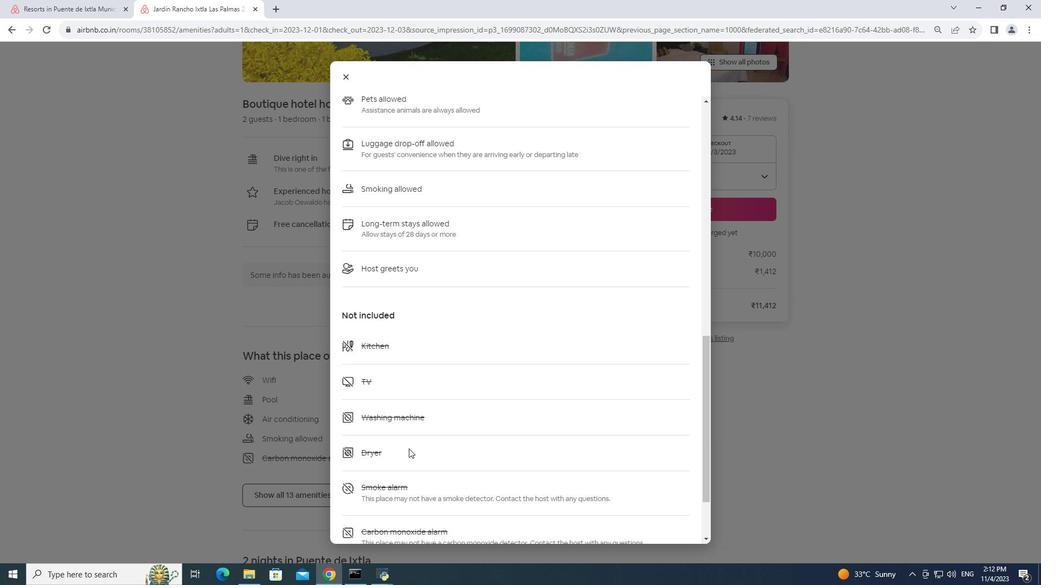 
Action: Mouse scrolled (408, 448) with delta (0, 0)
Screenshot: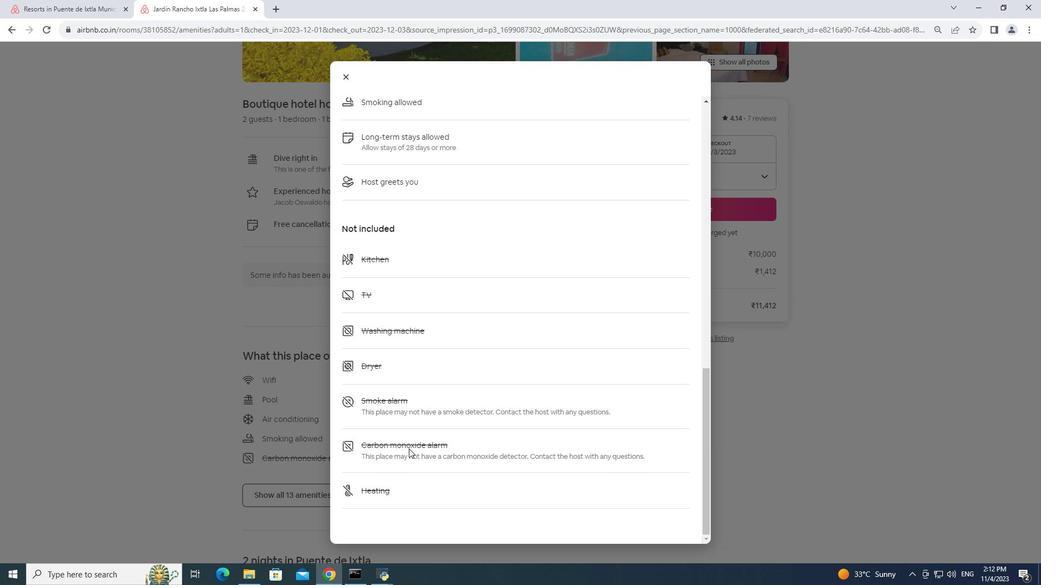 
Action: Mouse scrolled (408, 448) with delta (0, 0)
Screenshot: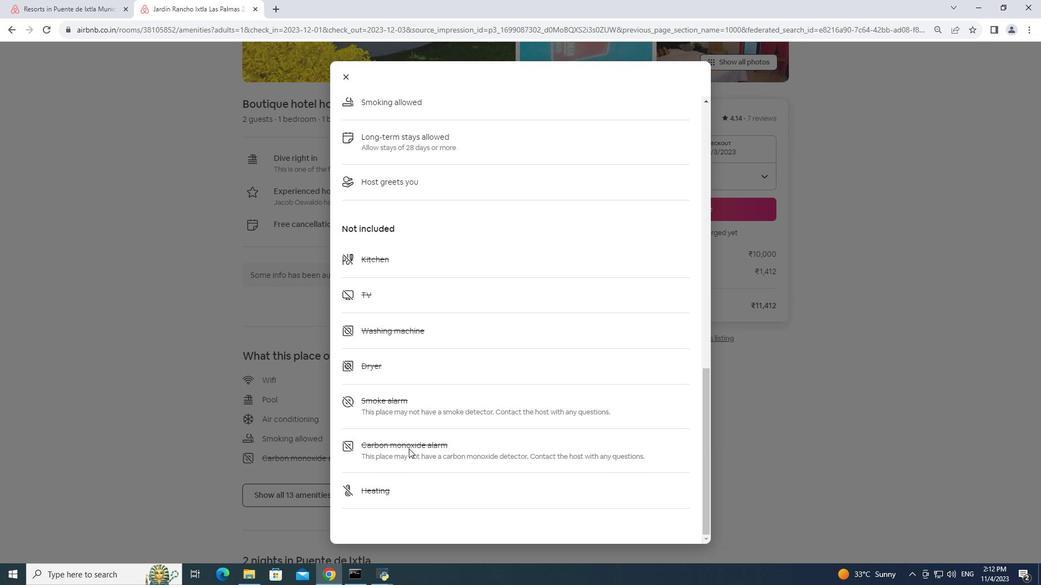 
Action: Mouse scrolled (408, 448) with delta (0, 0)
Screenshot: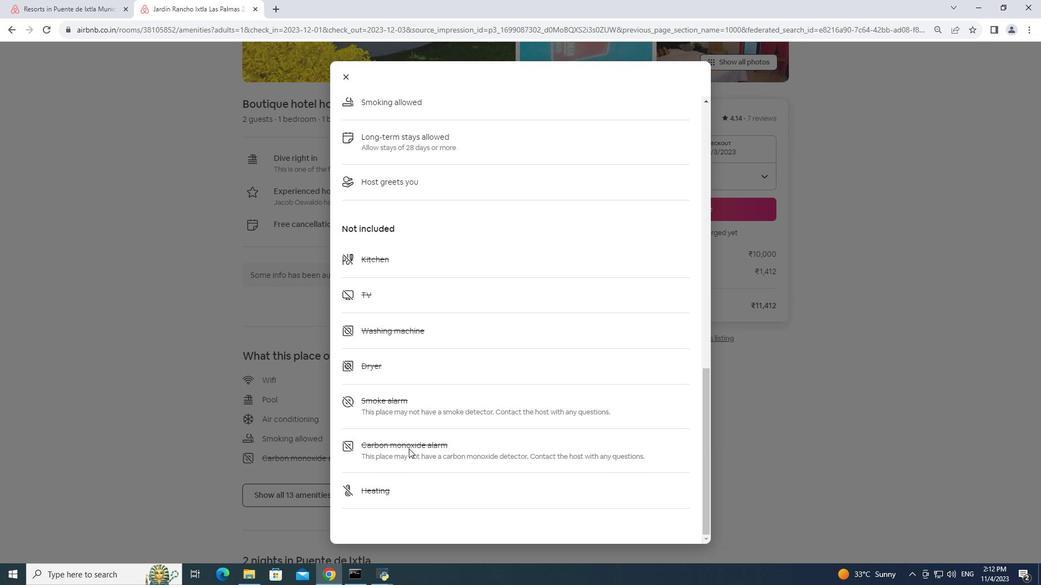 
Action: Mouse scrolled (408, 448) with delta (0, 0)
Screenshot: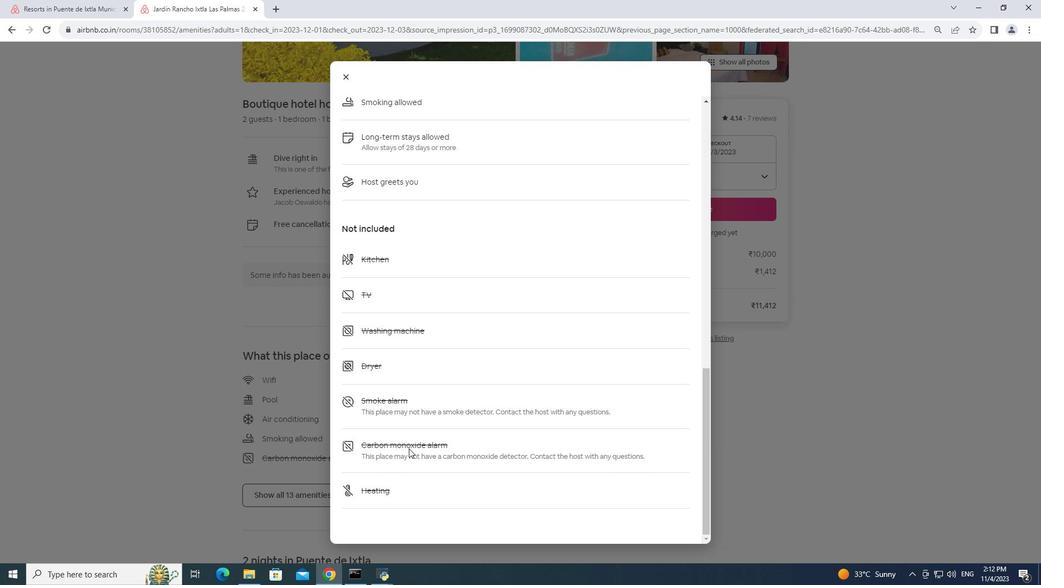 
Action: Mouse scrolled (408, 448) with delta (0, 0)
Screenshot: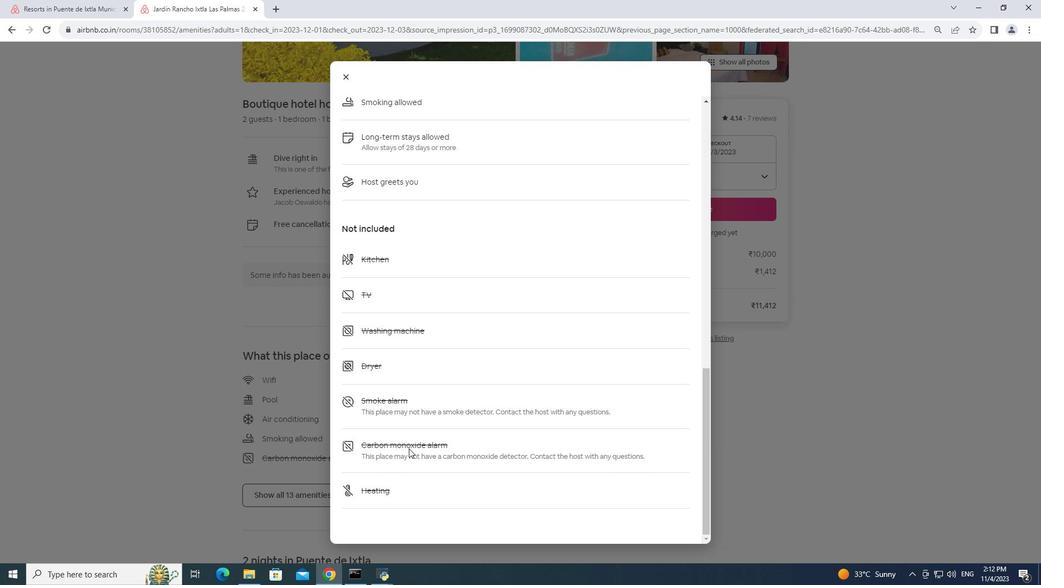 
Action: Mouse scrolled (408, 448) with delta (0, 0)
Screenshot: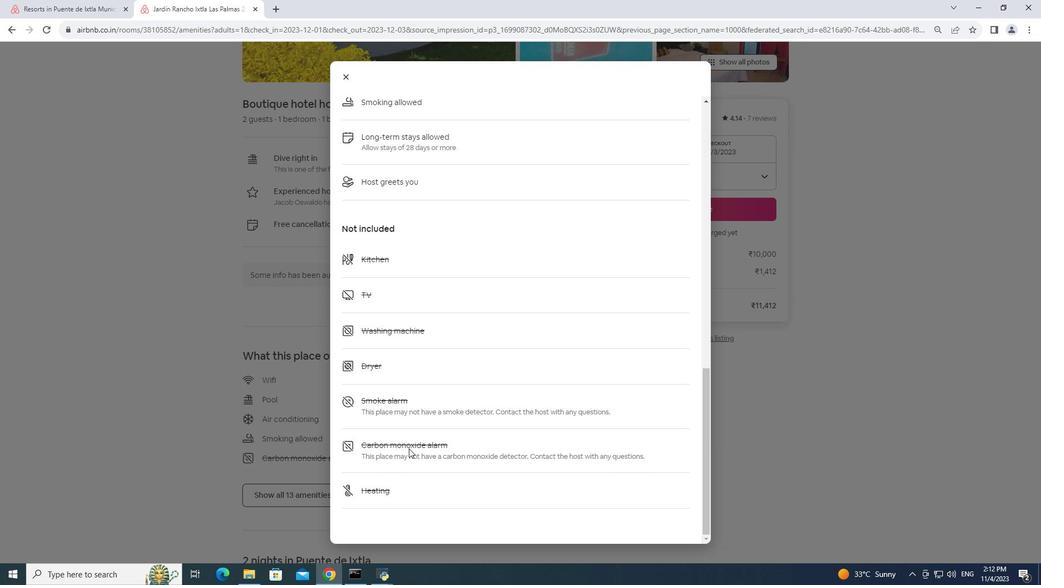 
Action: Mouse moved to (341, 74)
Screenshot: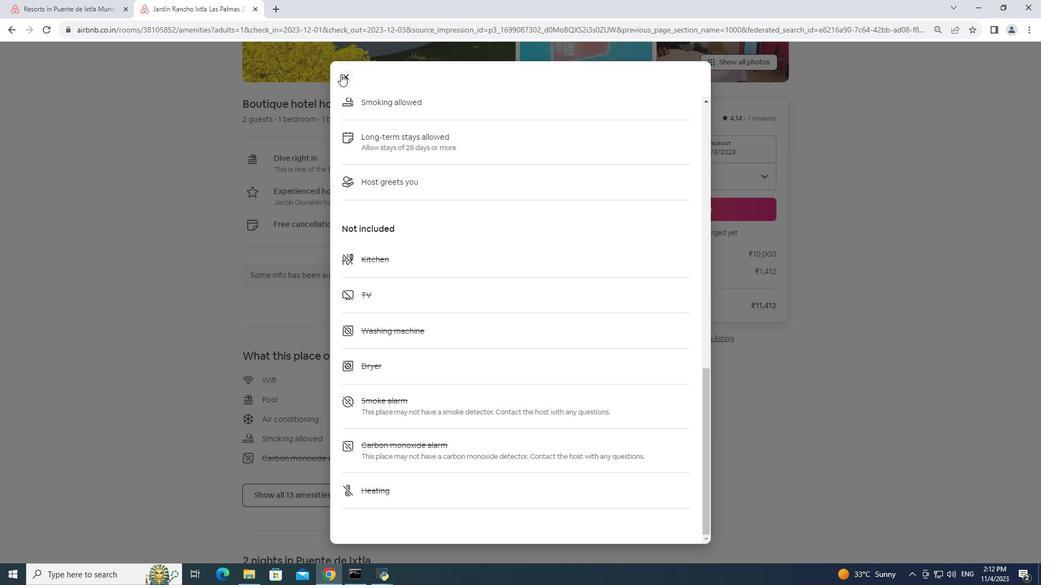 
Action: Mouse pressed left at (341, 74)
Screenshot: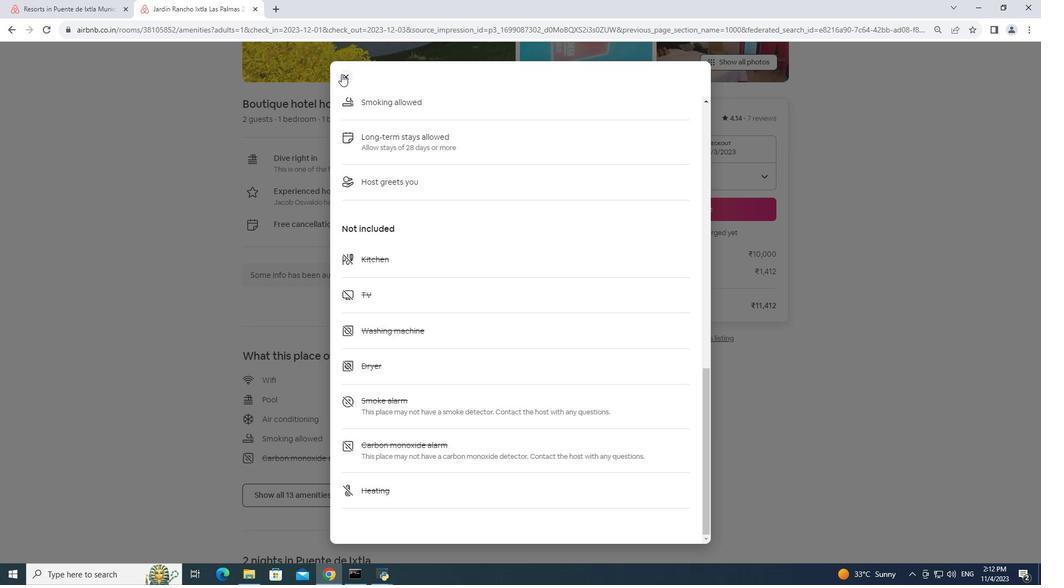 
Action: Mouse moved to (421, 367)
Screenshot: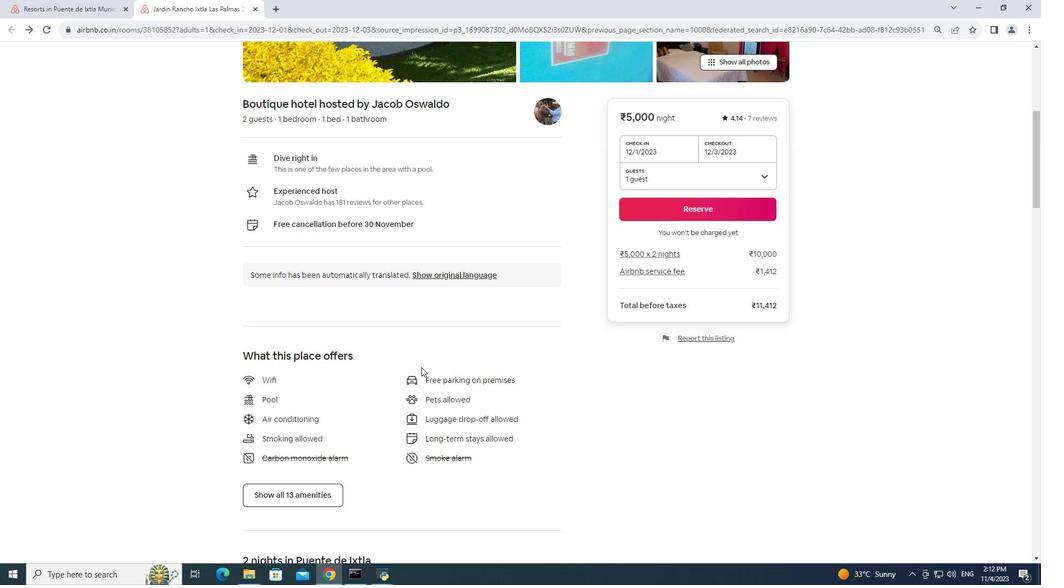 
Action: Mouse scrolled (421, 367) with delta (0, 0)
Screenshot: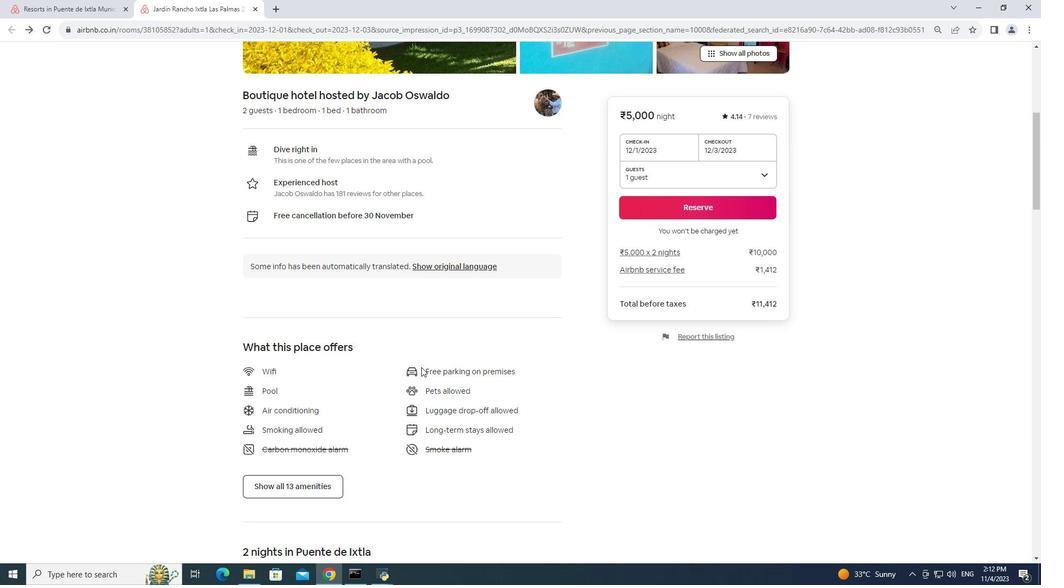 
Action: Mouse scrolled (421, 367) with delta (0, 0)
Screenshot: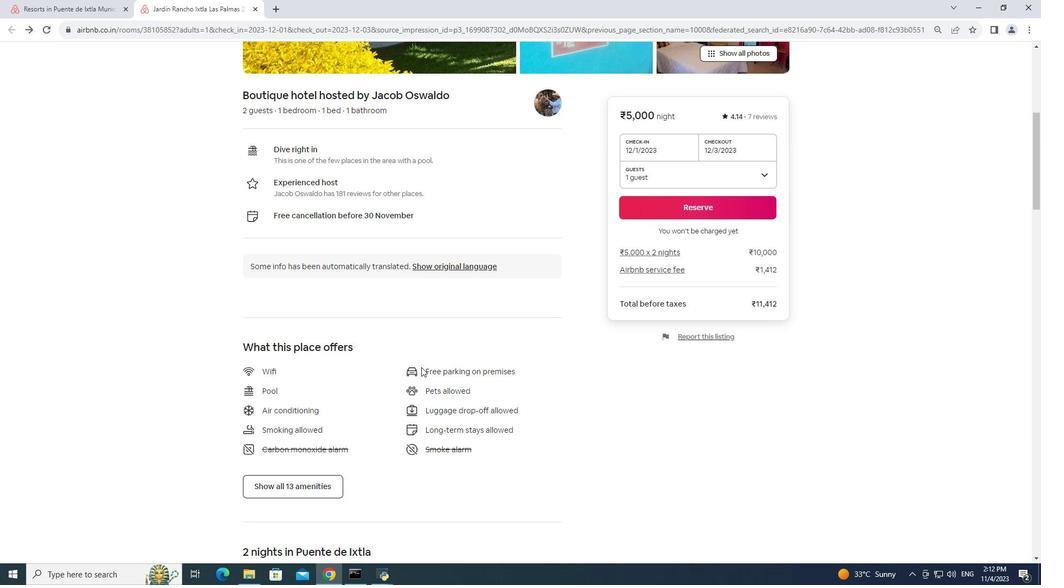 
Action: Mouse scrolled (421, 367) with delta (0, 0)
Screenshot: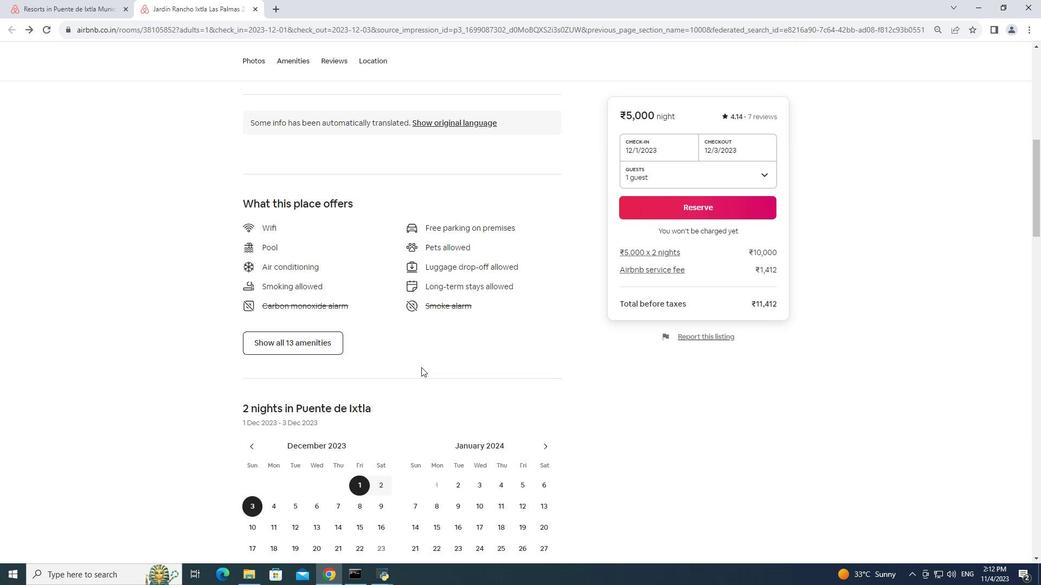 
Action: Mouse scrolled (421, 367) with delta (0, 0)
Screenshot: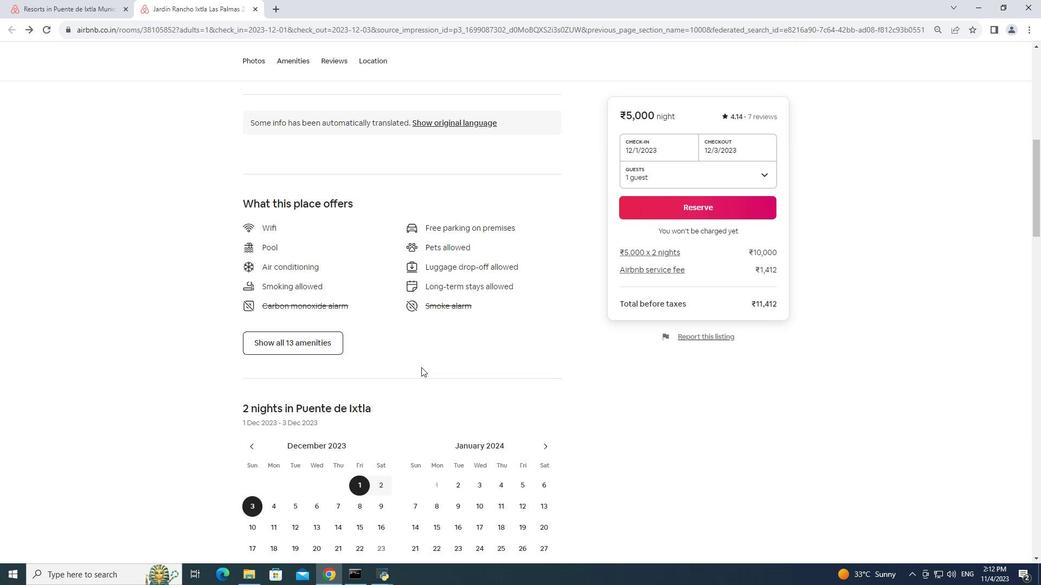 
Action: Mouse scrolled (421, 367) with delta (0, 0)
Screenshot: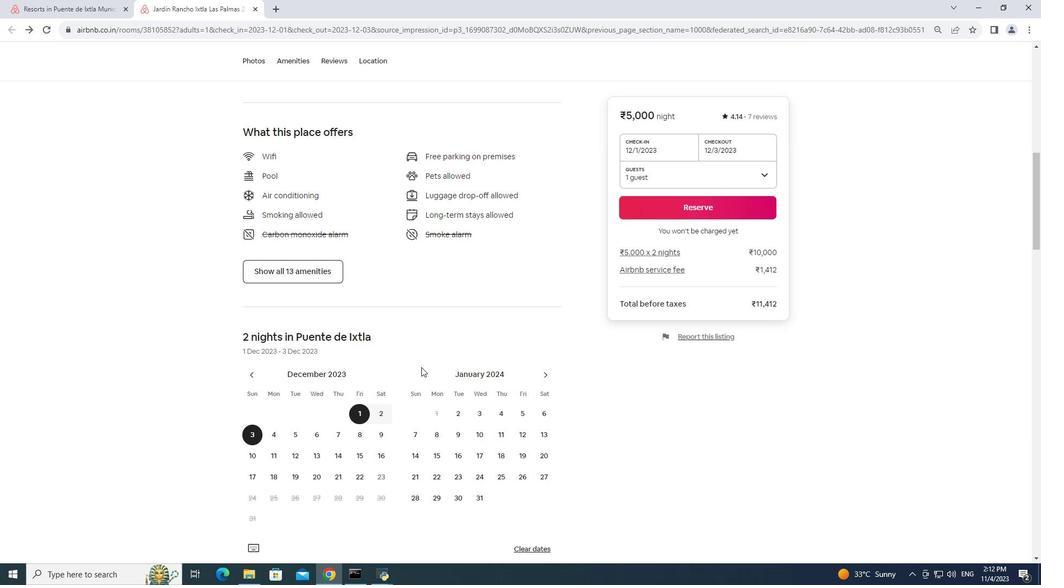 
Action: Mouse scrolled (421, 367) with delta (0, 0)
Screenshot: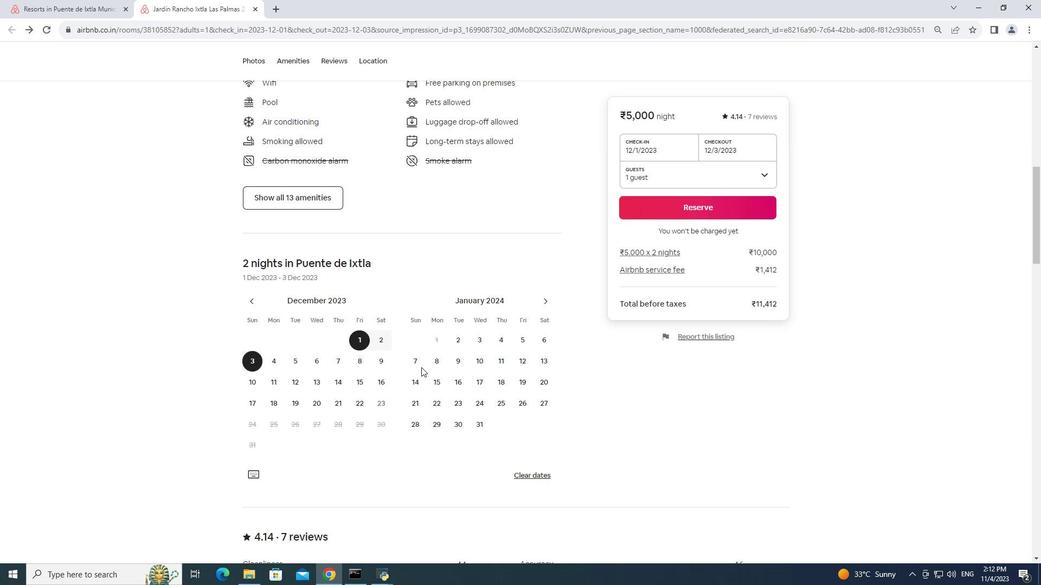 
Action: Mouse scrolled (421, 367) with delta (0, 0)
Screenshot: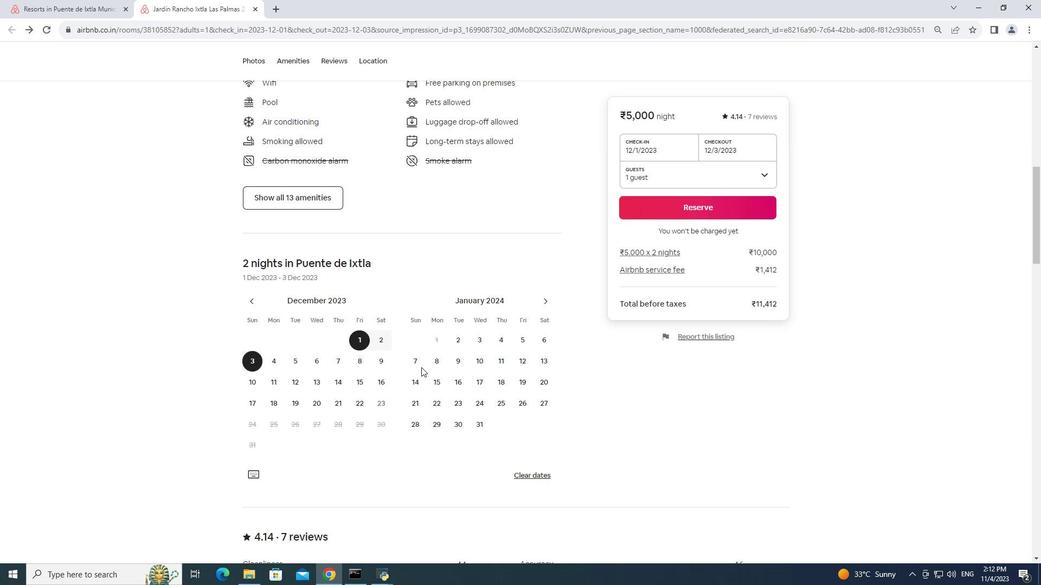 
Action: Mouse scrolled (421, 367) with delta (0, 0)
Screenshot: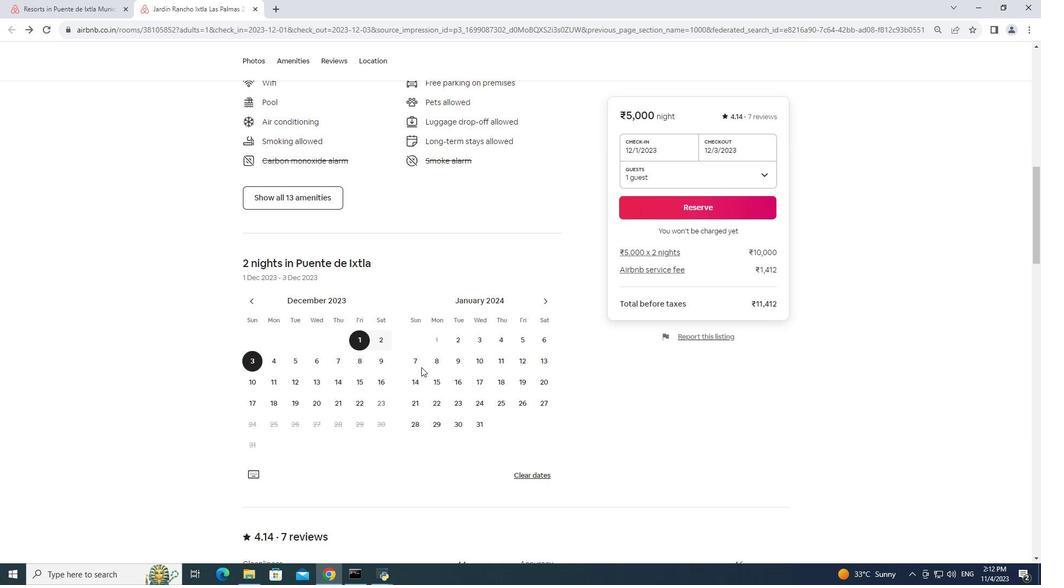 
Action: Mouse scrolled (421, 367) with delta (0, 0)
Screenshot: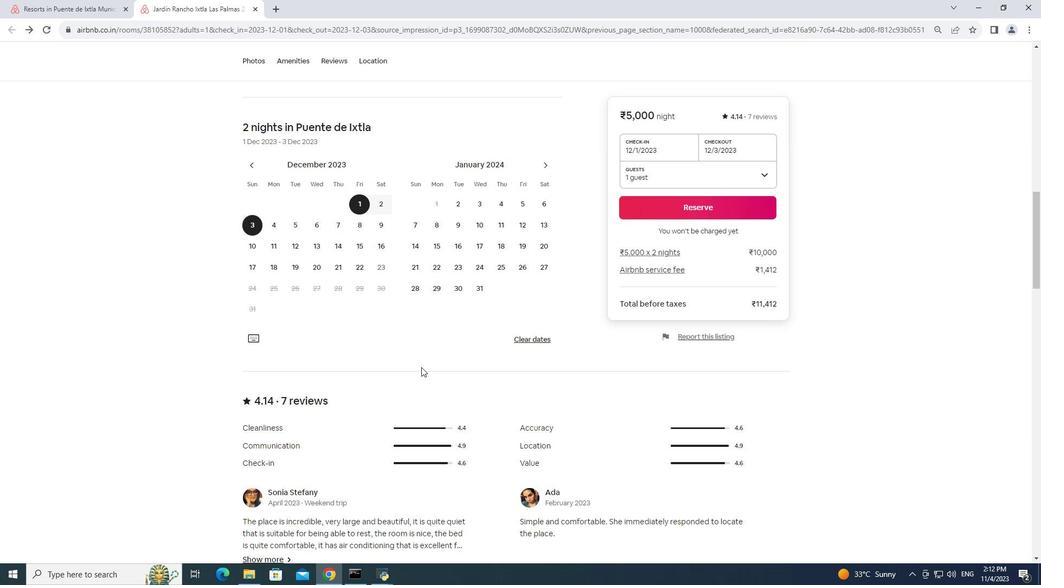 
Action: Mouse scrolled (421, 367) with delta (0, 0)
Screenshot: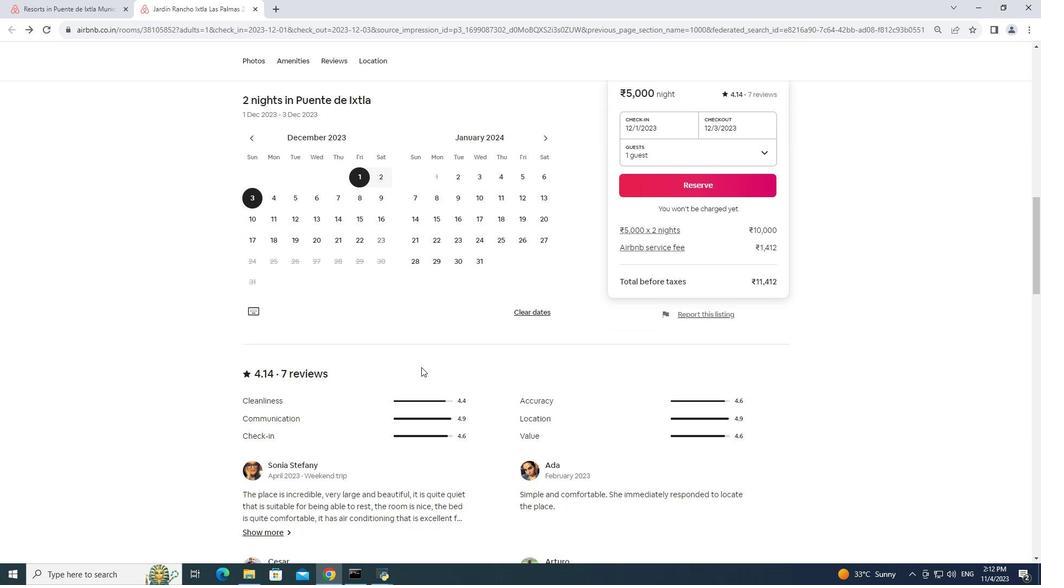 
Action: Mouse scrolled (421, 367) with delta (0, 0)
Screenshot: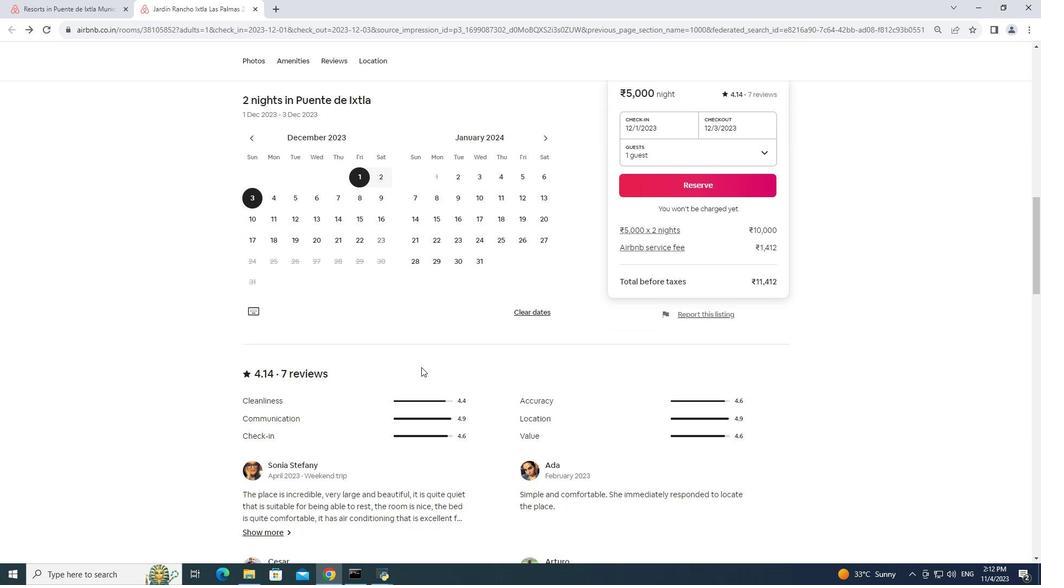 
Action: Mouse scrolled (421, 367) with delta (0, 0)
Screenshot: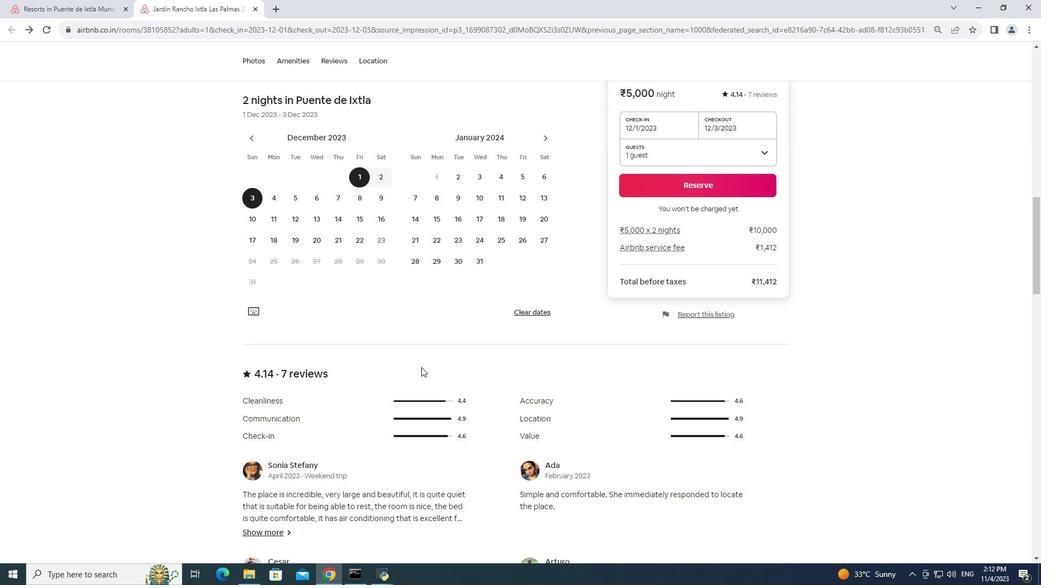 
Action: Mouse pressed middle at (421, 367)
Screenshot: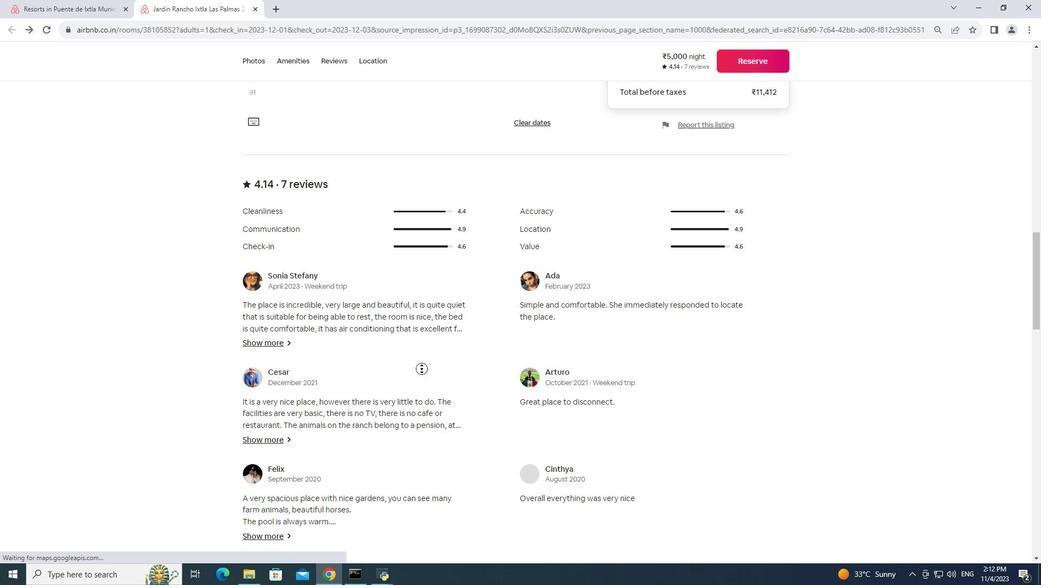 
Action: Mouse scrolled (421, 367) with delta (0, 0)
Screenshot: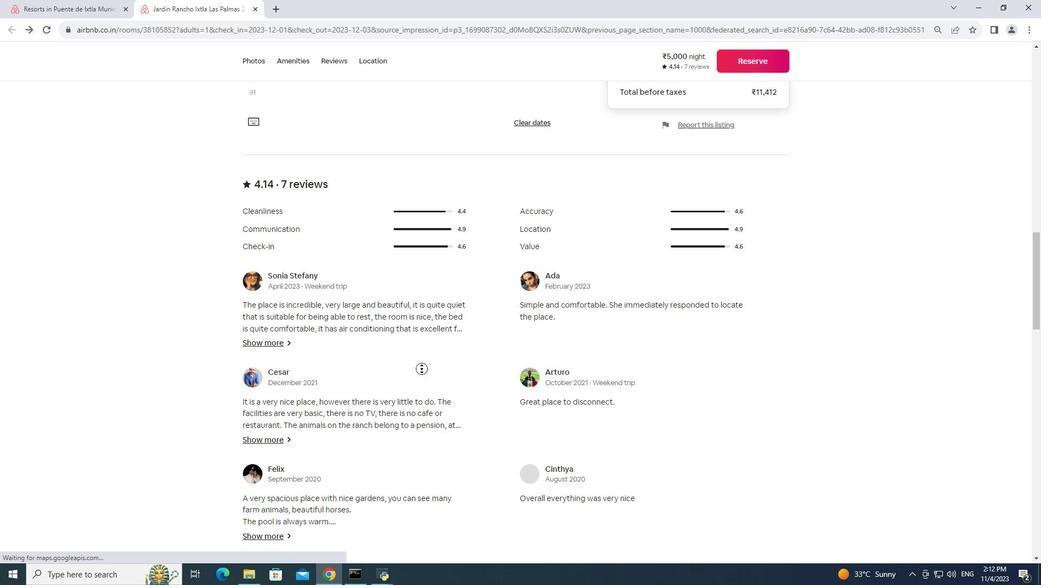 
Action: Mouse scrolled (421, 367) with delta (0, 0)
Screenshot: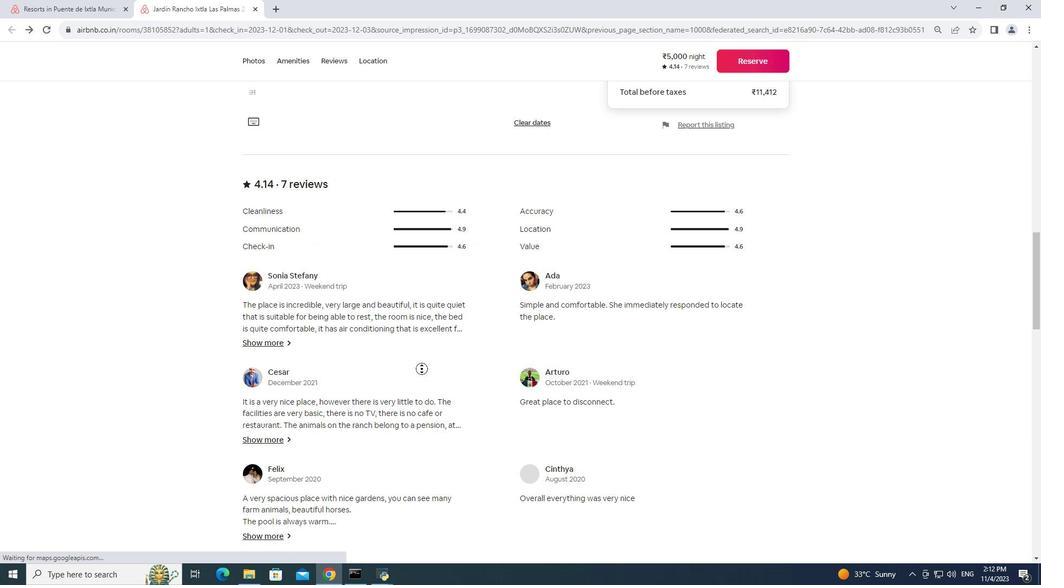 
Action: Mouse scrolled (421, 367) with delta (0, 0)
Screenshot: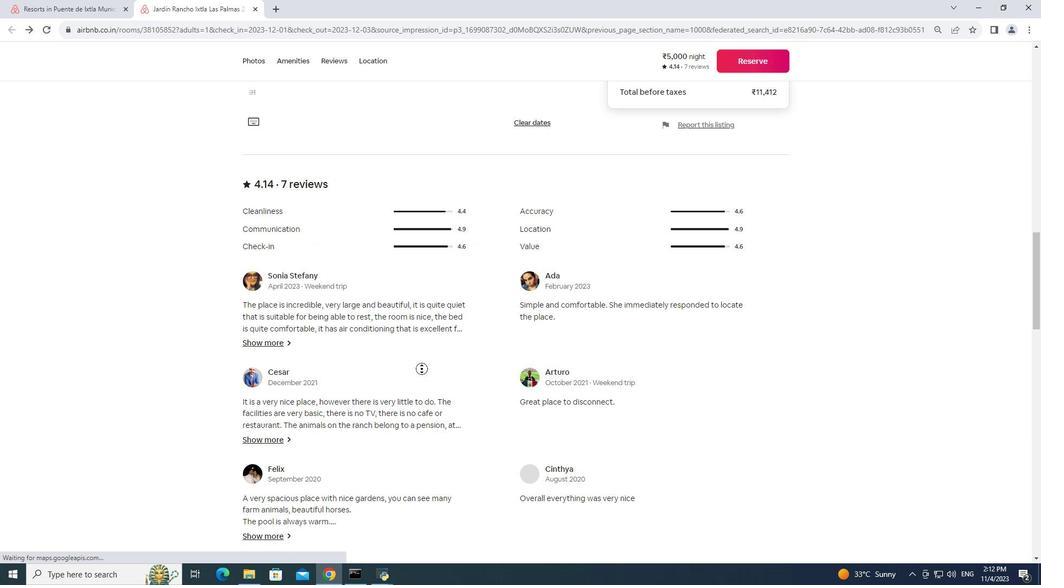 
Action: Mouse scrolled (421, 367) with delta (0, 0)
Screenshot: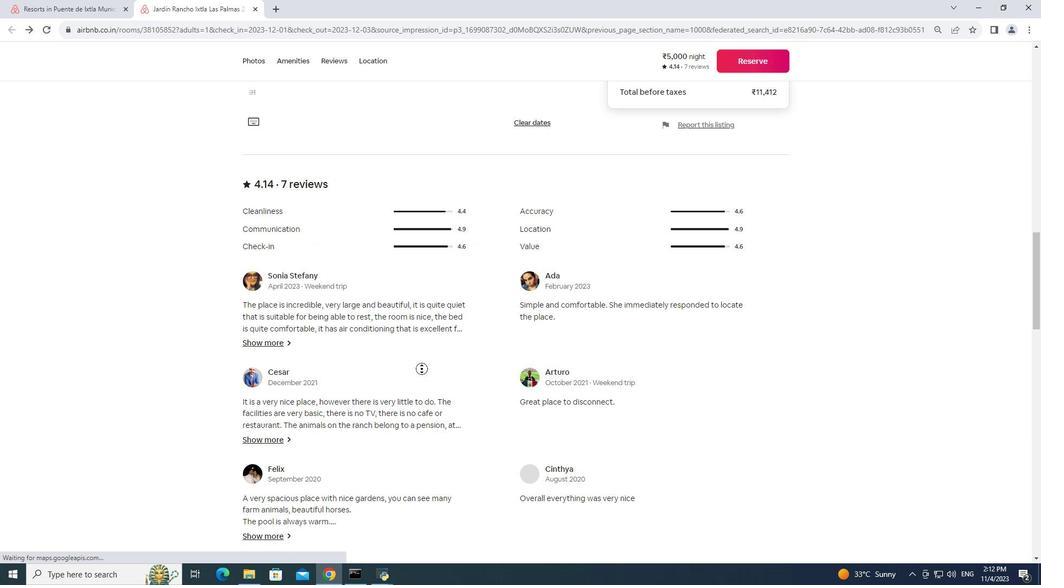 
Action: Mouse moved to (422, 369)
Screenshot: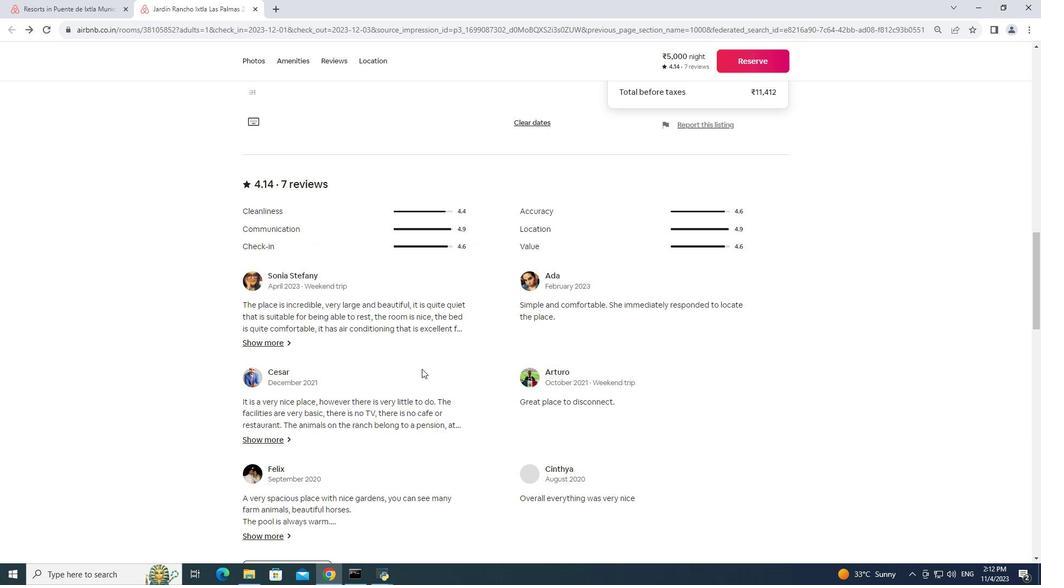 
Action: Mouse pressed left at (422, 369)
Screenshot: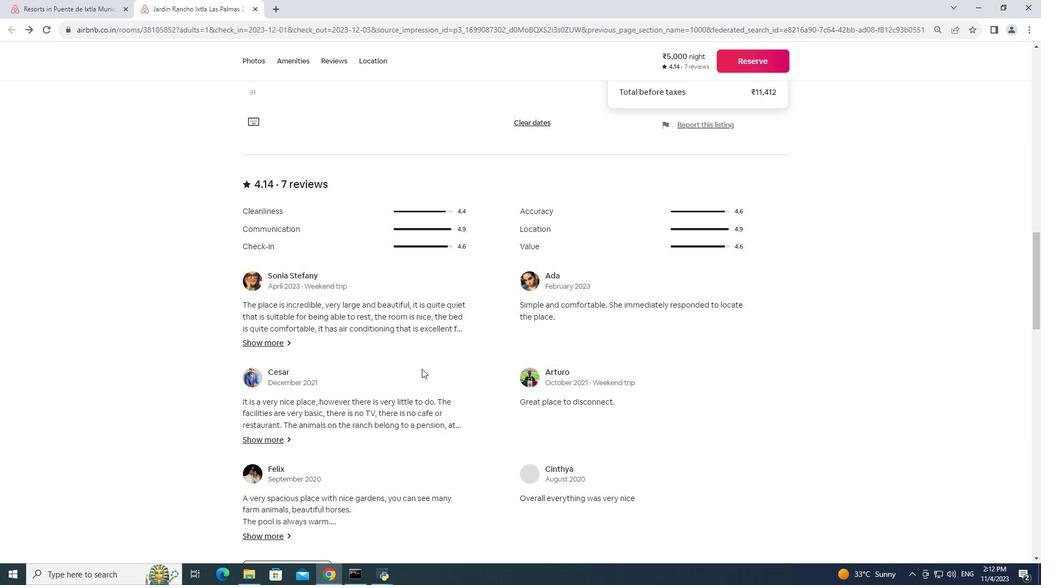 
Action: Mouse scrolled (422, 368) with delta (0, 0)
Screenshot: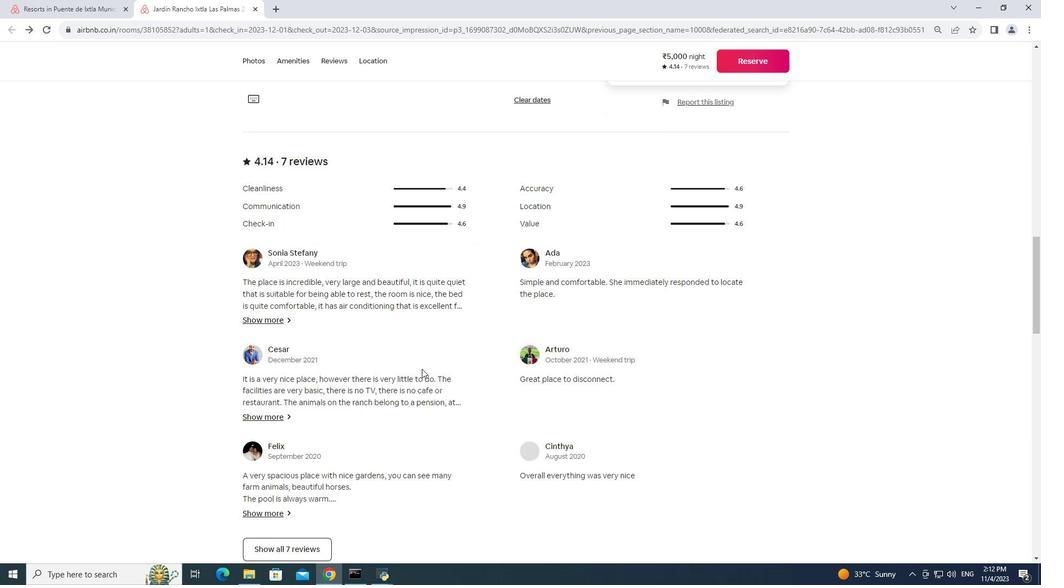 
Action: Mouse scrolled (422, 368) with delta (0, 0)
Screenshot: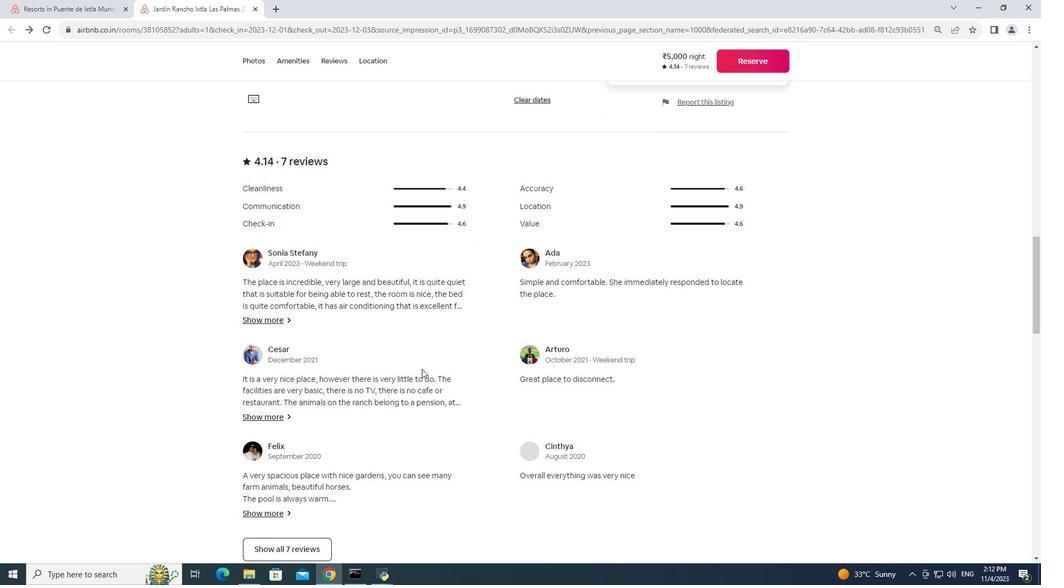 
Action: Mouse scrolled (422, 368) with delta (0, 0)
